 Task: Create an Instagram post with a bakery photo, caption about cakes, brownies, and cupcakes, and add the location 'Delhi, India'.
Action: Mouse moved to (982, 233)
Screenshot: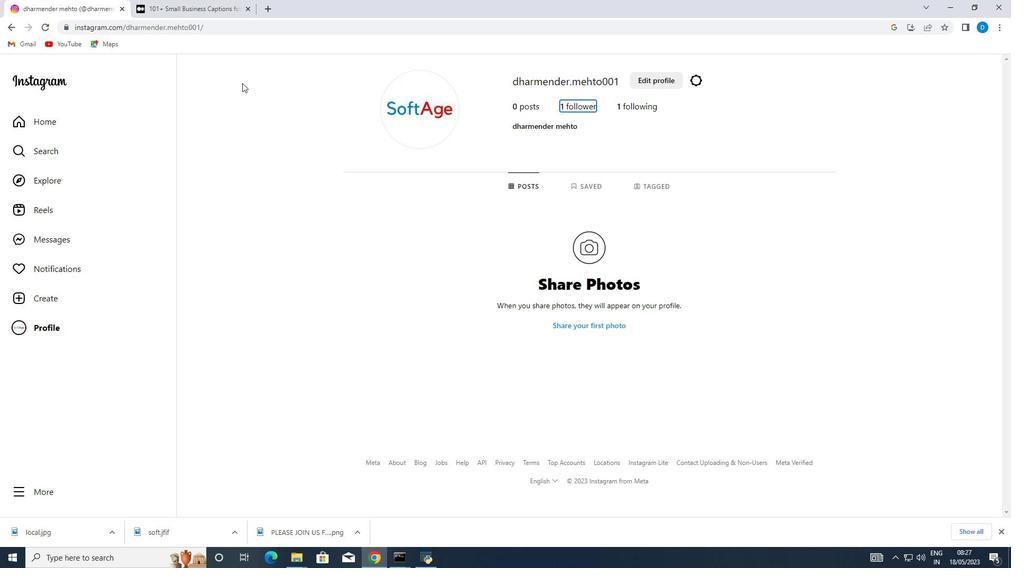 
Action: Mouse scrolled (982, 233) with delta (0, 0)
Screenshot: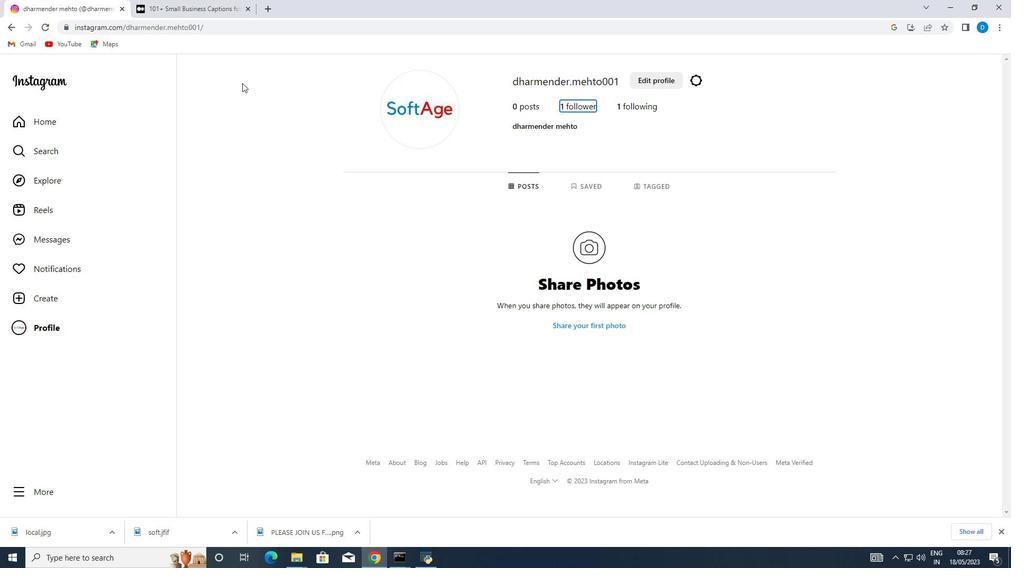 
Action: Mouse moved to (982, 233)
Screenshot: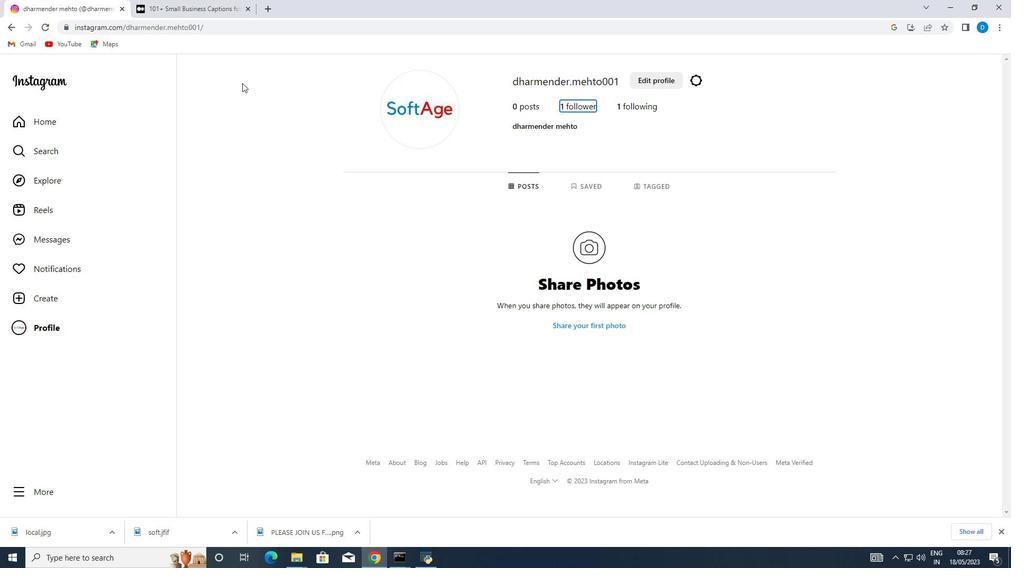 
Action: Mouse scrolled (982, 233) with delta (0, 0)
Screenshot: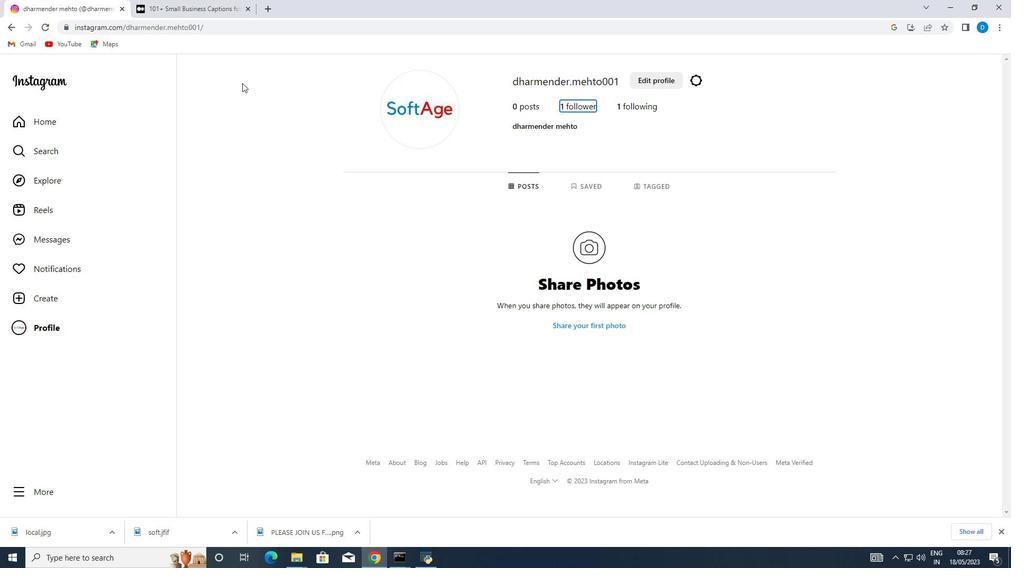 
Action: Mouse moved to (983, 232)
Screenshot: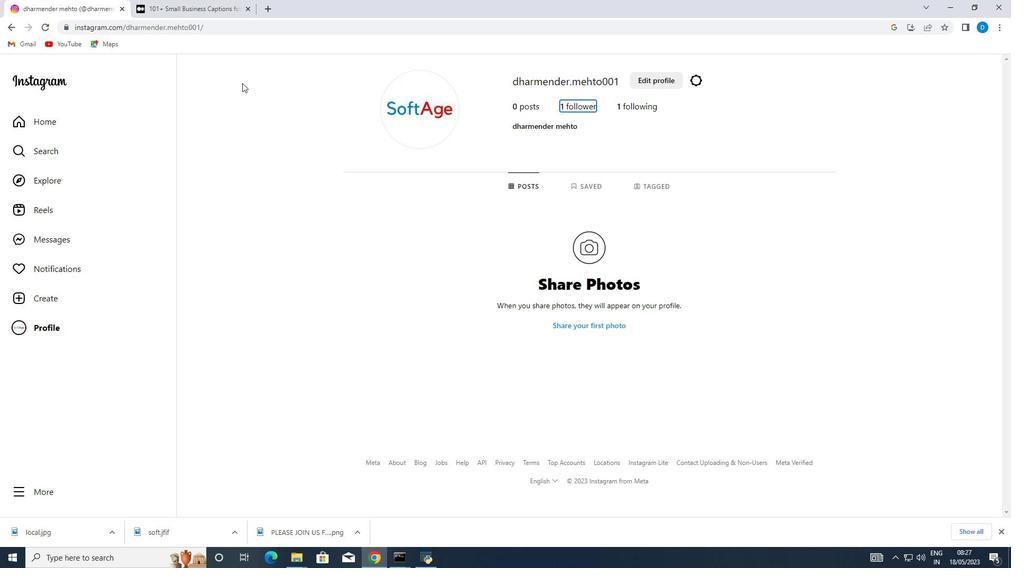 
Action: Mouse scrolled (983, 232) with delta (0, 0)
Screenshot: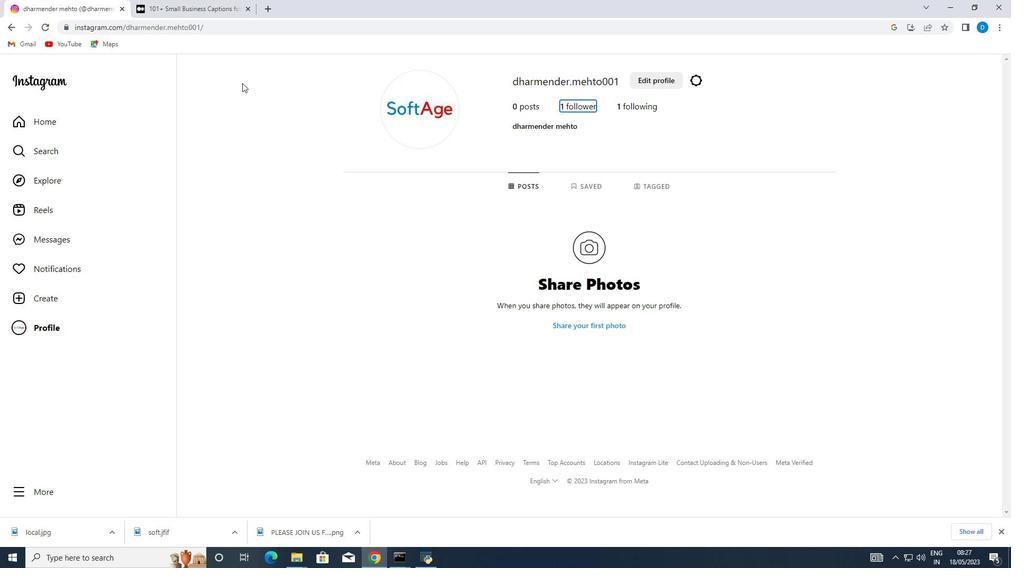 
Action: Mouse scrolled (983, 232) with delta (0, 0)
Screenshot: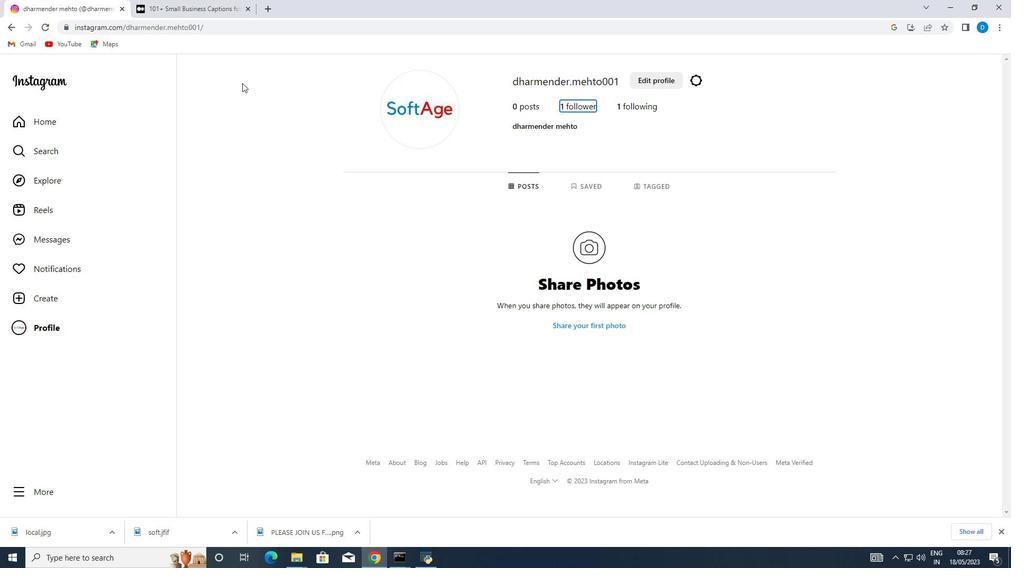 
Action: Mouse scrolled (983, 232) with delta (0, 0)
Screenshot: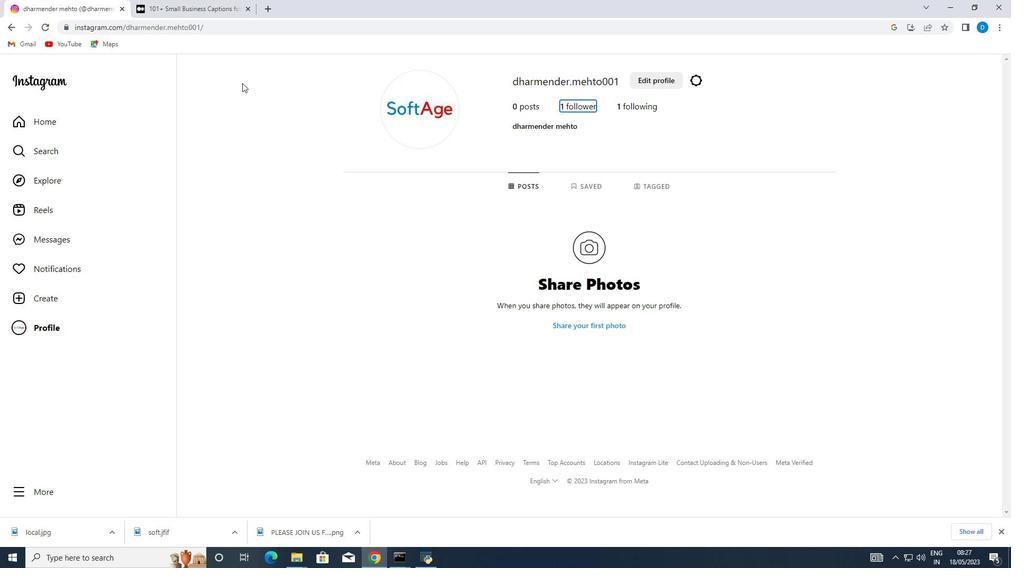 
Action: Mouse scrolled (983, 232) with delta (0, 0)
Screenshot: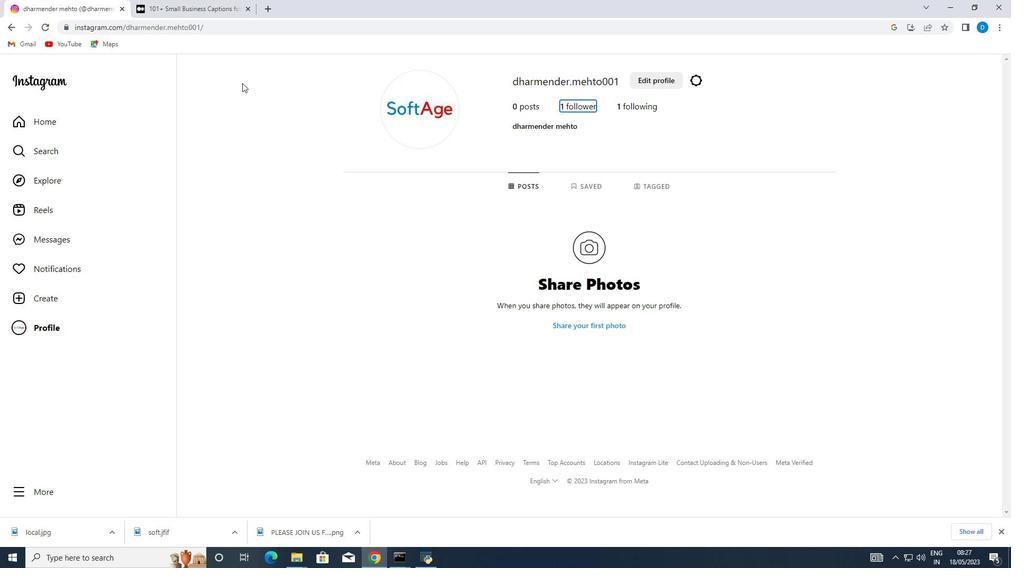 
Action: Mouse scrolled (983, 232) with delta (0, 0)
Screenshot: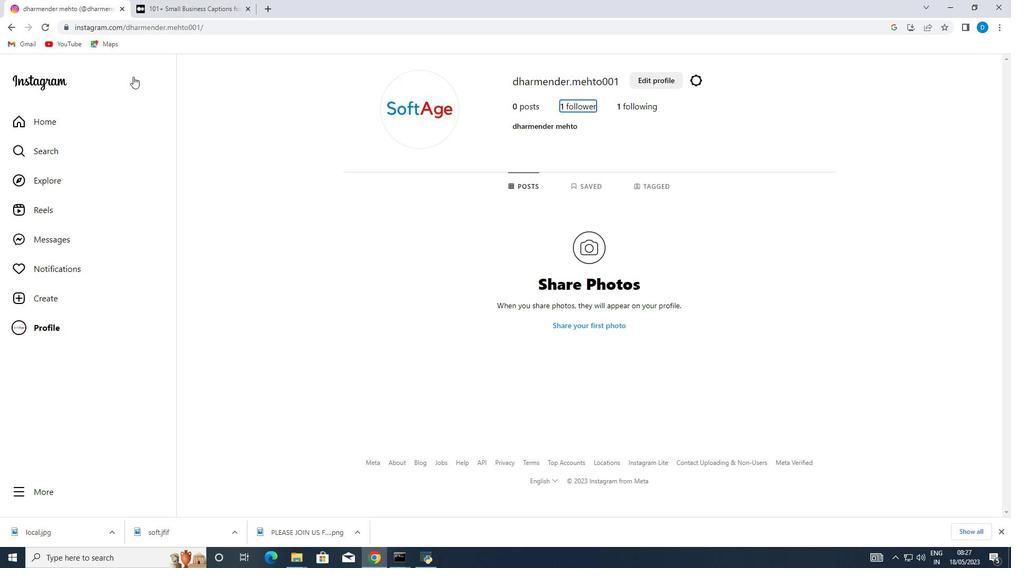 
Action: Mouse scrolled (983, 232) with delta (0, 0)
Screenshot: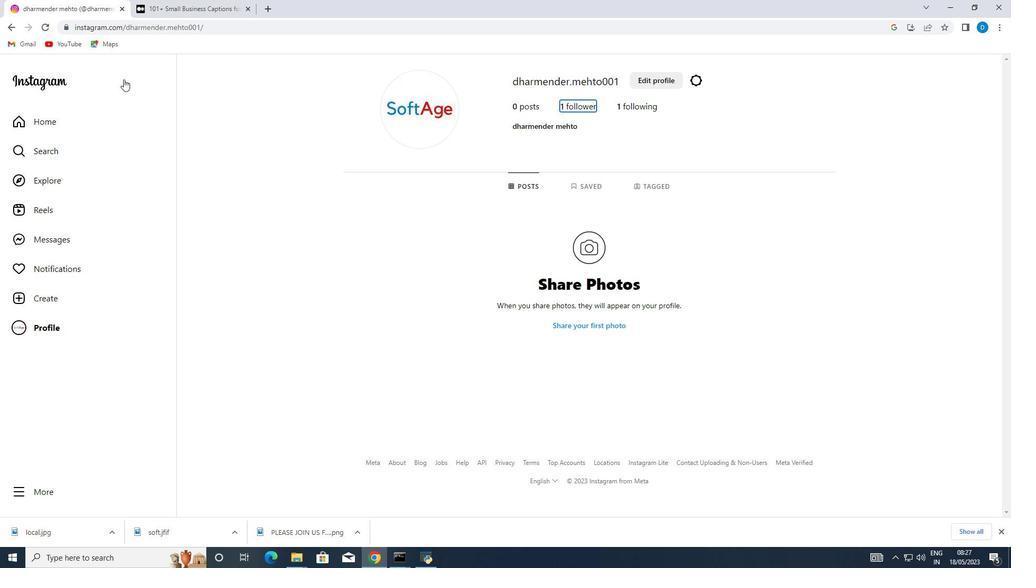 
Action: Mouse pressed left at (983, 232)
Screenshot: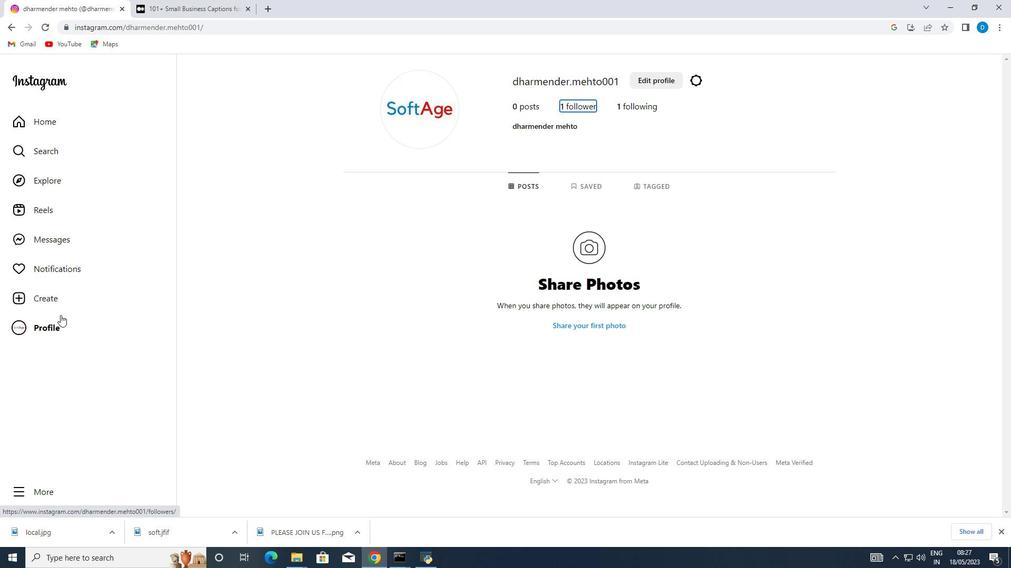 
Action: Mouse moved to (941, 209)
Screenshot: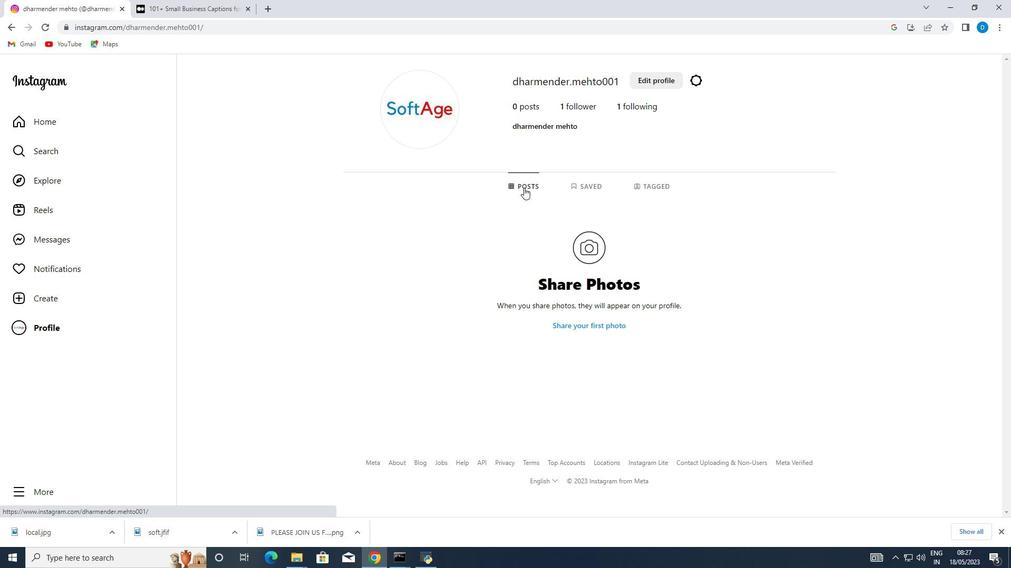 
Action: Mouse scrolled (941, 209) with delta (0, 0)
Screenshot: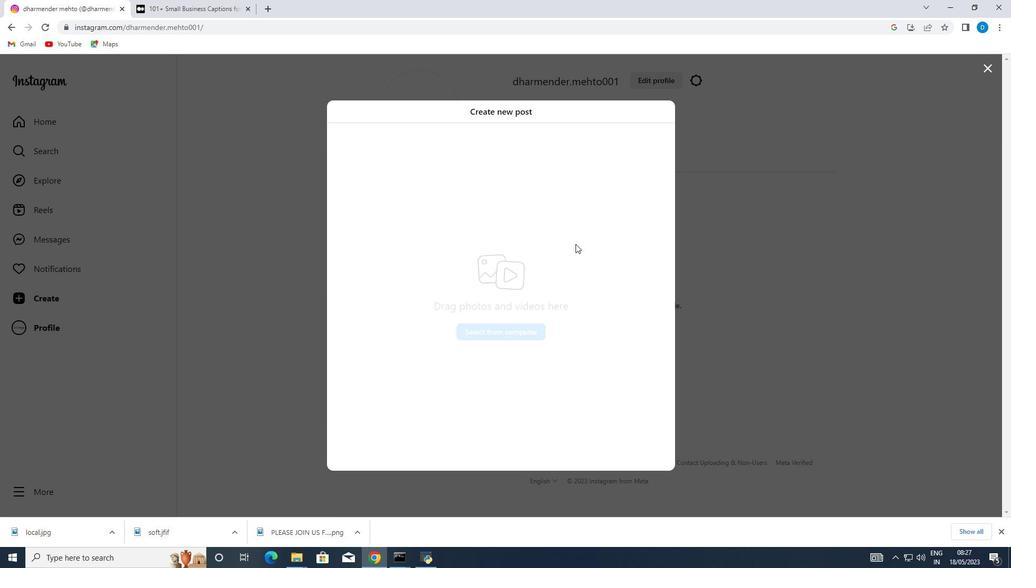 
Action: Mouse scrolled (941, 209) with delta (0, 0)
Screenshot: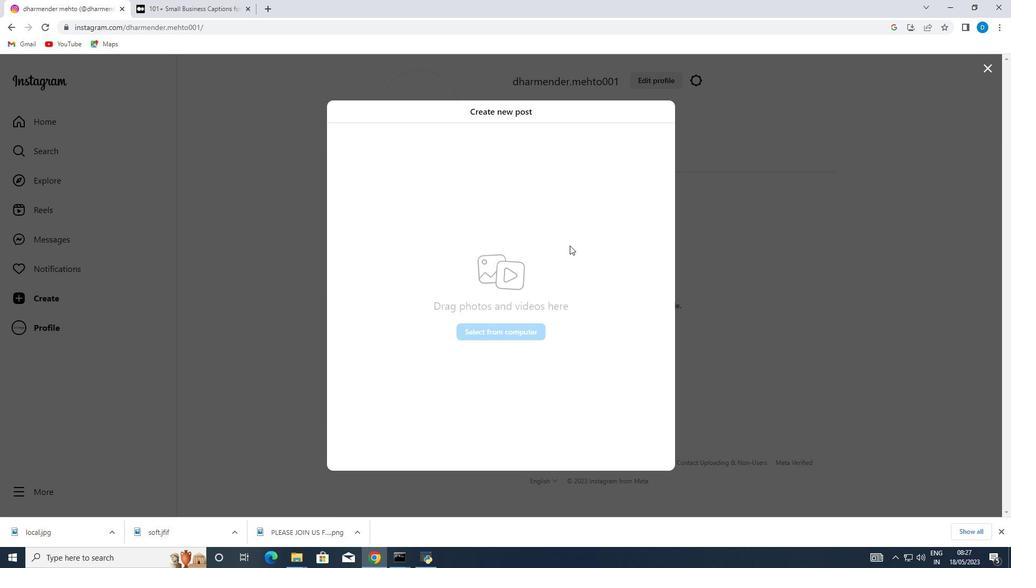 
Action: Mouse scrolled (941, 209) with delta (0, 0)
Screenshot: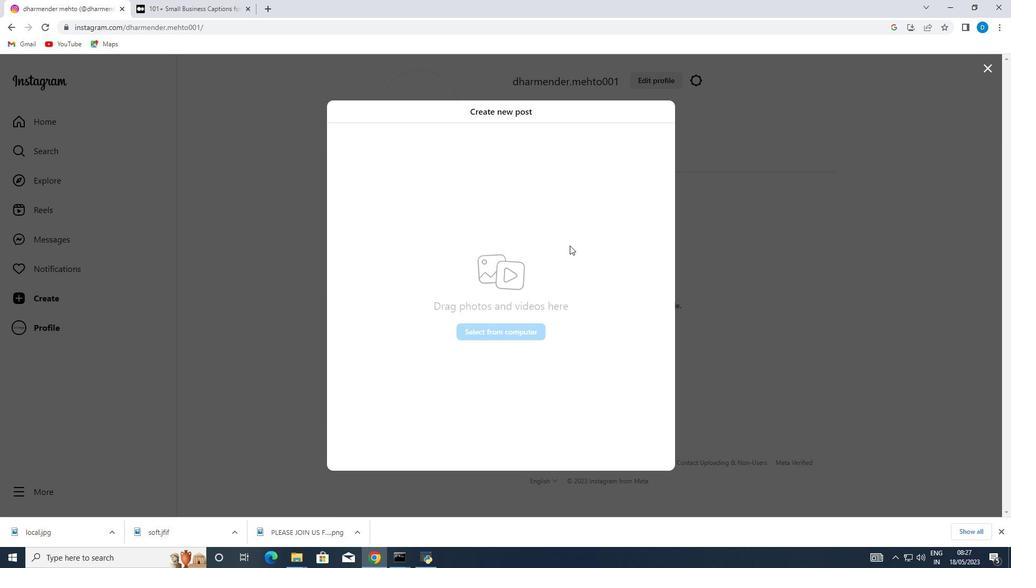 
Action: Mouse scrolled (941, 209) with delta (0, 0)
Screenshot: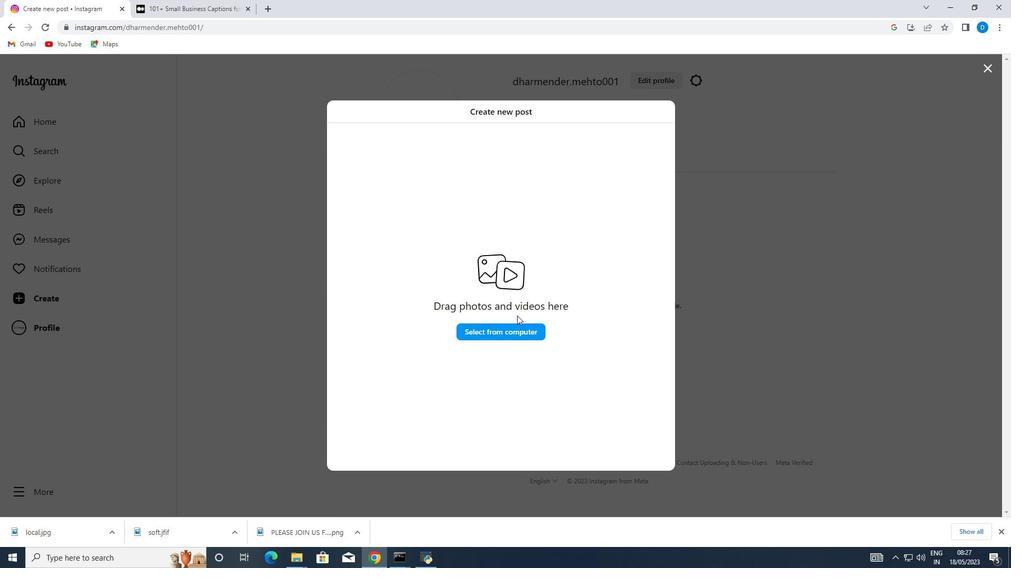 
Action: Mouse moved to (885, 251)
Screenshot: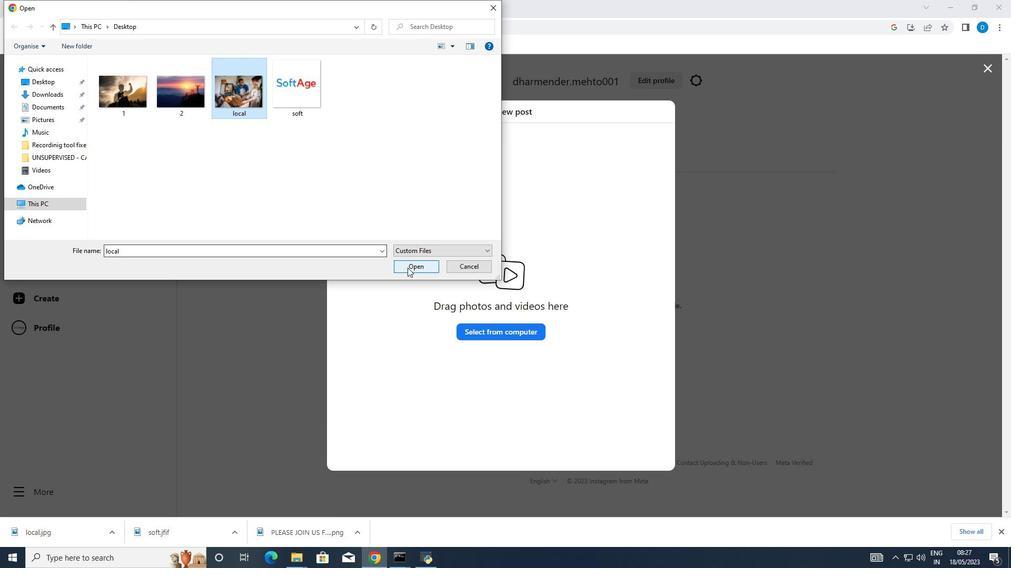 
Action: Mouse scrolled (885, 252) with delta (0, 0)
Screenshot: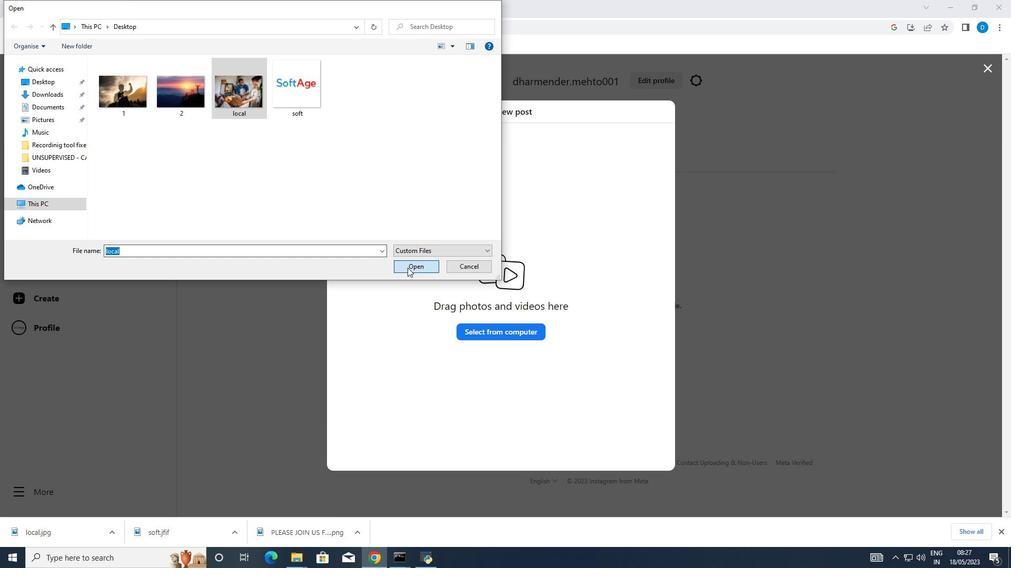 
Action: Mouse scrolled (885, 252) with delta (0, 0)
Screenshot: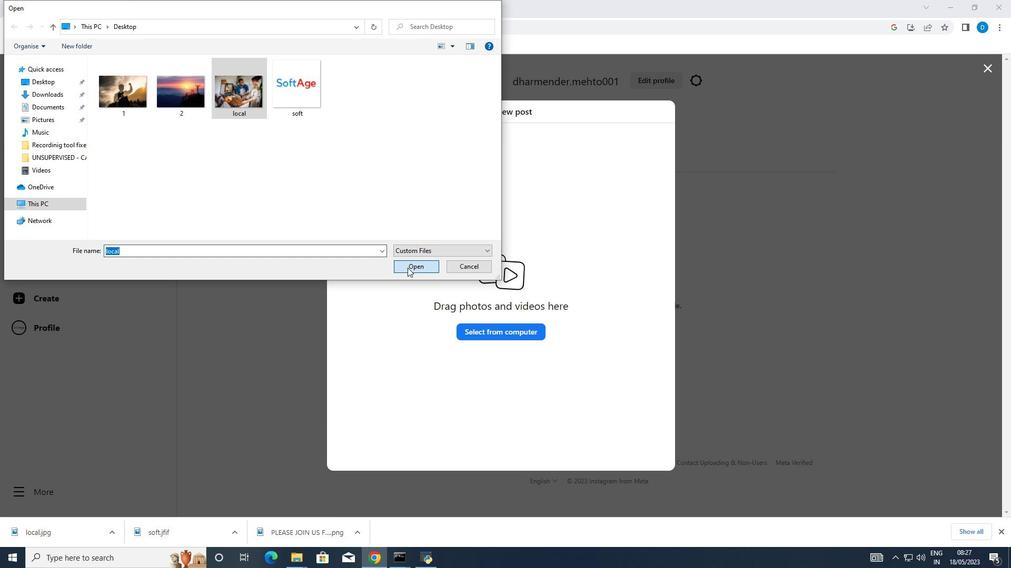 
Action: Mouse scrolled (885, 252) with delta (0, 0)
Screenshot: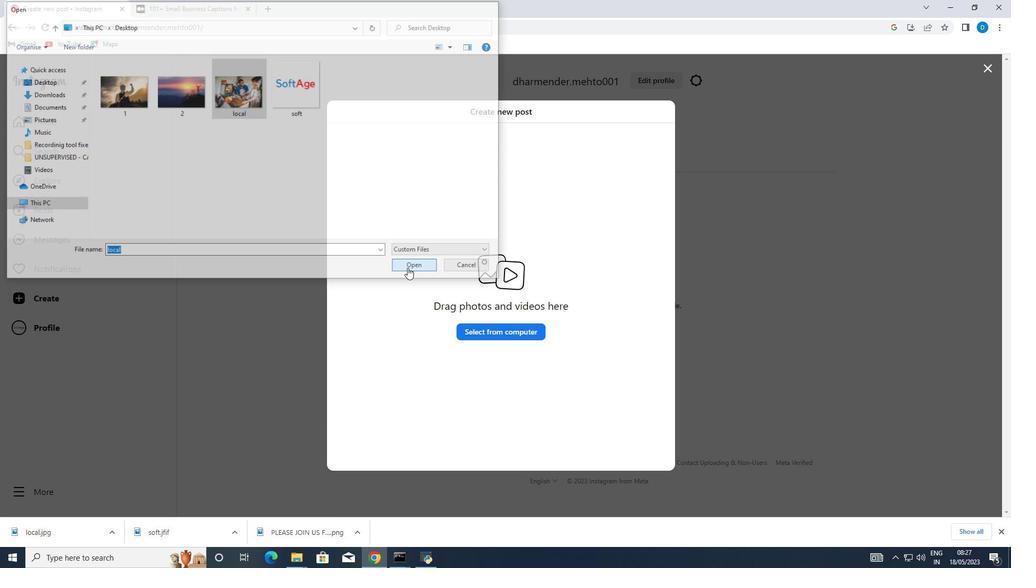 
Action: Mouse scrolled (885, 252) with delta (0, 0)
Screenshot: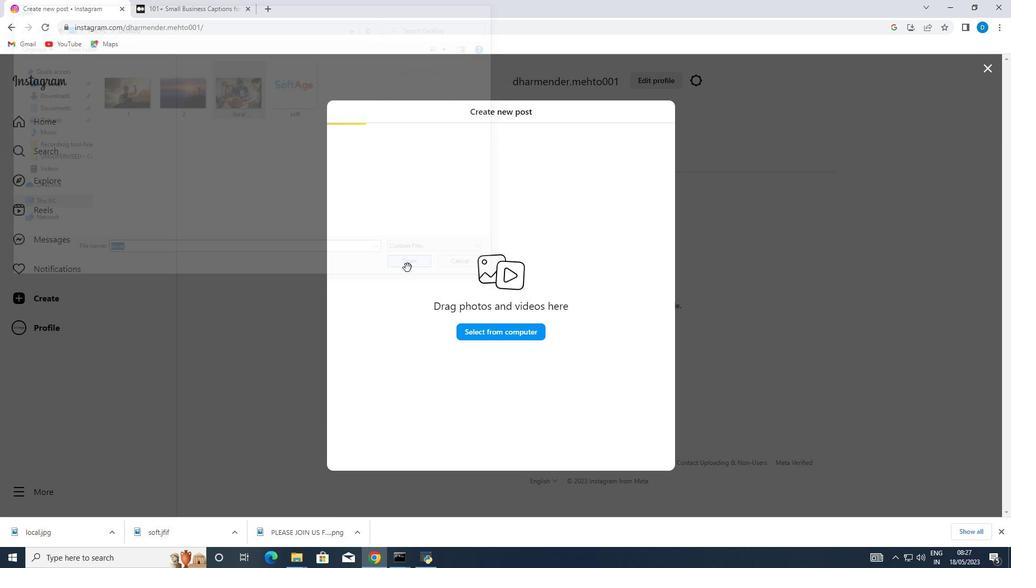 
Action: Mouse moved to (897, 246)
Screenshot: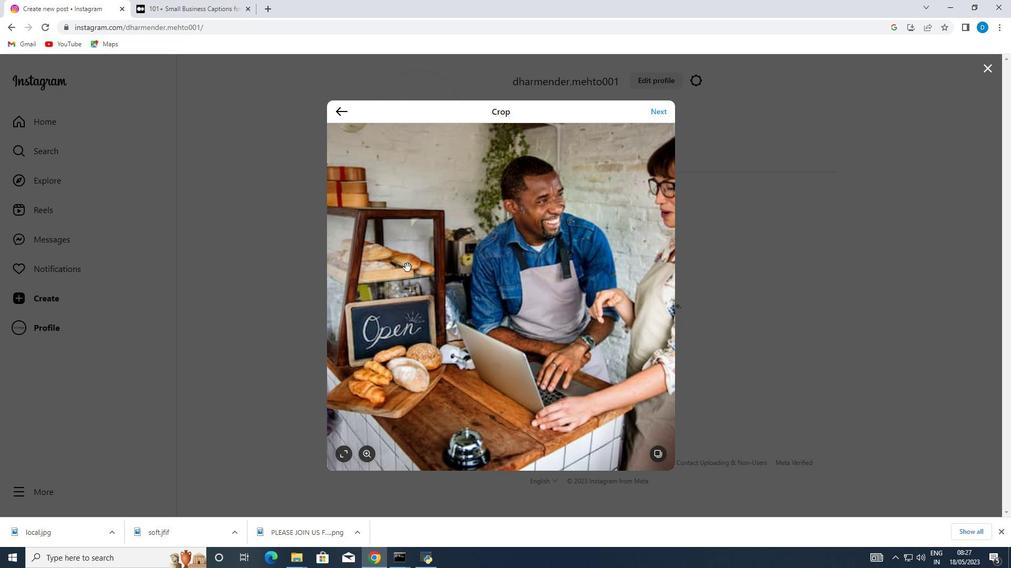 
Action: Mouse pressed right at (897, 246)
Screenshot: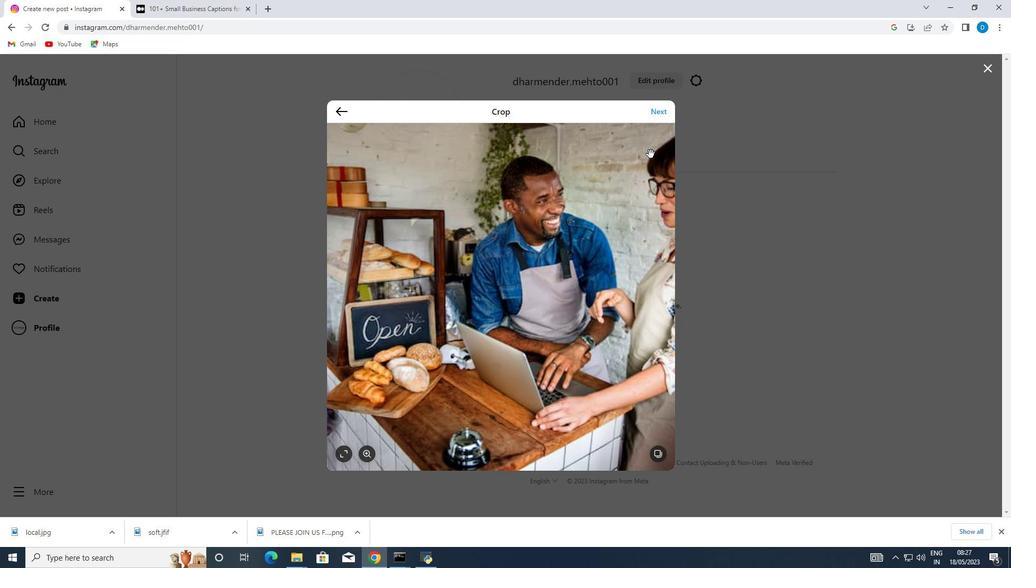 
Action: Mouse moved to (913, 264)
Screenshot: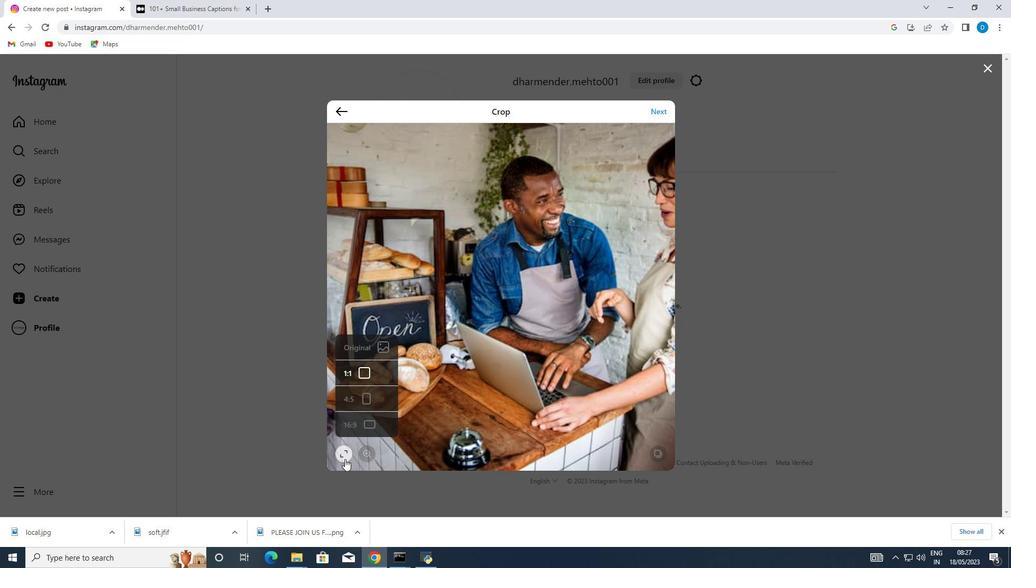 
Action: Mouse pressed left at (913, 264)
Screenshot: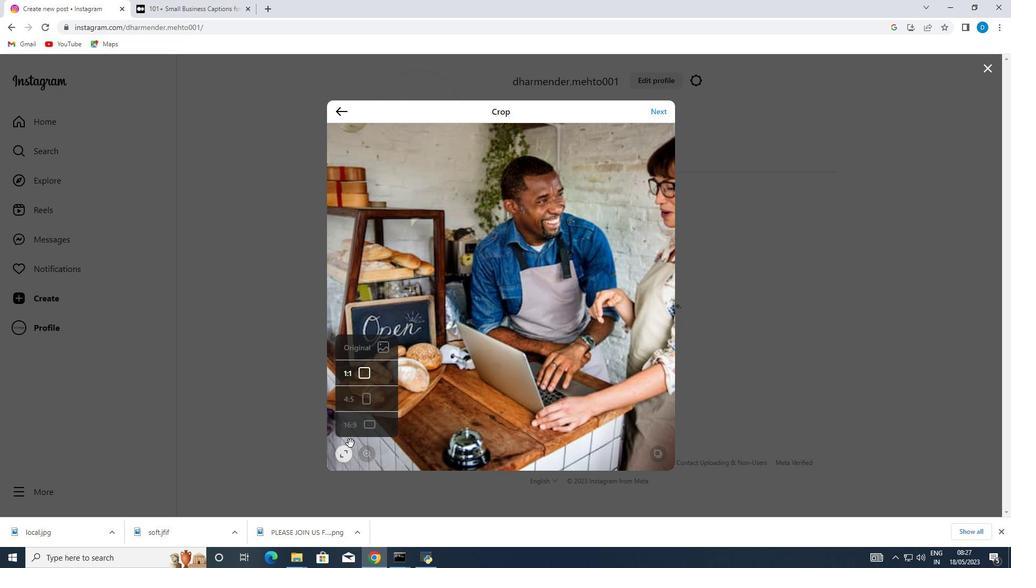 
Action: Mouse moved to (405, 267)
Screenshot: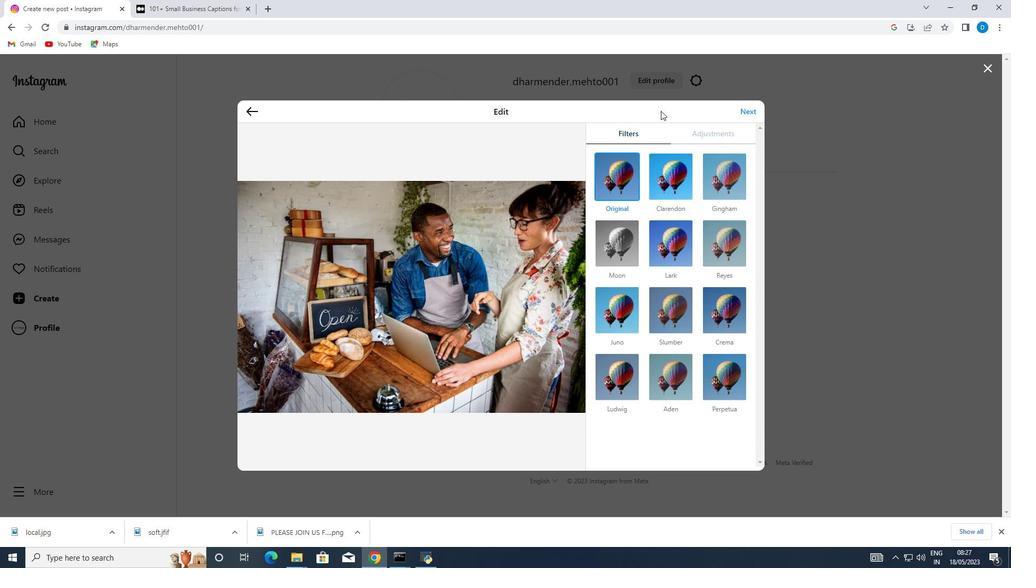 
Action: Mouse pressed left at (405, 267)
Screenshot: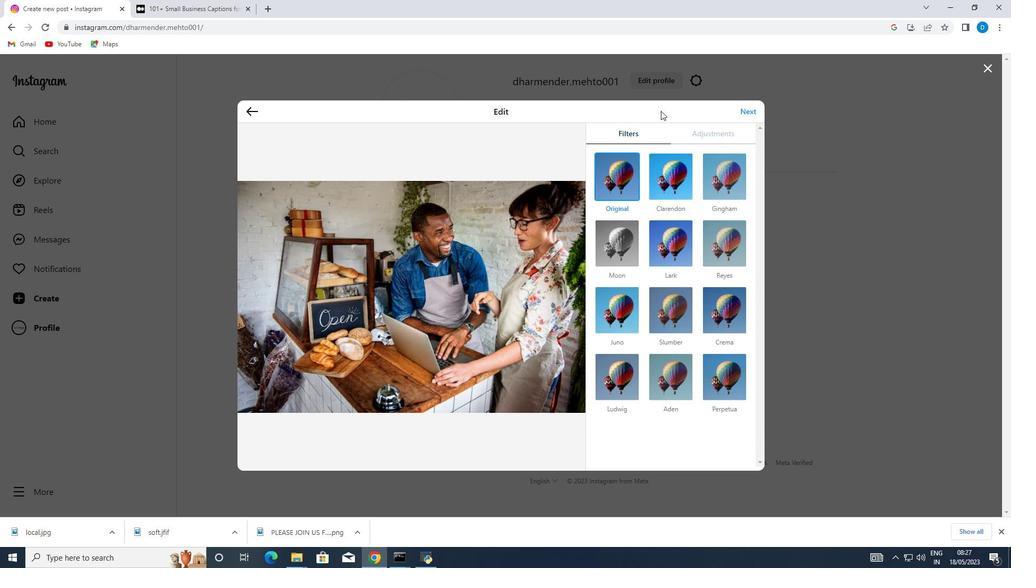 
Action: Mouse moved to (863, 194)
Screenshot: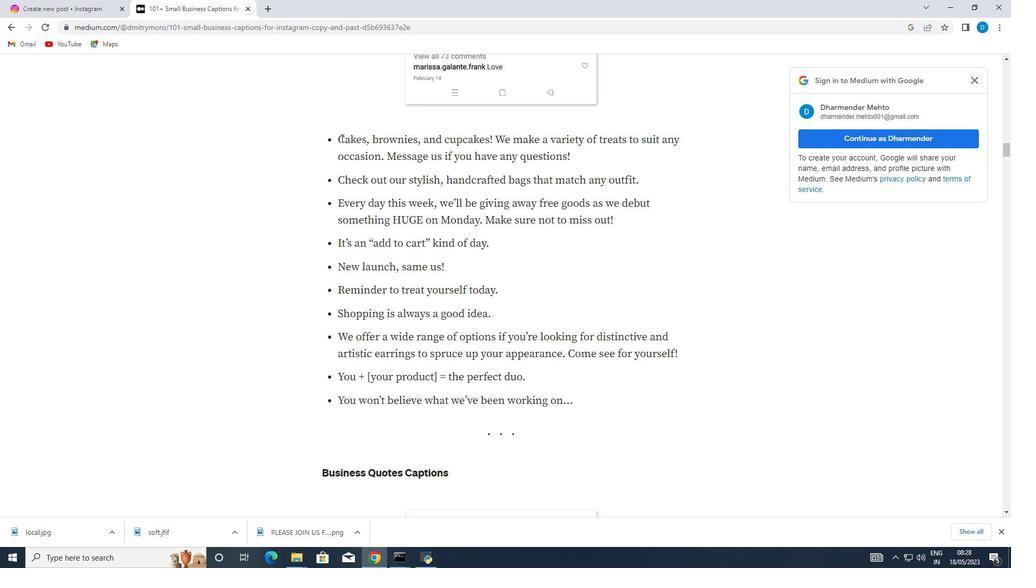 
Action: Mouse scrolled (863, 193) with delta (0, 0)
Screenshot: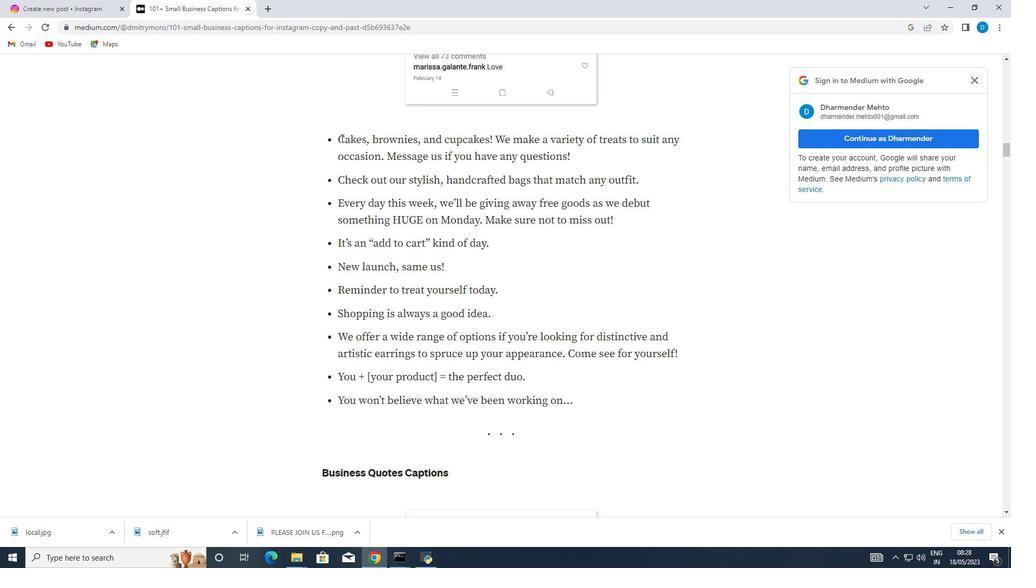
Action: Mouse moved to (864, 194)
Screenshot: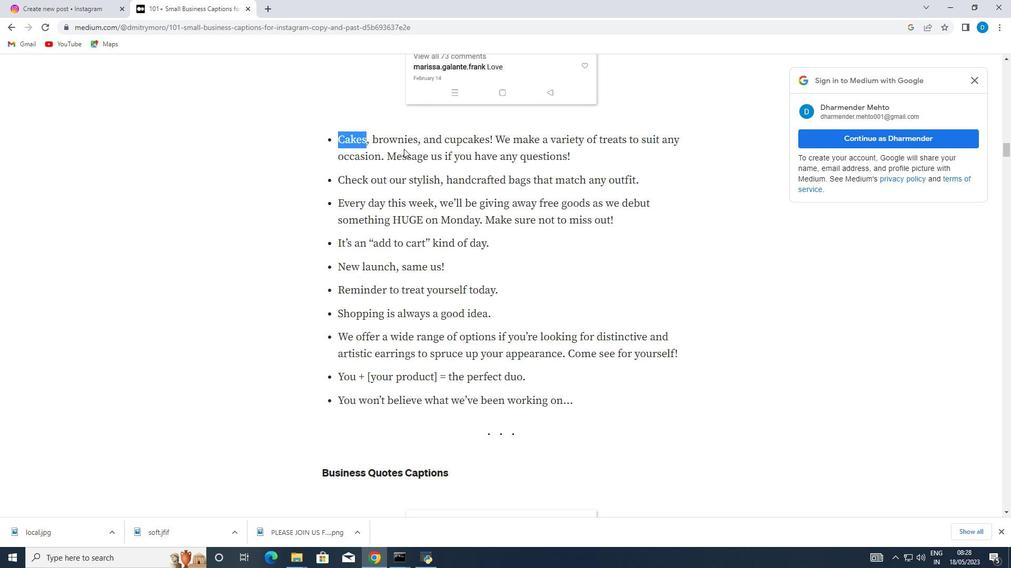 
Action: Mouse scrolled (864, 193) with delta (0, 0)
Screenshot: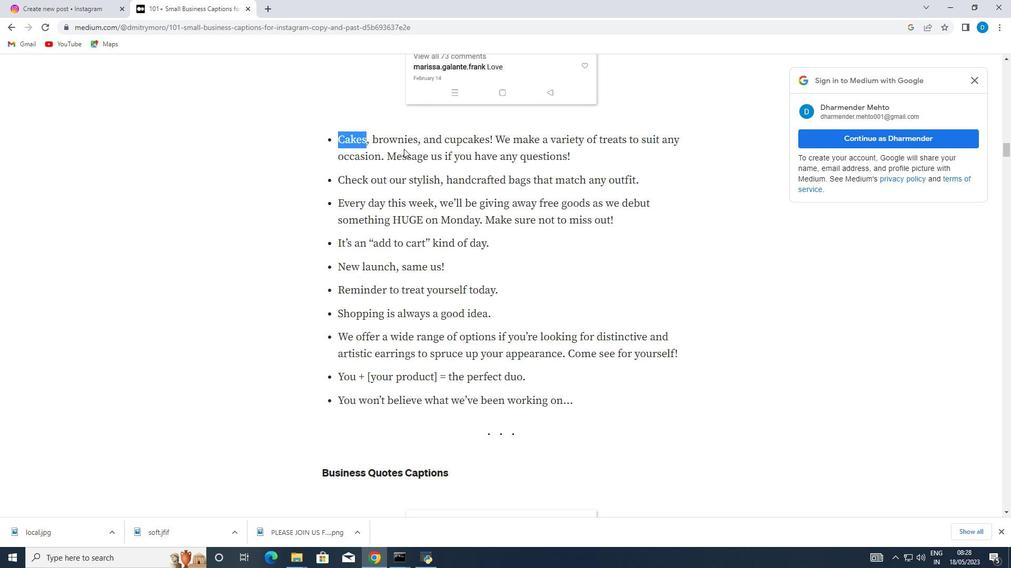 
Action: Mouse scrolled (864, 193) with delta (0, 0)
Screenshot: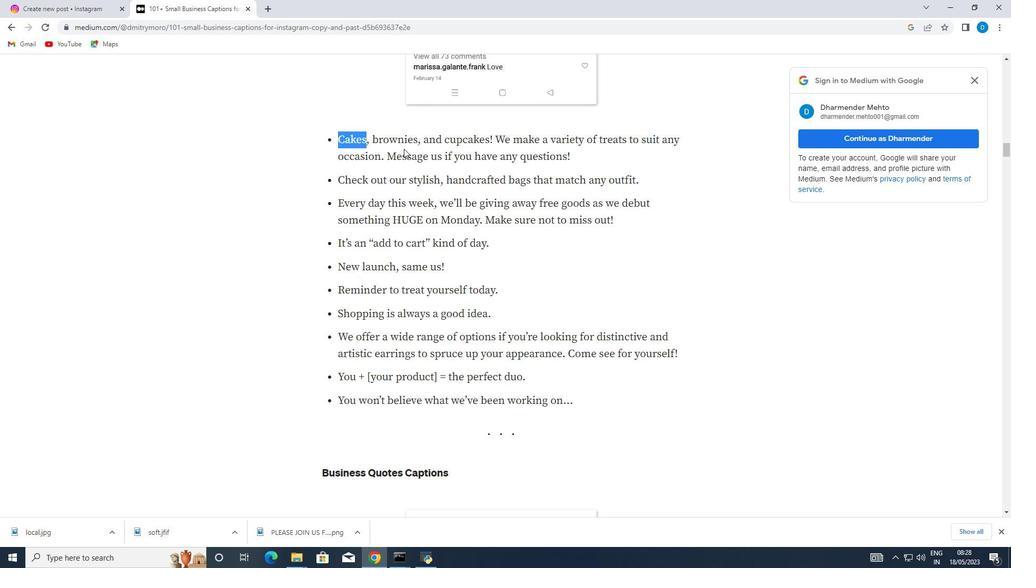 
Action: Mouse scrolled (864, 193) with delta (0, 0)
Screenshot: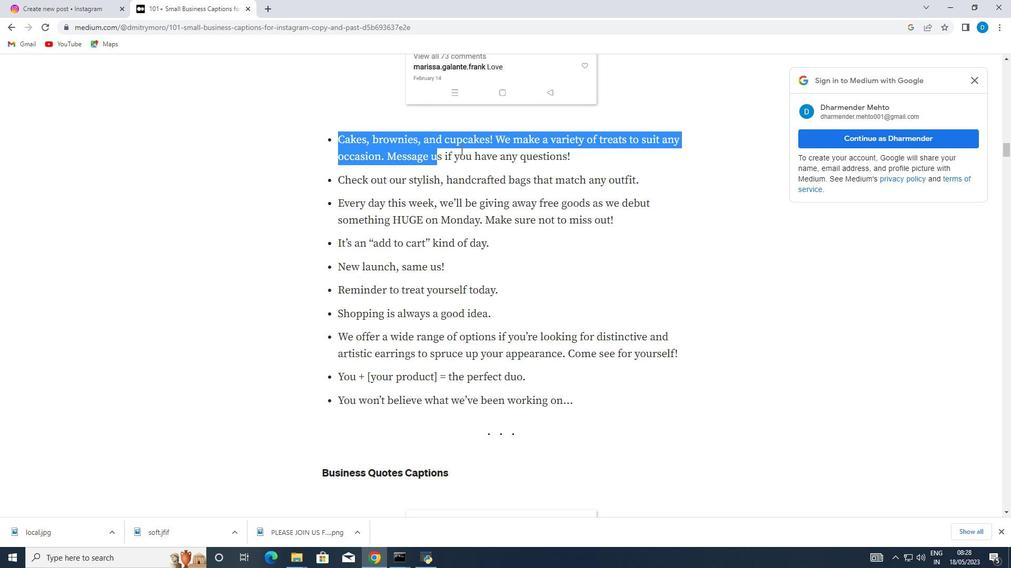 
Action: Mouse scrolled (864, 193) with delta (0, 0)
Screenshot: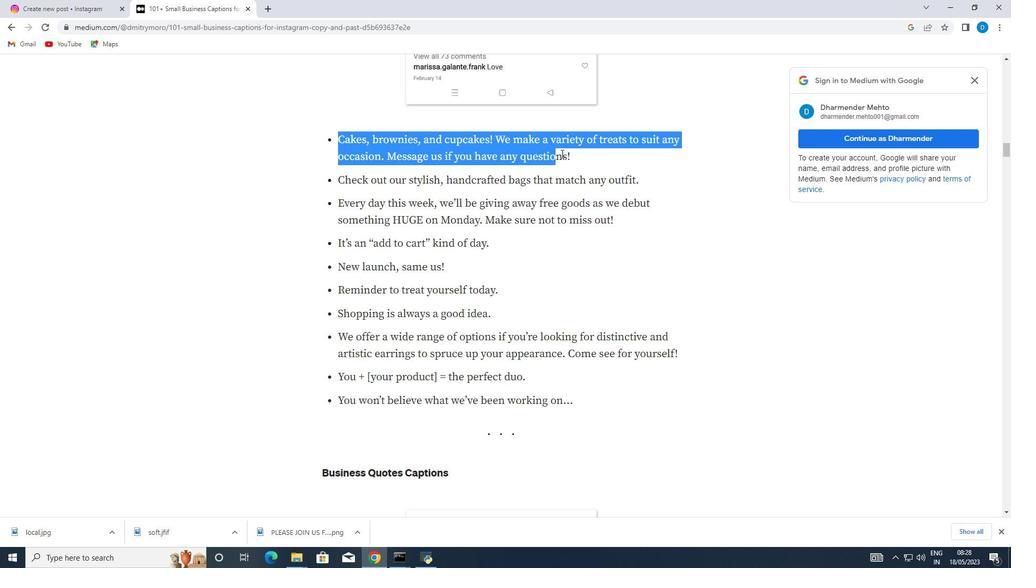 
Action: Mouse scrolled (864, 193) with delta (0, 0)
Screenshot: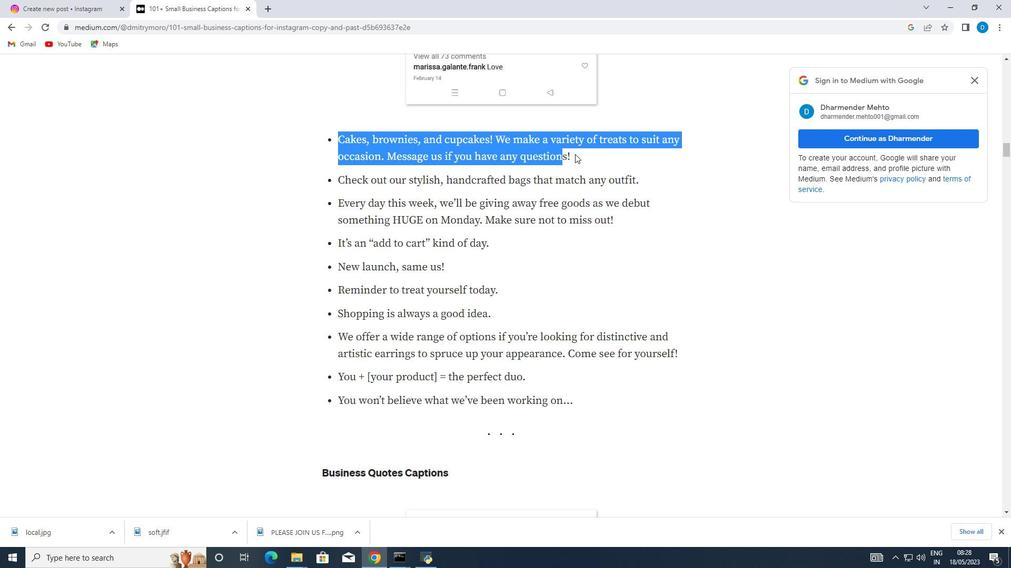 
Action: Mouse scrolled (864, 193) with delta (0, 0)
Screenshot: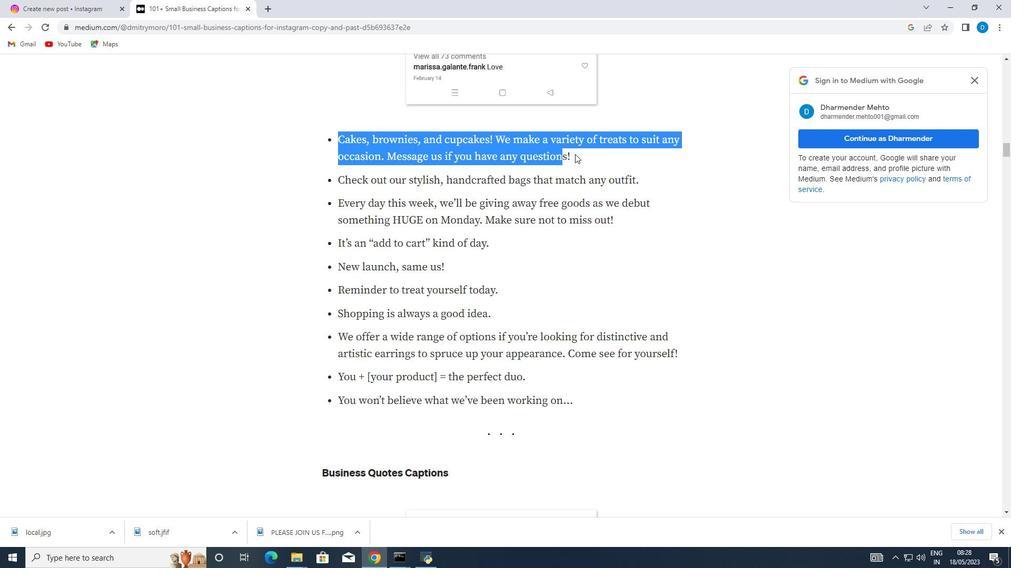 
Action: Mouse moved to (887, 195)
Screenshot: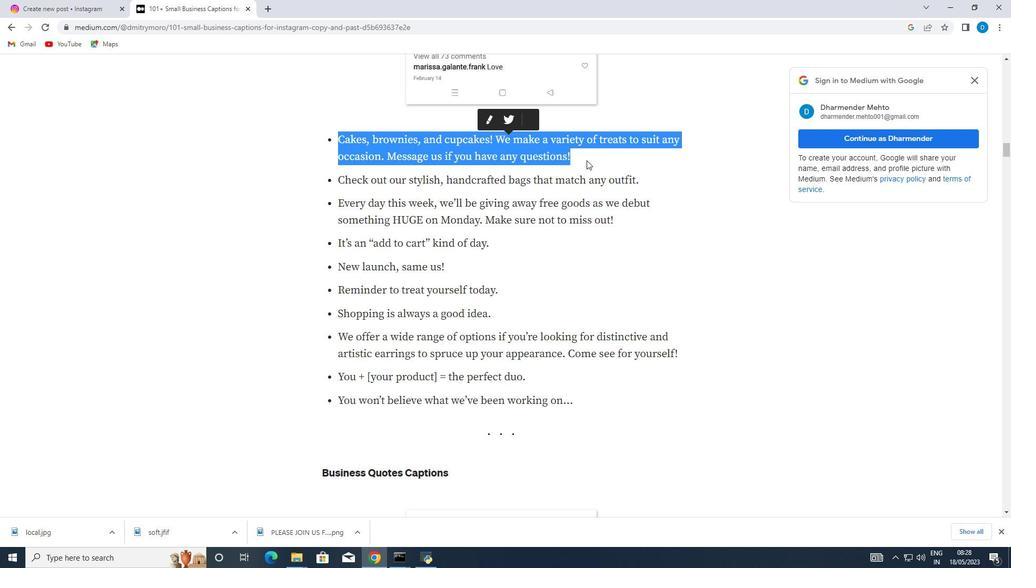 
Action: Mouse scrolled (887, 194) with delta (0, 0)
Screenshot: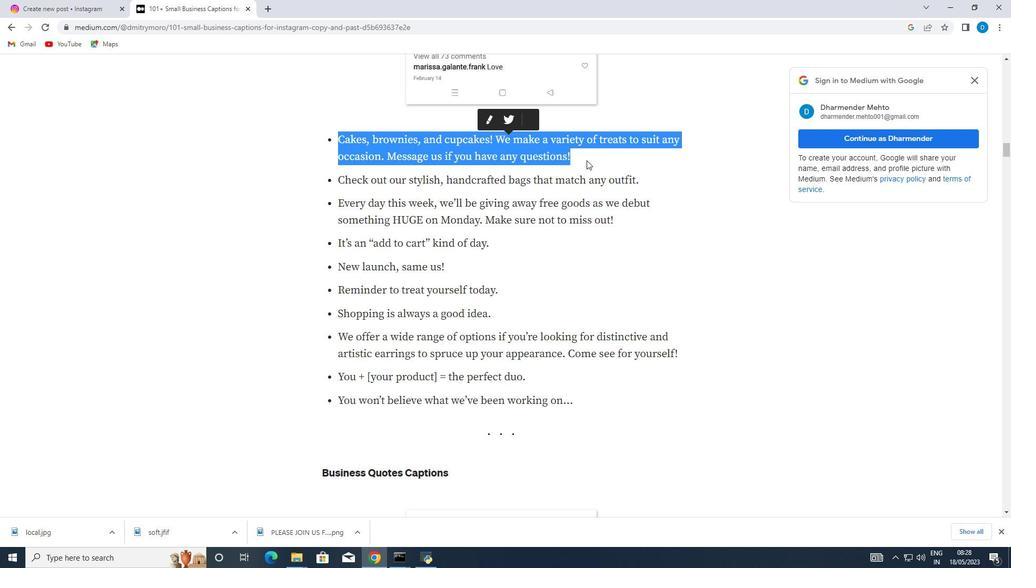 
Action: Mouse moved to (895, 199)
Screenshot: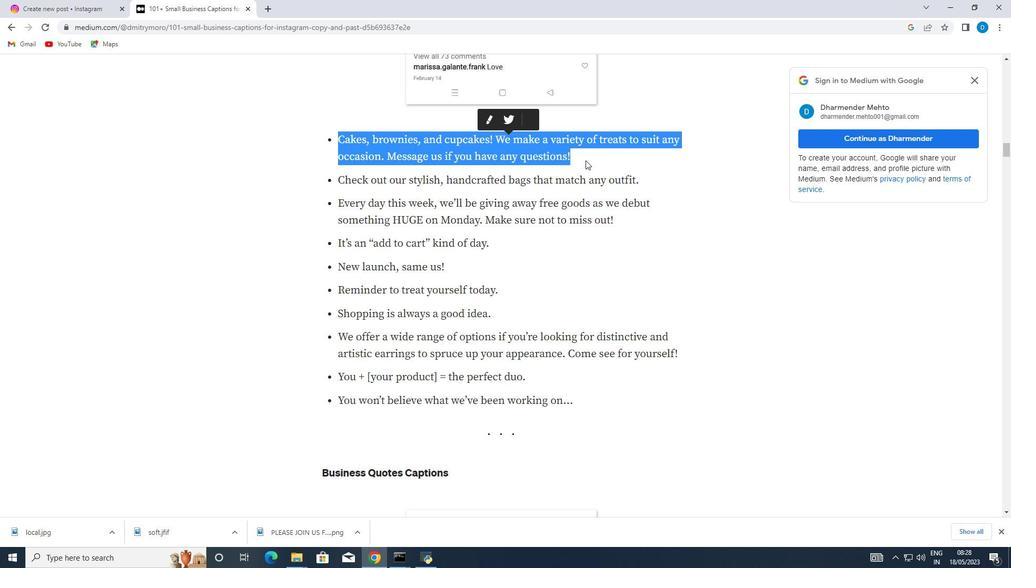 
Action: Mouse scrolled (895, 199) with delta (0, 0)
Screenshot: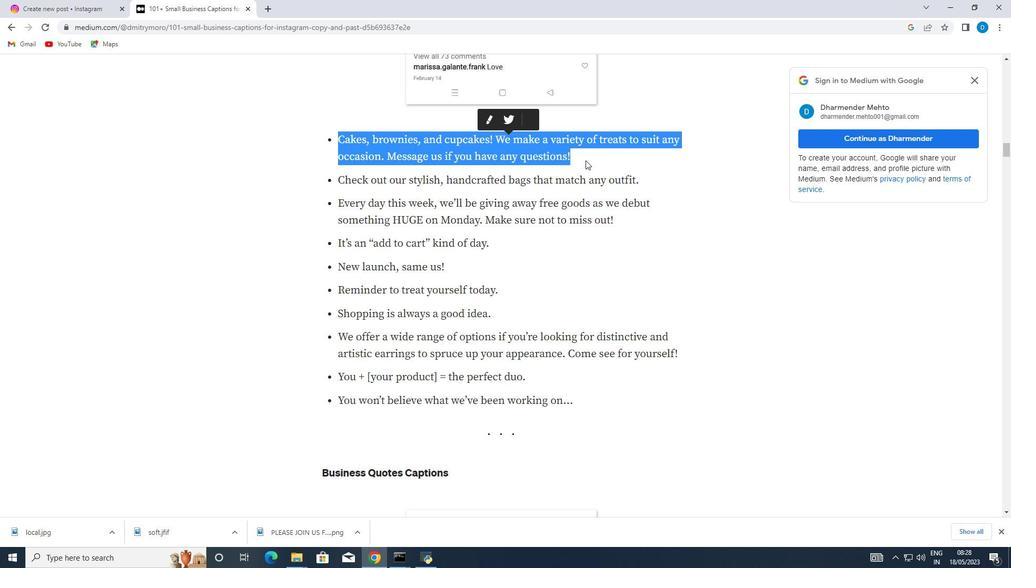 
Action: Mouse moved to (898, 202)
Screenshot: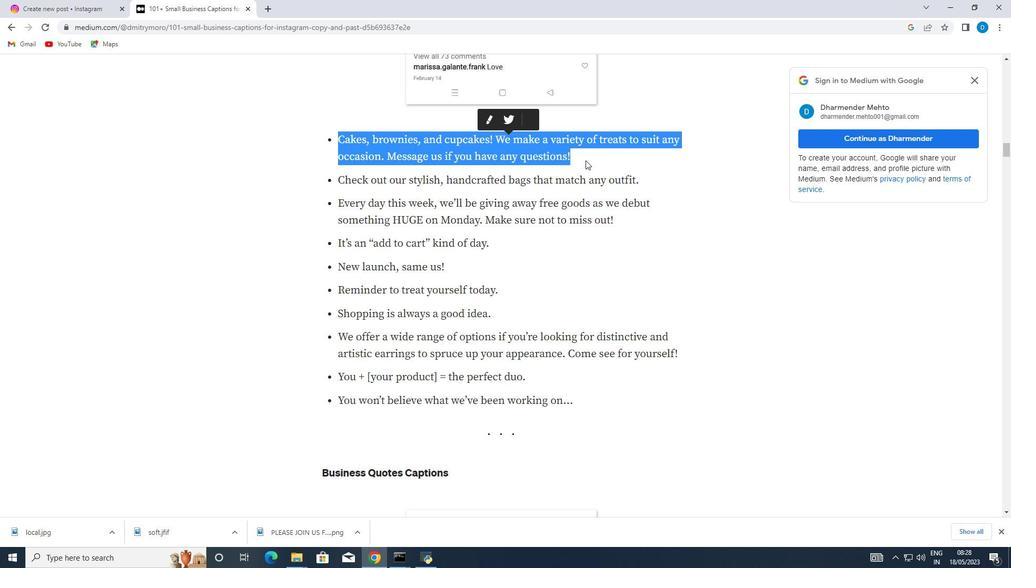 
Action: Mouse scrolled (898, 201) with delta (0, 0)
Screenshot: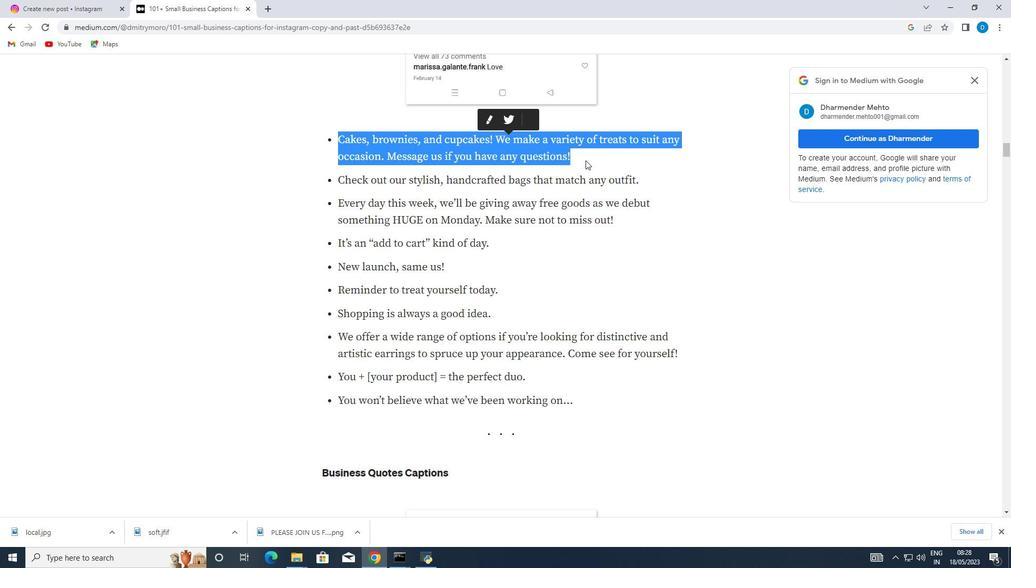 
Action: Mouse moved to (899, 202)
Screenshot: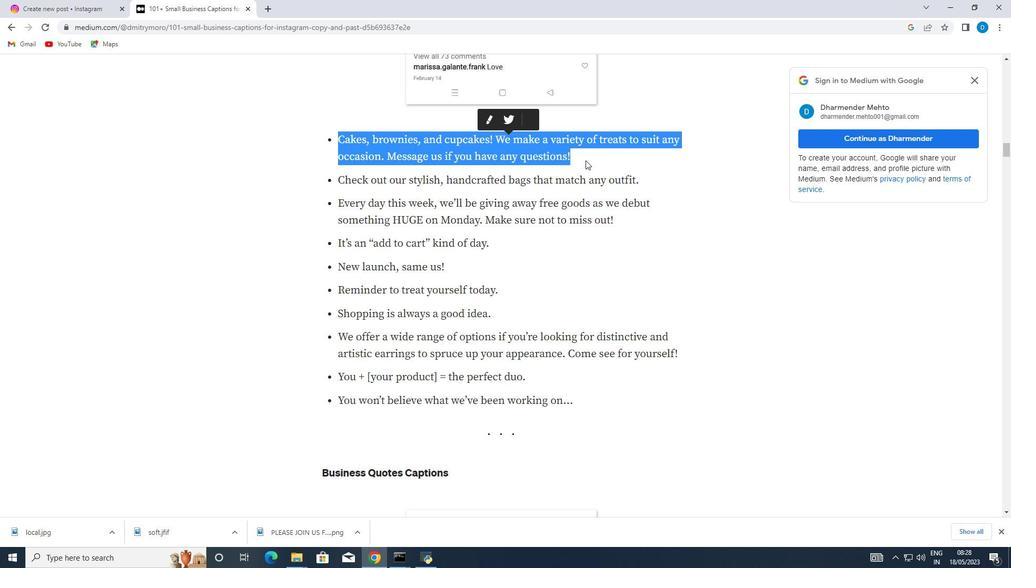 
Action: Mouse scrolled (899, 201) with delta (0, 0)
Screenshot: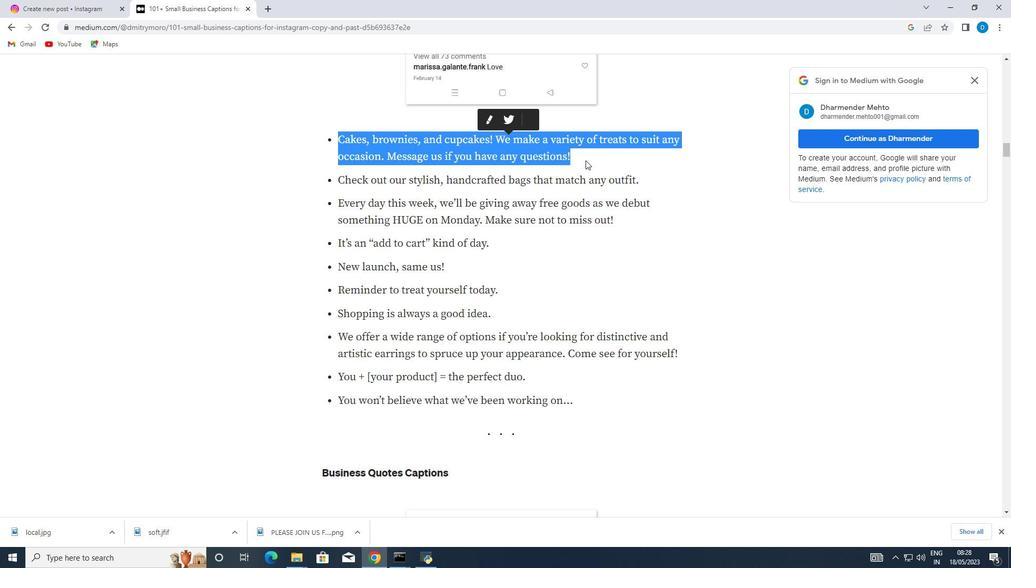 
Action: Mouse moved to (902, 203)
Screenshot: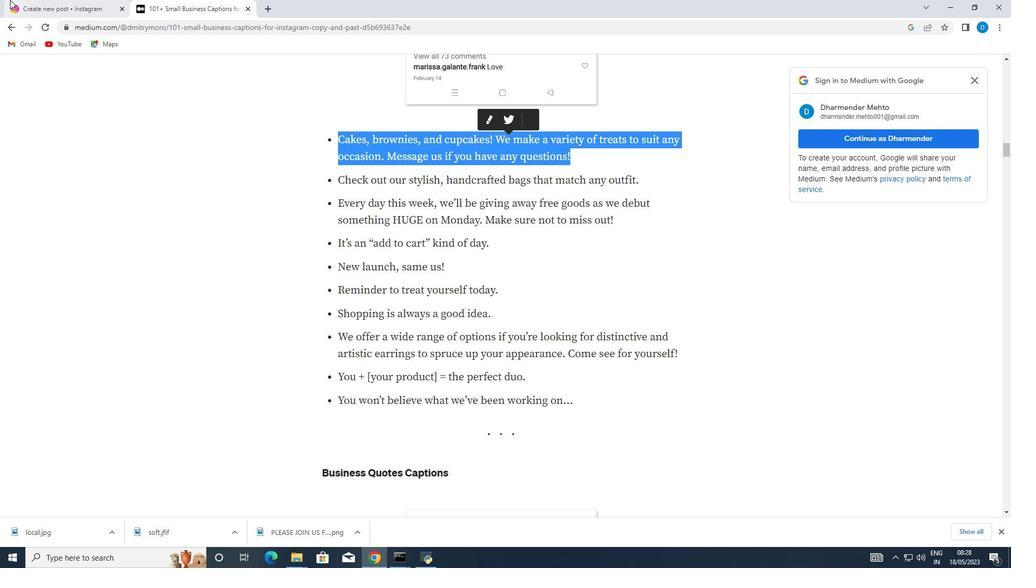 
Action: Mouse scrolled (902, 203) with delta (0, 0)
Screenshot: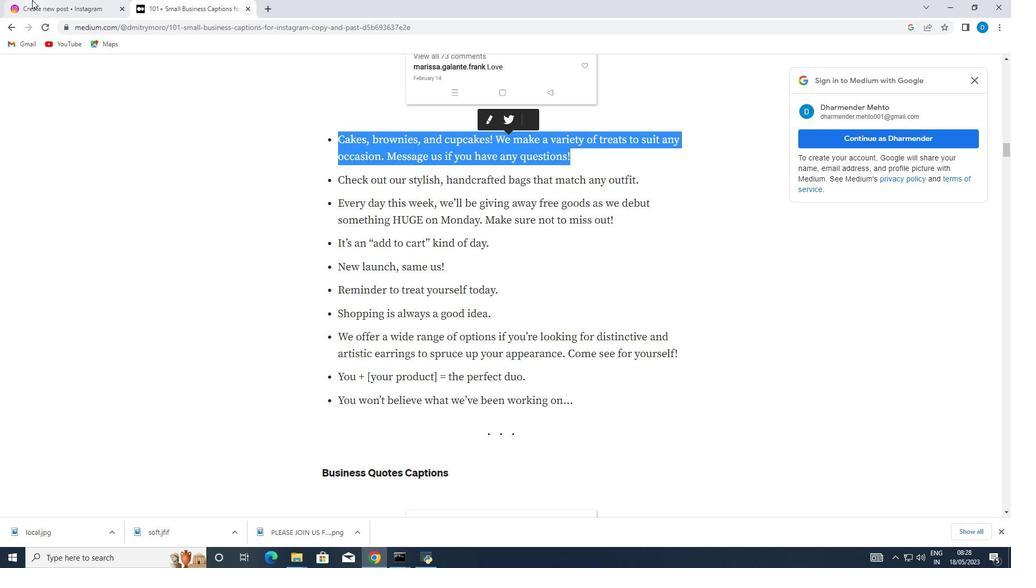 
Action: Mouse scrolled (902, 203) with delta (0, 0)
Screenshot: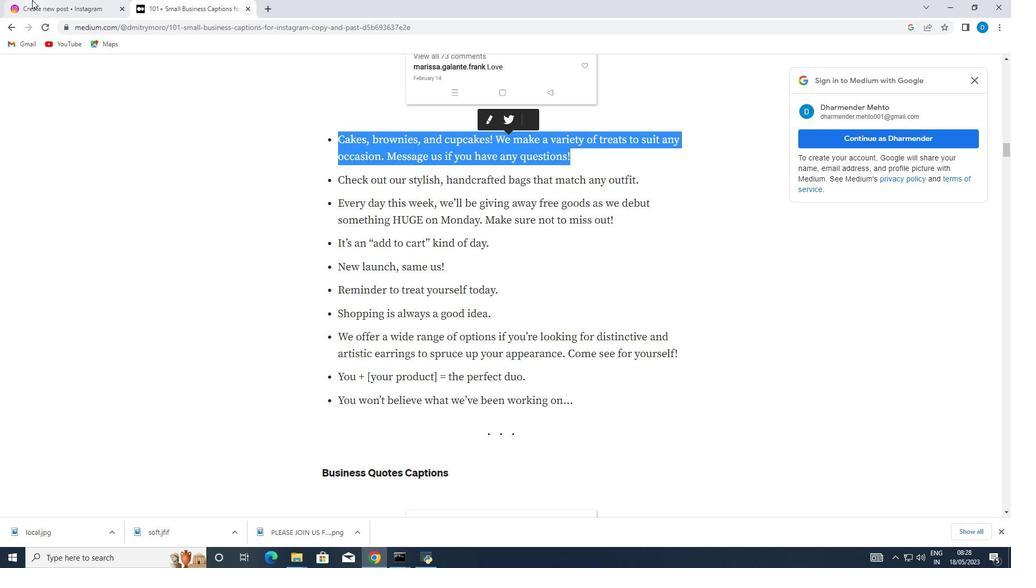 
Action: Mouse moved to (903, 203)
Screenshot: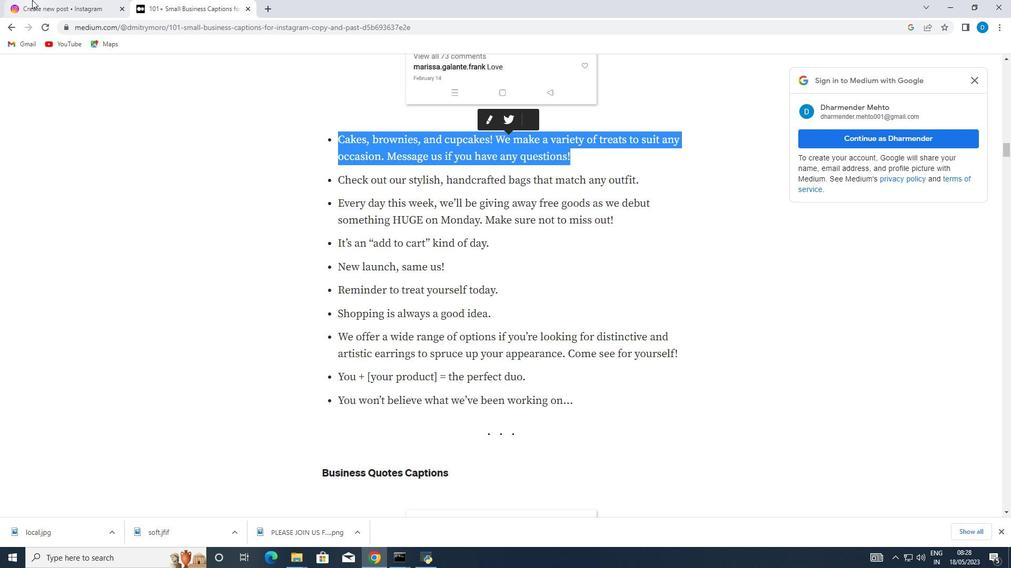 
Action: Mouse scrolled (903, 203) with delta (0, 0)
Screenshot: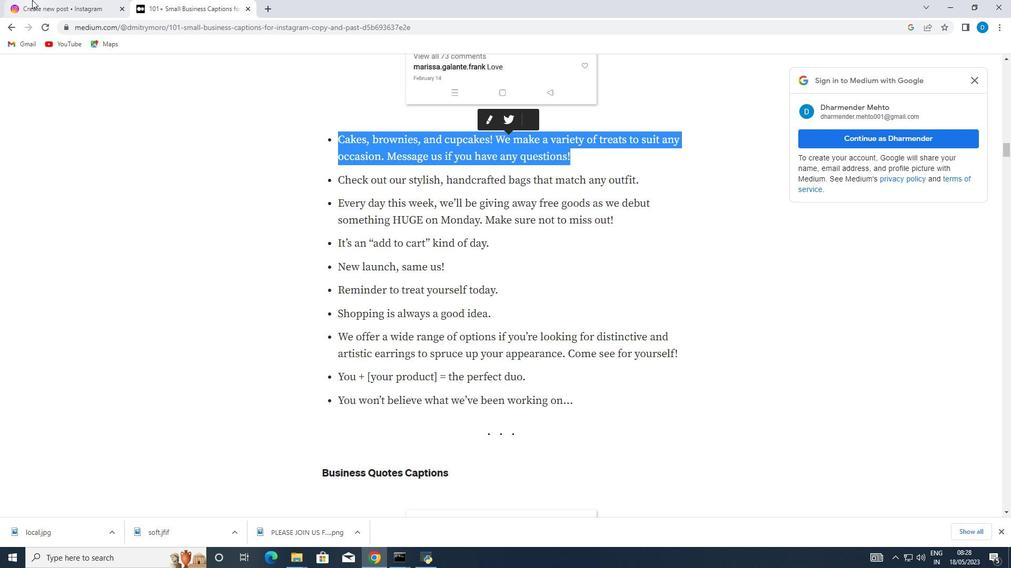 
Action: Mouse scrolled (903, 203) with delta (0, 0)
Screenshot: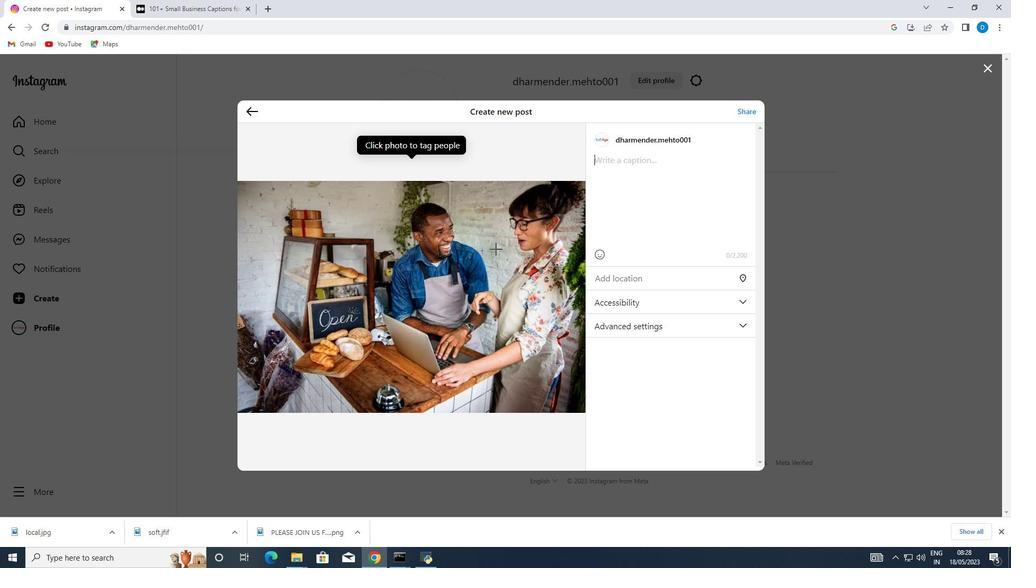 
Action: Mouse scrolled (903, 203) with delta (0, 0)
Screenshot: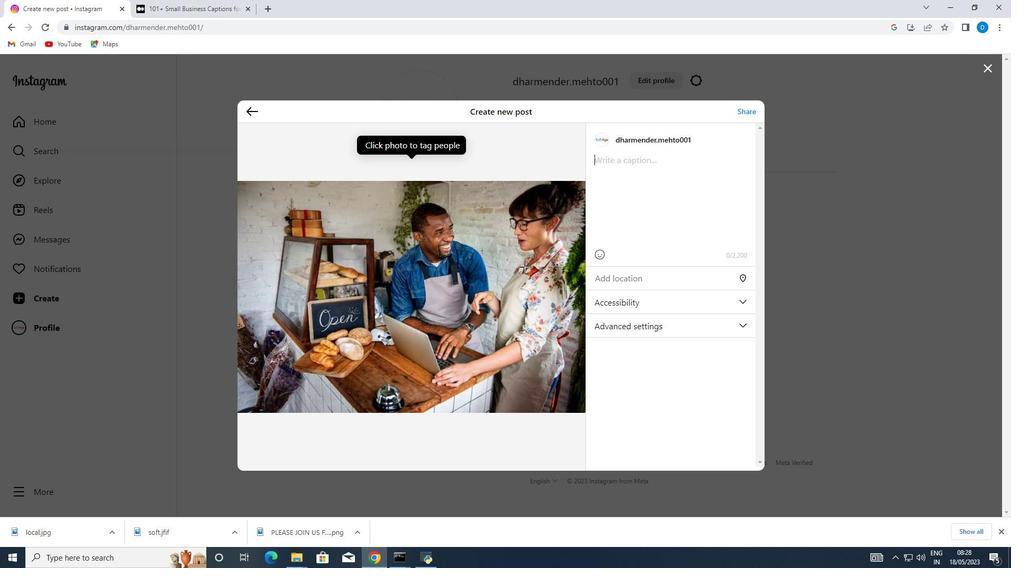 
Action: Mouse scrolled (903, 203) with delta (0, 0)
Screenshot: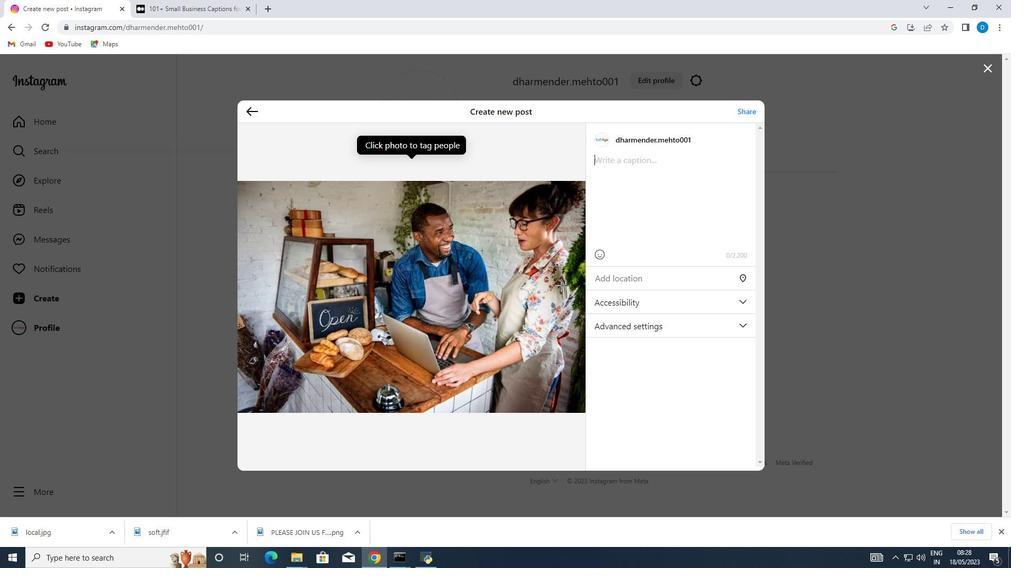 
Action: Mouse moved to (903, 203)
Screenshot: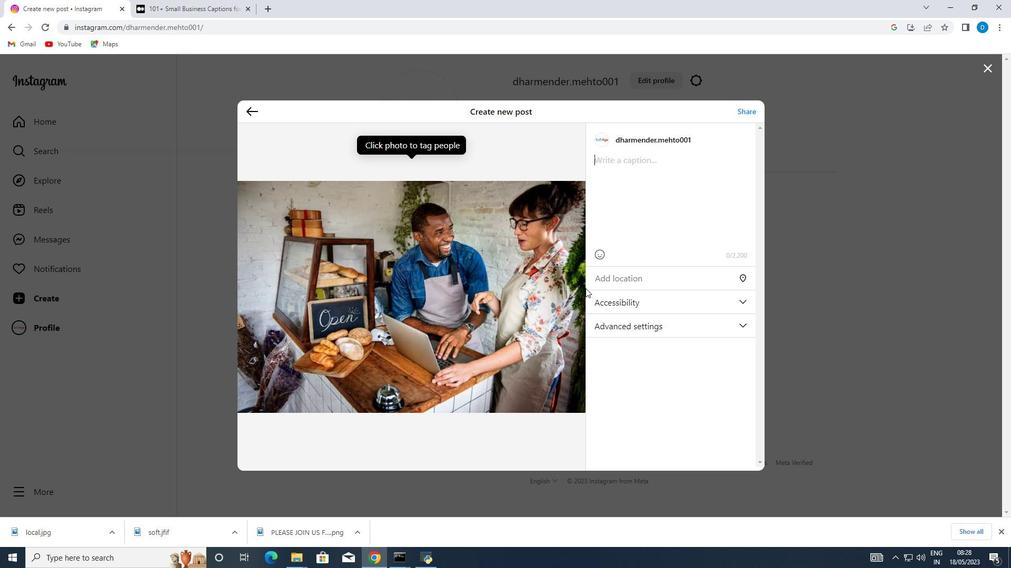 
Action: Mouse scrolled (903, 203) with delta (0, 0)
Screenshot: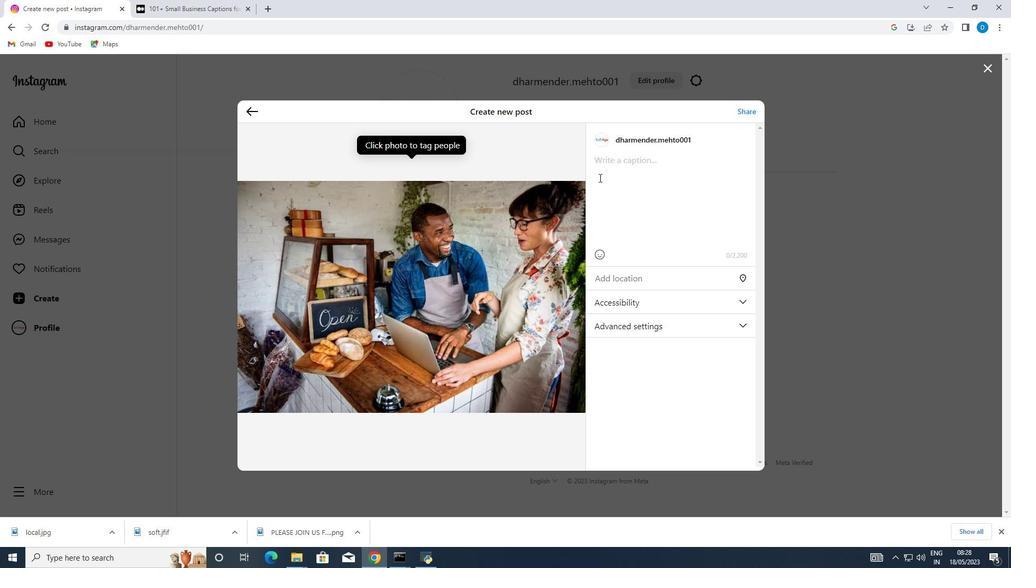 
Action: Mouse scrolled (903, 203) with delta (0, 0)
Screenshot: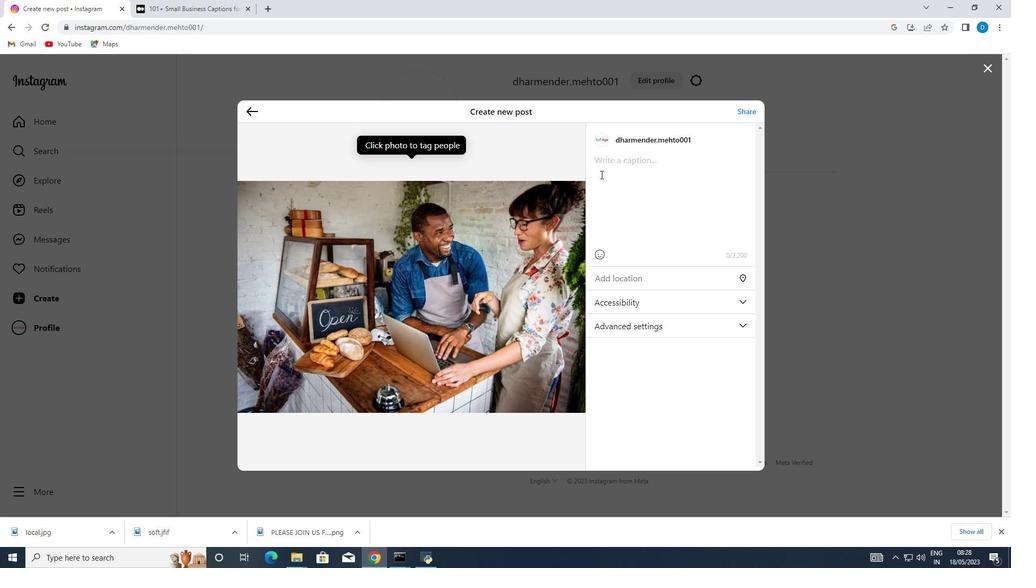 
Action: Mouse scrolled (903, 203) with delta (0, 0)
Screenshot: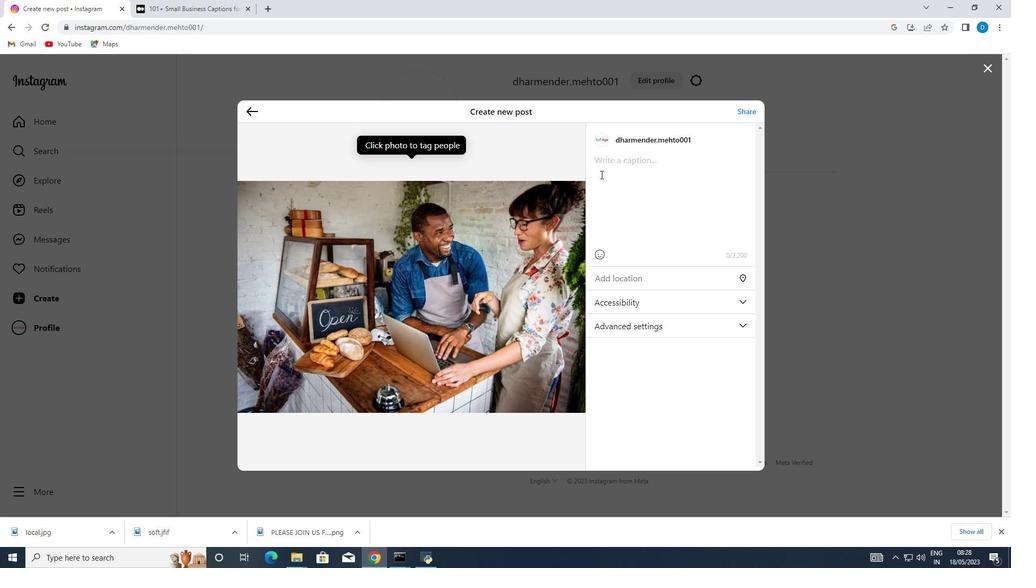 
Action: Mouse moved to (954, 276)
Screenshot: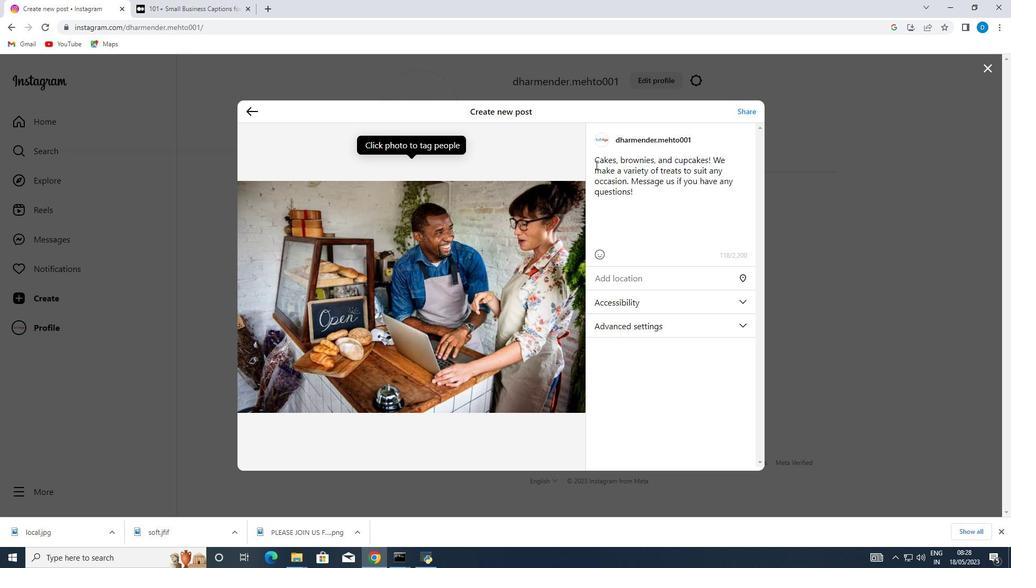 
Action: Mouse pressed left at (954, 276)
Screenshot: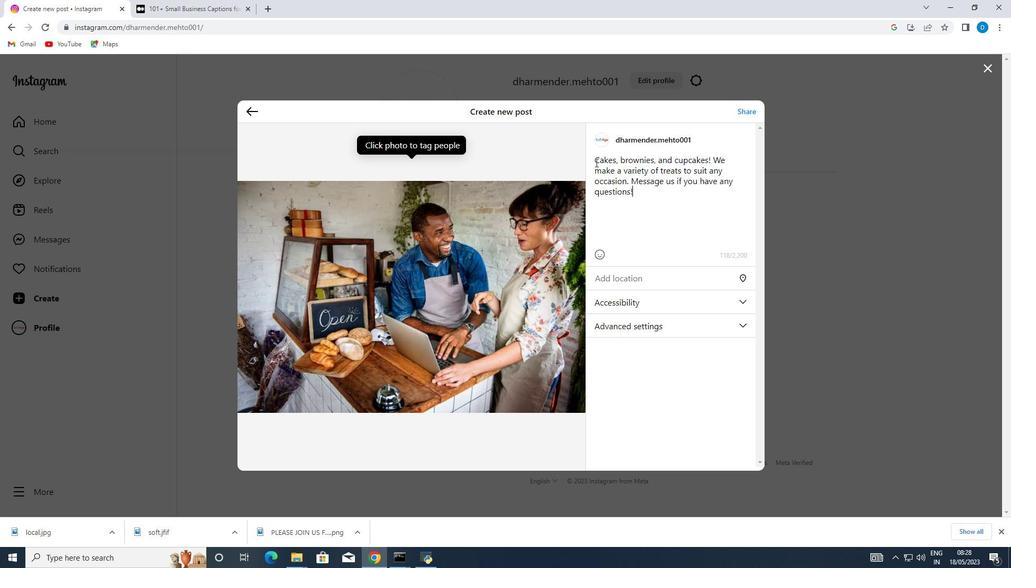 
Action: Mouse moved to (955, 271)
Screenshot: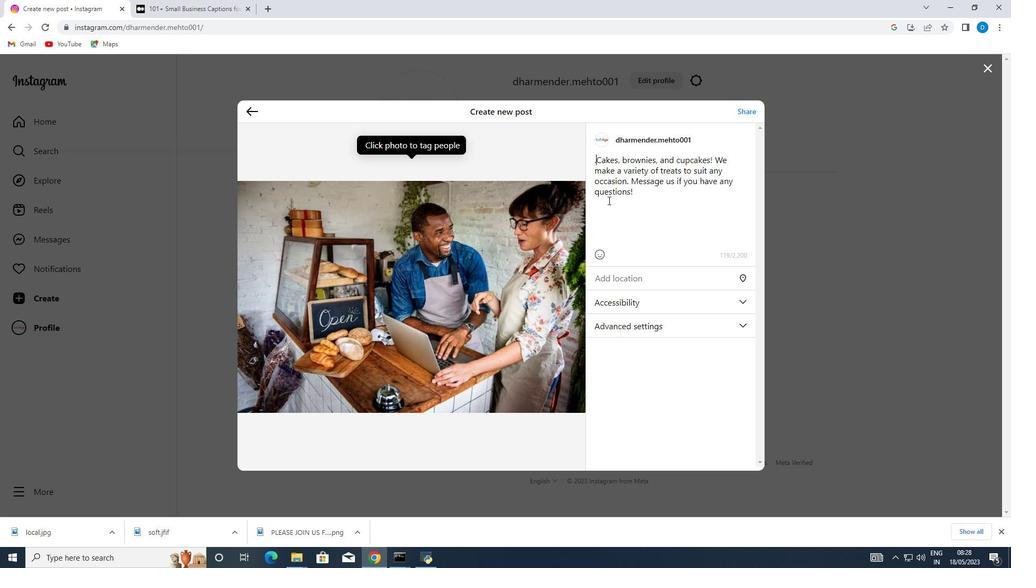 
Action: Mouse scrolled (955, 271) with delta (0, 0)
Screenshot: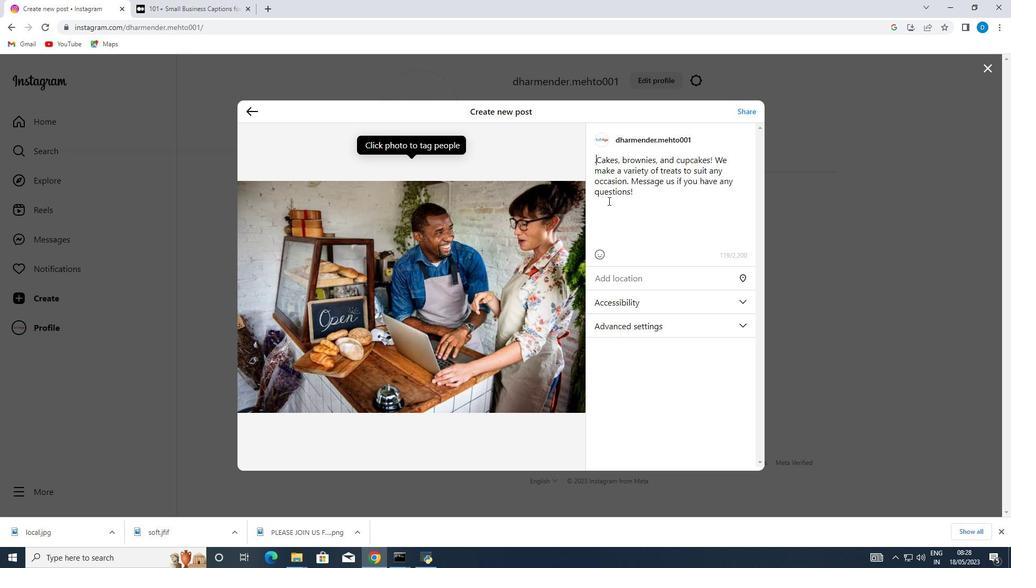 
Action: Mouse scrolled (955, 271) with delta (0, 0)
Screenshot: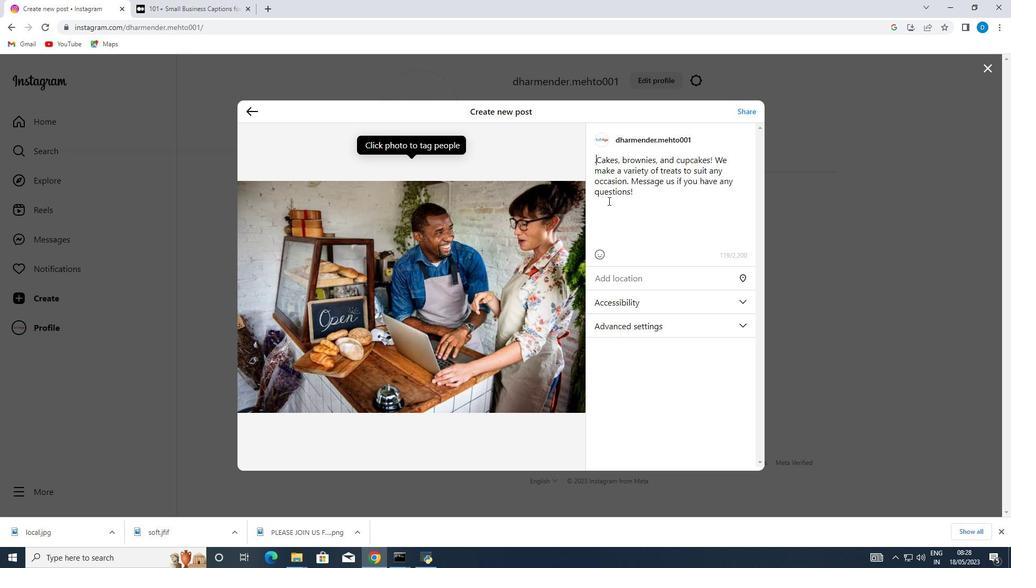 
Action: Mouse moved to (955, 271)
Screenshot: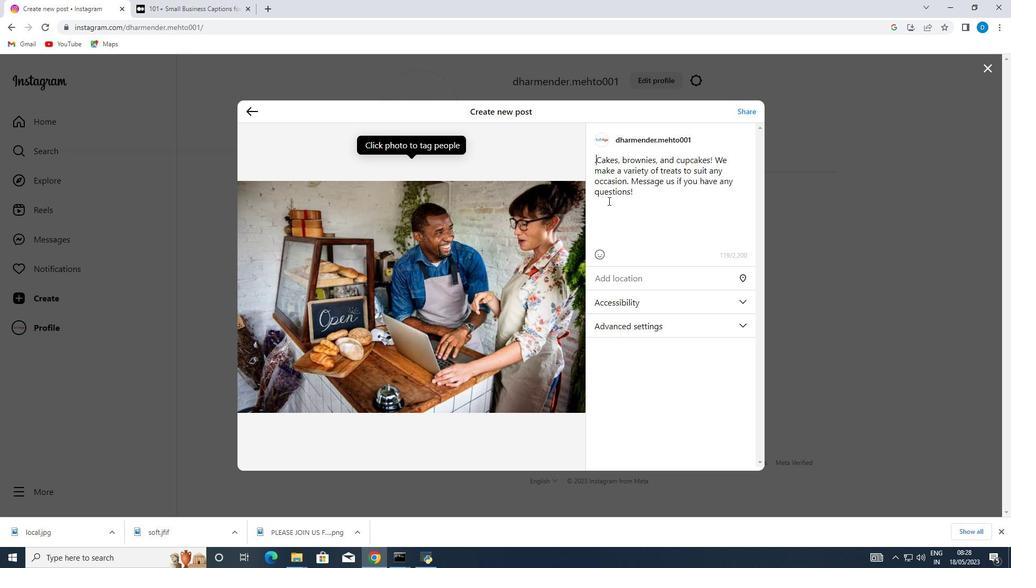 
Action: Mouse scrolled (955, 270) with delta (0, 0)
Screenshot: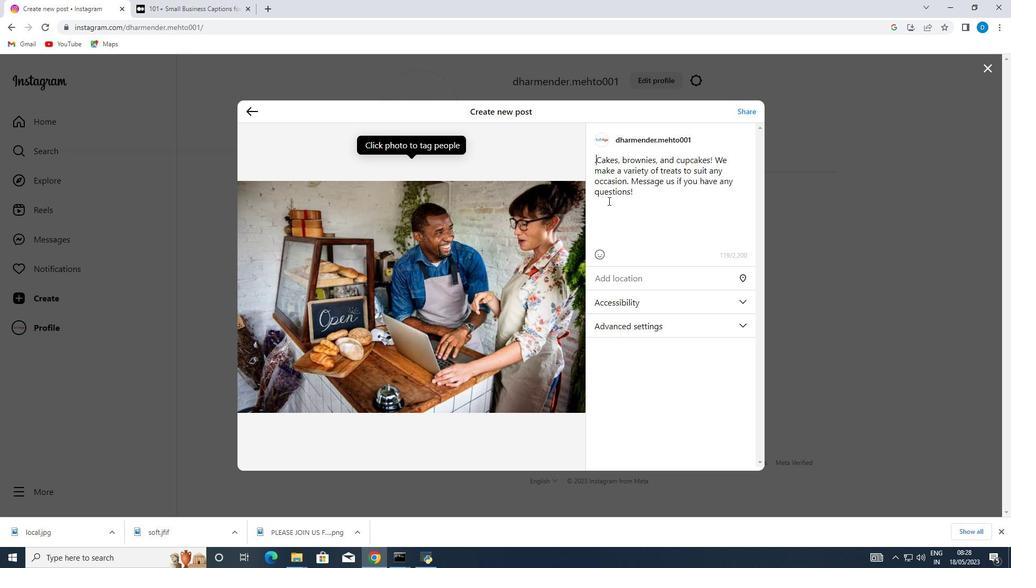 
Action: Mouse moved to (955, 269)
Screenshot: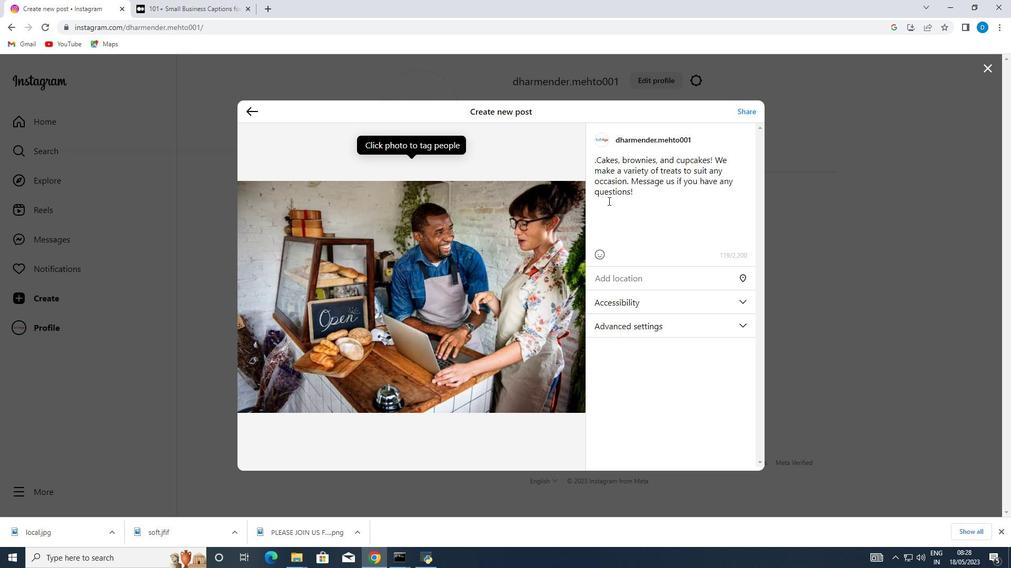 
Action: Mouse scrolled (955, 269) with delta (0, 0)
Screenshot: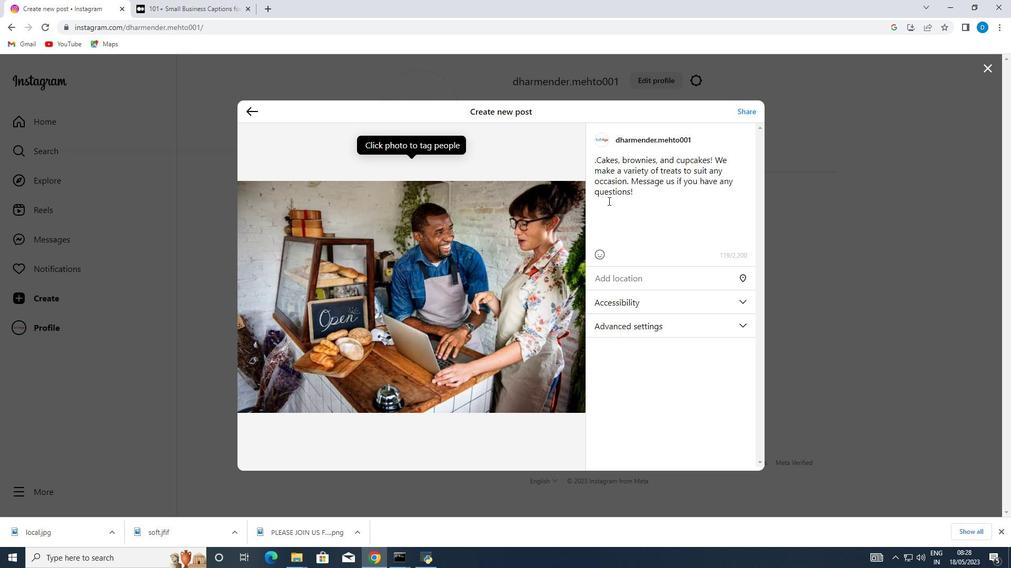 
Action: Mouse moved to (883, 131)
Screenshot: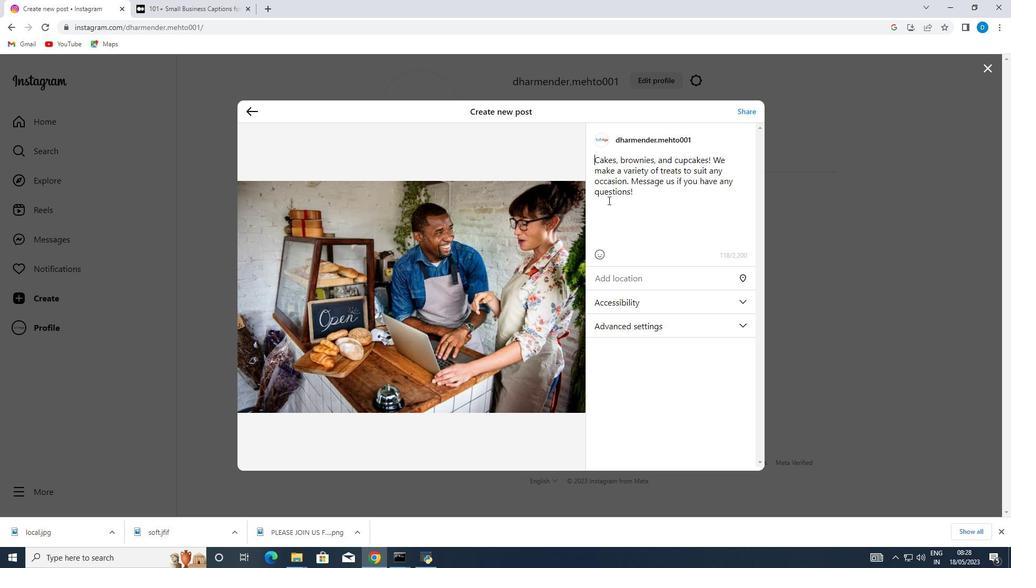
Action: Mouse pressed left at (883, 131)
Screenshot: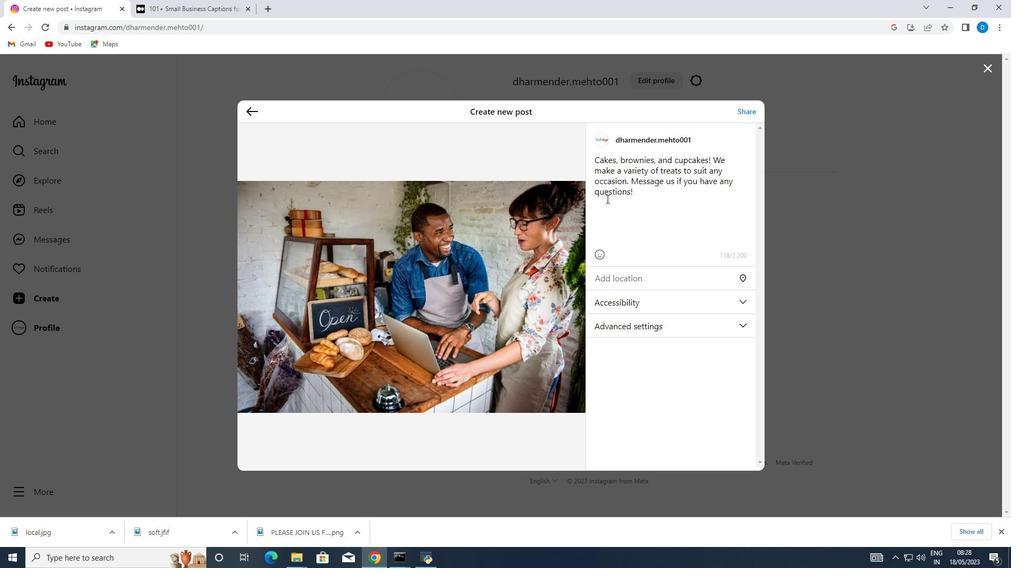 
Action: Mouse moved to (942, 126)
Screenshot: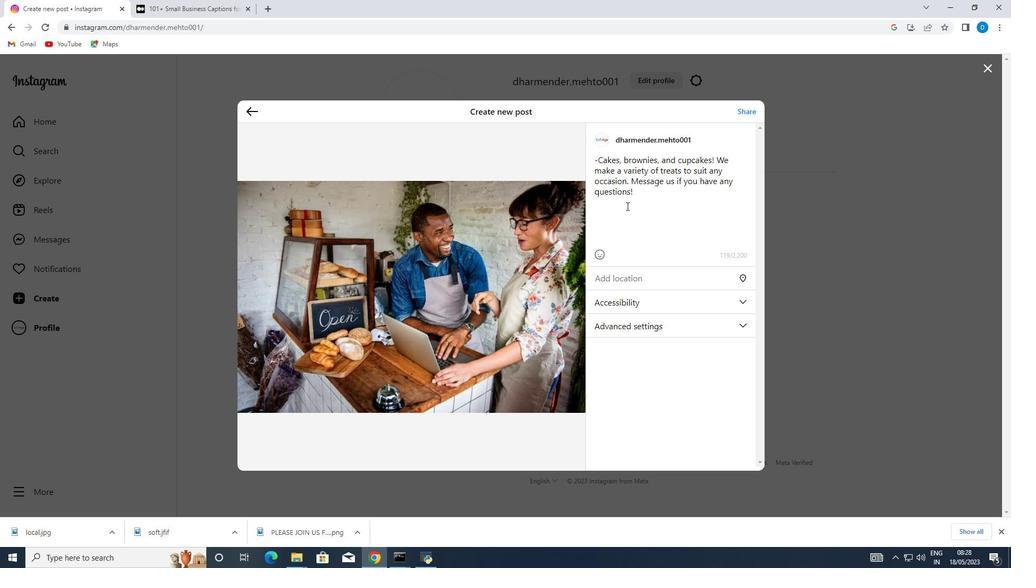 
Action: Mouse scrolled (942, 125) with delta (0, 0)
Screenshot: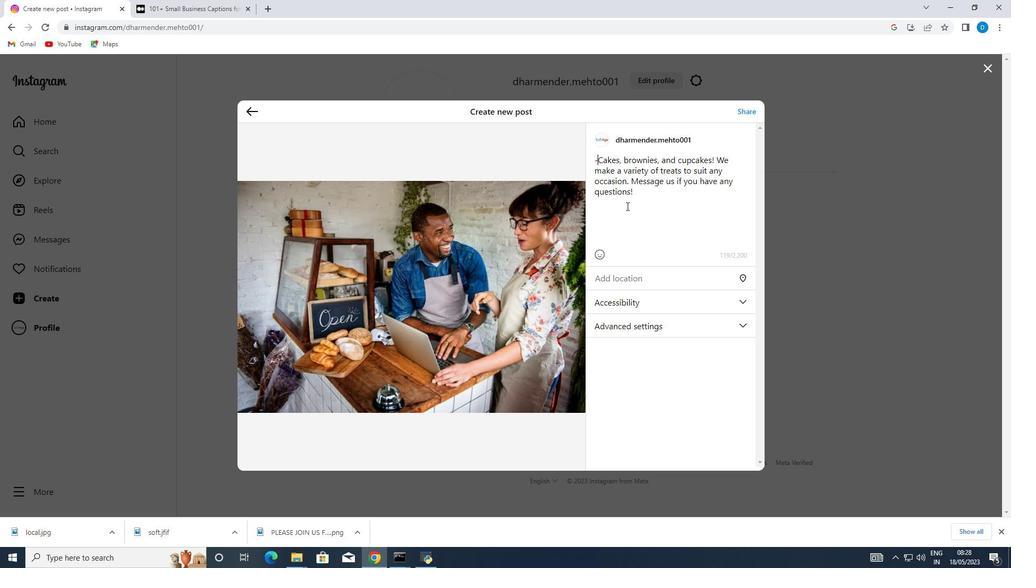 
Action: Mouse scrolled (942, 125) with delta (0, 0)
Screenshot: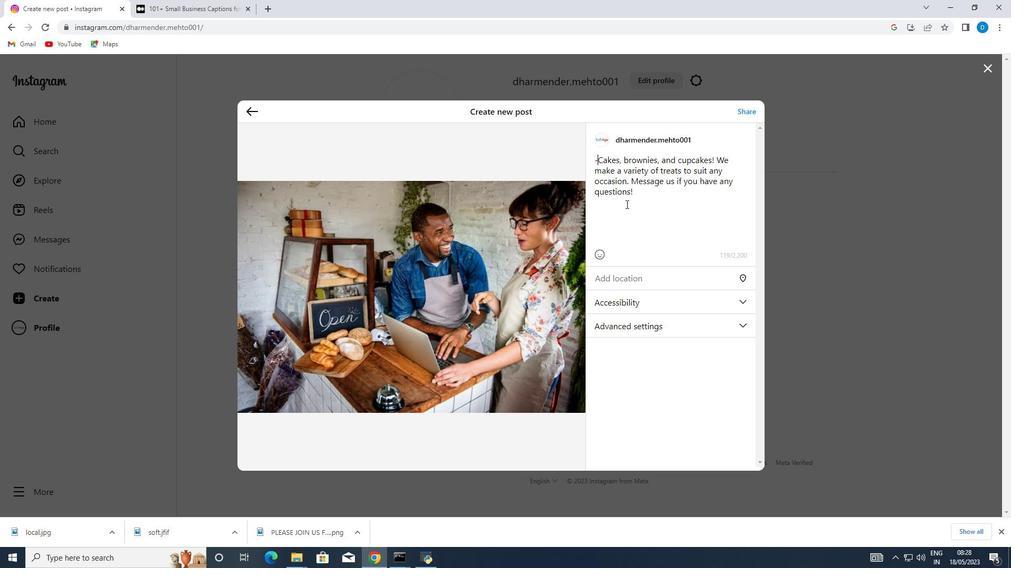 
Action: Mouse scrolled (942, 125) with delta (0, 0)
Screenshot: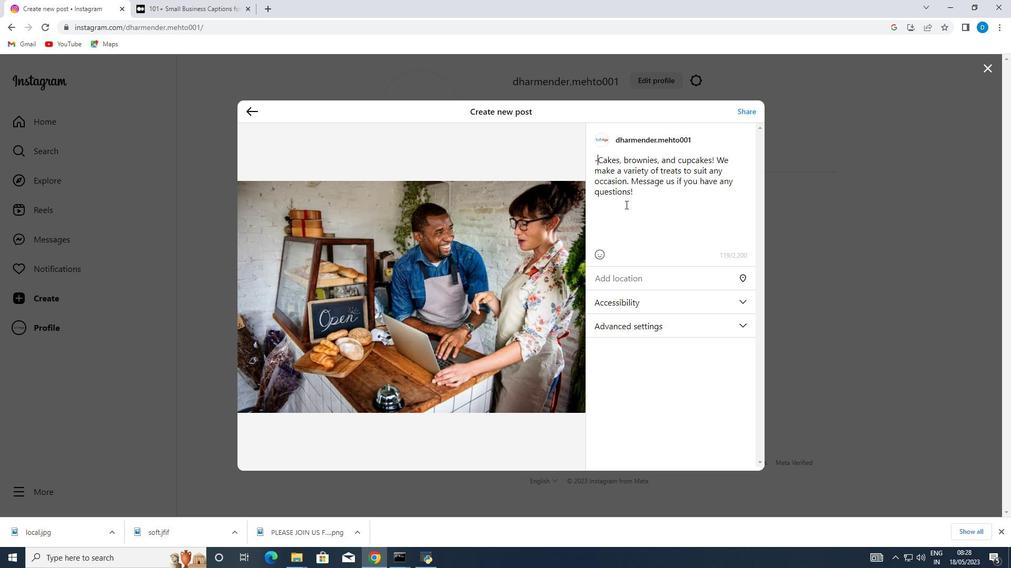 
Action: Mouse moved to (888, 206)
Screenshot: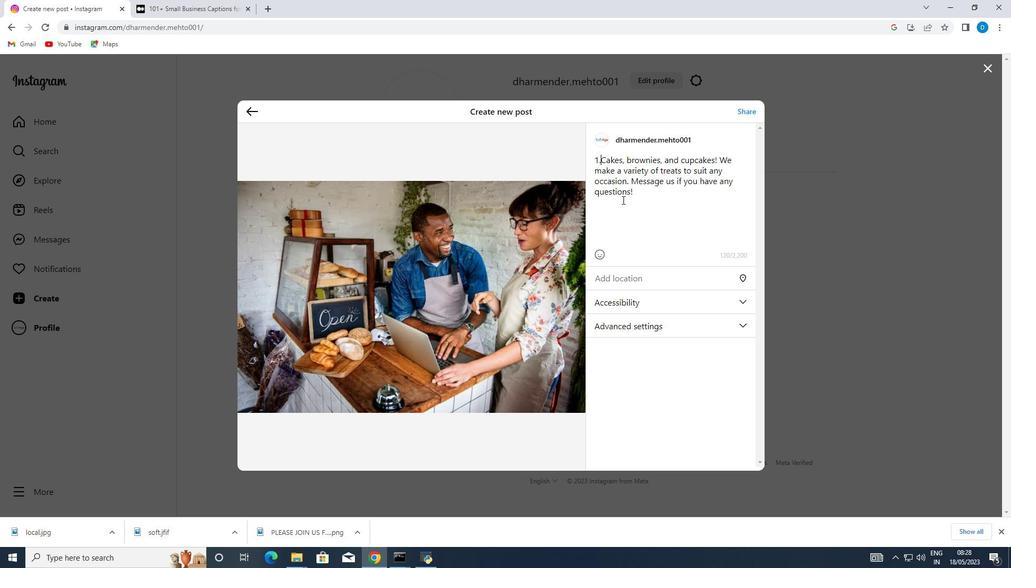 
Action: Mouse pressed left at (888, 206)
Screenshot: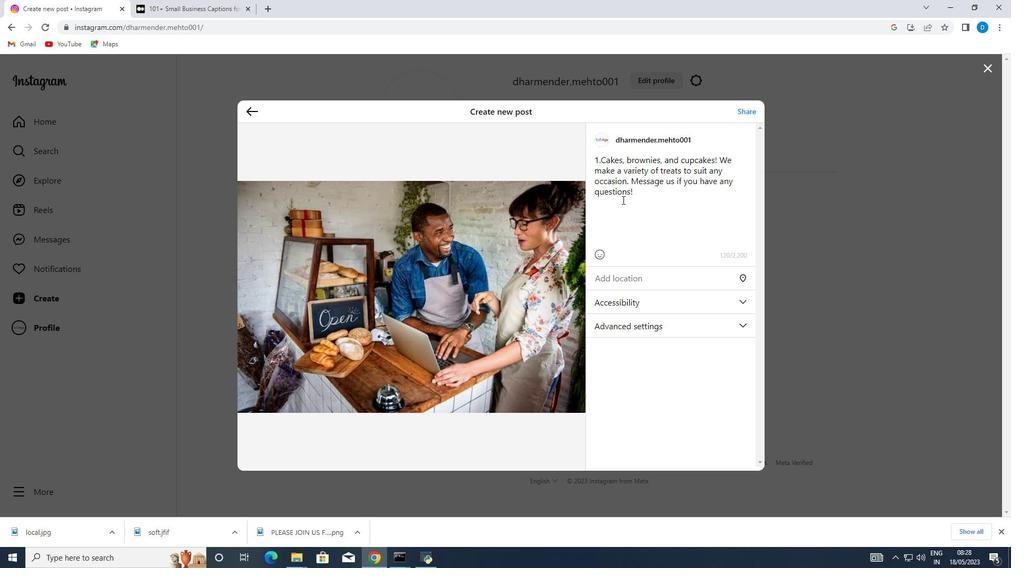 
Action: Mouse moved to (933, 222)
Screenshot: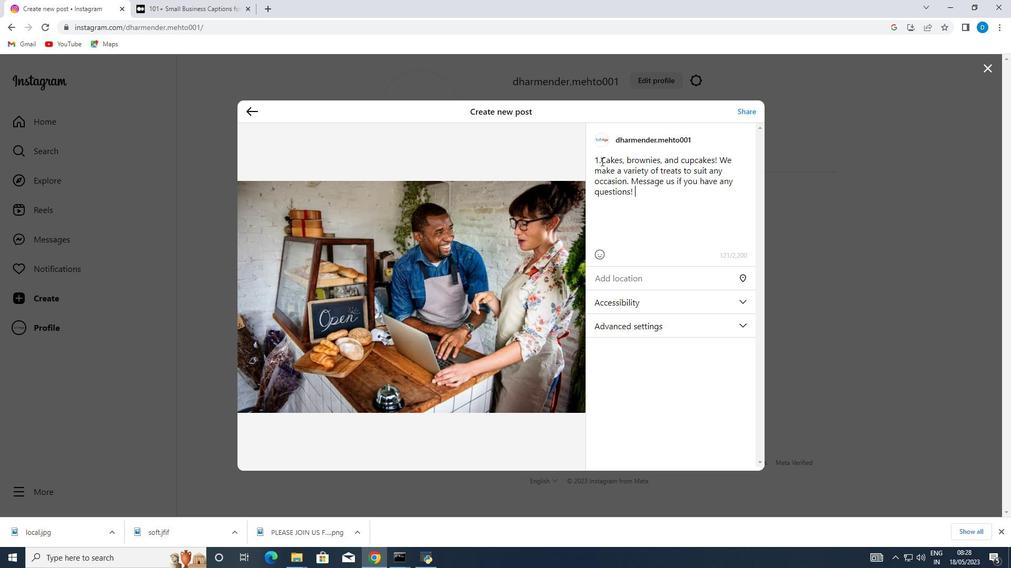 
Action: Mouse scrolled (933, 221) with delta (0, 0)
Screenshot: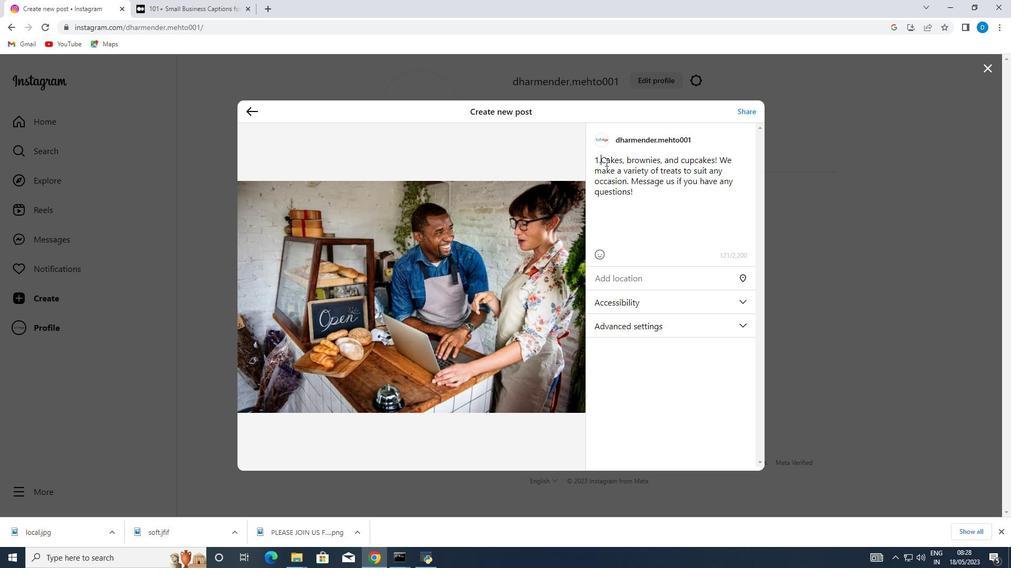 
Action: Mouse scrolled (933, 221) with delta (0, 0)
Screenshot: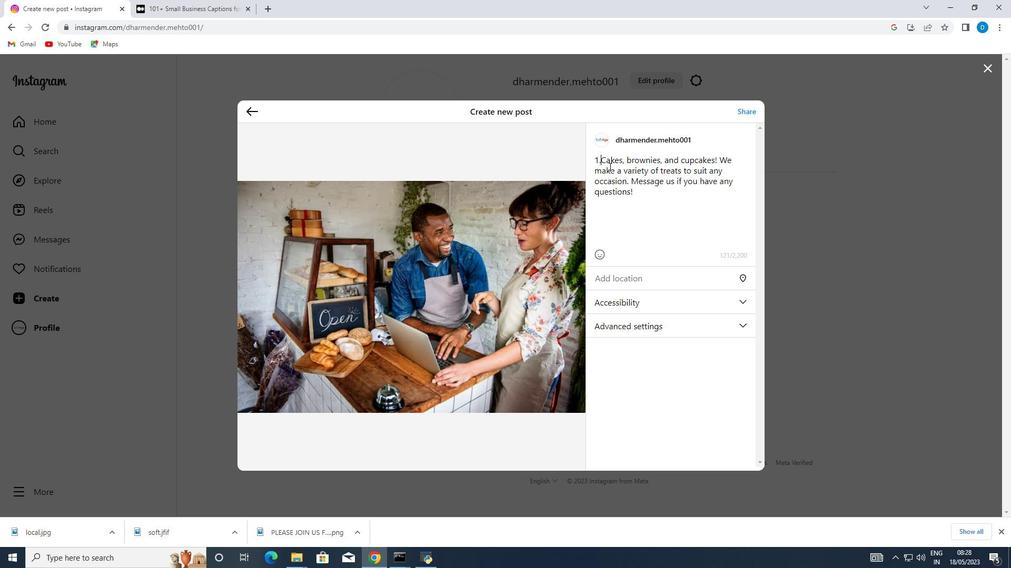 
Action: Mouse scrolled (933, 221) with delta (0, 0)
Screenshot: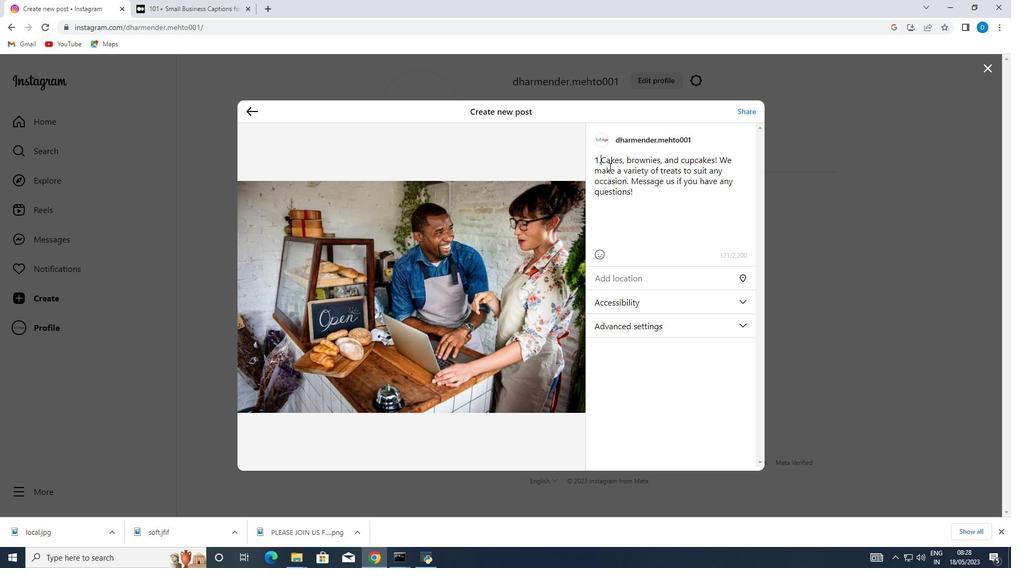 
Action: Mouse moved to (933, 222)
Screenshot: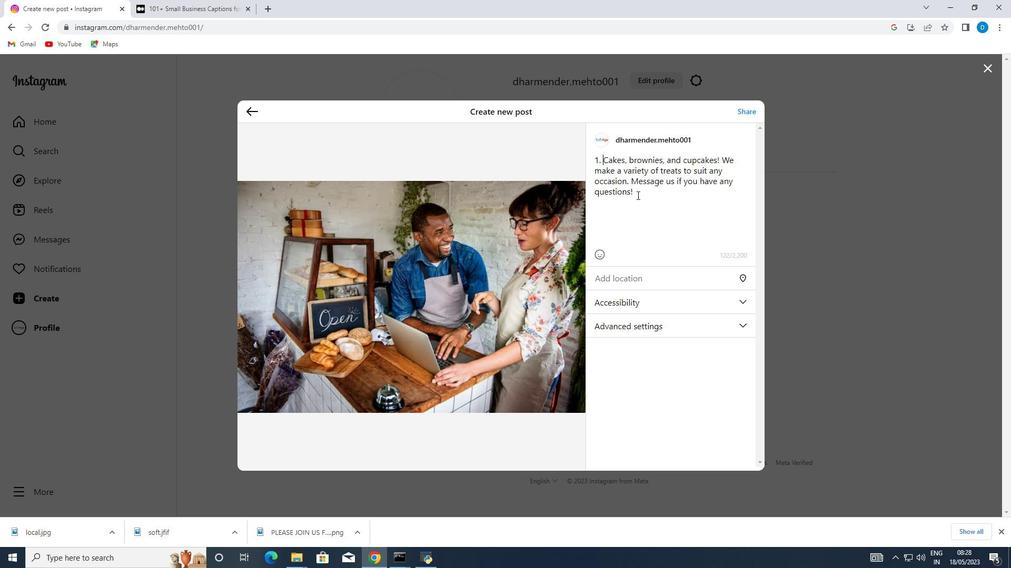 
Action: Mouse scrolled (933, 221) with delta (0, 0)
Screenshot: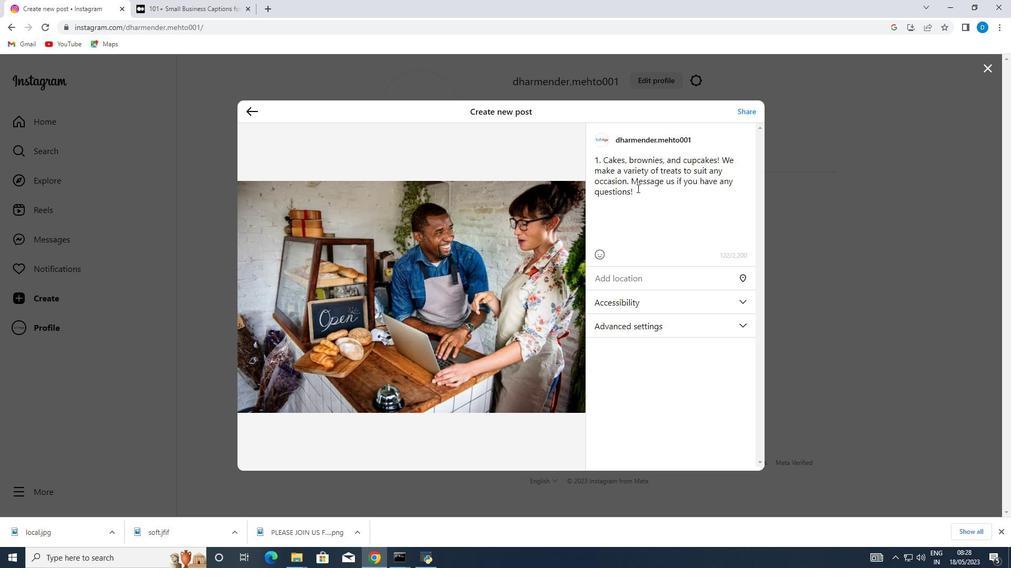 
Action: Mouse moved to (933, 222)
Screenshot: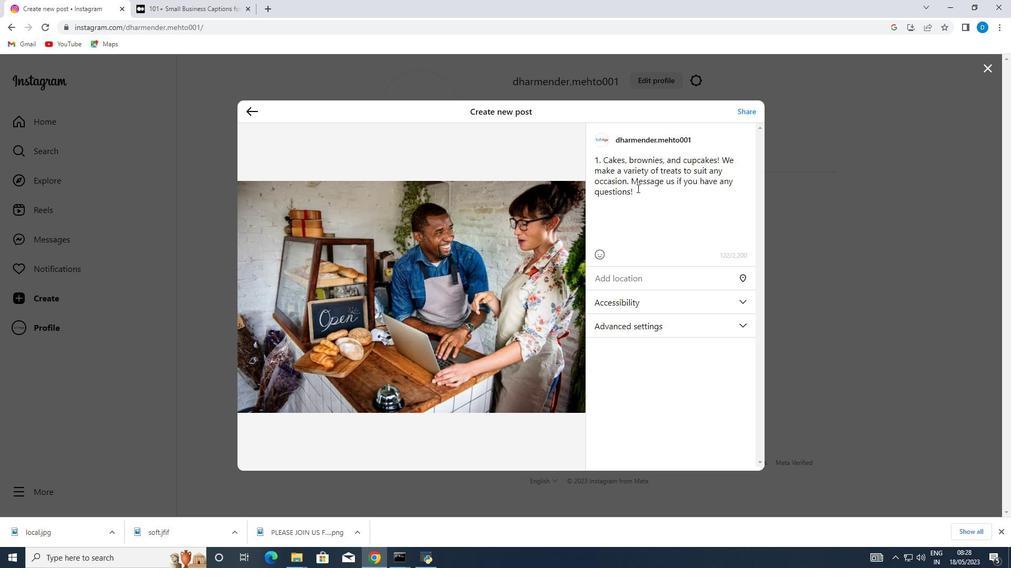 
Action: Mouse scrolled (933, 221) with delta (0, 0)
Screenshot: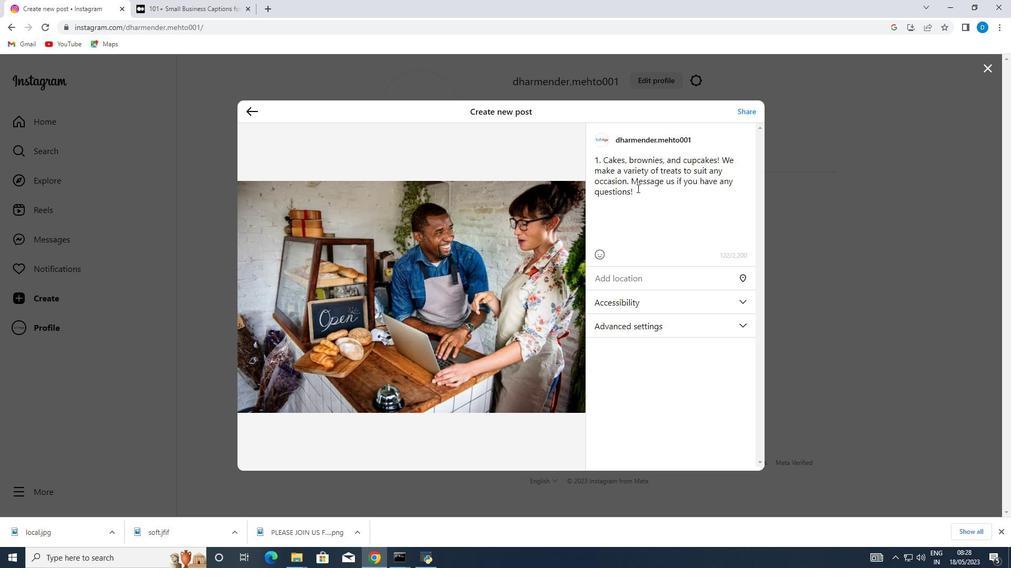 
Action: Mouse scrolled (933, 221) with delta (0, 0)
Screenshot: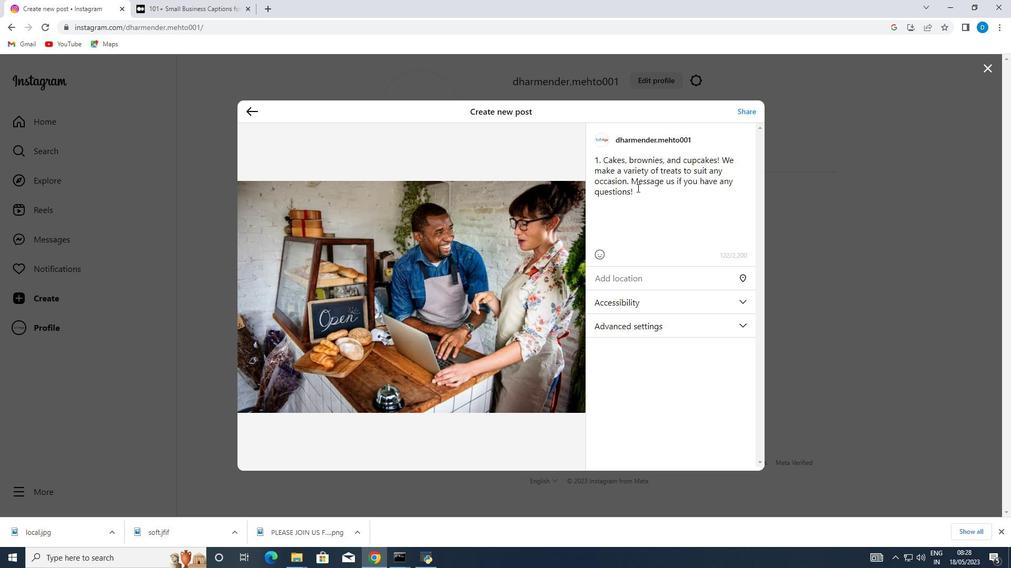 
Action: Mouse scrolled (933, 221) with delta (0, 0)
Screenshot: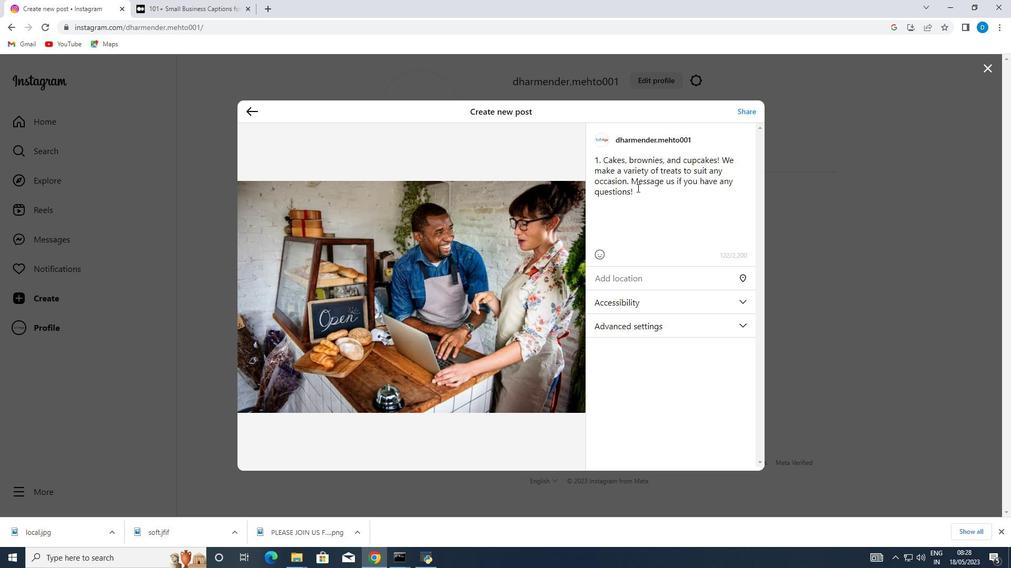 
Action: Mouse moved to (959, 209)
Screenshot: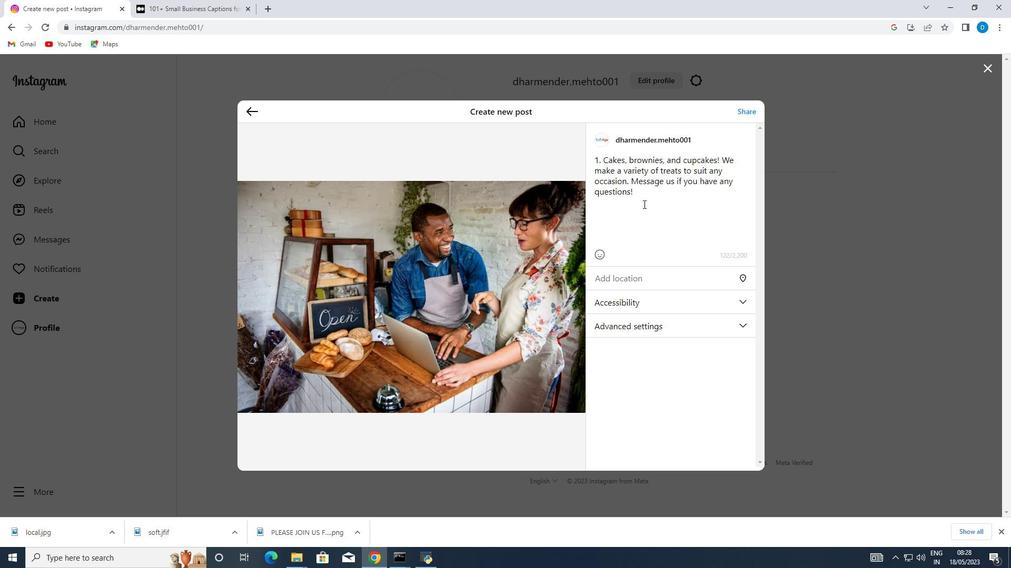 
Action: Mouse scrolled (959, 208) with delta (0, 0)
Screenshot: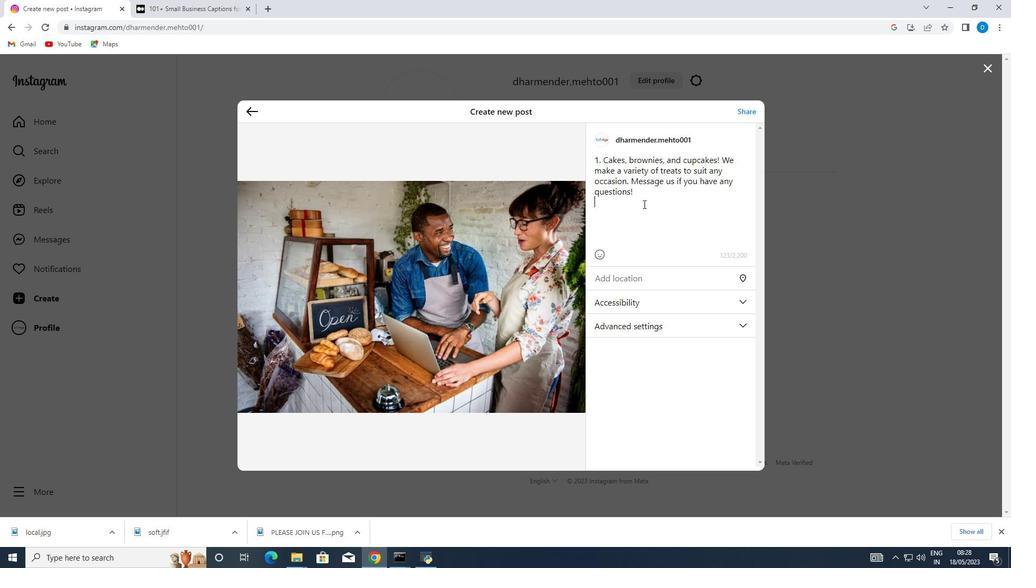 
Action: Mouse scrolled (959, 208) with delta (0, 0)
Screenshot: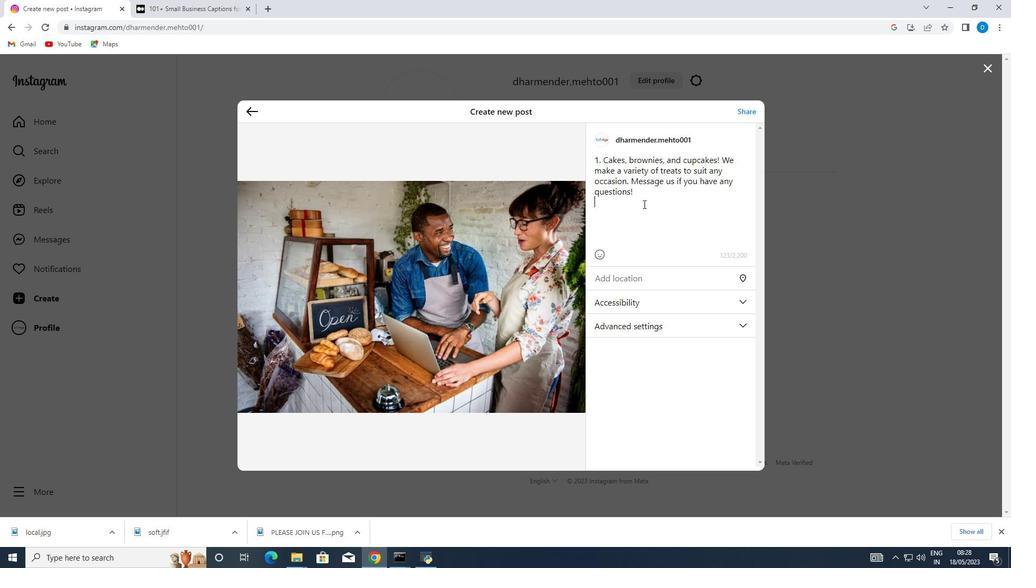 
Action: Mouse scrolled (959, 208) with delta (0, 0)
Screenshot: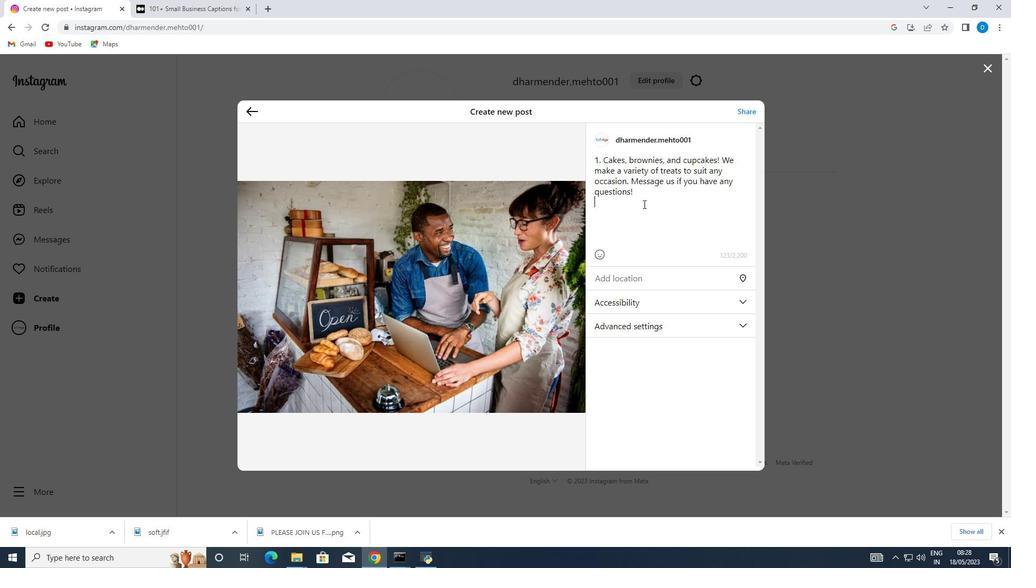 
Action: Mouse scrolled (959, 208) with delta (0, 0)
Screenshot: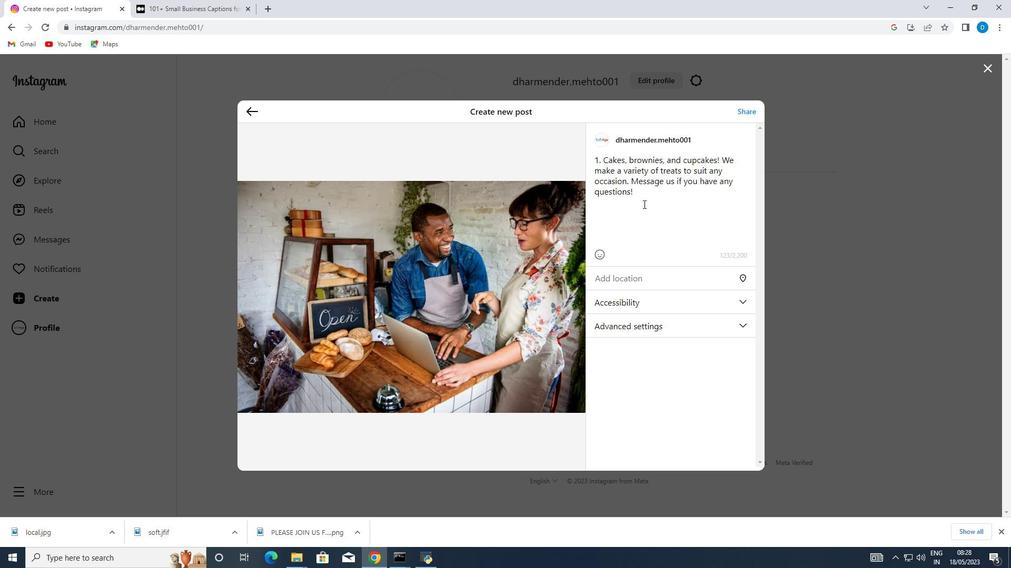 
Action: Mouse moved to (960, 209)
Screenshot: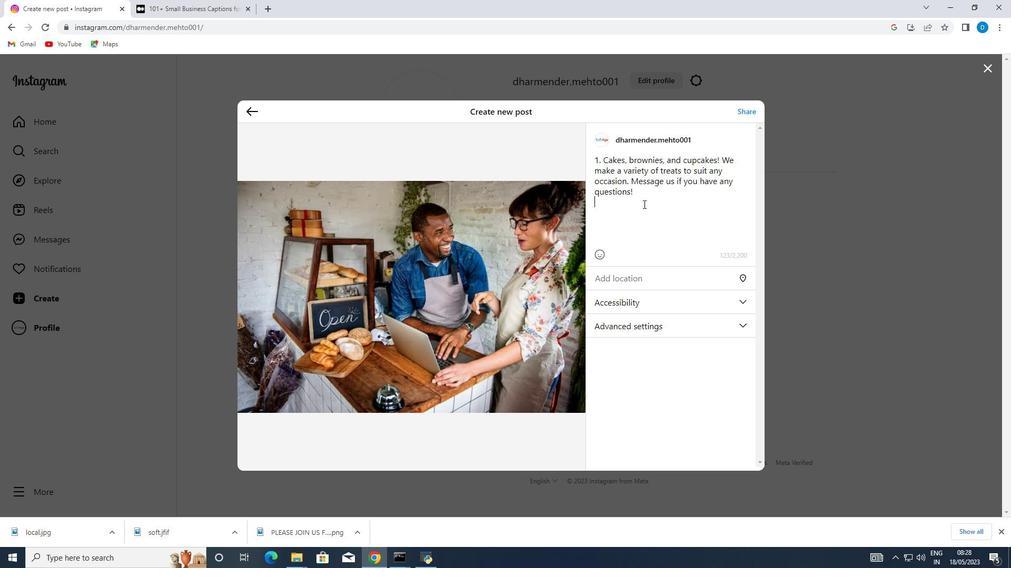 
Action: Mouse scrolled (960, 208) with delta (0, 0)
Screenshot: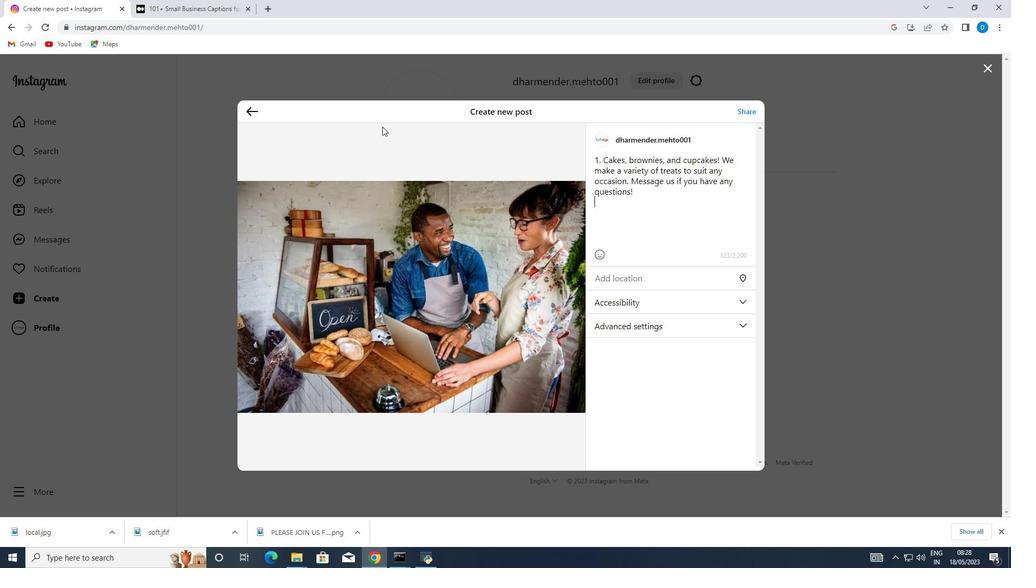 
Action: Mouse scrolled (960, 208) with delta (0, 0)
Screenshot: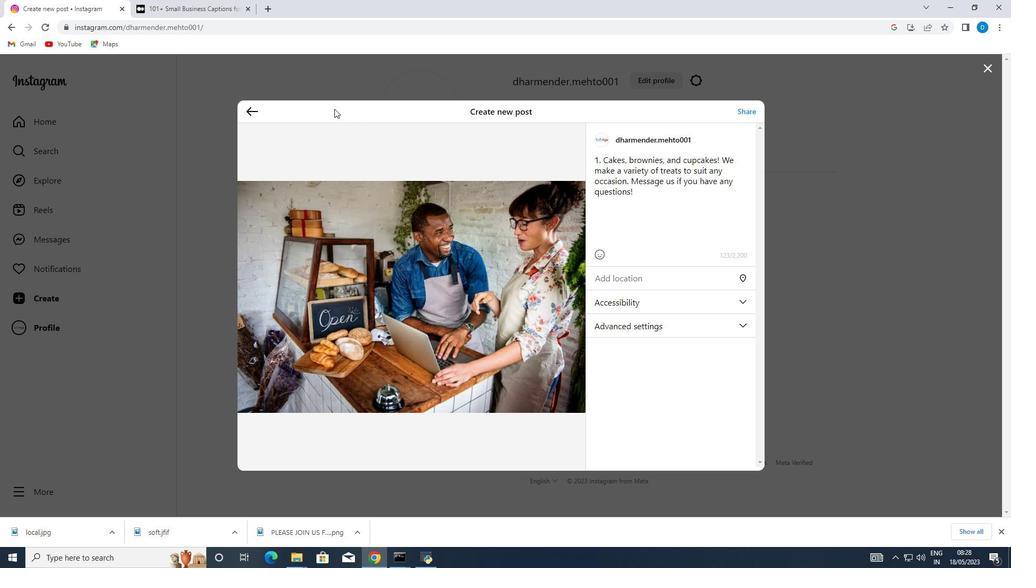 
Action: Mouse moved to (962, 208)
Screenshot: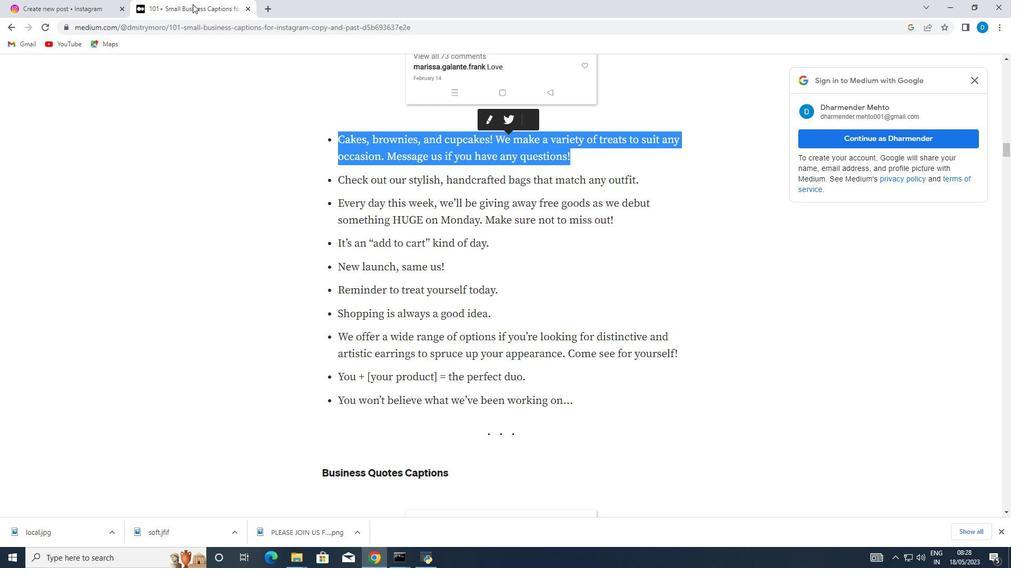 
Action: Mouse scrolled (962, 208) with delta (0, 0)
Screenshot: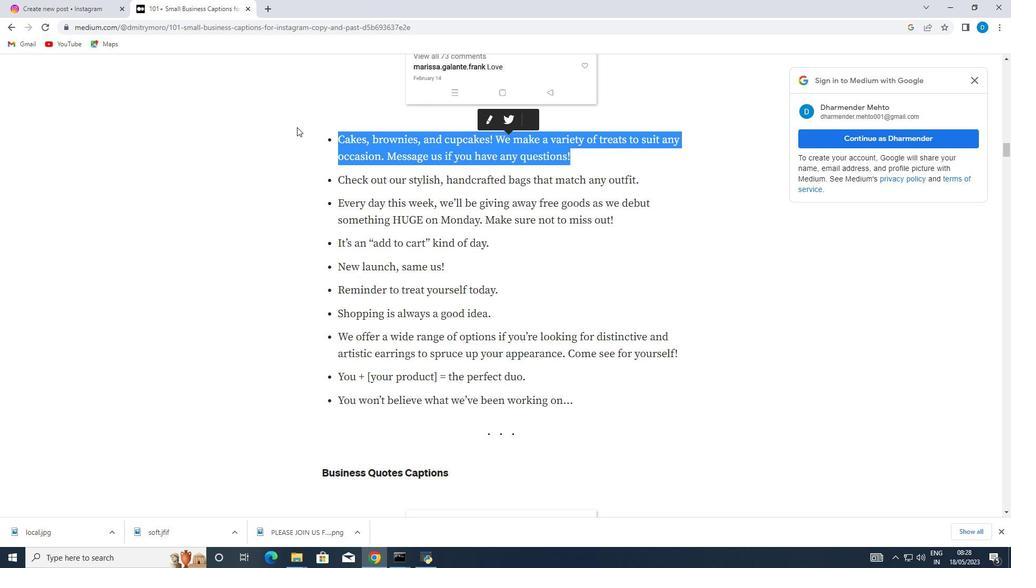 
Action: Mouse scrolled (962, 208) with delta (0, 0)
Screenshot: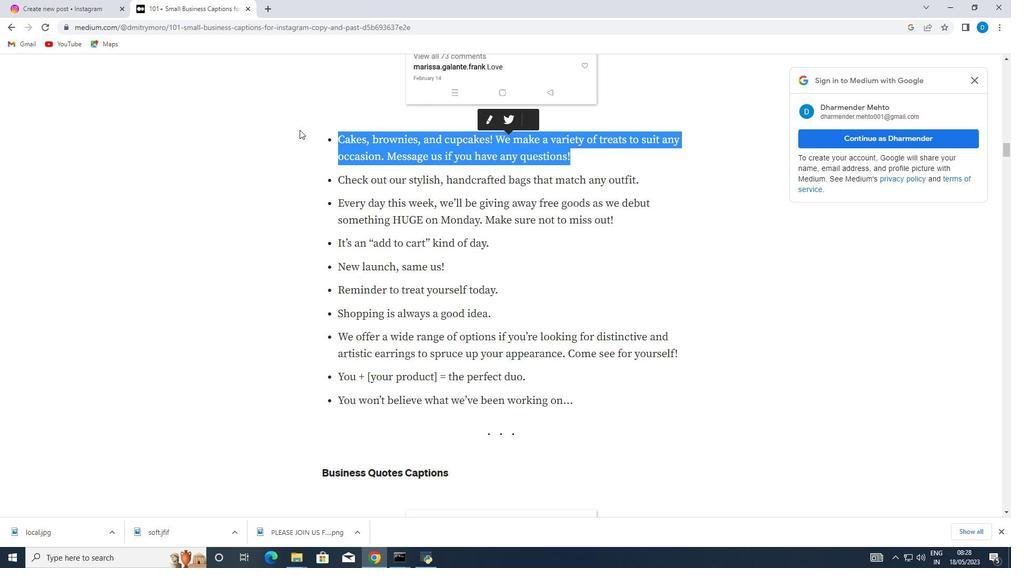 
Action: Mouse scrolled (962, 208) with delta (0, 0)
Screenshot: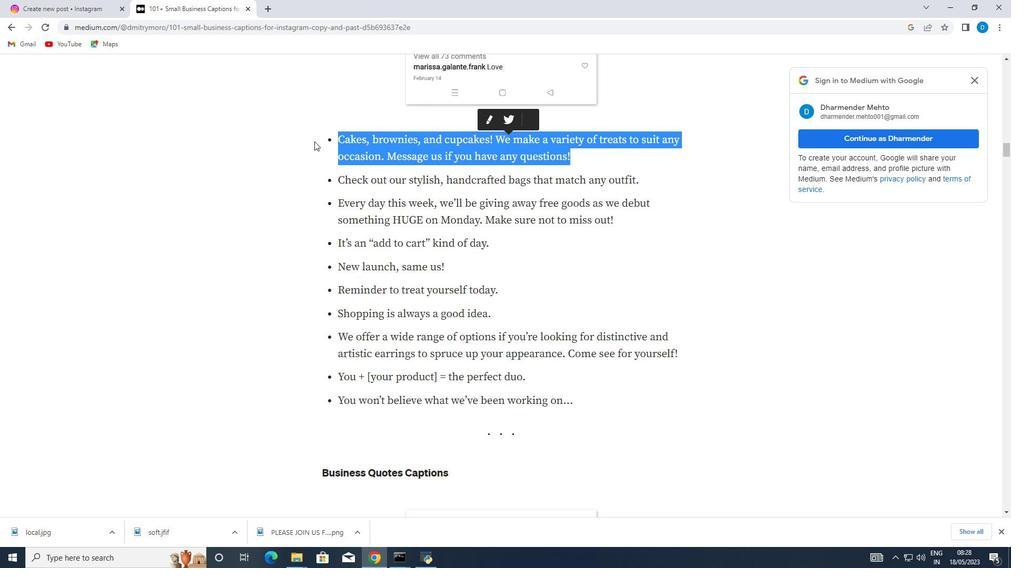 
Action: Mouse moved to (961, 207)
Screenshot: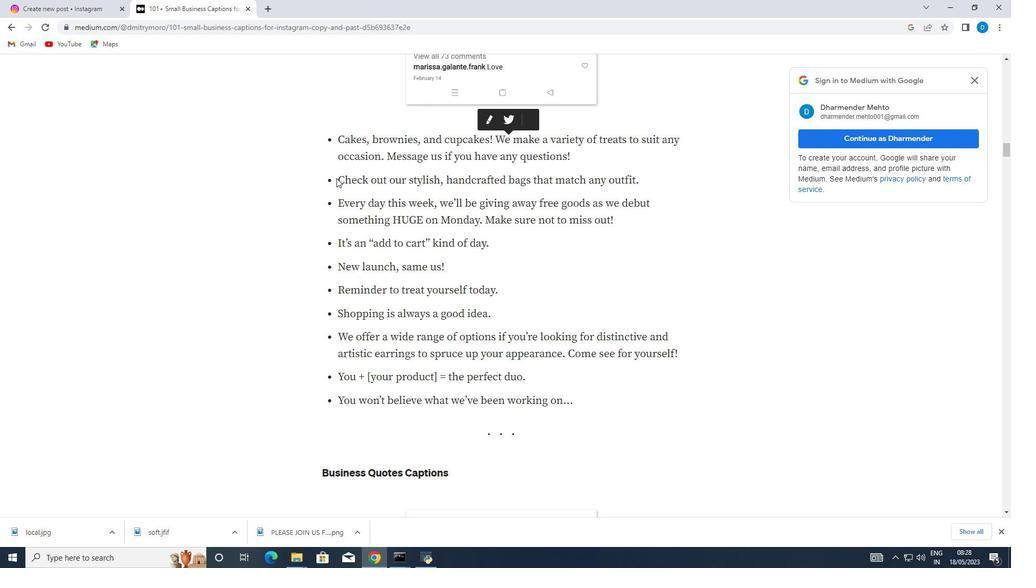 
Action: Mouse scrolled (961, 208) with delta (0, 0)
Screenshot: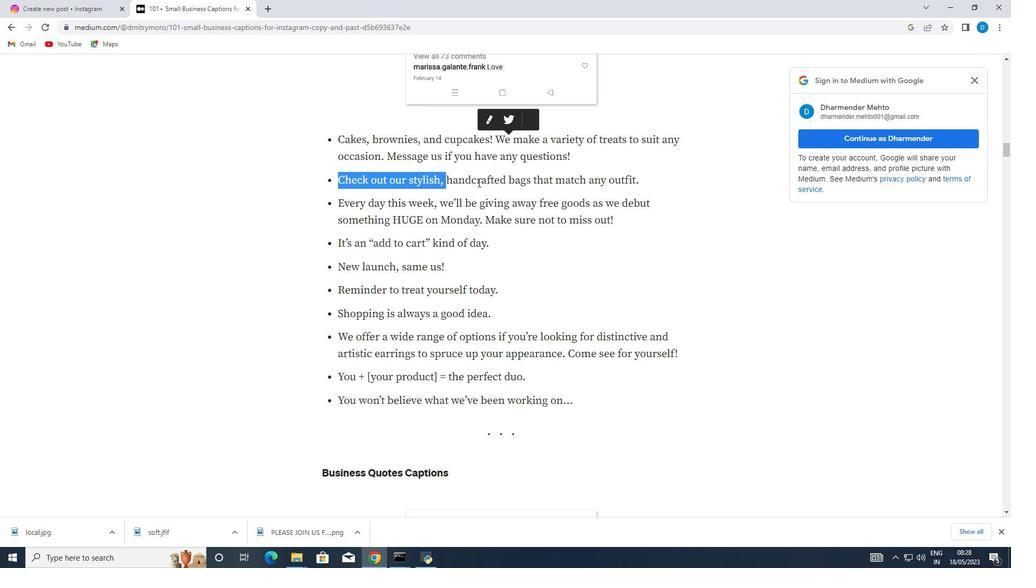 
Action: Mouse moved to (957, 211)
Screenshot: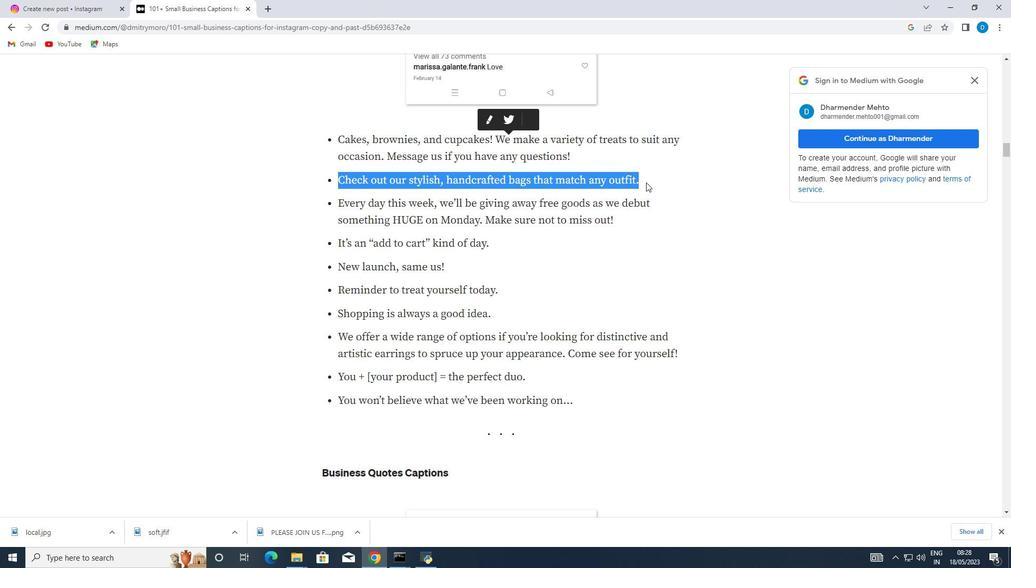 
Action: Mouse scrolled (957, 211) with delta (0, 0)
Screenshot: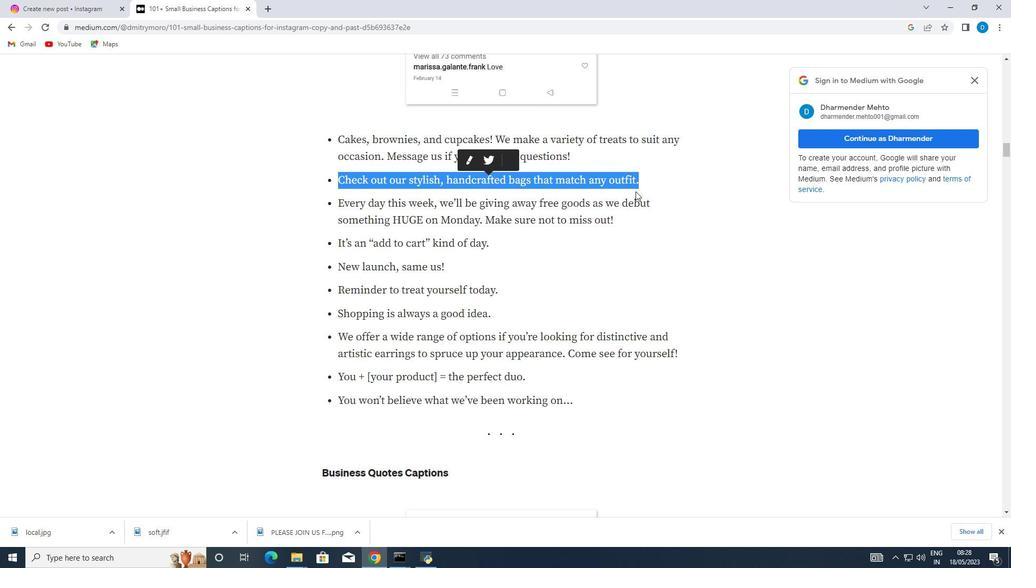 
Action: Mouse scrolled (957, 211) with delta (0, 0)
Screenshot: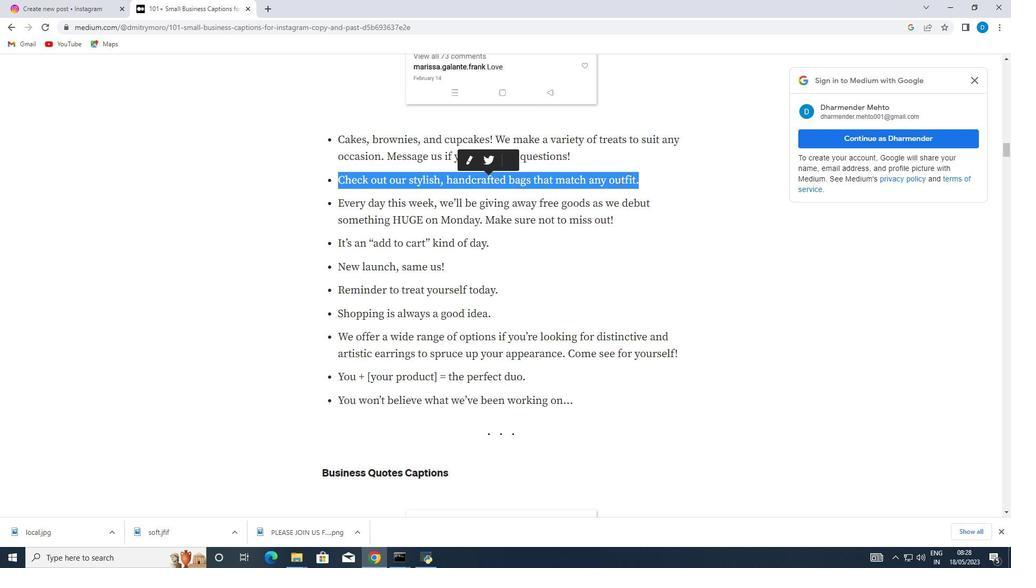 
Action: Mouse scrolled (957, 211) with delta (0, 0)
Screenshot: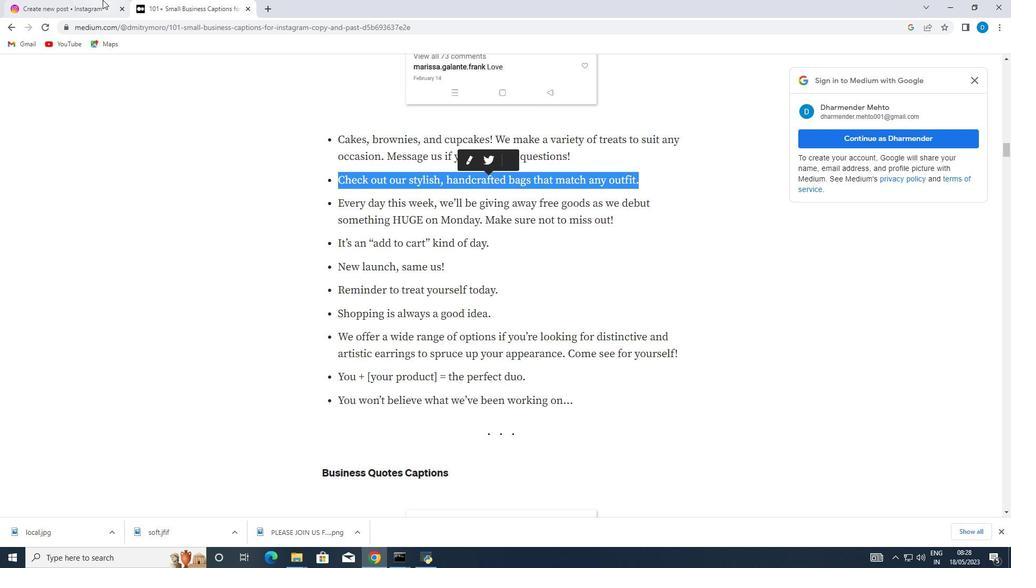 
Action: Mouse scrolled (957, 211) with delta (0, 0)
Screenshot: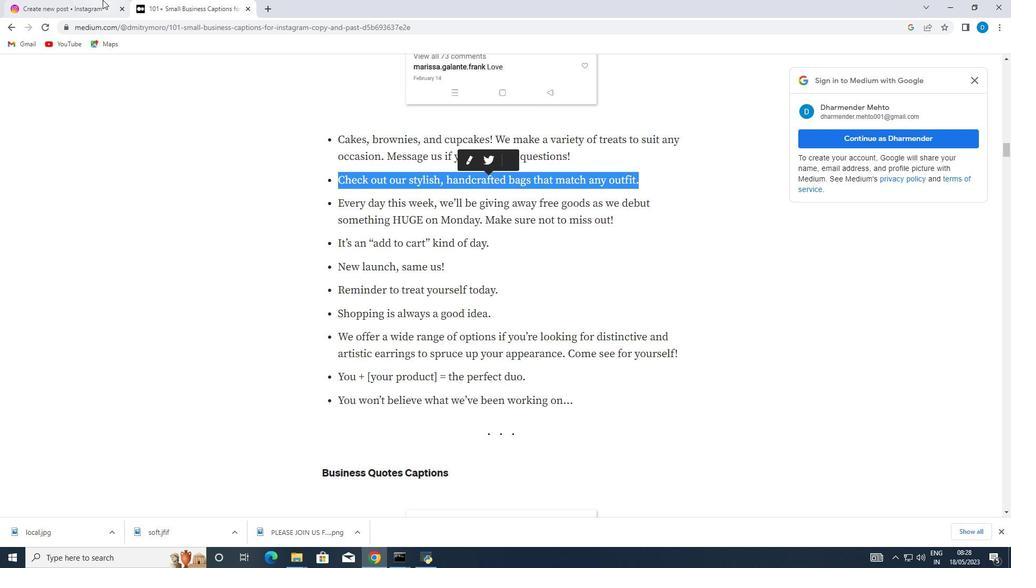 
Action: Mouse scrolled (957, 211) with delta (0, 0)
Screenshot: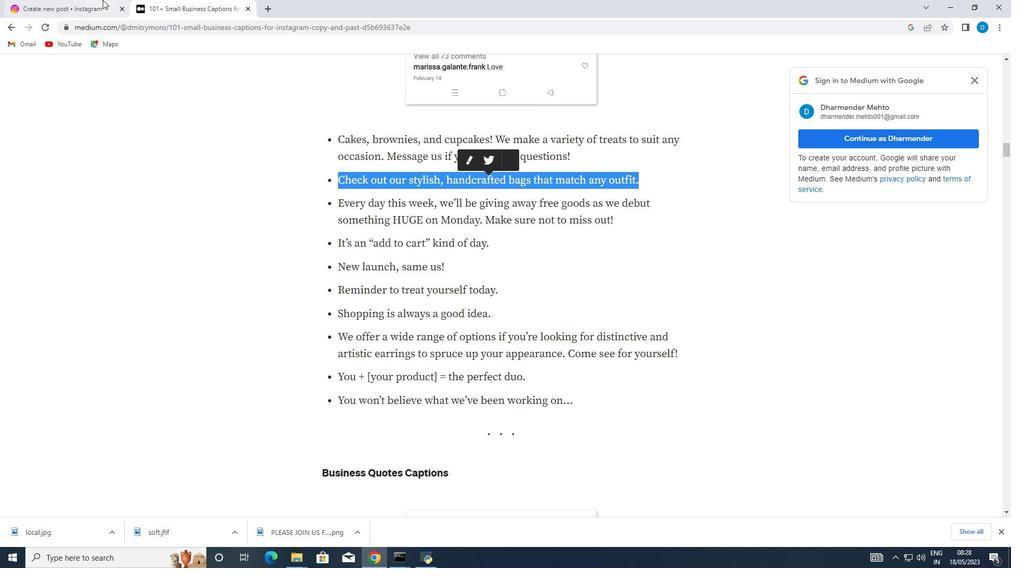 
Action: Mouse scrolled (957, 211) with delta (0, 0)
Screenshot: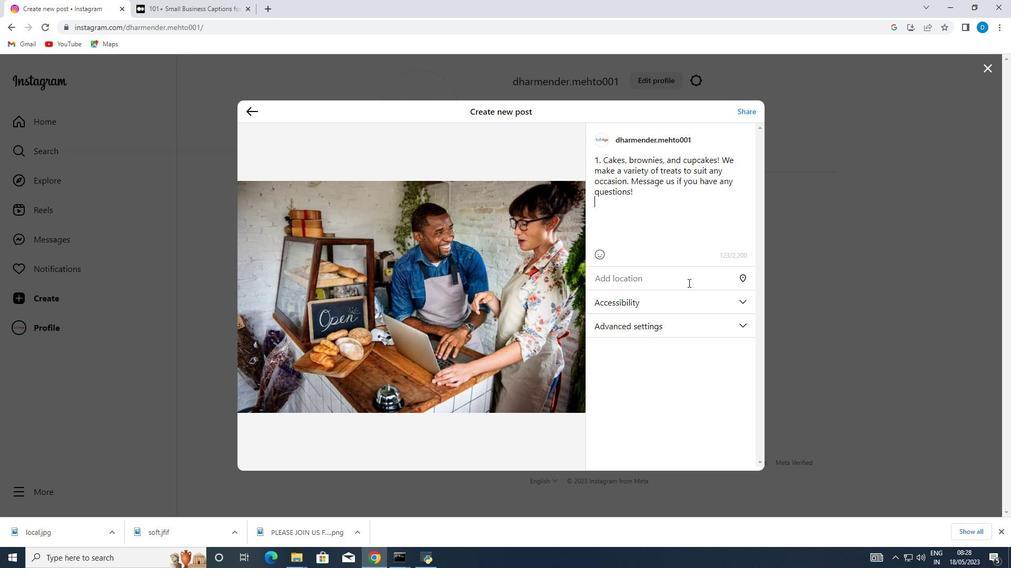 
Action: Mouse scrolled (957, 211) with delta (0, 0)
Screenshot: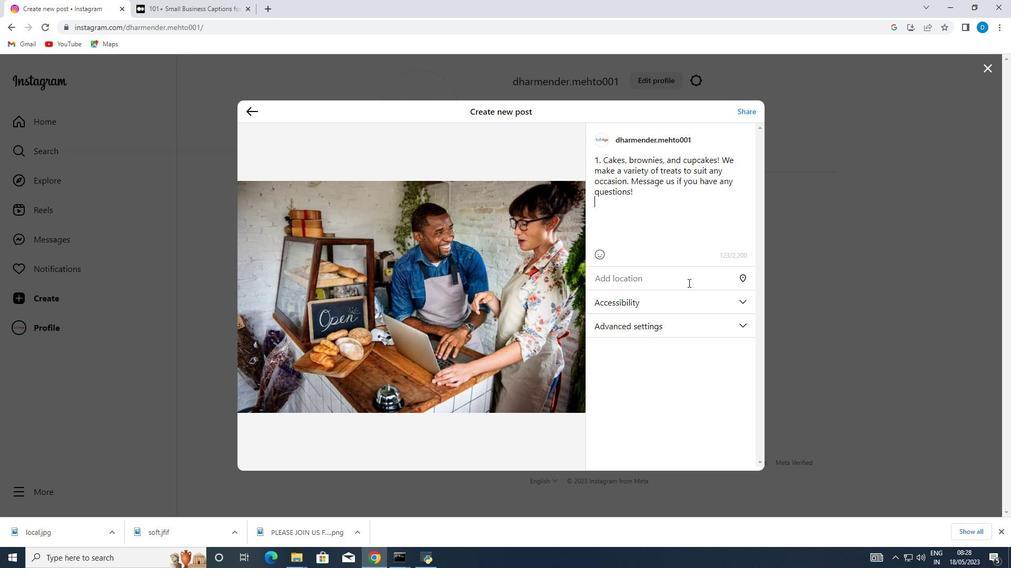 
Action: Mouse scrolled (957, 211) with delta (0, 0)
Screenshot: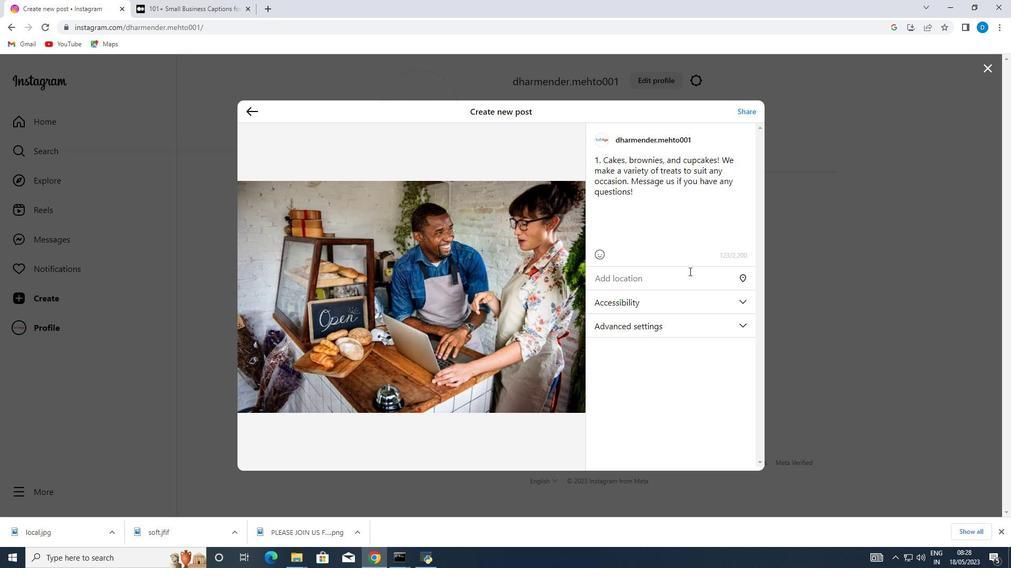 
Action: Mouse moved to (958, 213)
Screenshot: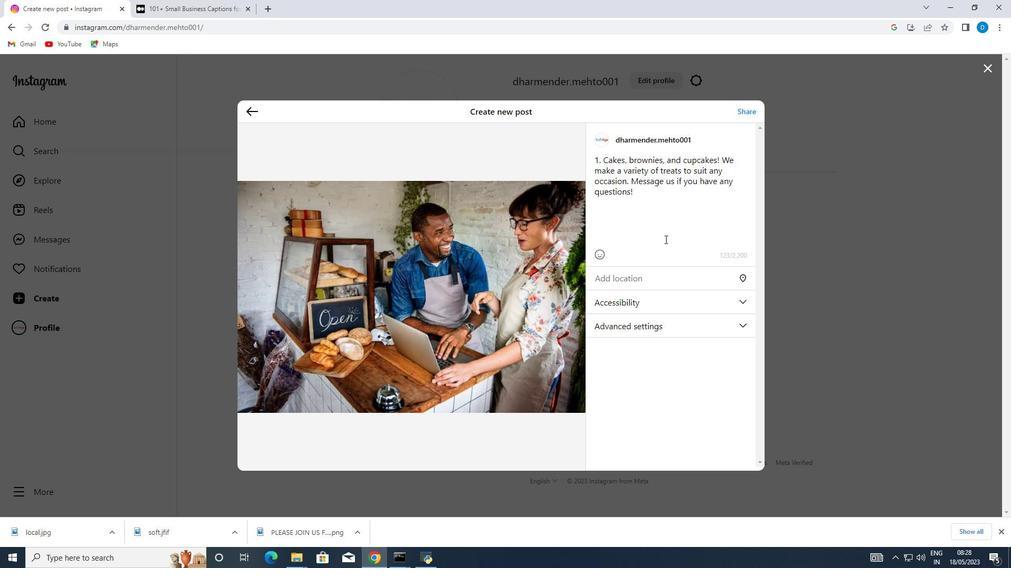 
Action: Mouse scrolled (958, 213) with delta (0, 0)
Screenshot: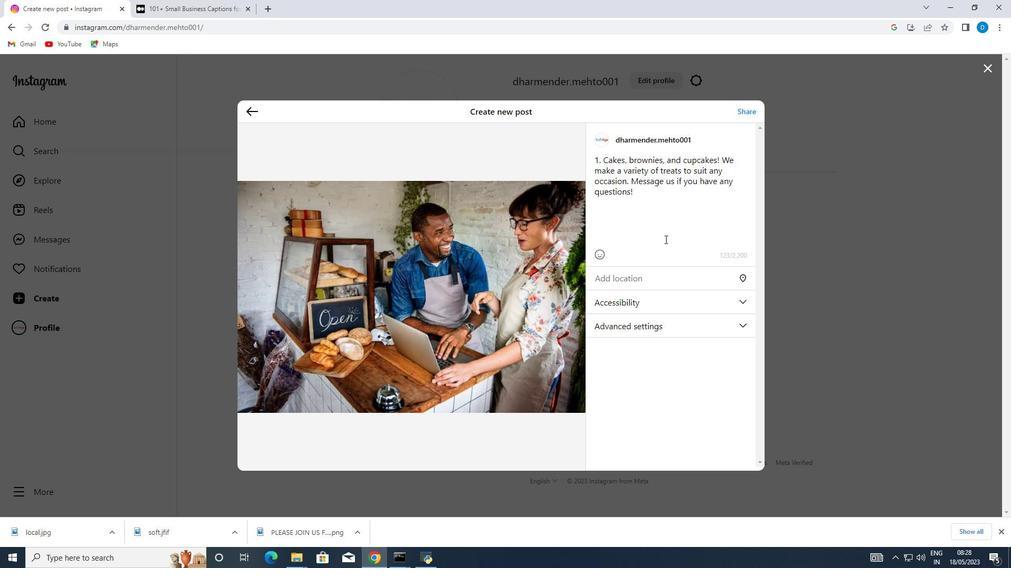 
Action: Mouse scrolled (958, 213) with delta (0, 0)
Screenshot: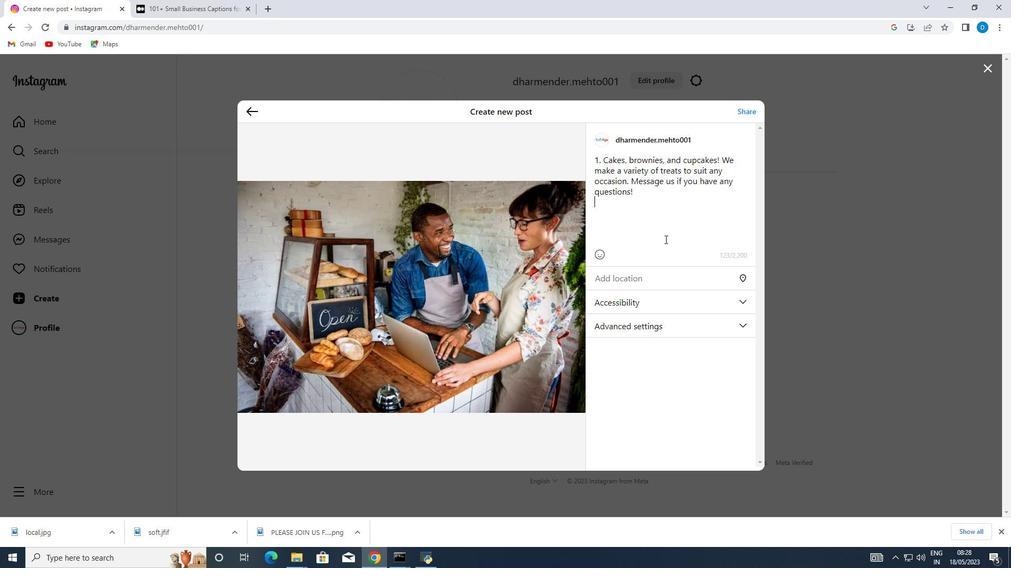 
Action: Mouse scrolled (958, 213) with delta (0, 0)
Screenshot: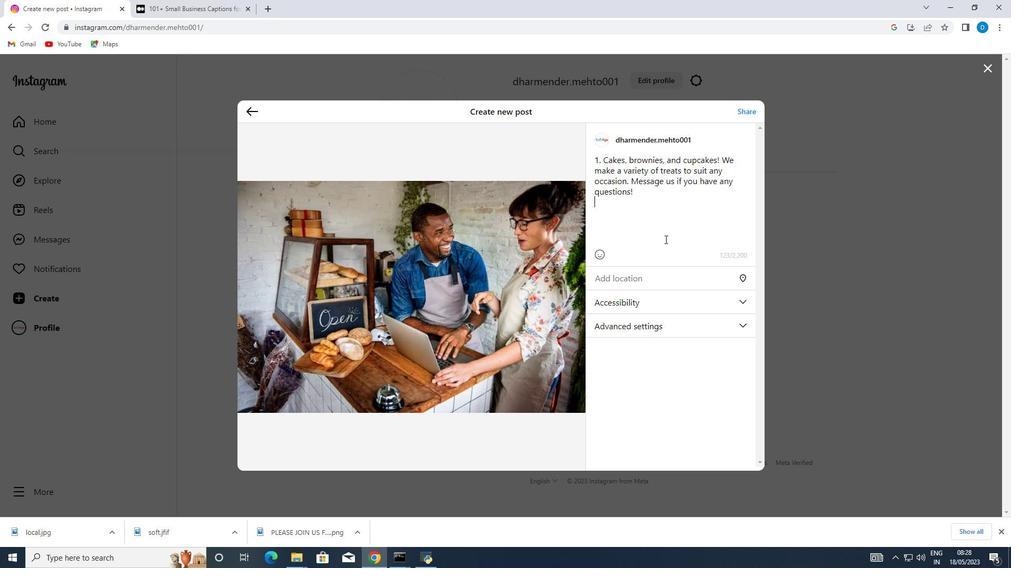 
Action: Mouse moved to (963, 219)
Screenshot: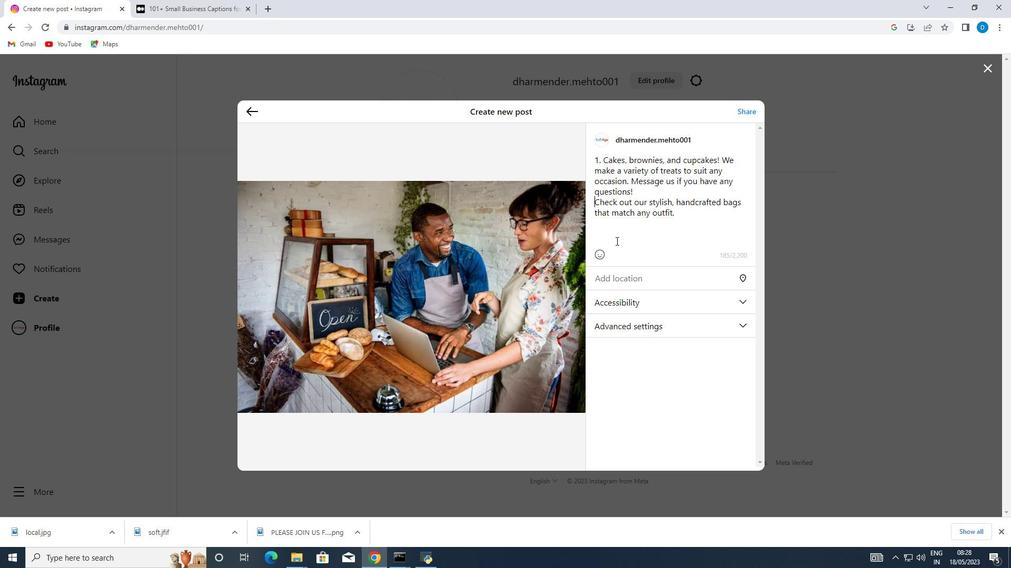 
Action: Mouse pressed left at (963, 219)
Screenshot: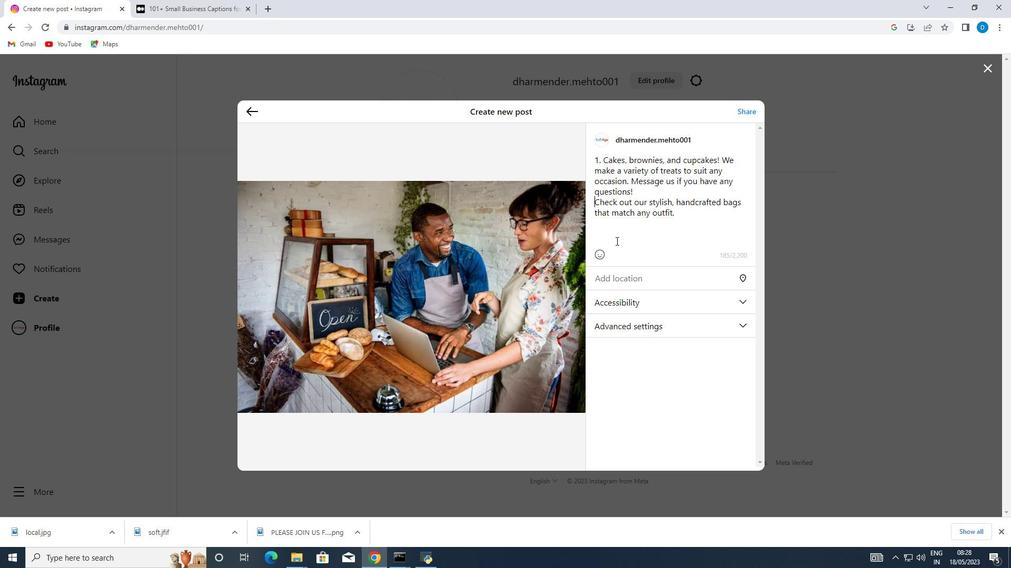 
Action: Mouse moved to (918, 155)
Screenshot: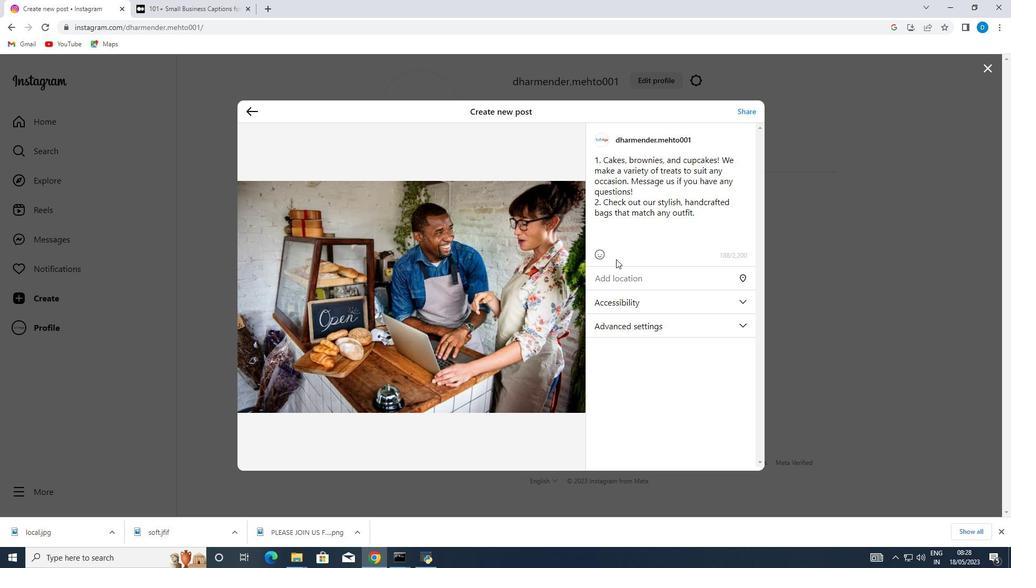 
Action: Mouse pressed right at (918, 155)
Screenshot: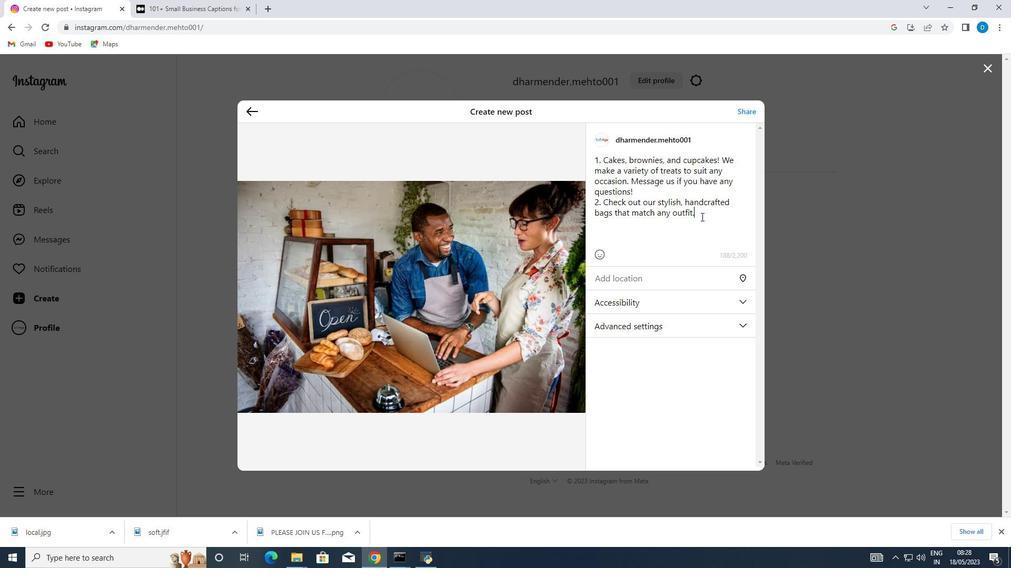 
Action: Mouse moved to (938, 173)
Screenshot: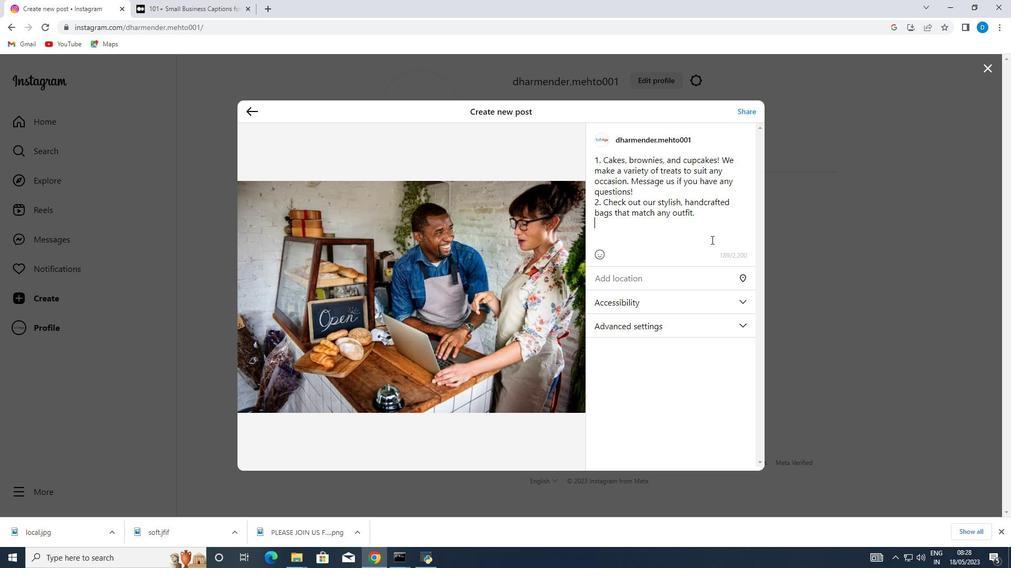 
Action: Mouse pressed left at (938, 173)
Screenshot: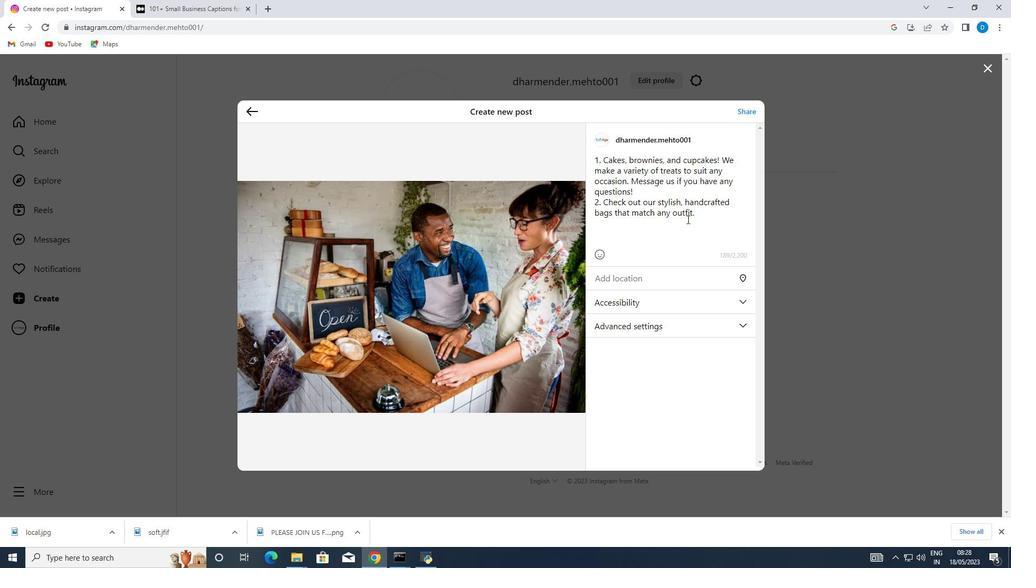 
Action: Mouse moved to (414, 262)
Screenshot: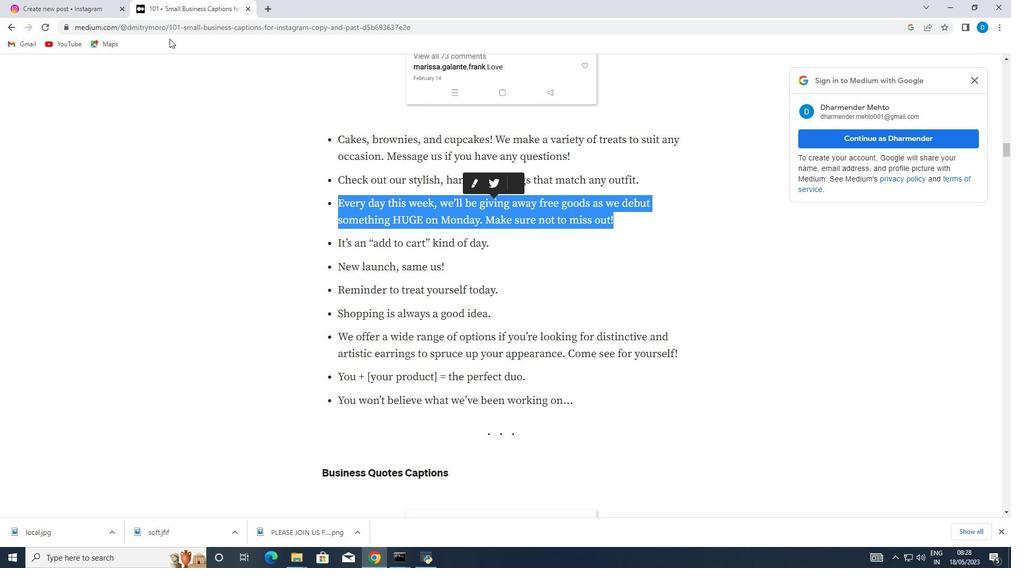 
Action: Mouse pressed left at (414, 262)
Screenshot: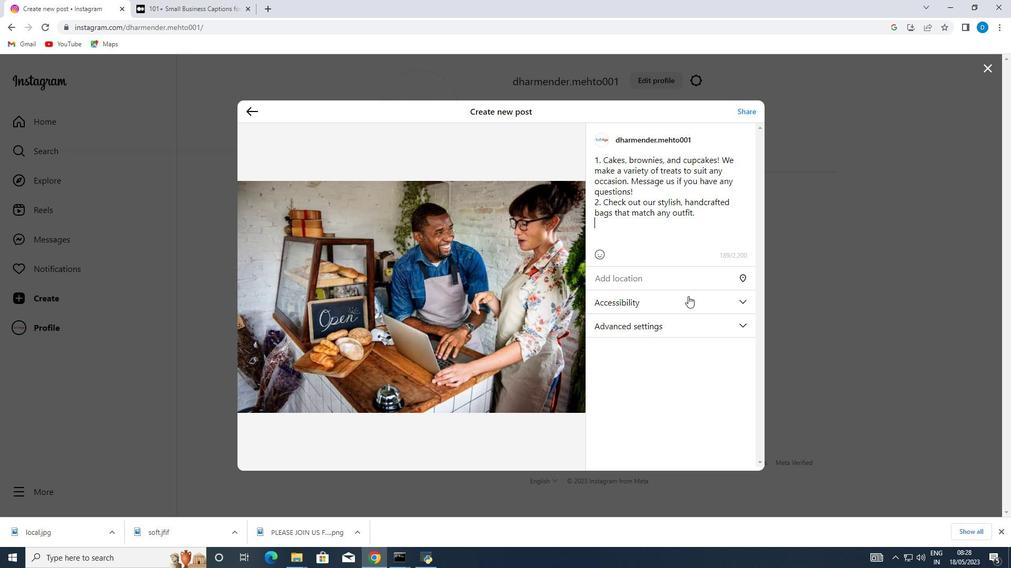 
Action: Mouse moved to (65, 286)
Screenshot: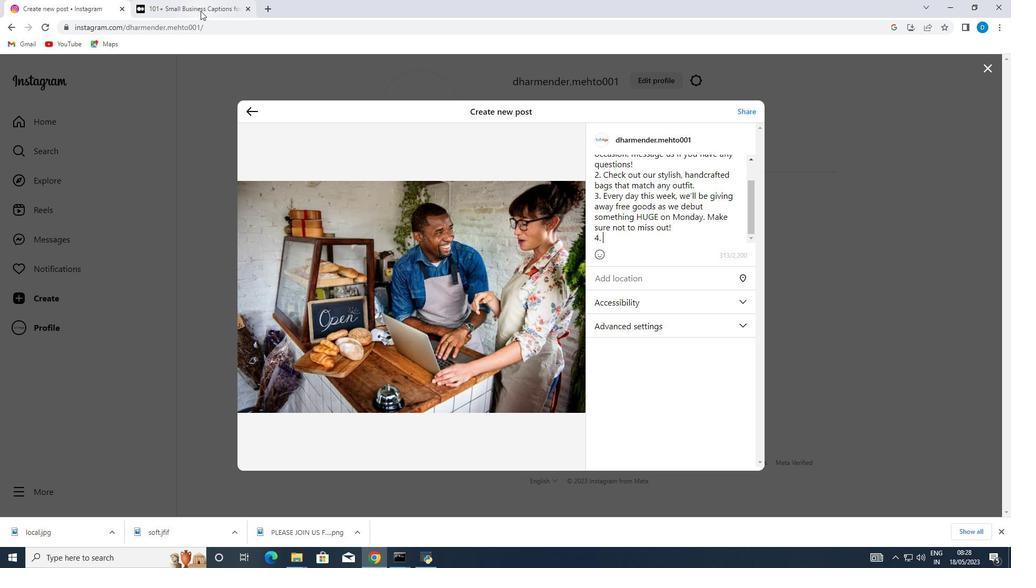 
Action: Mouse pressed left at (65, 286)
Screenshot: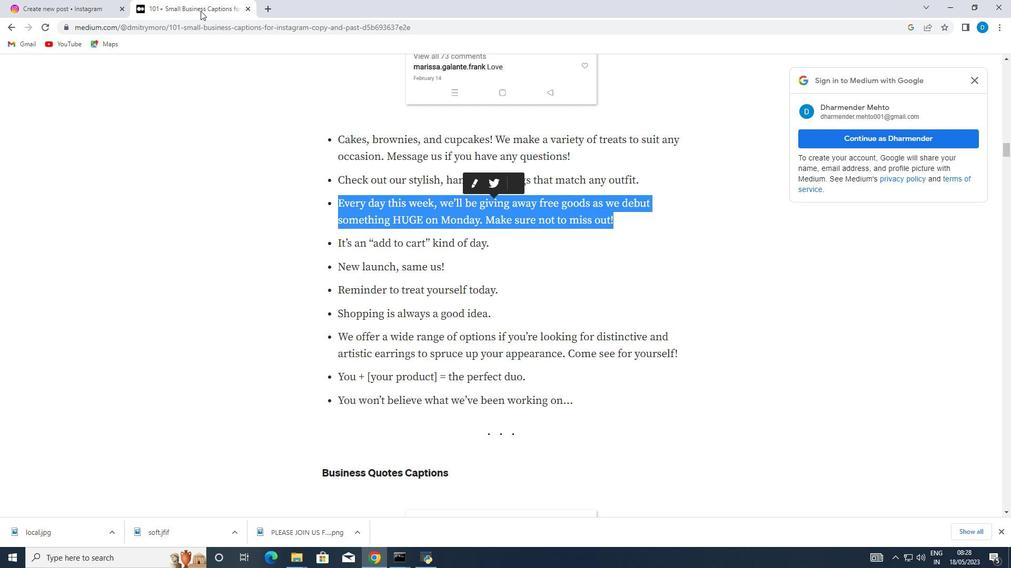 
Action: Mouse moved to (400, 322)
Screenshot: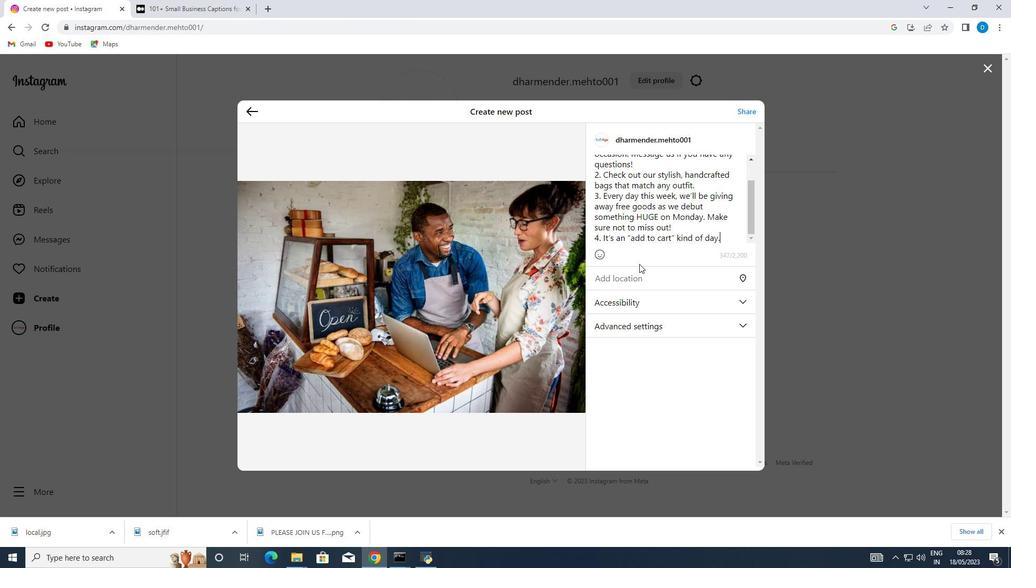 
Action: Mouse pressed left at (400, 322)
Screenshot: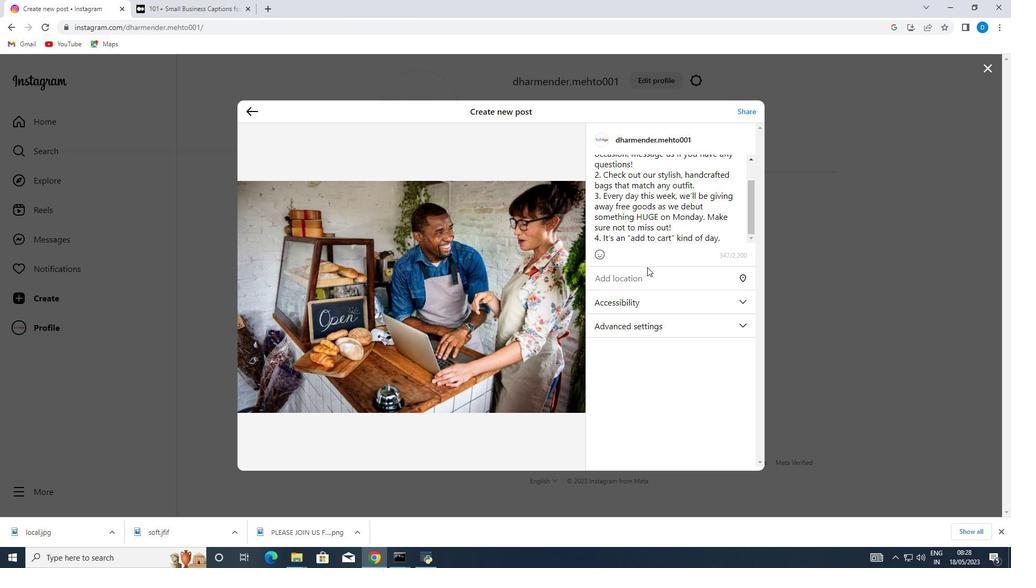 
Action: Mouse moved to (119, 85)
Screenshot: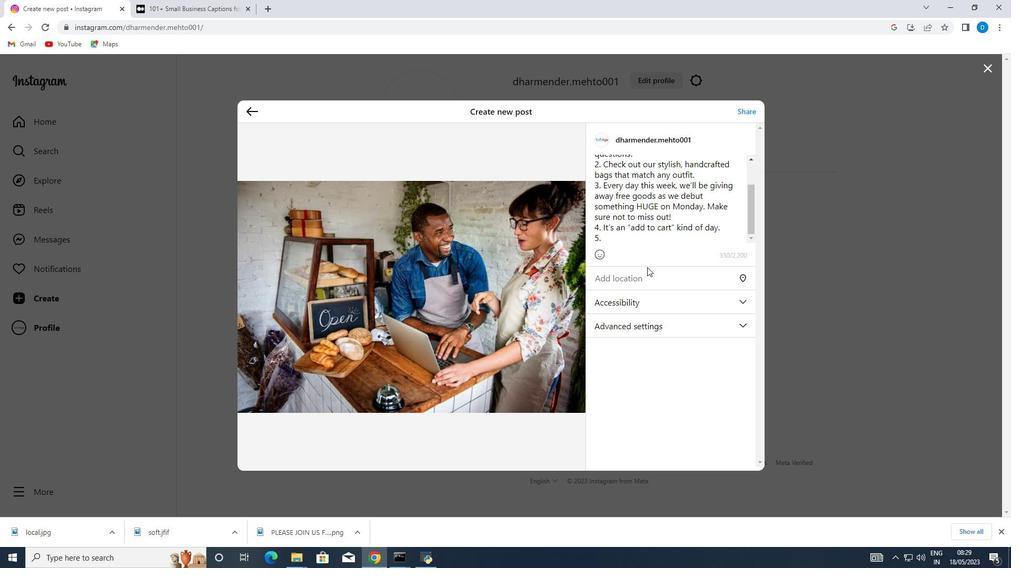 
Action: Mouse pressed left at (119, 85)
Screenshot: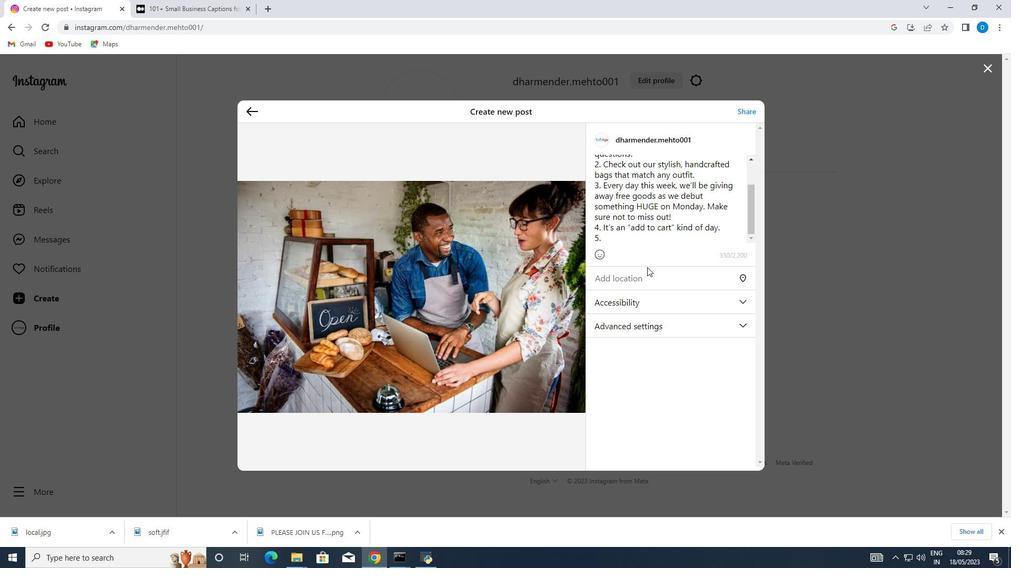 
Action: Mouse moved to (412, 262)
Screenshot: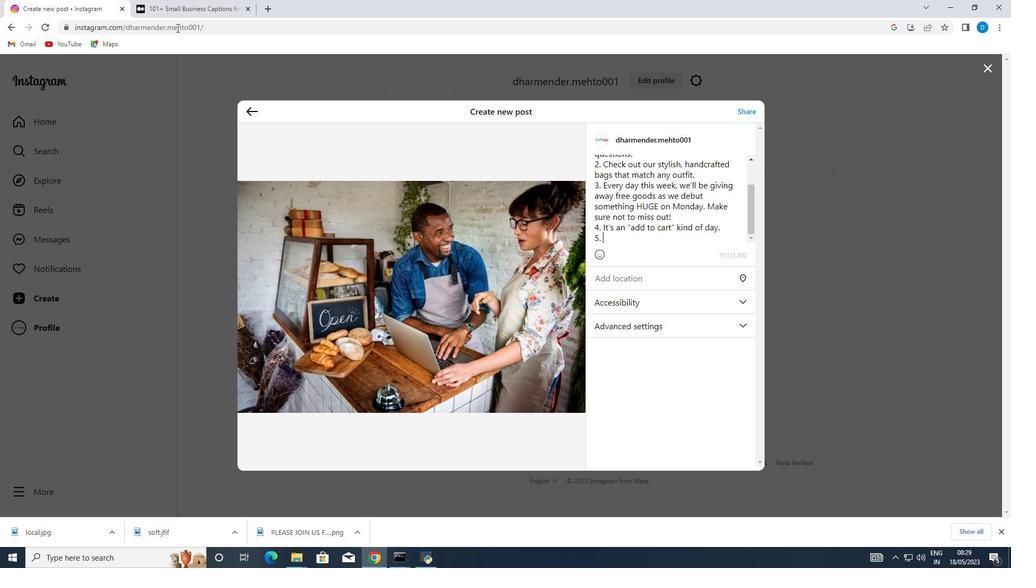 
Action: Mouse pressed left at (412, 262)
Screenshot: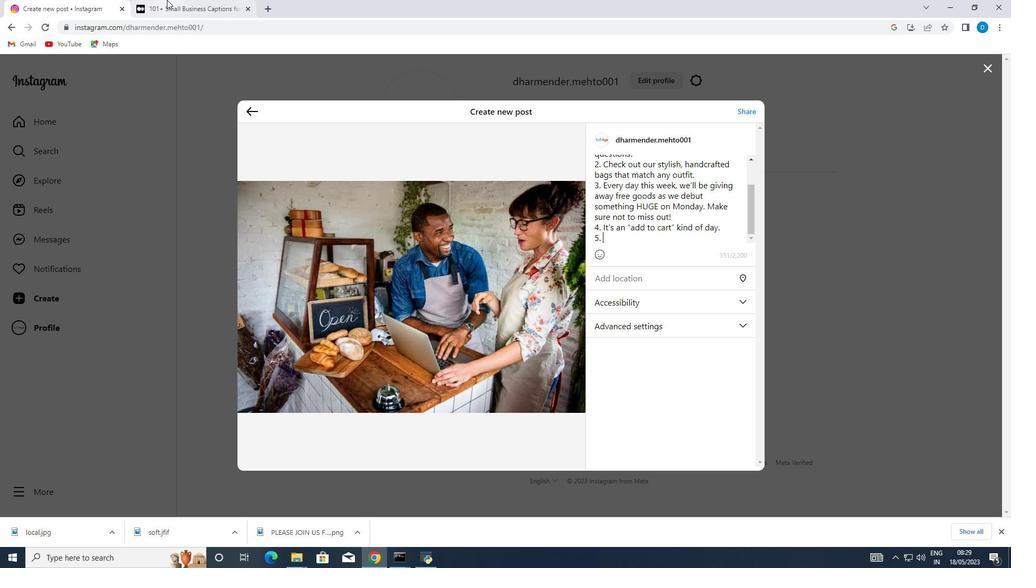 
Action: Mouse moved to (575, 99)
Screenshot: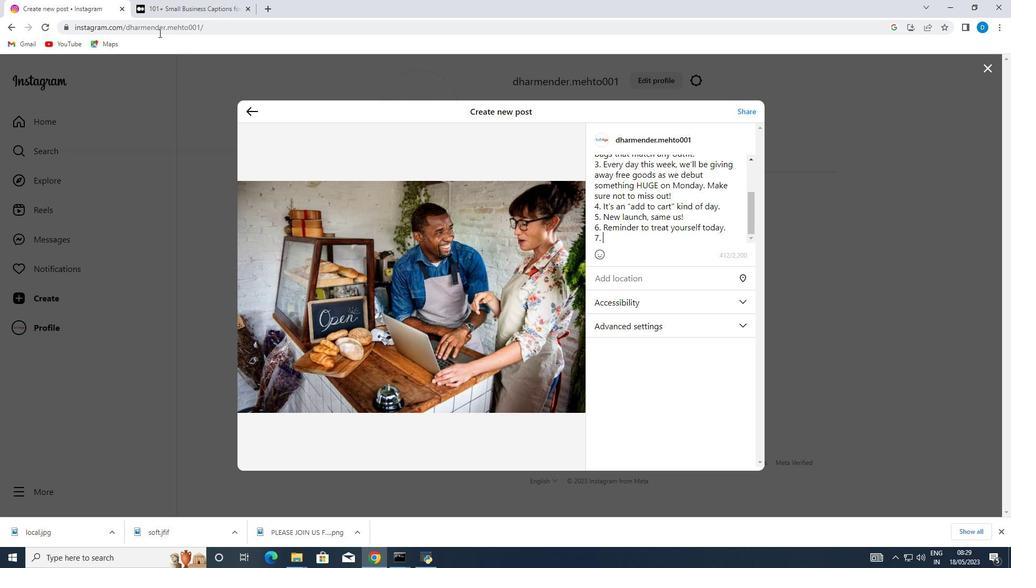 
Action: Mouse pressed left at (575, 99)
Screenshot: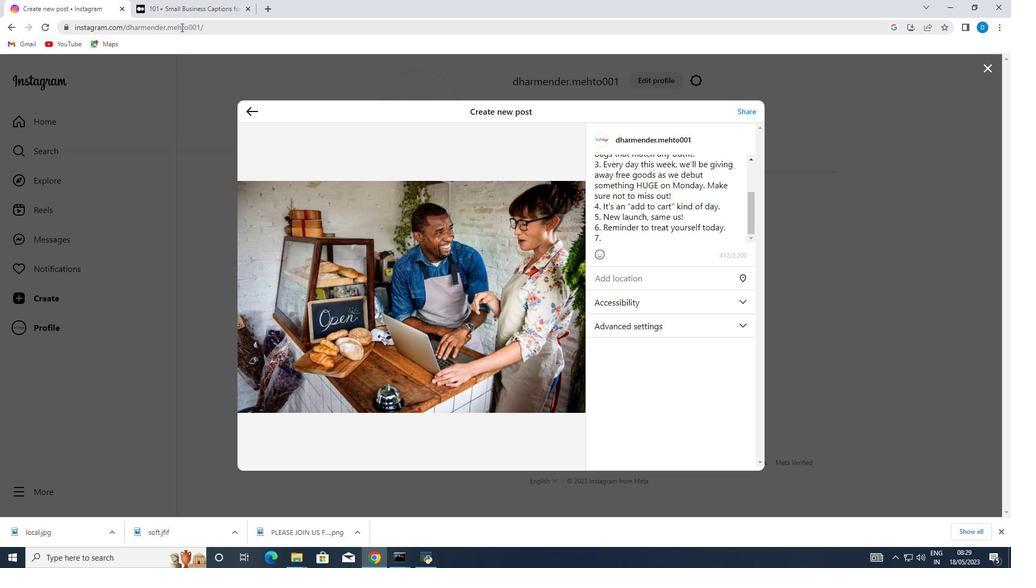 
Action: Mouse moved to (575, 91)
Screenshot: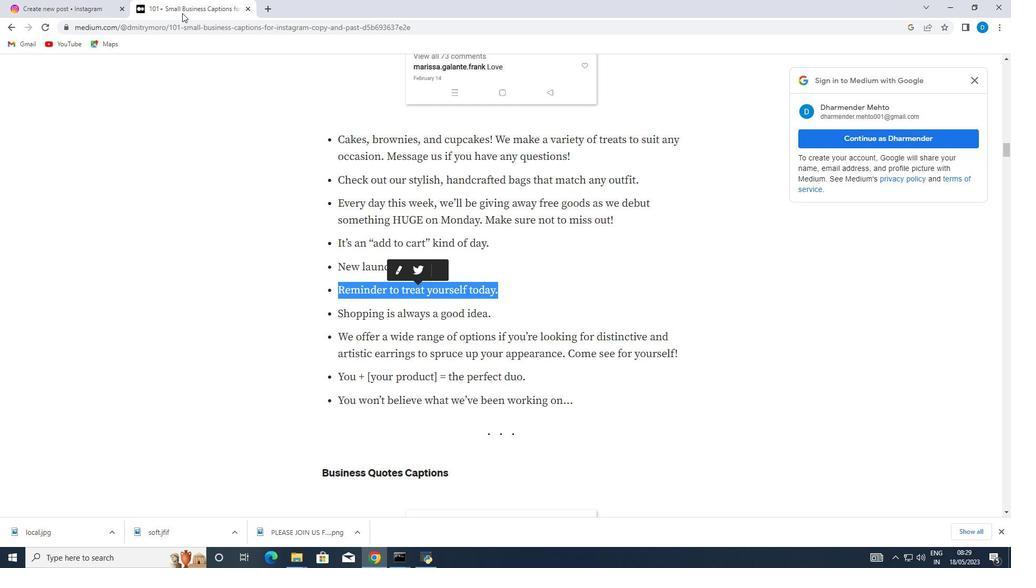 
Action: Mouse pressed left at (575, 91)
Screenshot: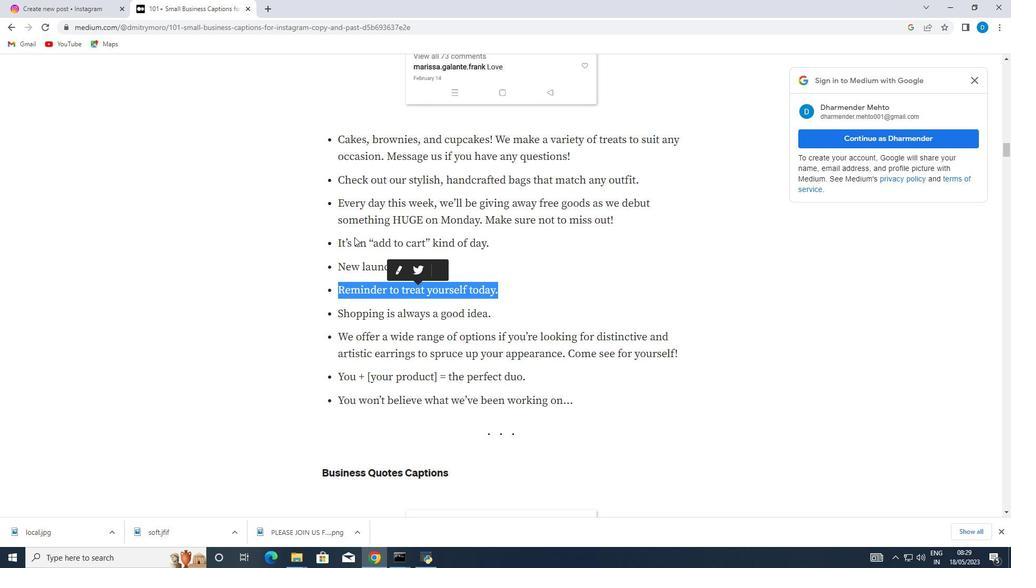 
Action: Mouse moved to (670, 96)
Screenshot: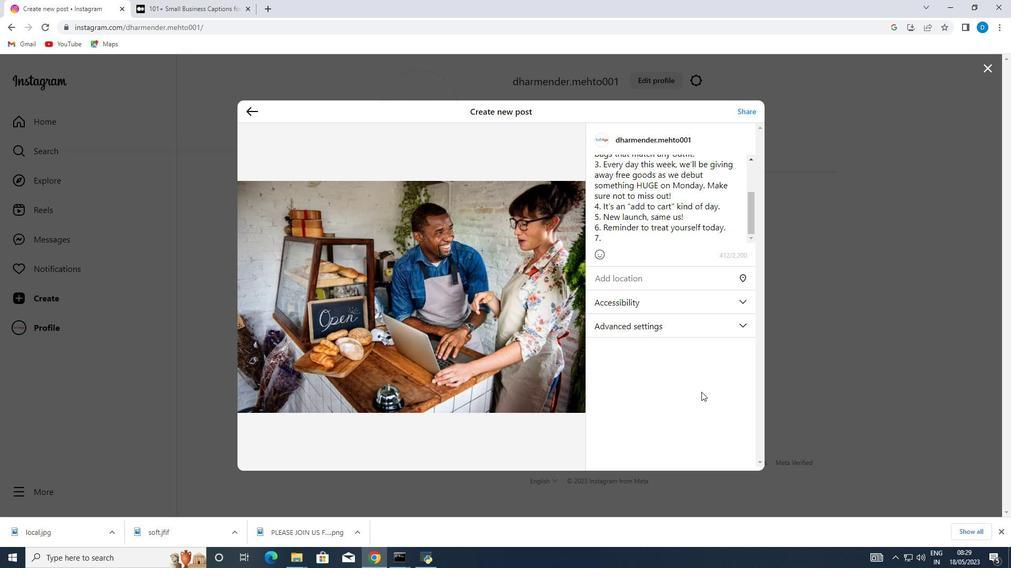 
Action: Mouse pressed left at (670, 96)
Screenshot: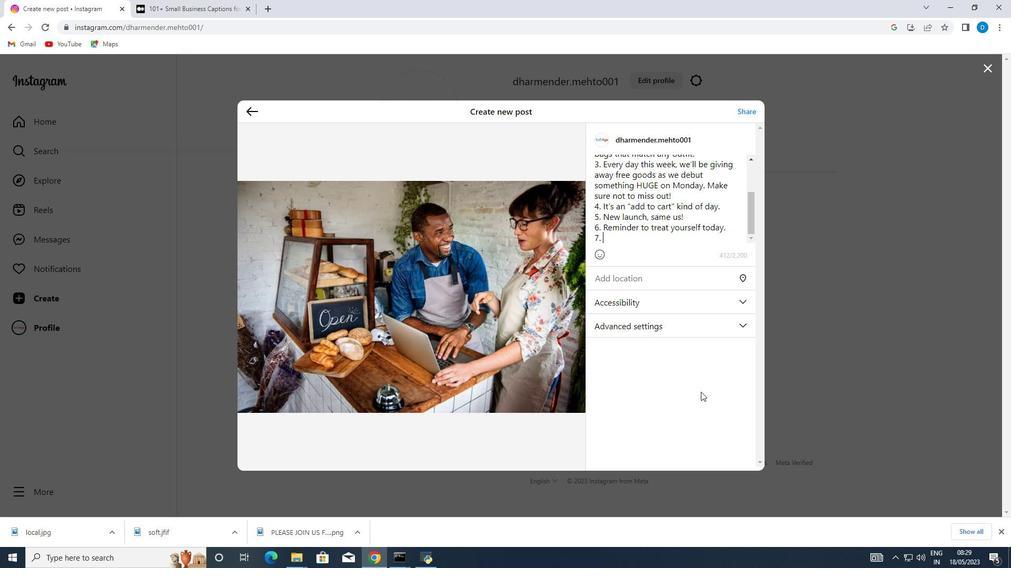 
Action: Mouse moved to (522, 146)
Screenshot: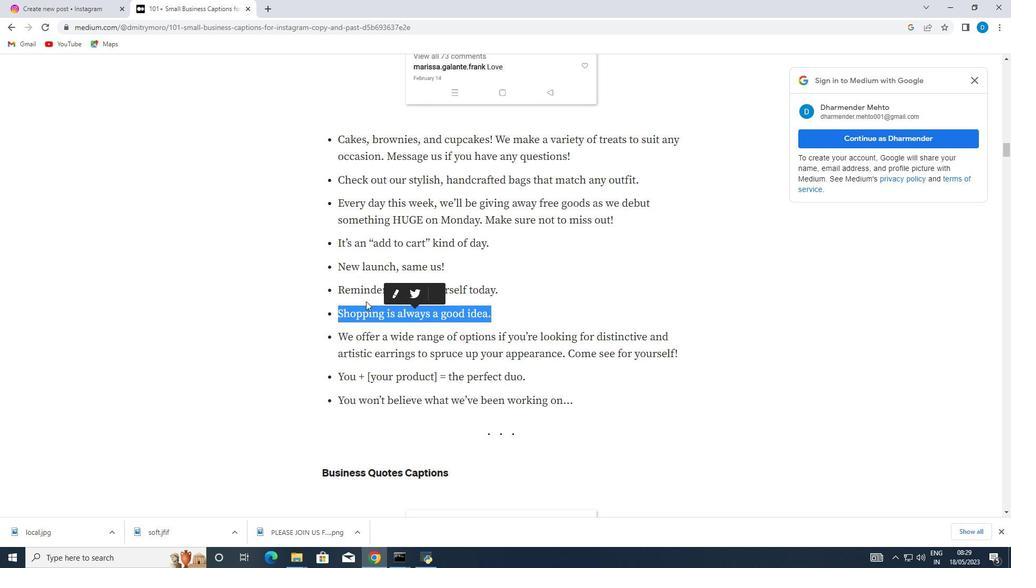 
Action: Mouse pressed left at (522, 146)
Screenshot: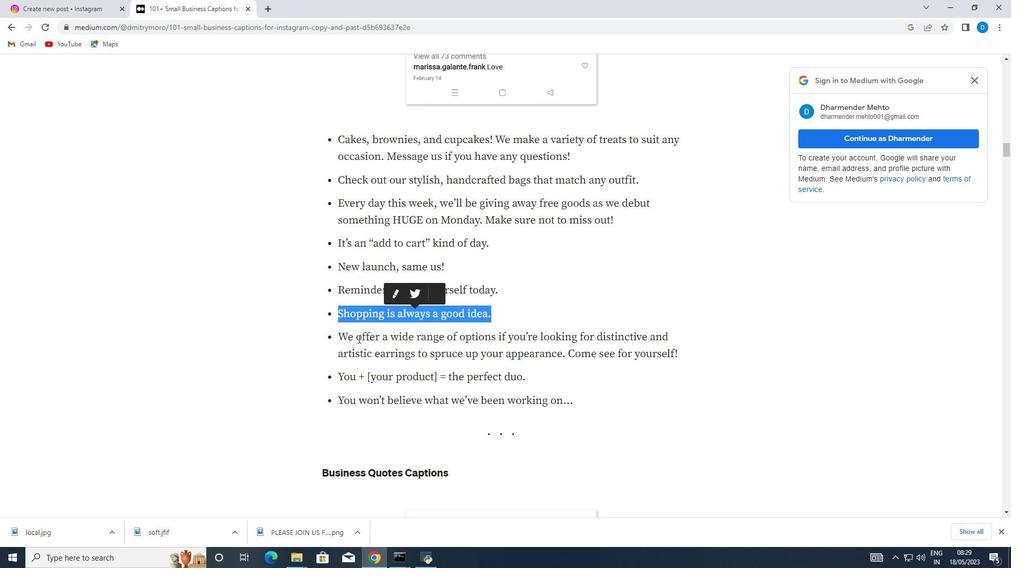 
Action: Mouse moved to (884, 193)
Screenshot: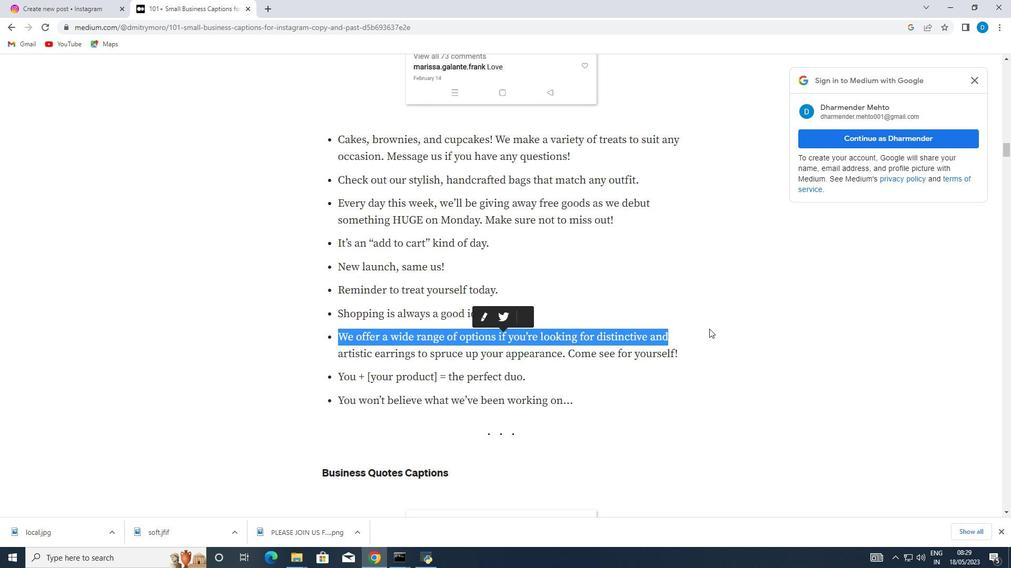
Action: Key pressed <Key.shift><Key.shift><Key.shift><Key.shift><Key.shift><Key.shift><Key.shift><Key.shift><Key.shift><Key.shift><Key.shift>T<Key.backspace><Key.backspace><Key.shift><Key.shift><Key.shift><Key.shift><Key.shift><Key.shift><Key.shift><Key.shift><Key.shift><Key.shift><Key.shift><Key.shift><Key.shift><Key.shift><Key.shift><Key.shift><Key.shift><Key.shift><Key.shift><Key.shift>Hello<Key.space>fre<Key.backspace>iends<Key.space>see<Key.space>th<Key.backspace><Key.backspace><Key.backspace><Key.backspace><Key.backspace><Key.backspace>look<Key.space>at<Key.space>thissenior<Key.backspace><Key.backspace><Key.backspace><Key.backspace><Key.backspace><Key.backspace><Key.space>senior
Screenshot: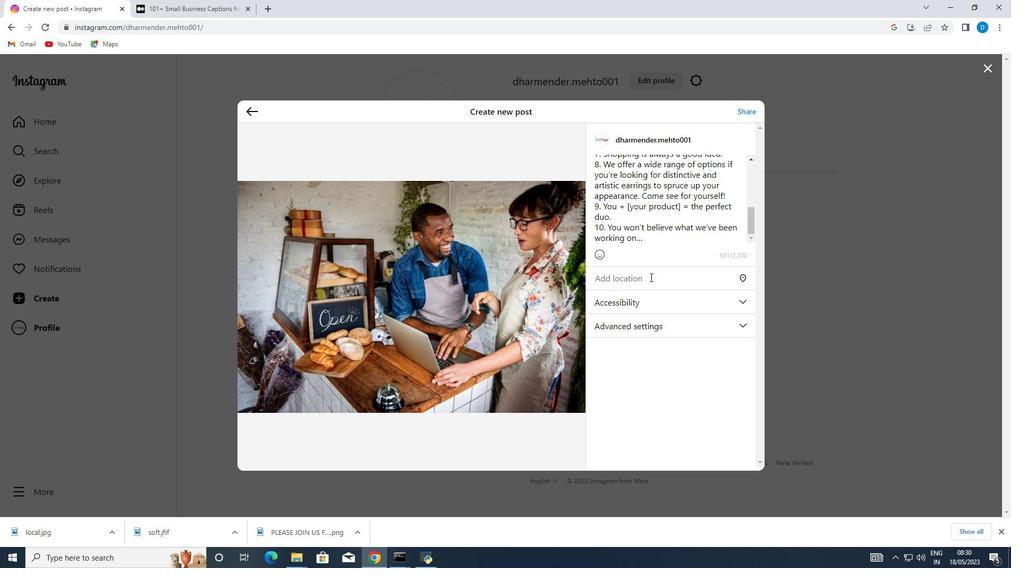 
Action: Mouse moved to (951, 165)
Screenshot: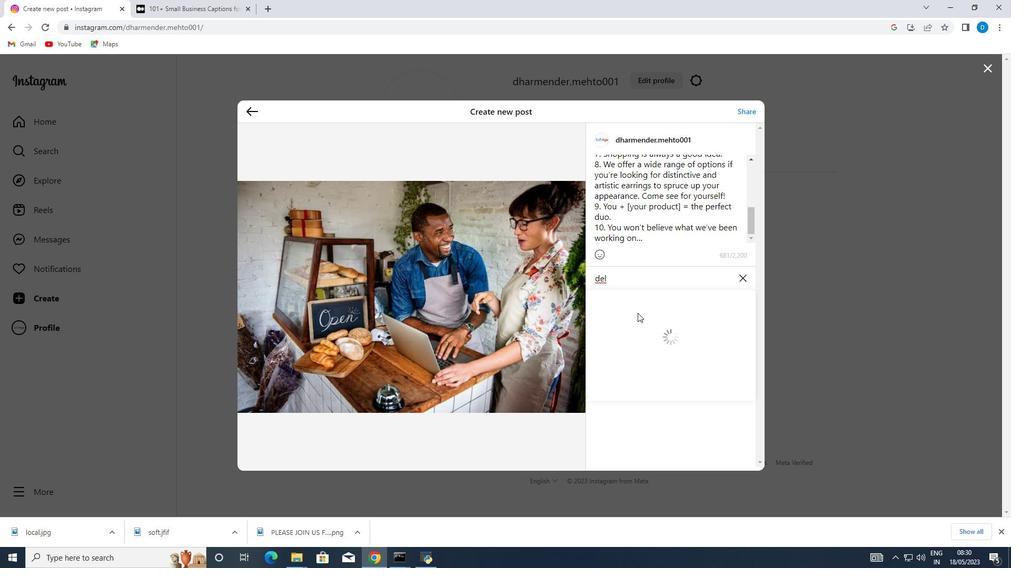 
Action: Key pressed citizen
Screenshot: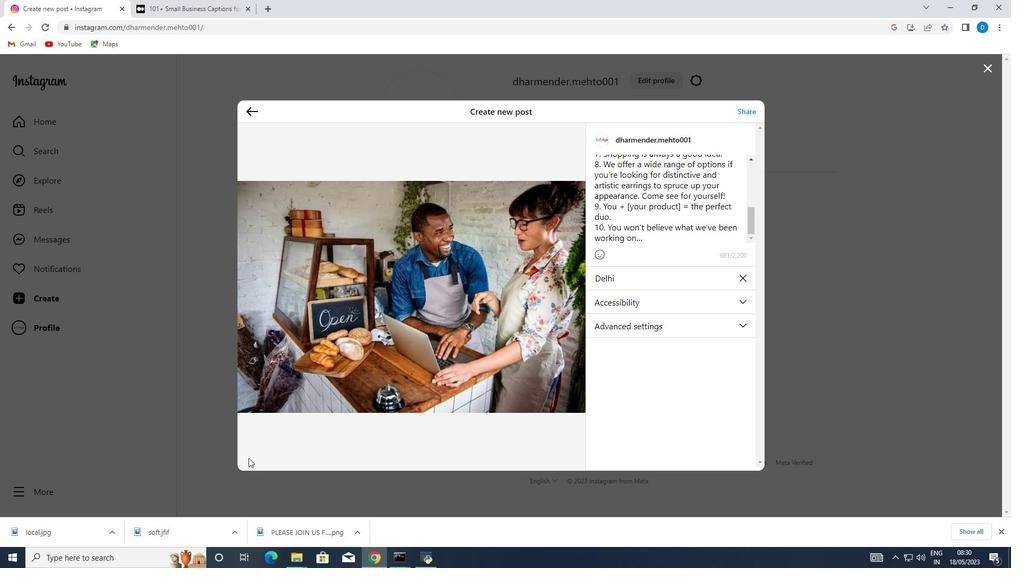 
Action: Mouse moved to (624, 144)
Screenshot: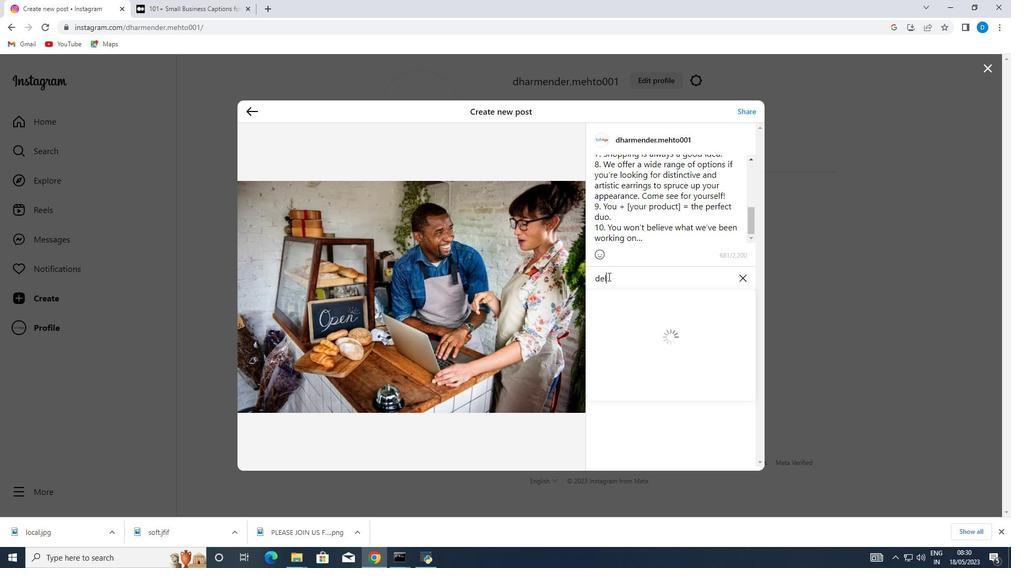 
Action: Mouse pressed left at (624, 144)
Screenshot: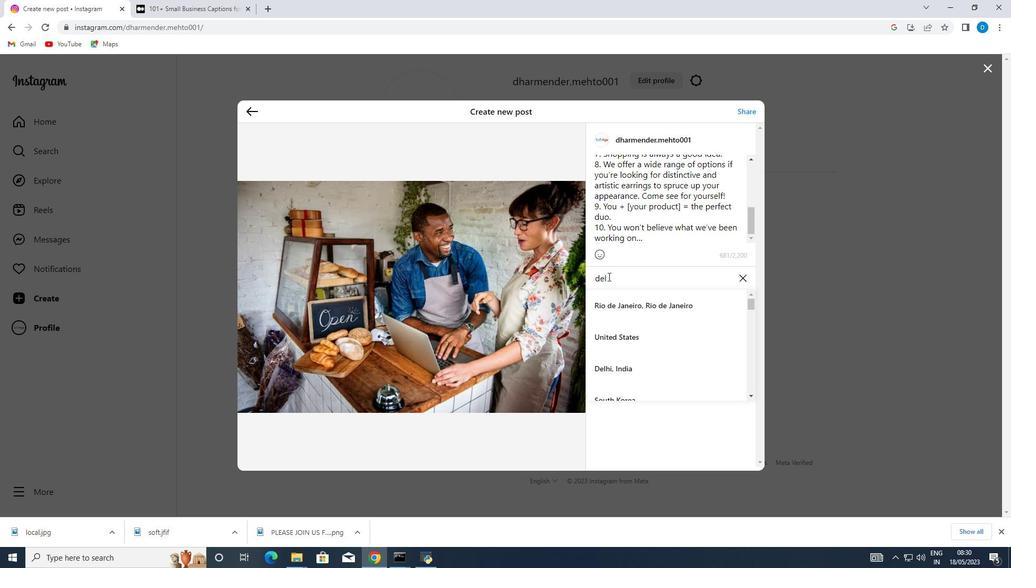 
Action: Key pressed <Key.space>
Screenshot: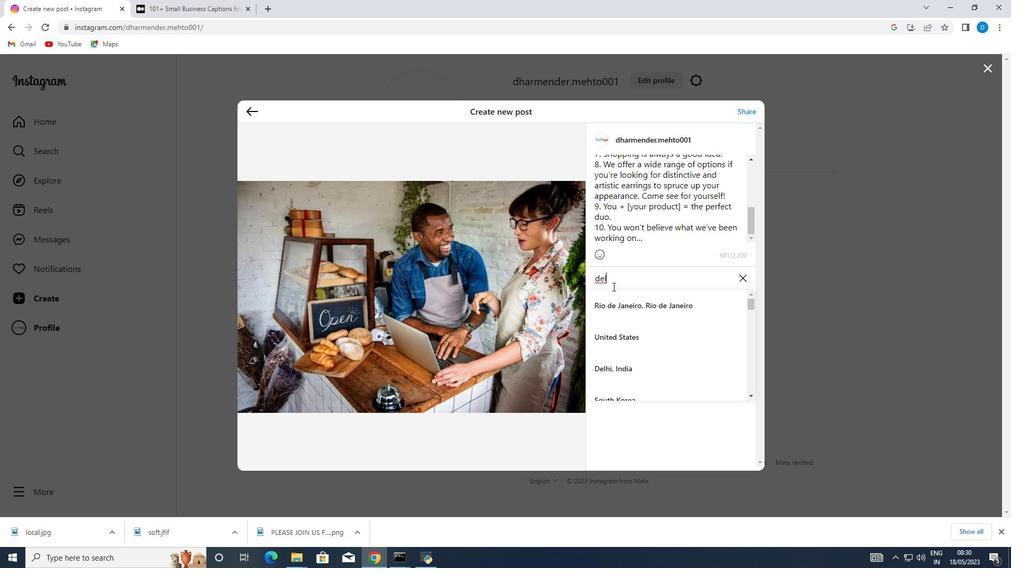 
Action: Mouse moved to (651, 144)
Screenshot: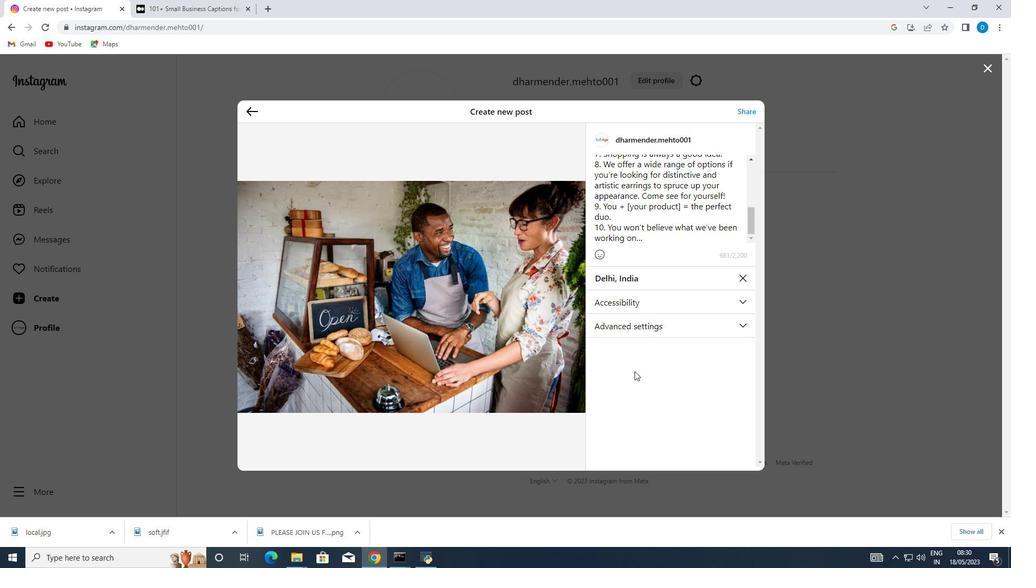
Action: Mouse pressed left at (651, 144)
Screenshot: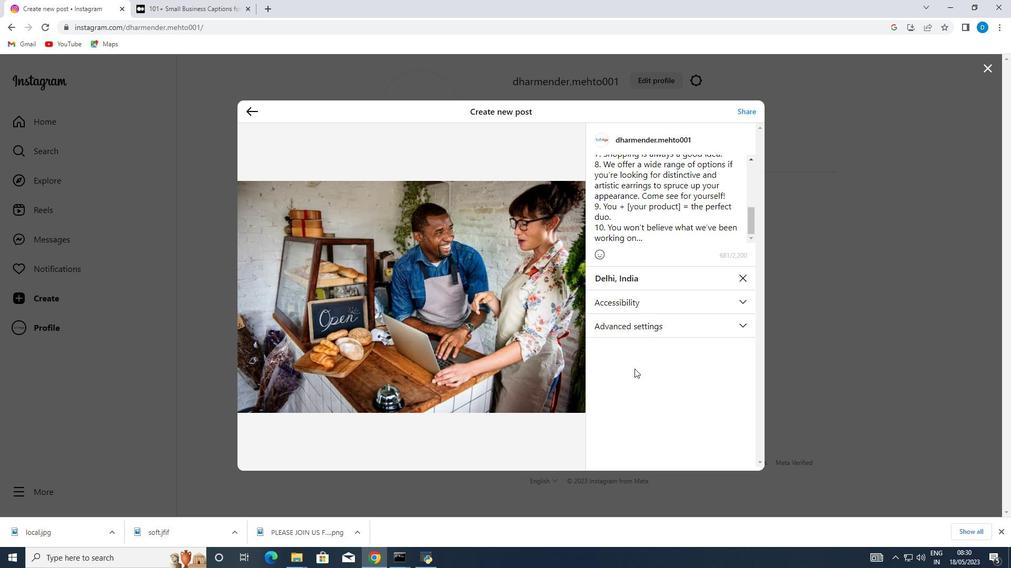 
Action: Mouse moved to (663, 144)
Screenshot: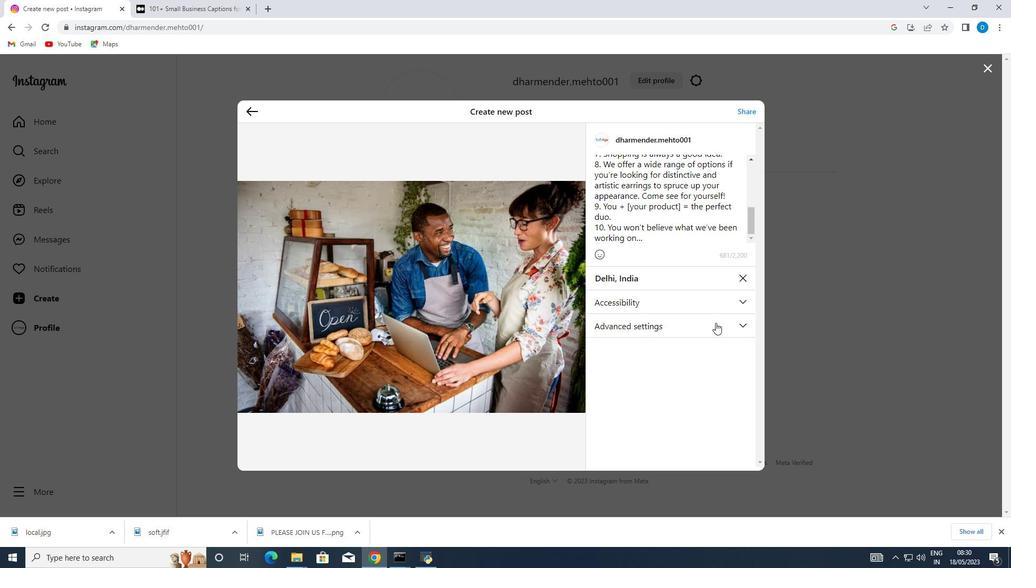 
Action: Key pressed <Key.space>who<Key.space>sell<Key.space>vegetables<Key.space>for<Key.space>herfamilt<Key.backspace>y
Screenshot: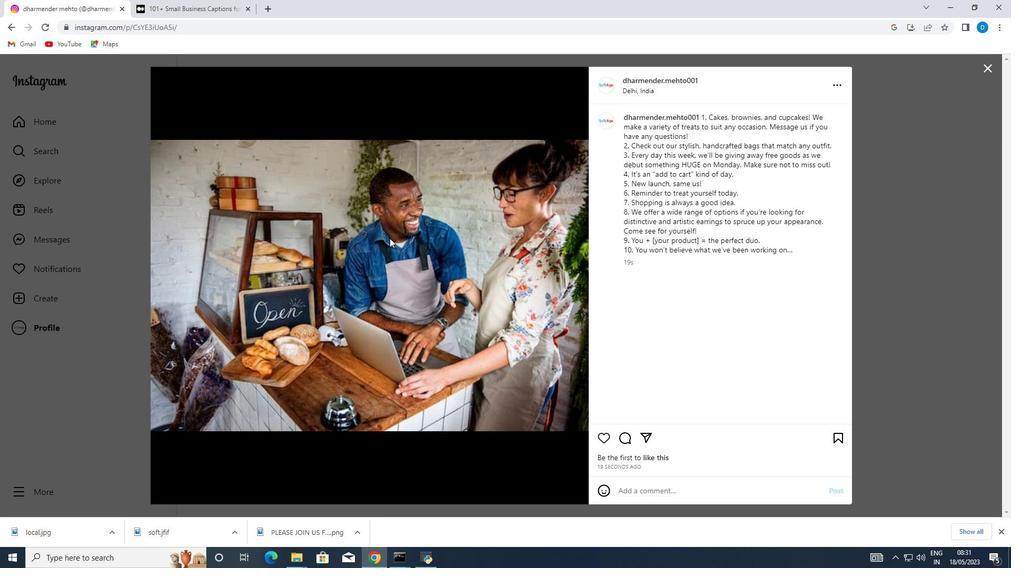
Action: Mouse moved to (609, 152)
Screenshot: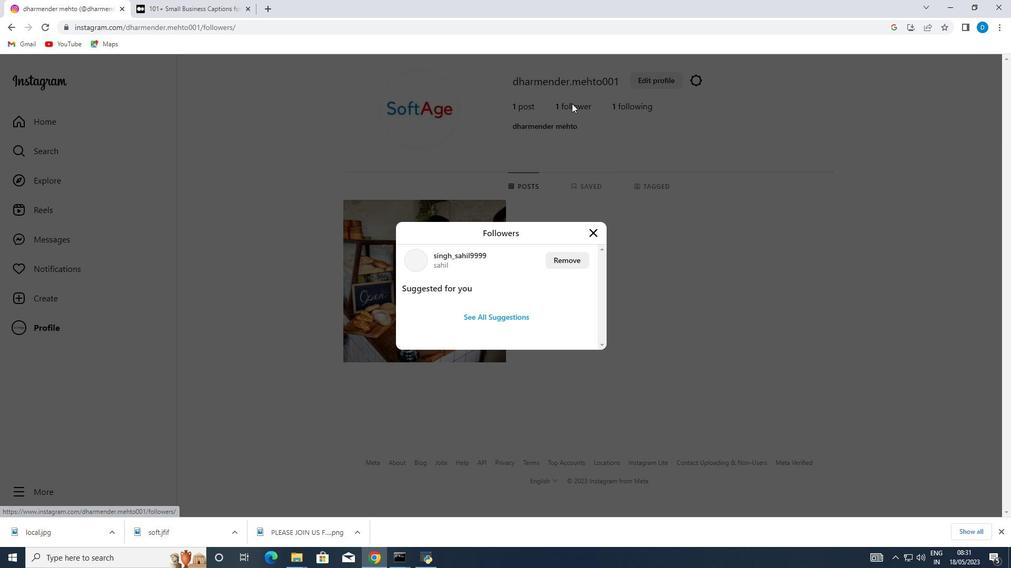 
Action: Mouse pressed left at (609, 152)
Screenshot: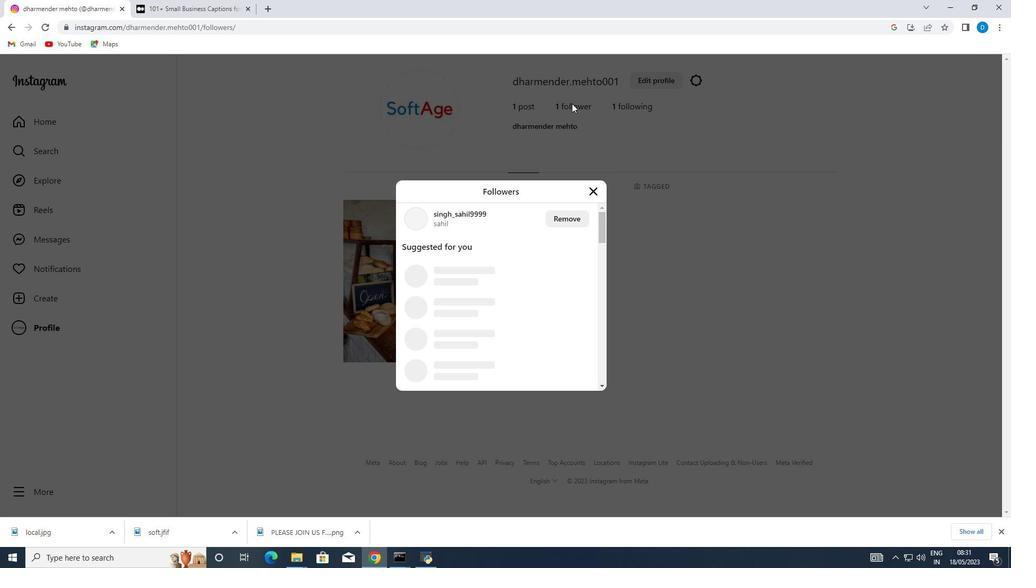 
Action: Mouse moved to (611, 151)
Screenshot: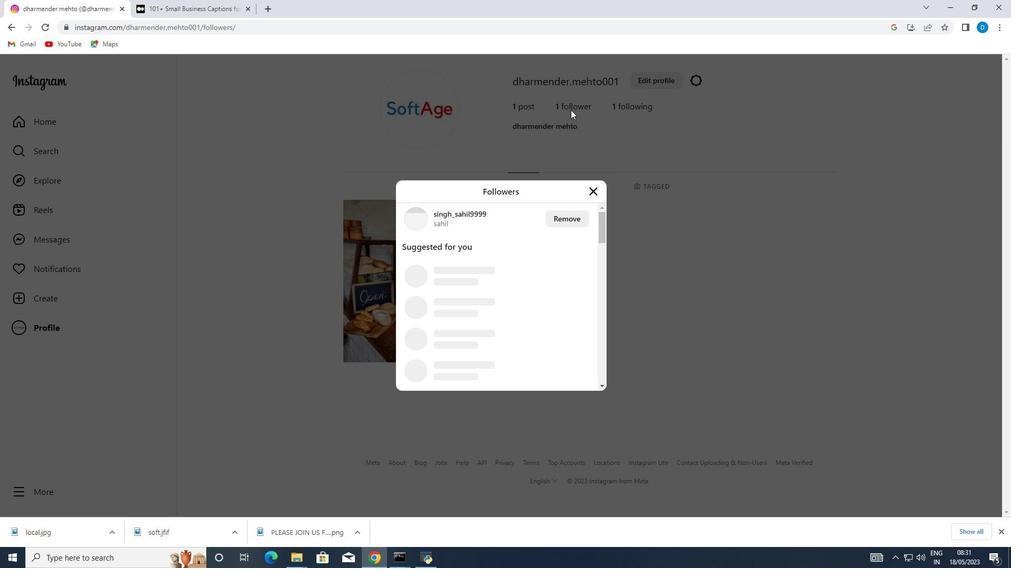 
Action: Key pressed <Key.space>
Screenshot: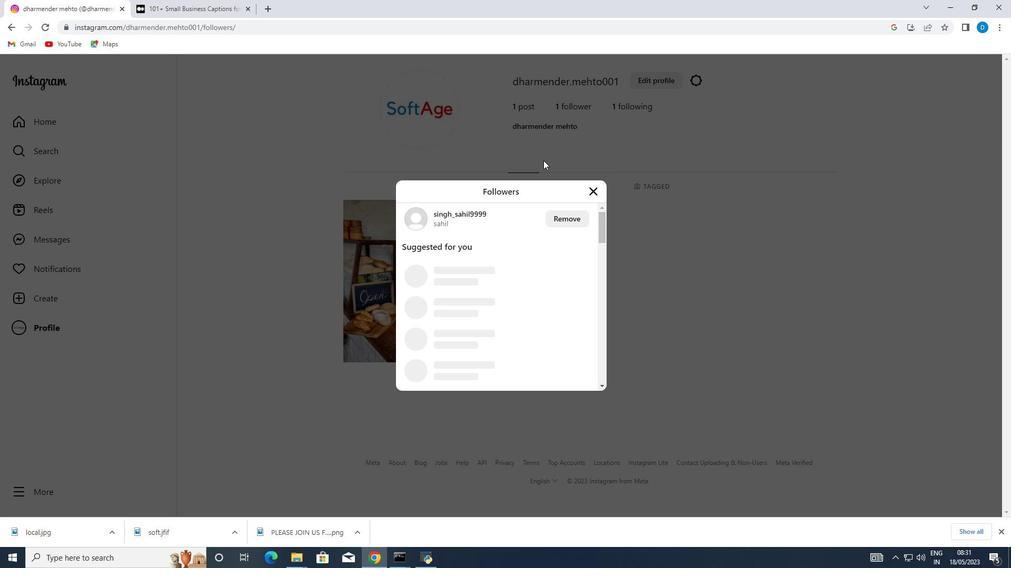 
Action: Mouse moved to (644, 152)
Screenshot: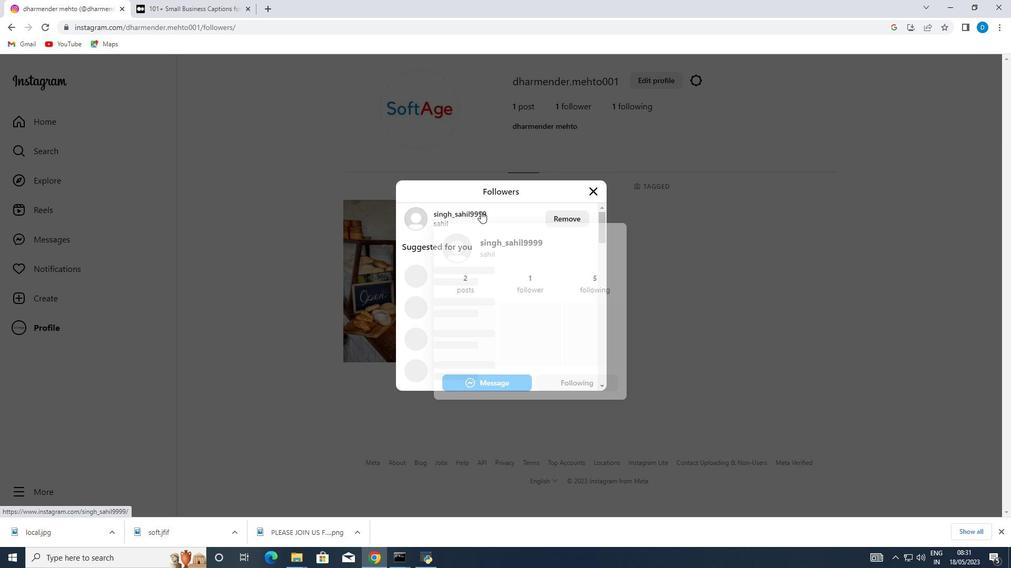 
Action: Mouse pressed left at (644, 152)
Screenshot: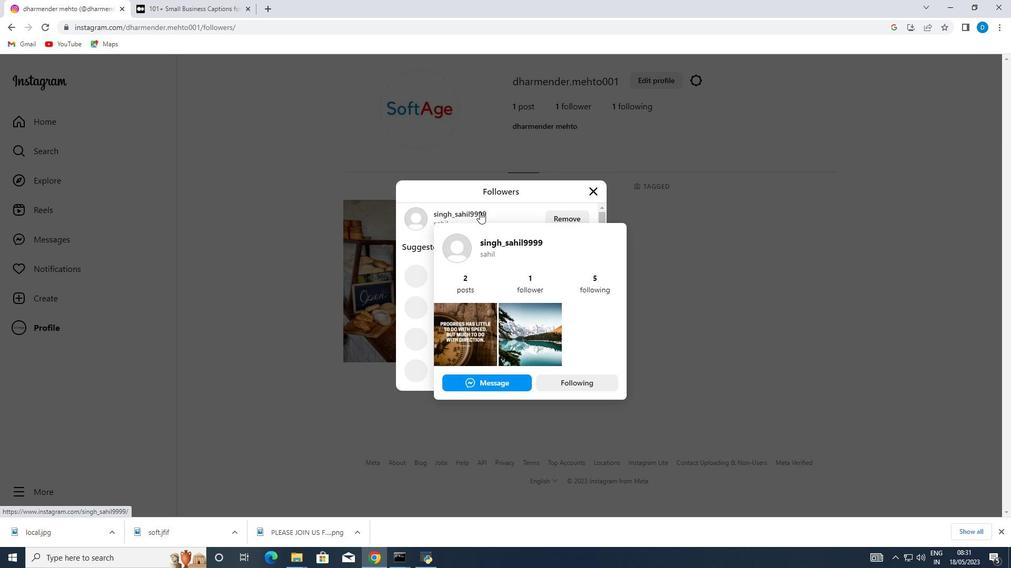
Action: Mouse moved to (651, 160)
Screenshot: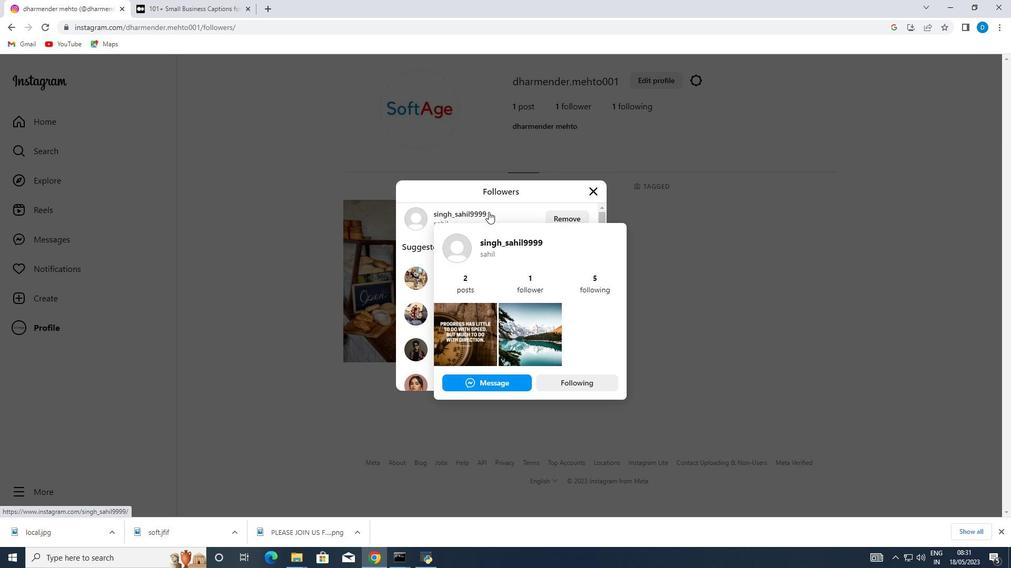 
Action: Key pressed .please<Key.space>help<Key.space>them<Key.space>to<Key.space>buy<Key.space>some<Key.space>pr<Key.backspace><Key.backspace><Key.backspace><Key.space>vegetables<Key.space>from<Key.space>them,<Key.backspace>.
Screenshot: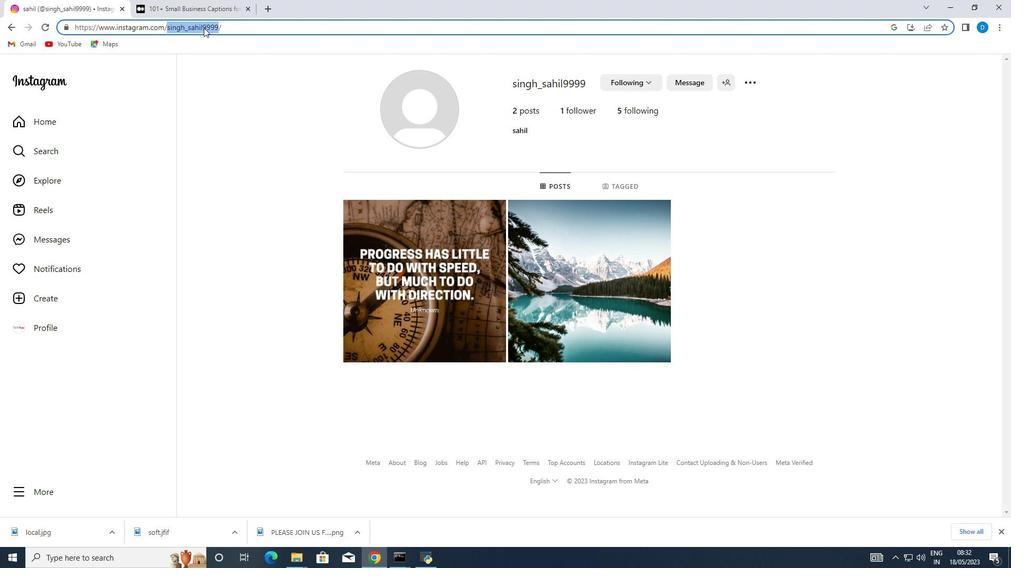 
Action: Mouse moved to (886, 135)
Screenshot: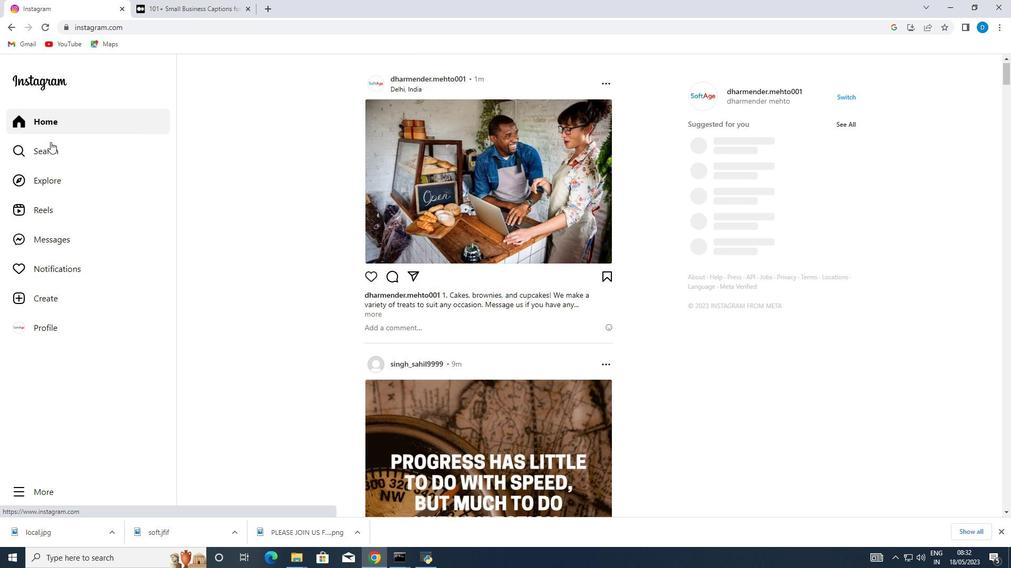 
Action: Key pressed <Key.backspace><Key.space><Key.shift><Key.shift><Key.shift><Key.shift><Key.shift><Key.shift><Key.shift><Key.shift><Key.shift><Key.shift><Key.shift><Key.shift><Key.shift><Key.shift><Key.shift><Key.shift><Key.shift><Key.shift><Key.shift><Key.shift><Key.shift><Key.shift><Key.shift>&<Key.space>support<Key.space>thw
Screenshot: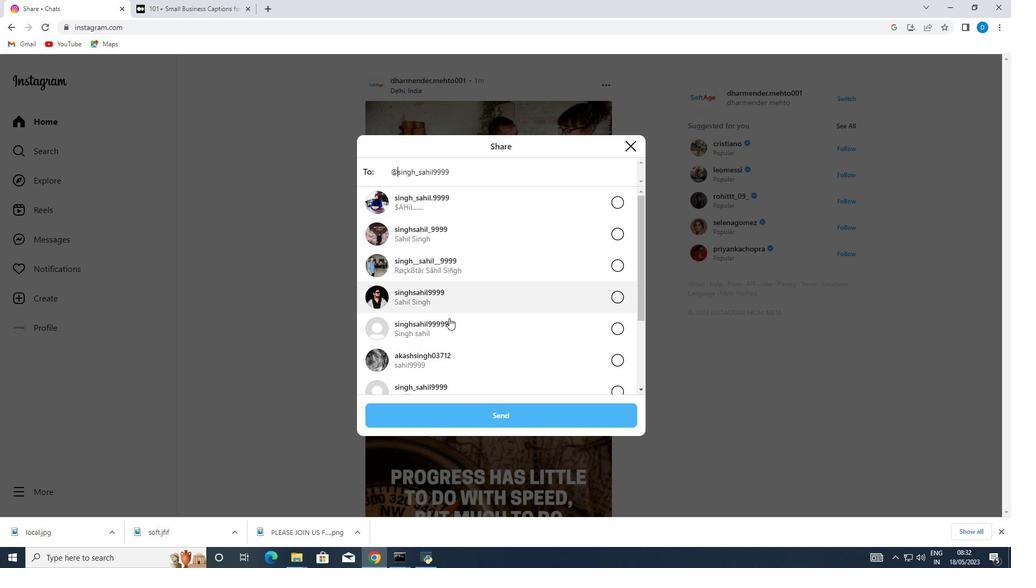 
Action: Mouse moved to (888, 134)
Screenshot: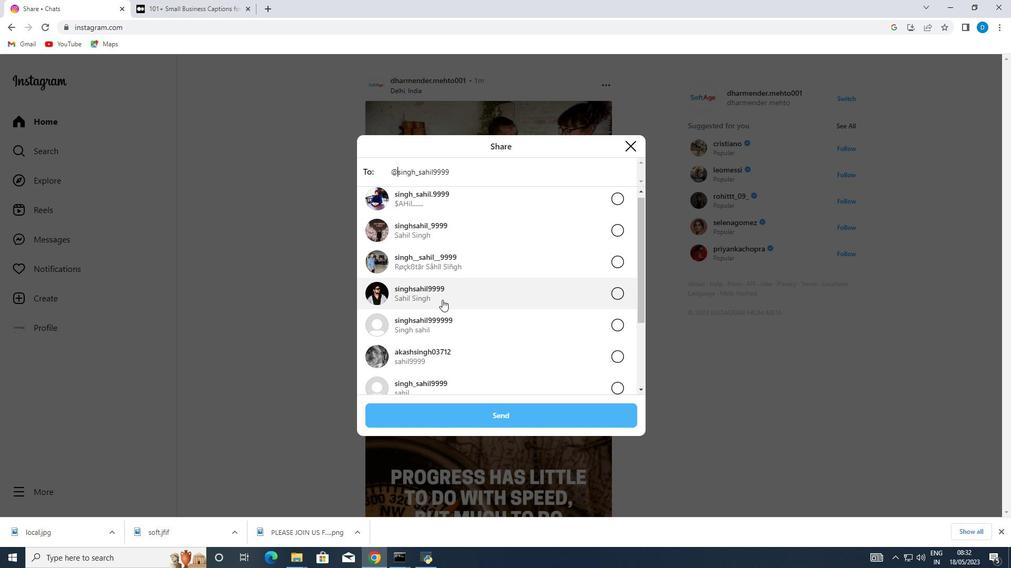 
Action: Key pressed <Key.backspace>
Screenshot: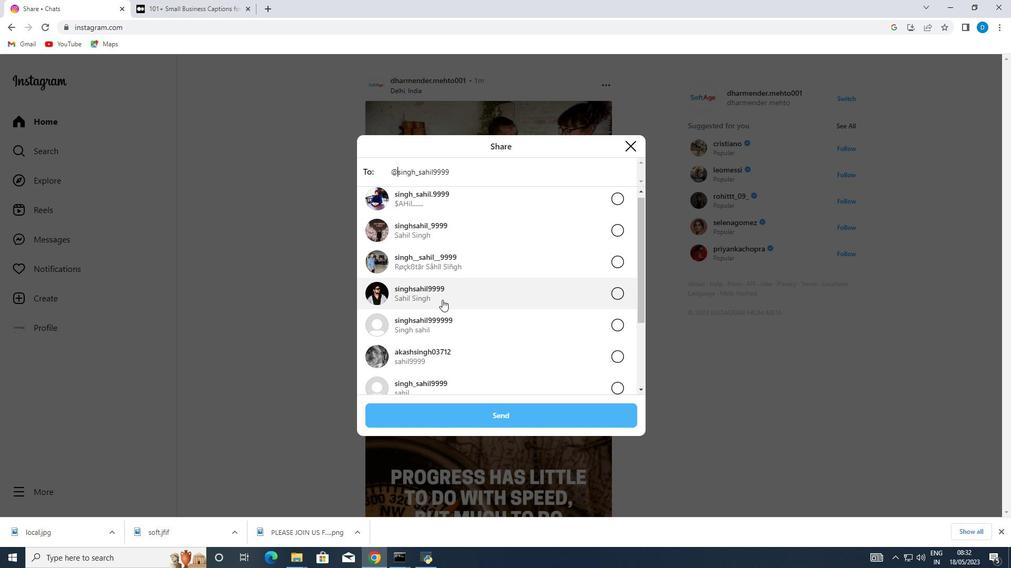 
Action: Mouse moved to (889, 133)
Screenshot: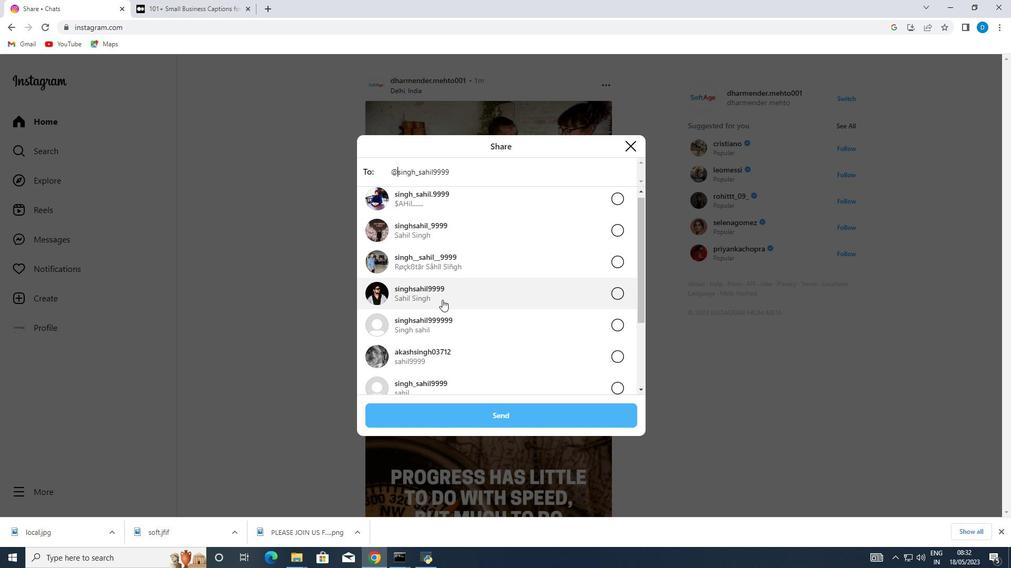 
Action: Key pressed em.
Screenshot: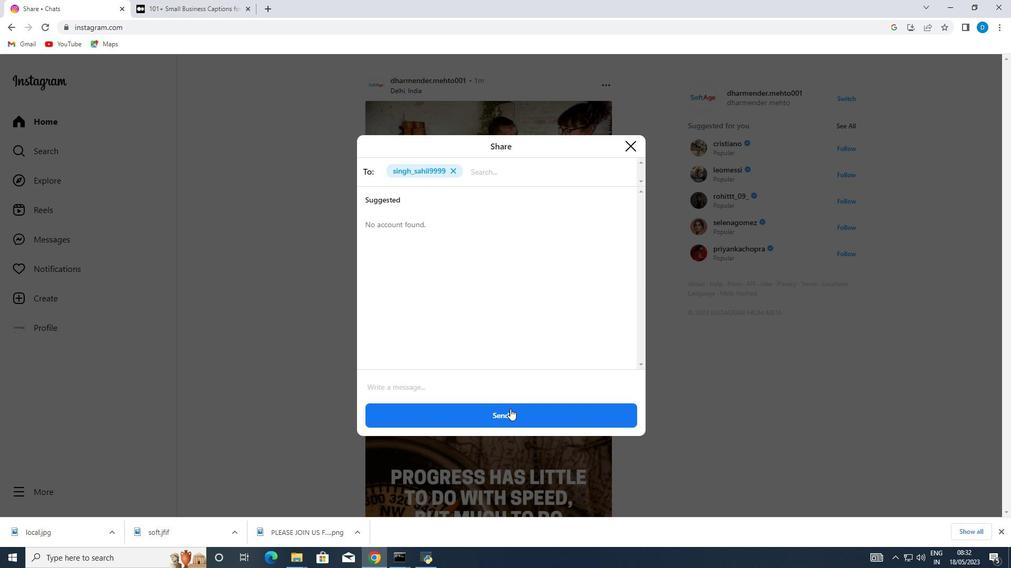 
Action: Mouse moved to (654, 93)
Screenshot: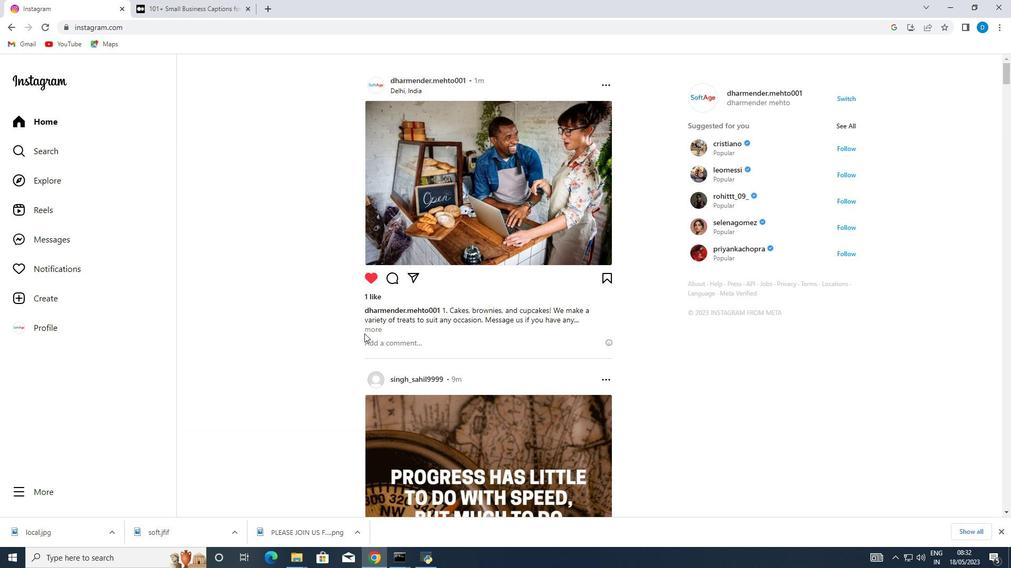 
Action: Mouse pressed left at (654, 93)
Screenshot: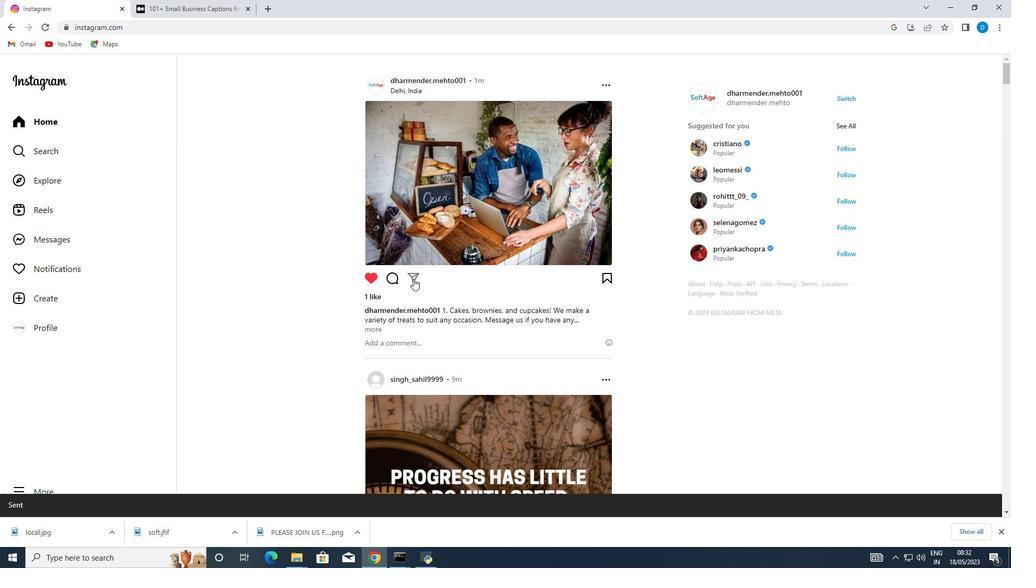
Action: Mouse moved to (801, 47)
Screenshot: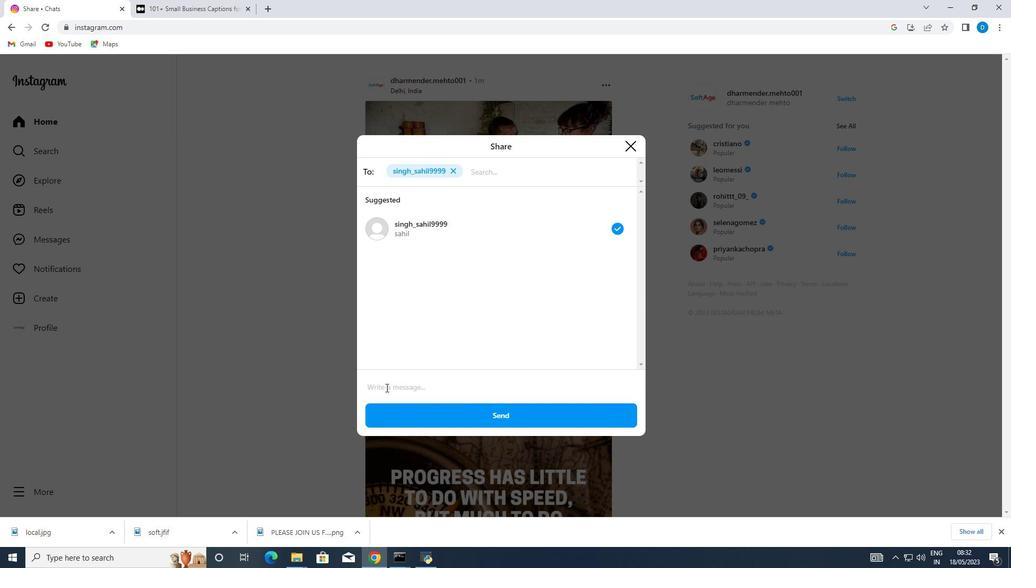 
Action: Mouse pressed left at (801, 47)
Screenshot: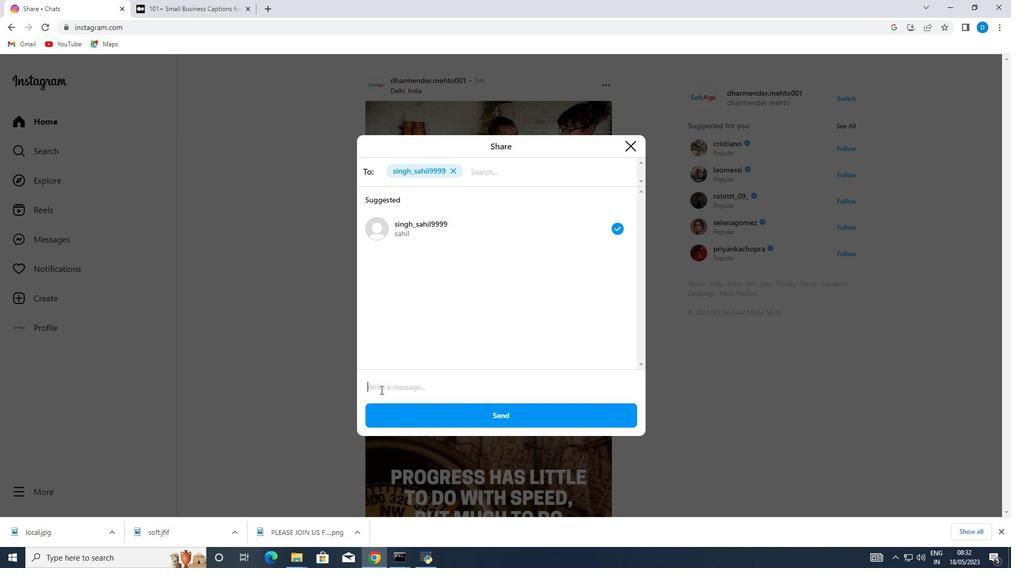
Action: Mouse moved to (54, 327)
Screenshot: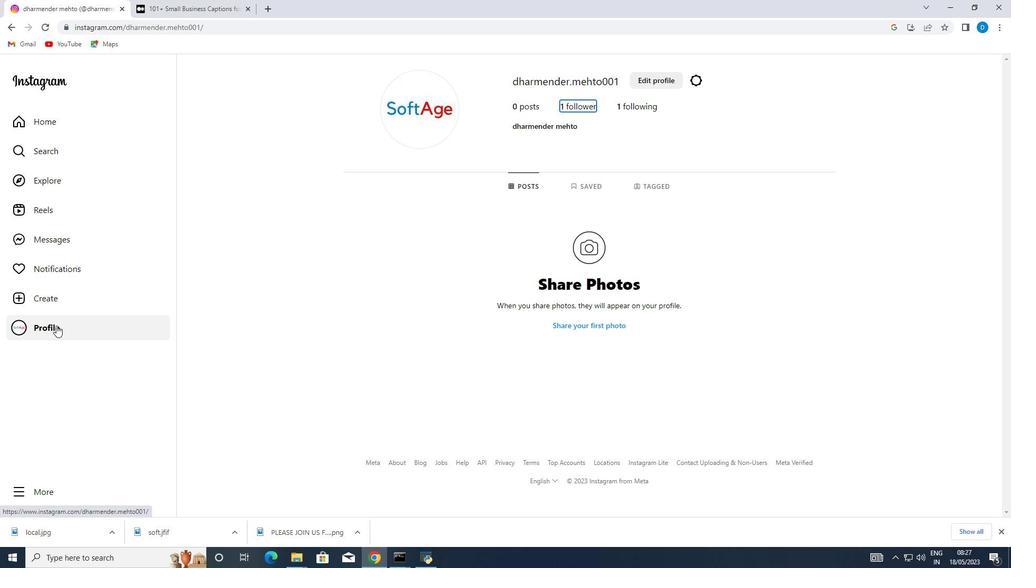 
Action: Mouse pressed left at (54, 327)
Screenshot: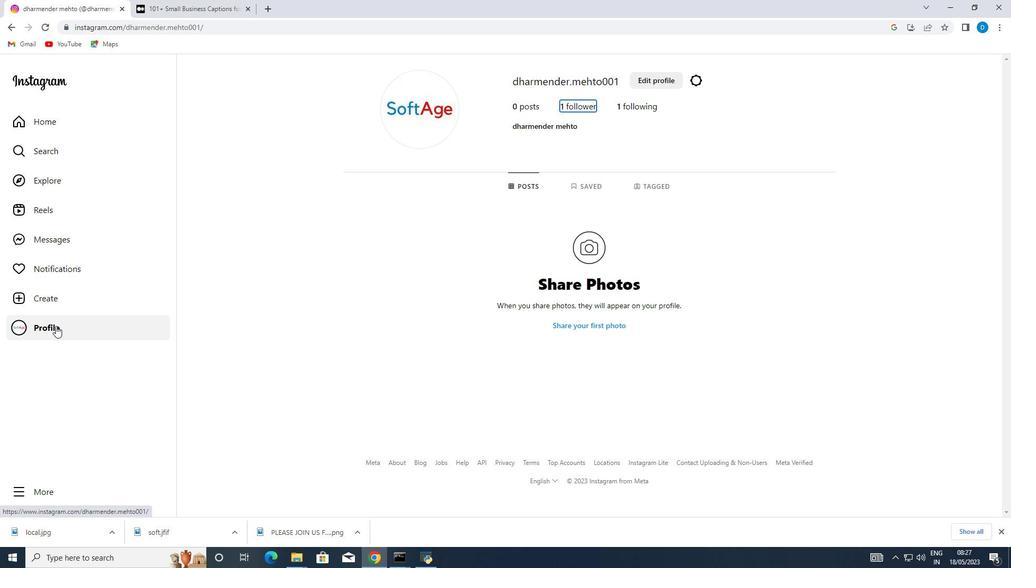 
Action: Mouse moved to (523, 187)
Screenshot: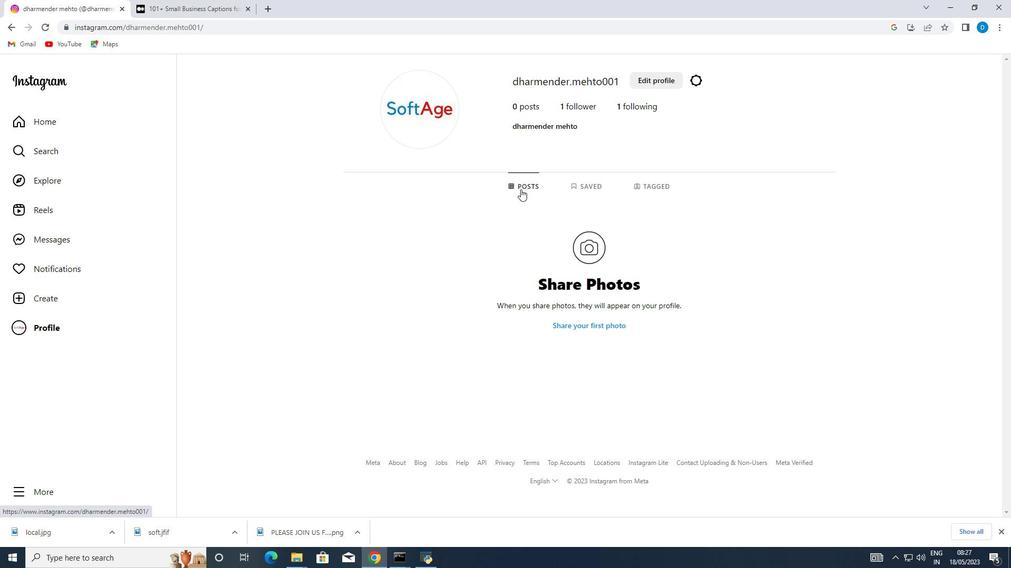 
Action: Mouse pressed left at (523, 187)
Screenshot: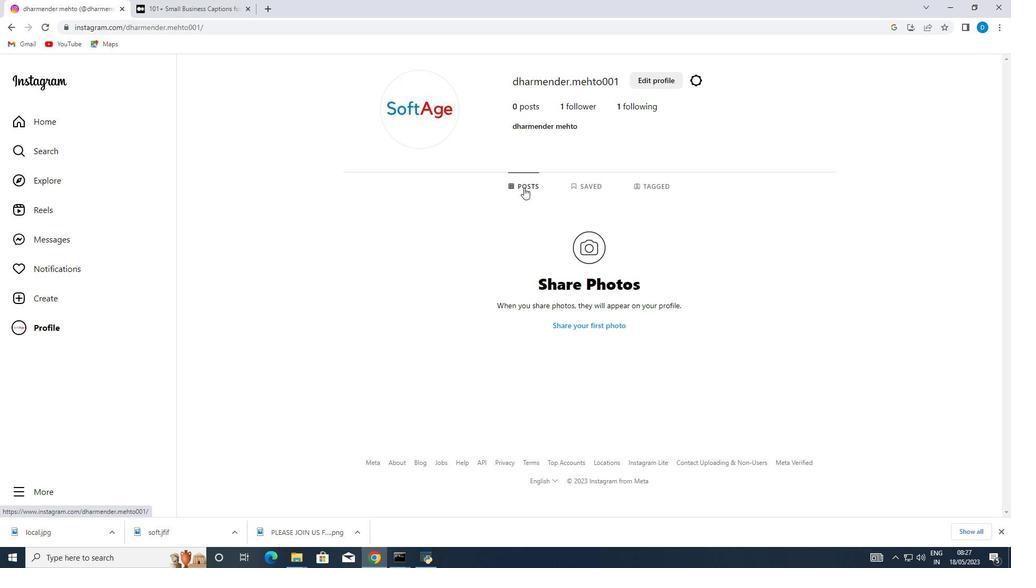 
Action: Mouse moved to (522, 187)
Screenshot: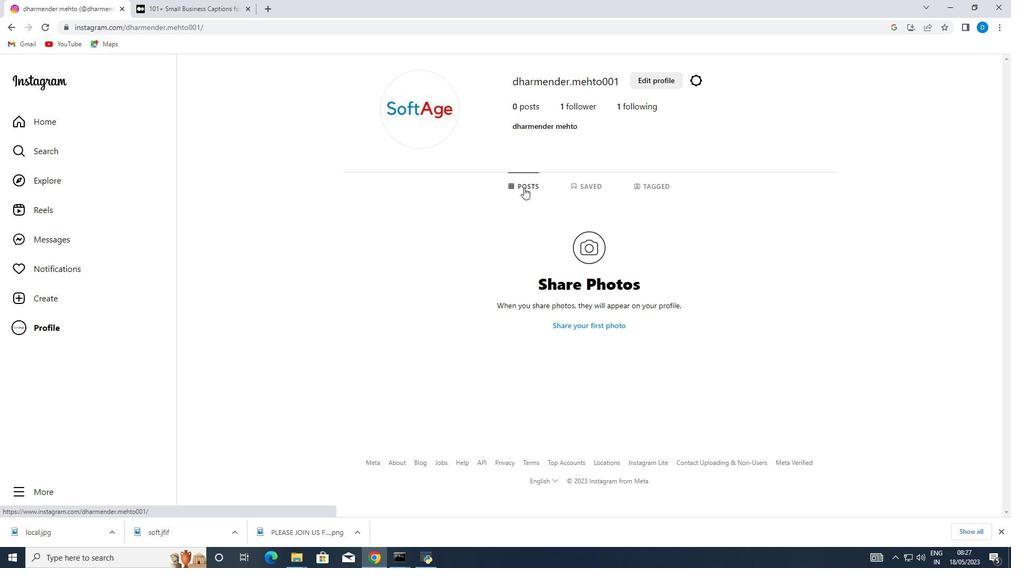 
Action: Mouse pressed left at (522, 187)
Screenshot: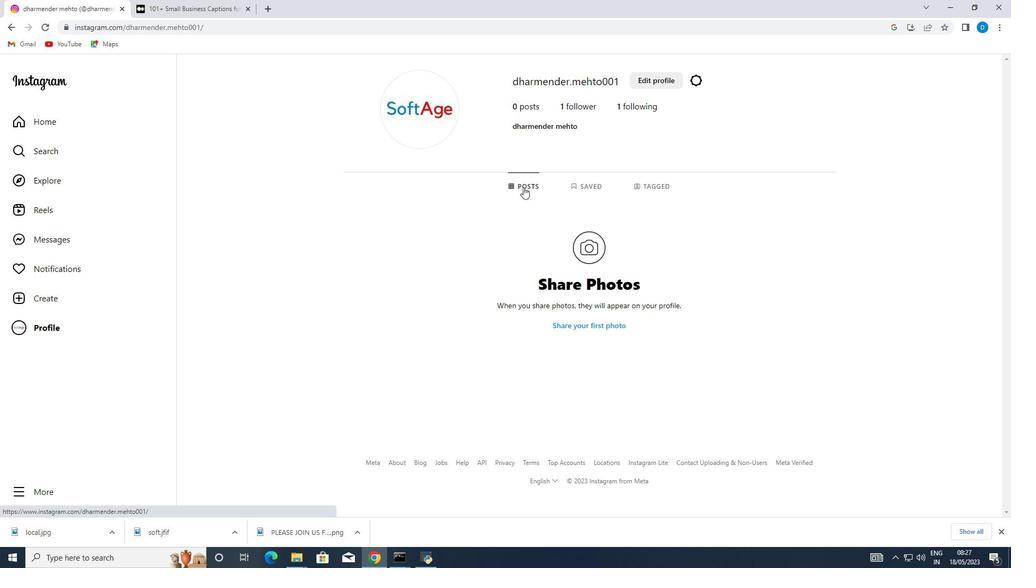 
Action: Mouse pressed left at (522, 187)
Screenshot: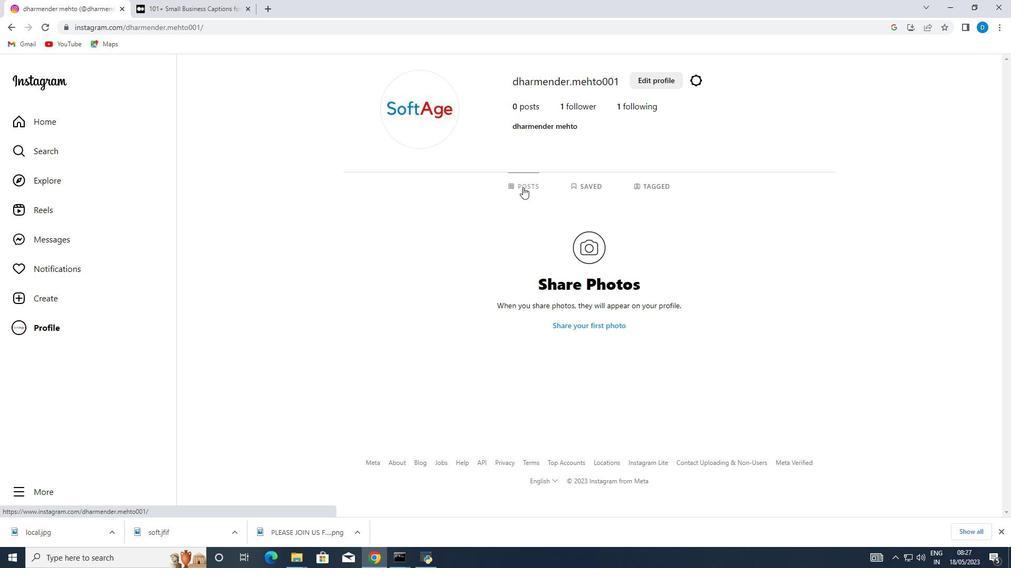 
Action: Mouse moved to (581, 242)
Screenshot: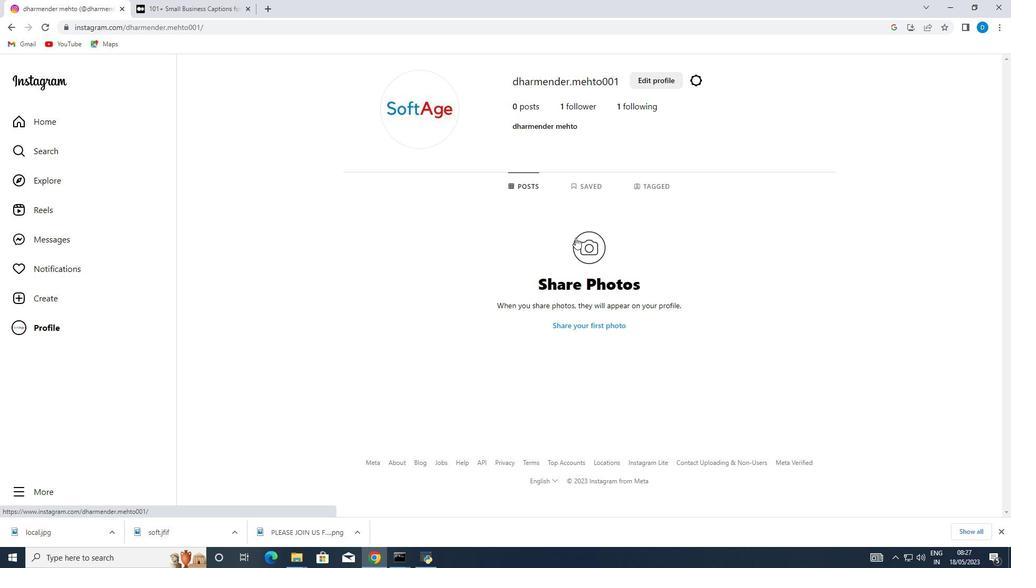 
Action: Mouse pressed left at (581, 242)
Screenshot: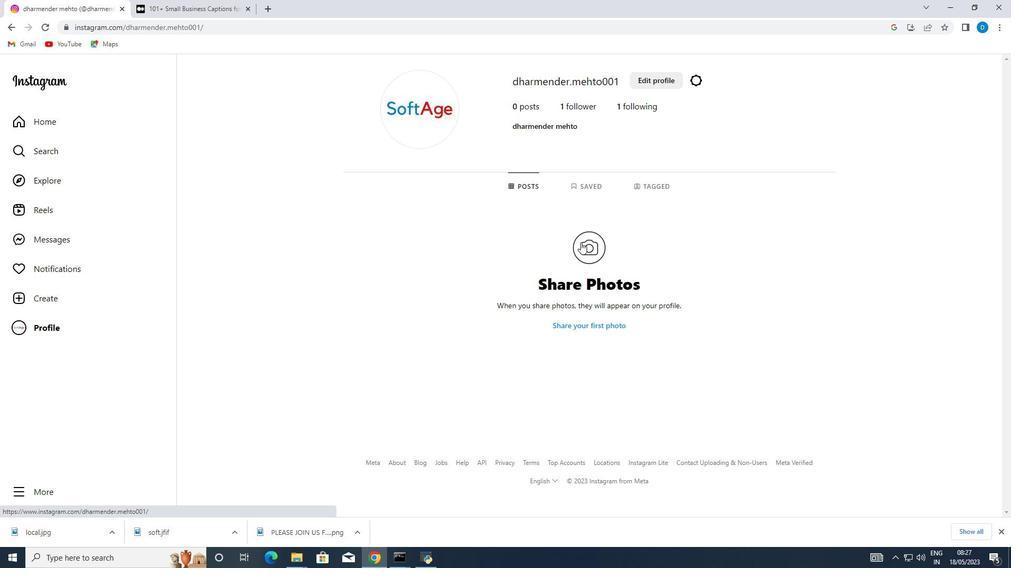 
Action: Mouse moved to (515, 330)
Screenshot: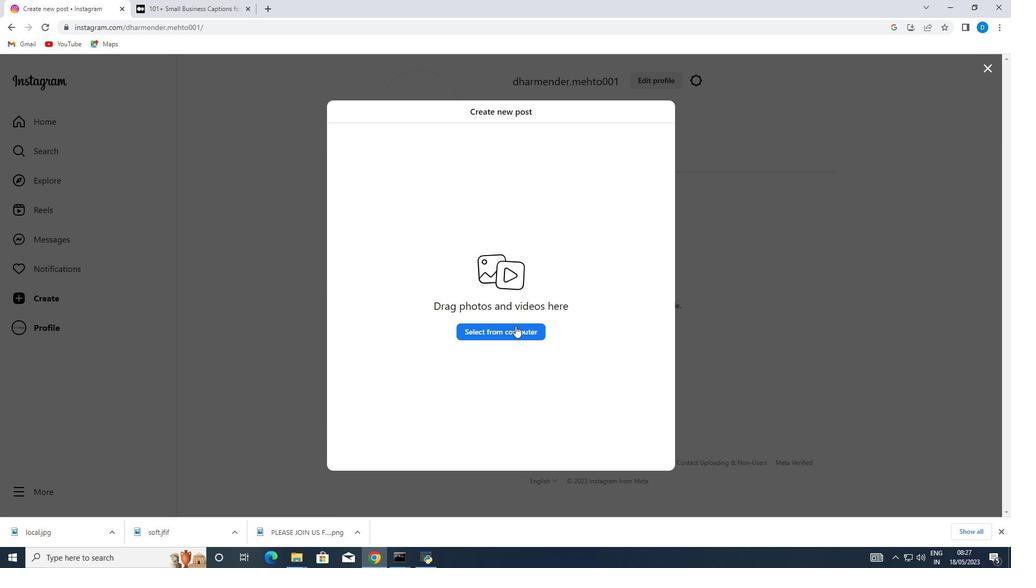 
Action: Mouse pressed left at (515, 330)
Screenshot: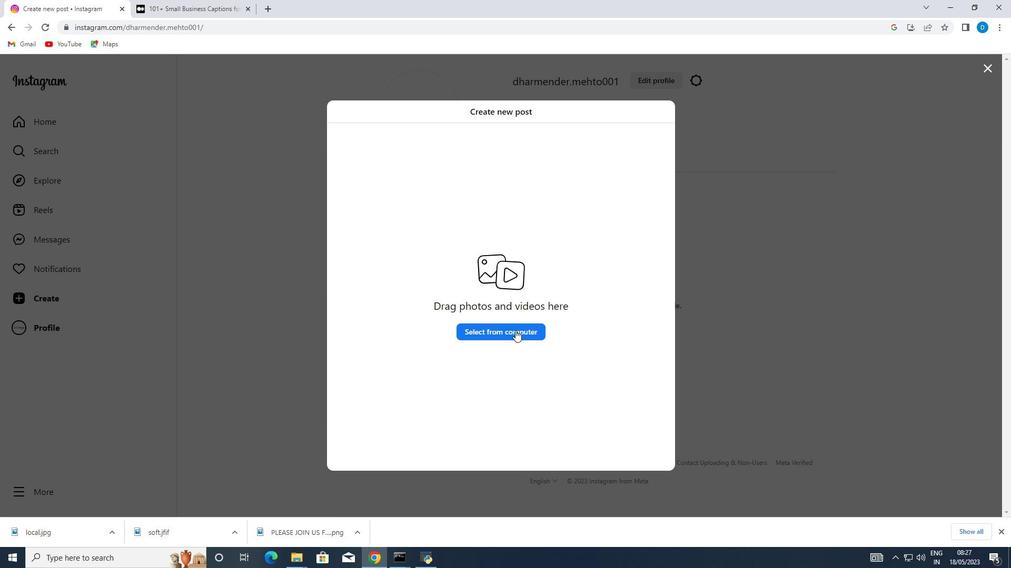 
Action: Mouse moved to (244, 101)
Screenshot: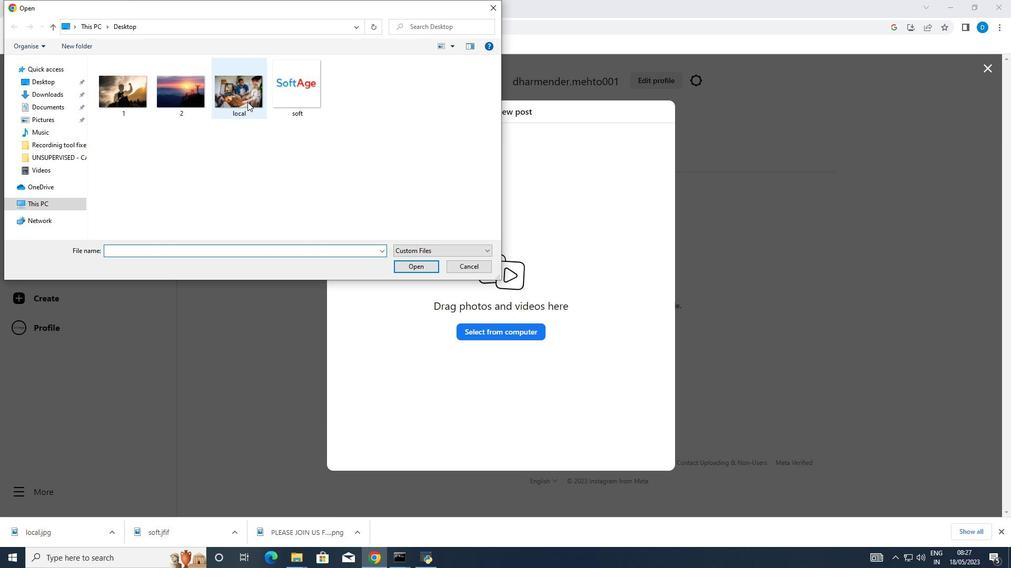 
Action: Mouse pressed left at (244, 101)
Screenshot: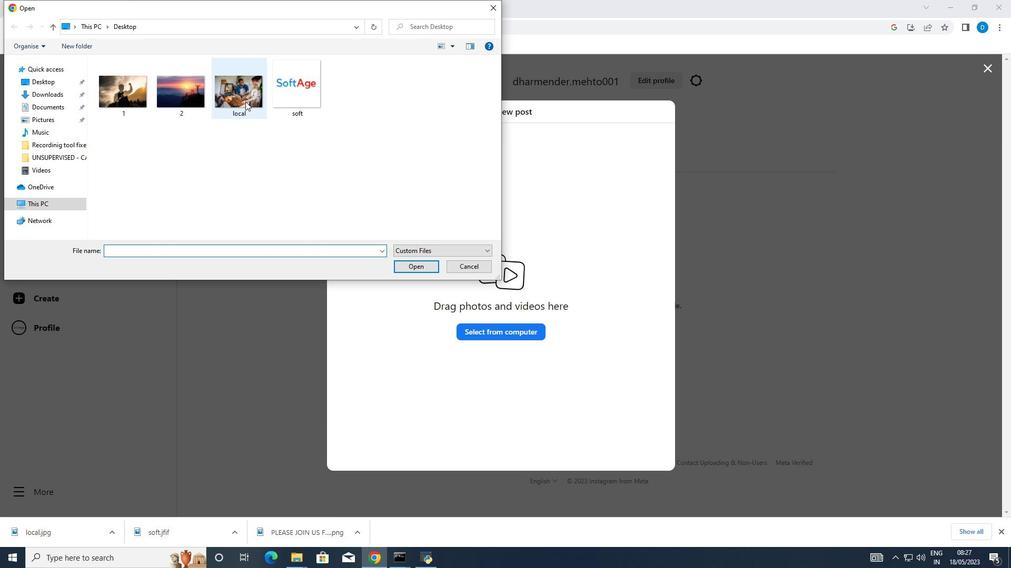 
Action: Mouse moved to (407, 268)
Screenshot: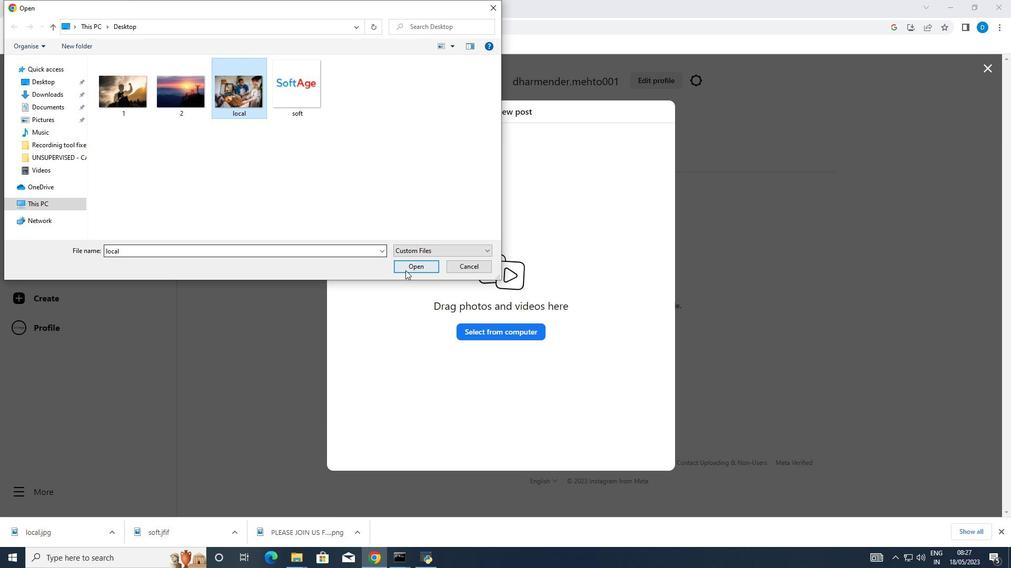 
Action: Mouse pressed left at (407, 268)
Screenshot: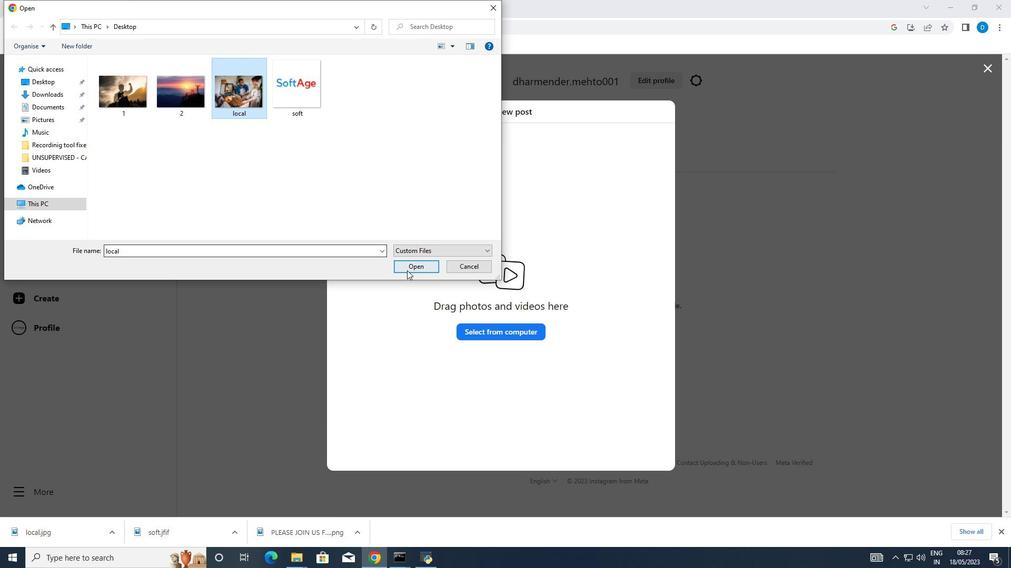 
Action: Mouse moved to (344, 459)
Screenshot: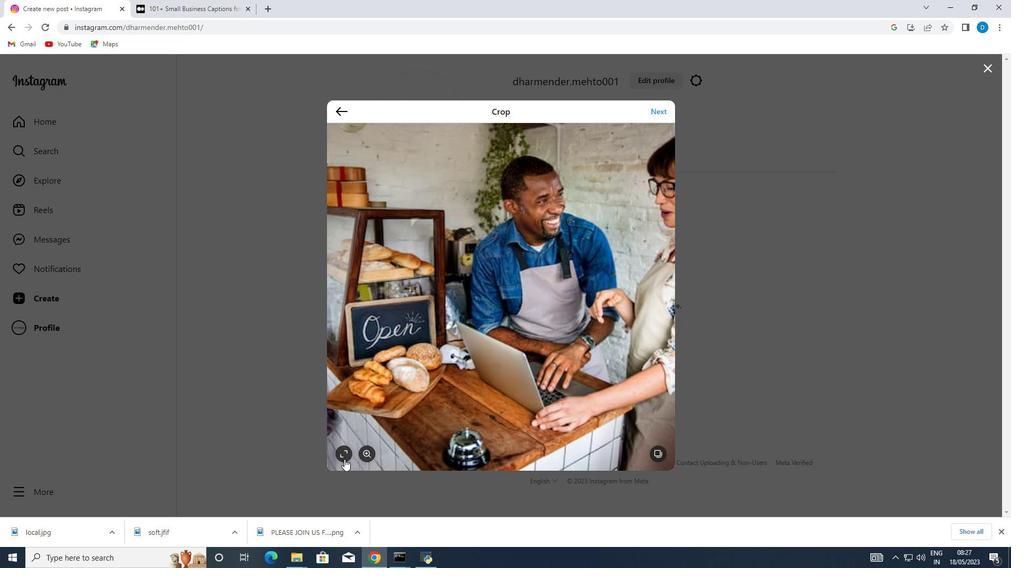 
Action: Mouse pressed left at (344, 459)
Screenshot: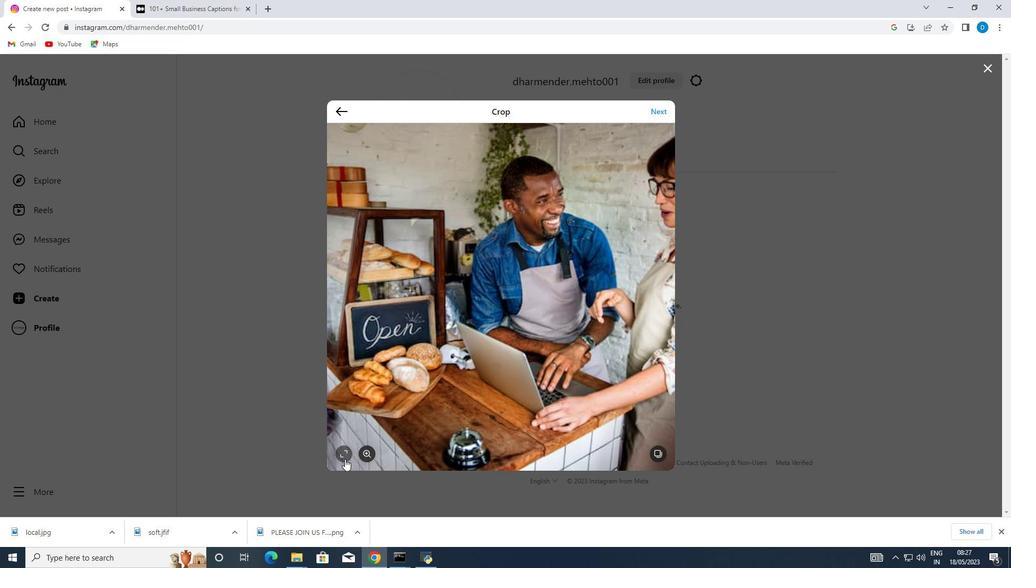 
Action: Mouse moved to (379, 346)
Screenshot: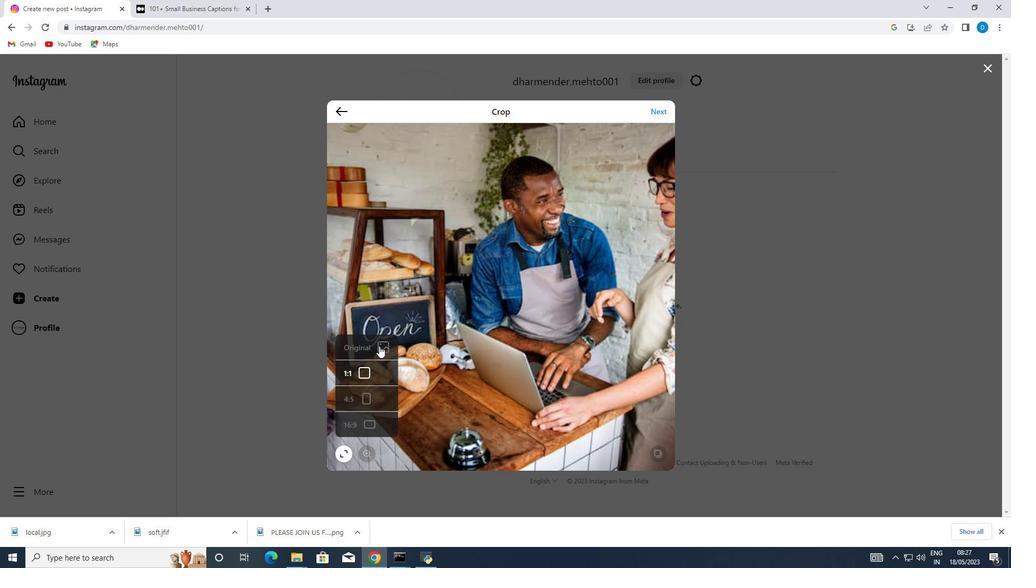 
Action: Mouse pressed left at (379, 346)
Screenshot: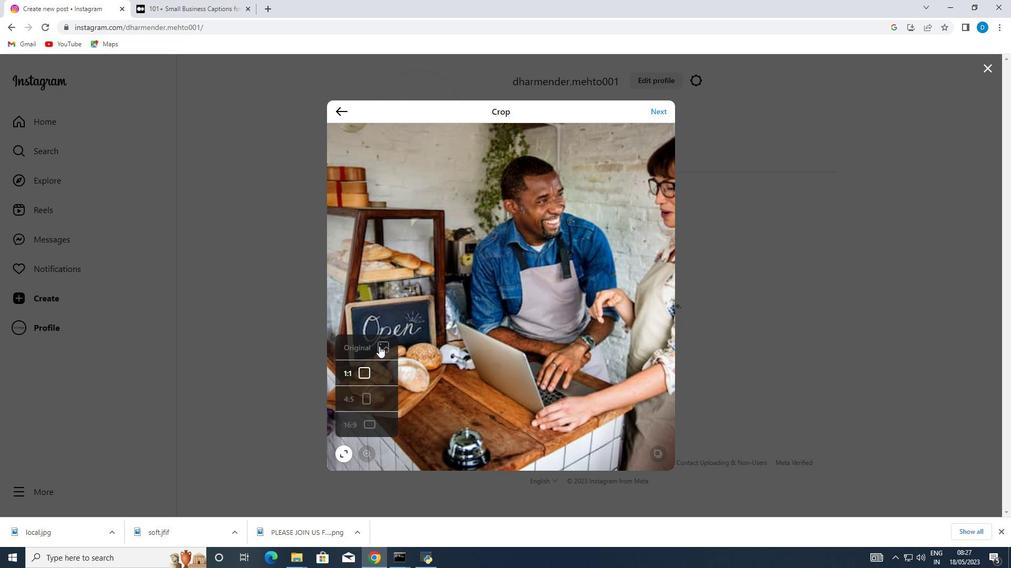 
Action: Mouse moved to (660, 111)
Screenshot: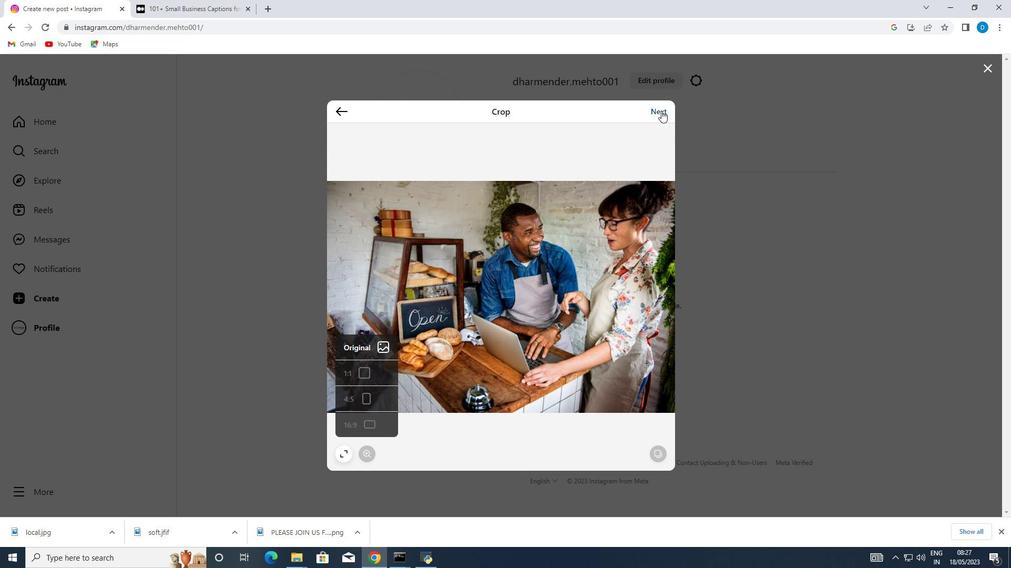 
Action: Mouse pressed left at (660, 111)
Screenshot: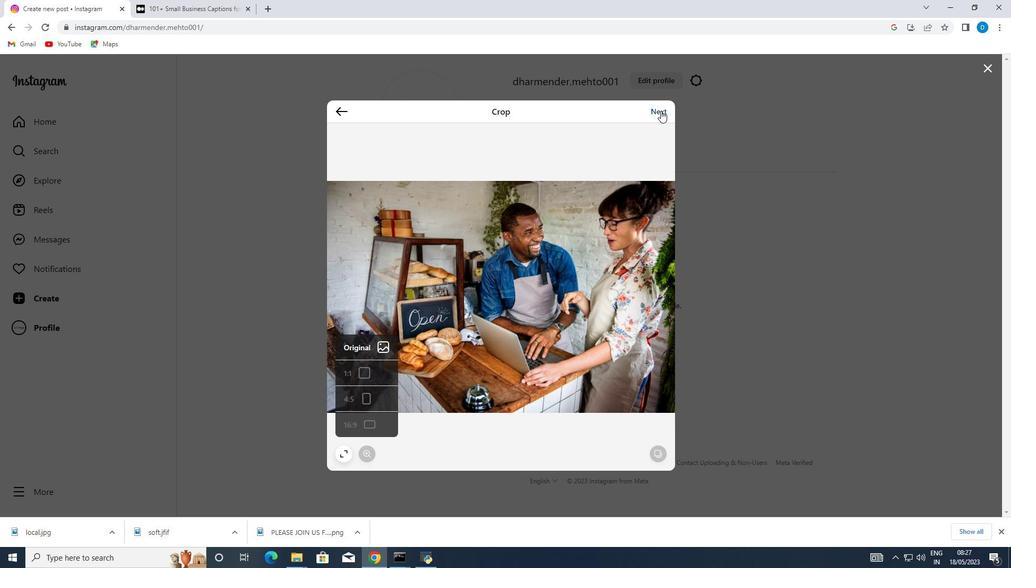 
Action: Mouse moved to (753, 113)
Screenshot: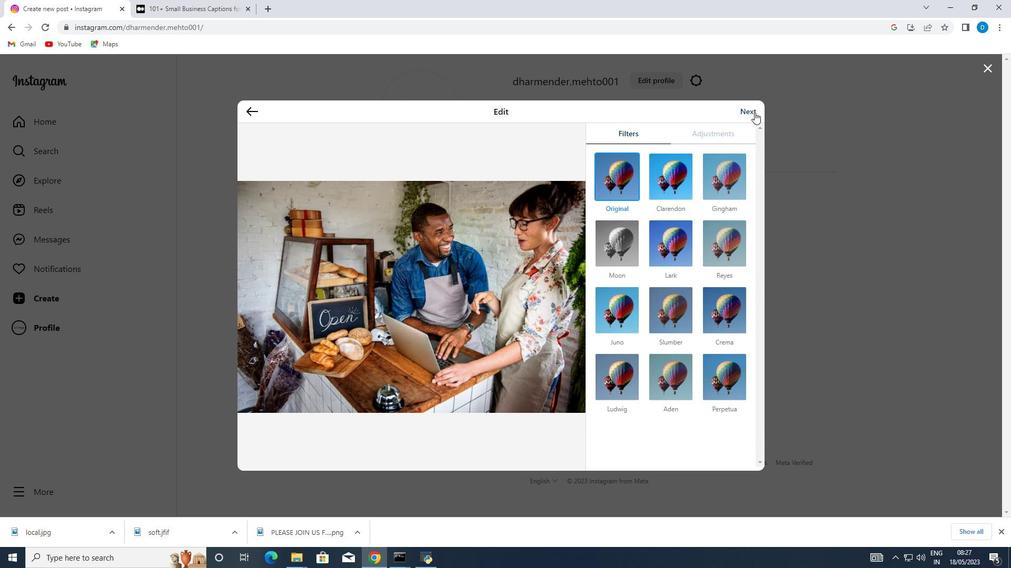 
Action: Mouse pressed left at (753, 113)
Screenshot: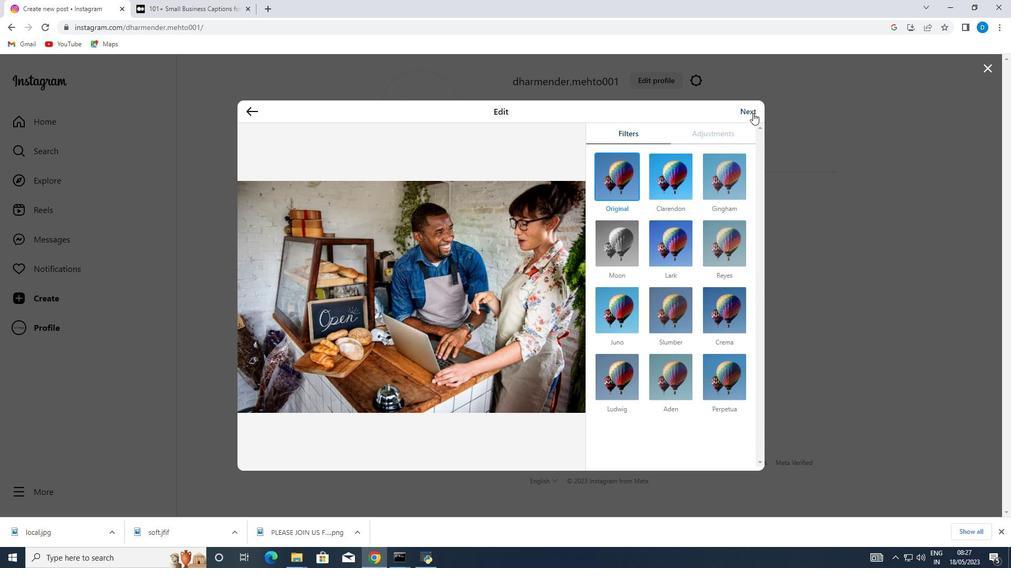 
Action: Mouse moved to (624, 163)
Screenshot: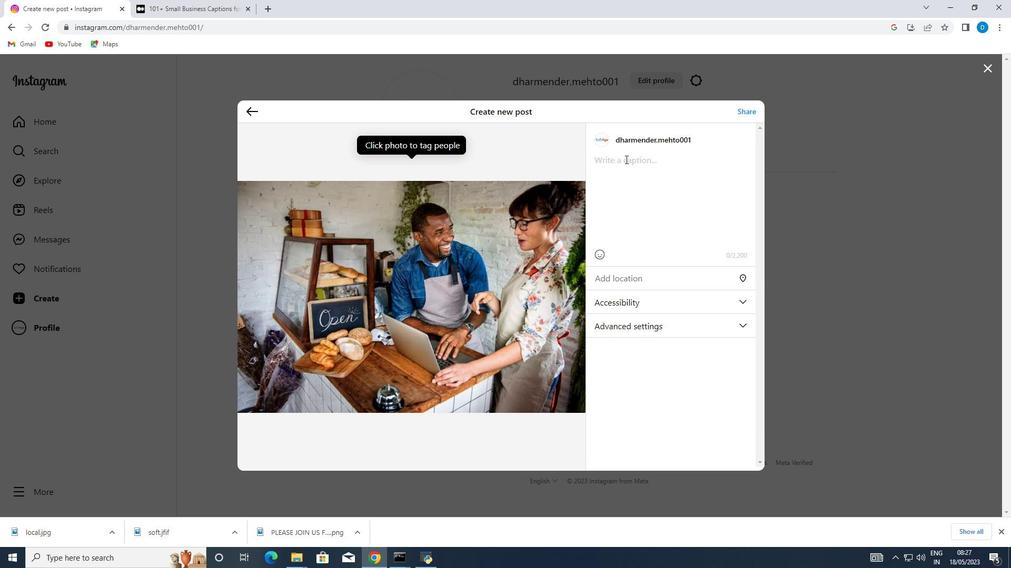 
Action: Mouse pressed left at (624, 163)
Screenshot: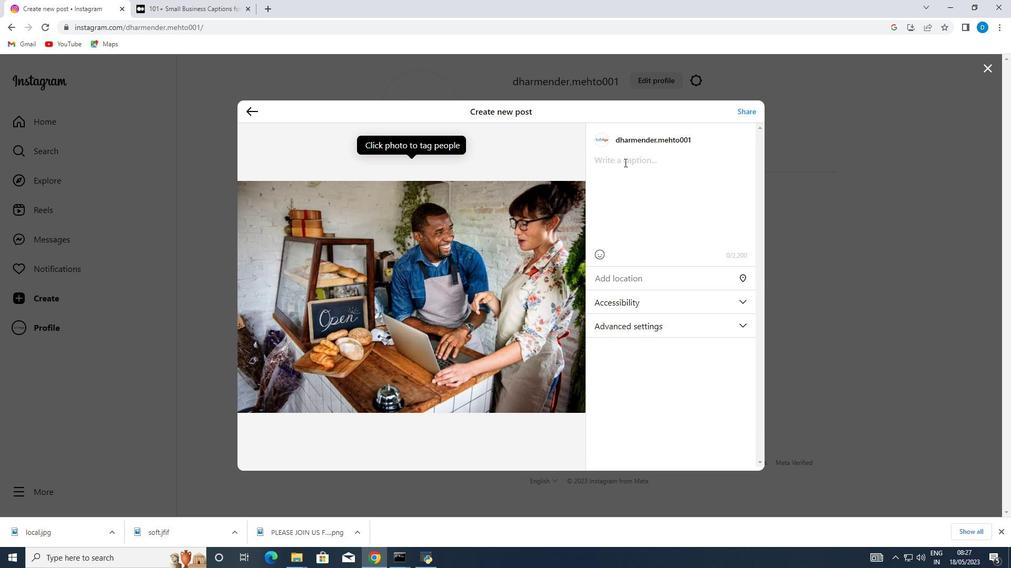 
Action: Mouse moved to (209, 6)
Screenshot: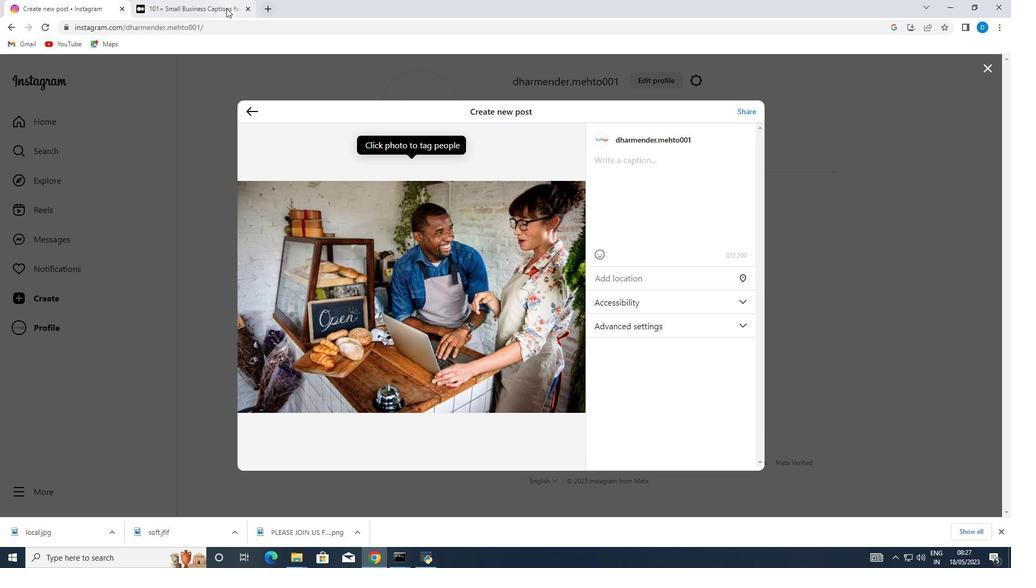 
Action: Mouse pressed left at (209, 6)
Screenshot: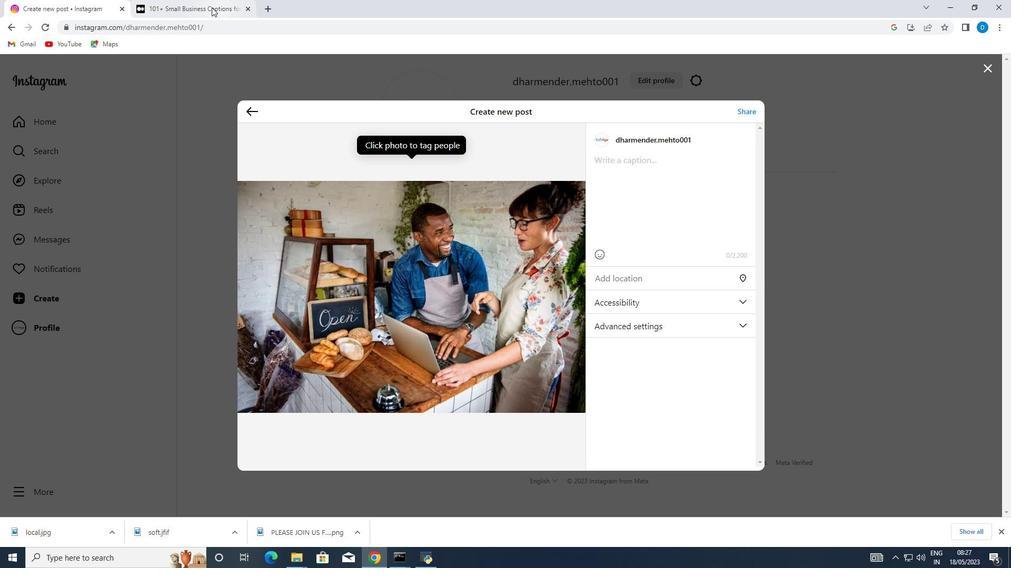 
Action: Mouse moved to (341, 138)
Screenshot: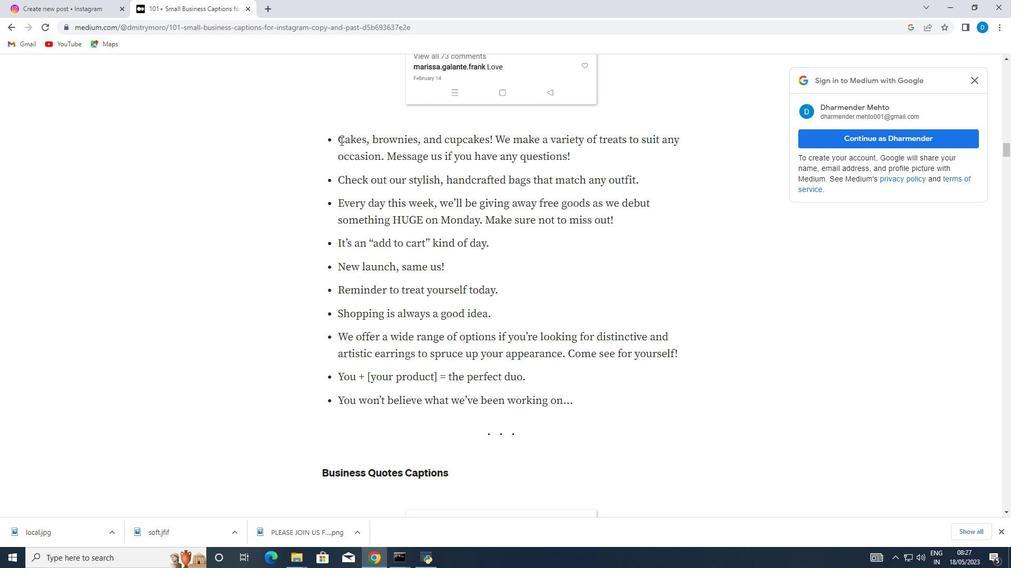 
Action: Mouse pressed left at (341, 138)
Screenshot: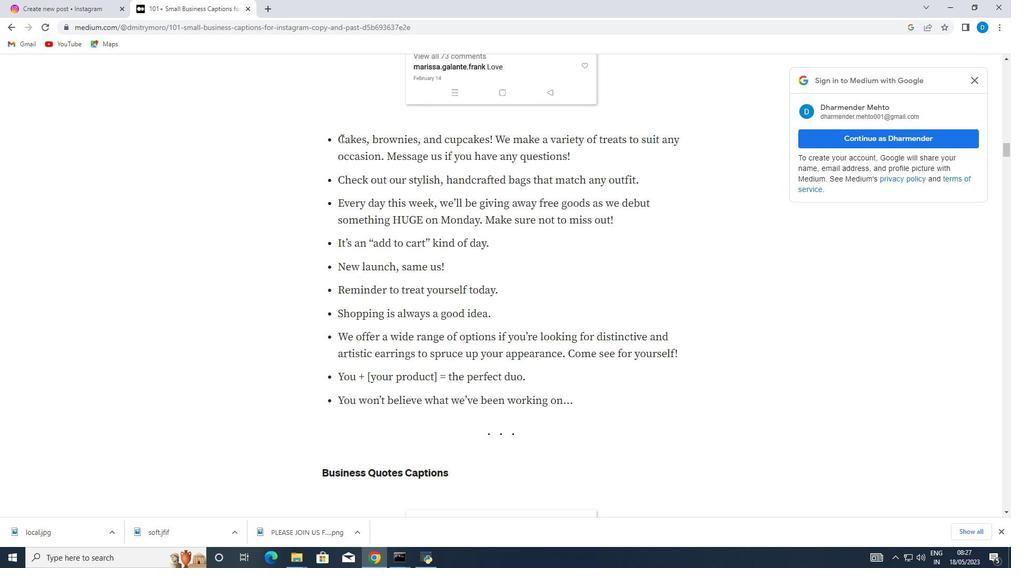
Action: Mouse moved to (585, 160)
Screenshot: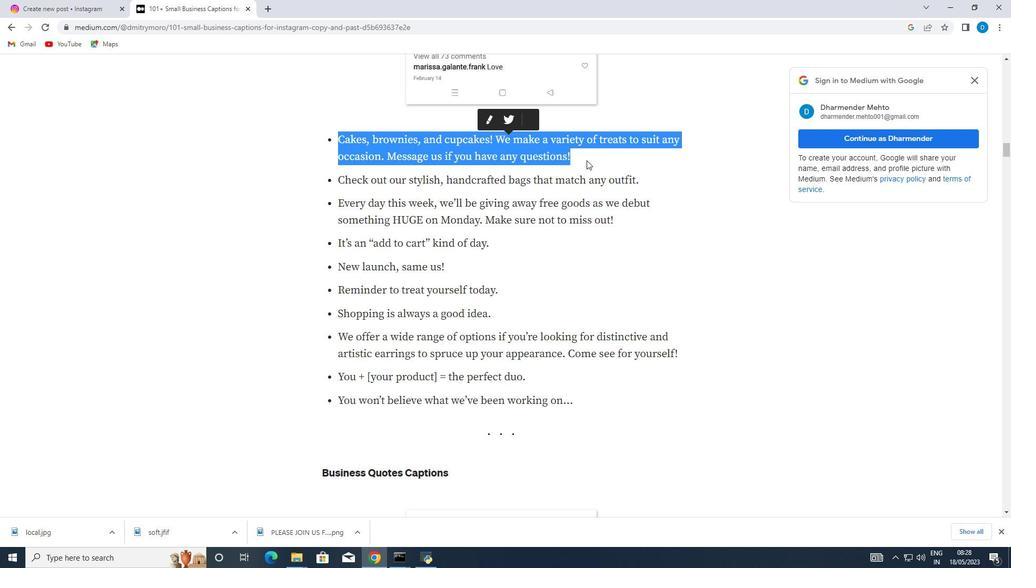 
Action: Key pressed ctrl+C
Screenshot: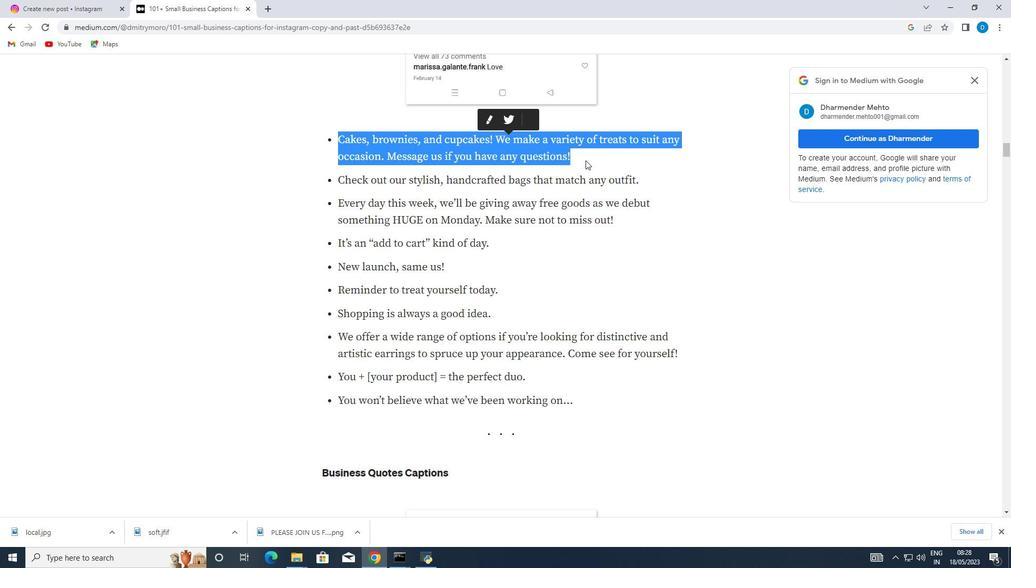 
Action: Mouse moved to (32, 0)
Screenshot: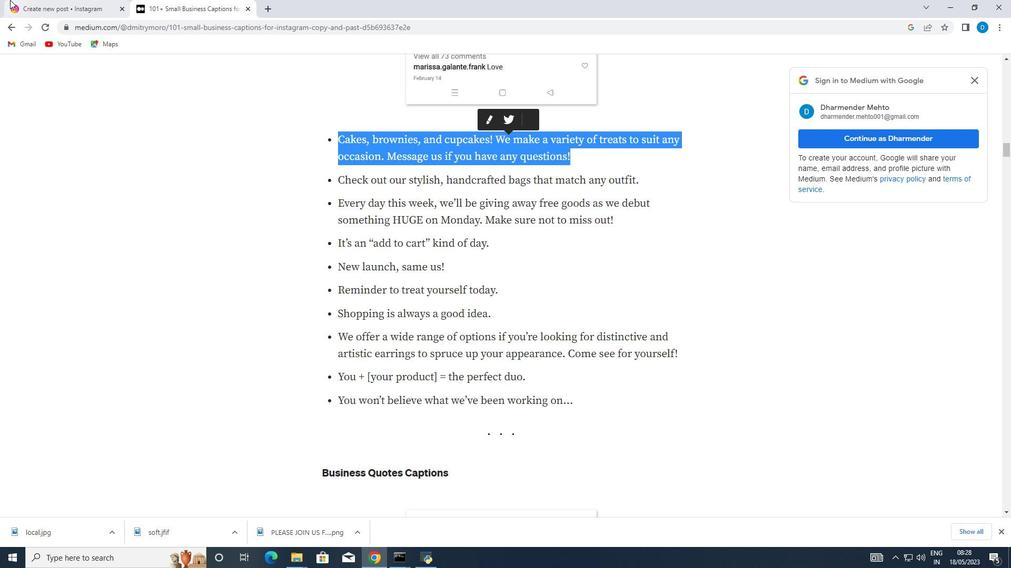 
Action: Mouse pressed left at (32, 0)
Screenshot: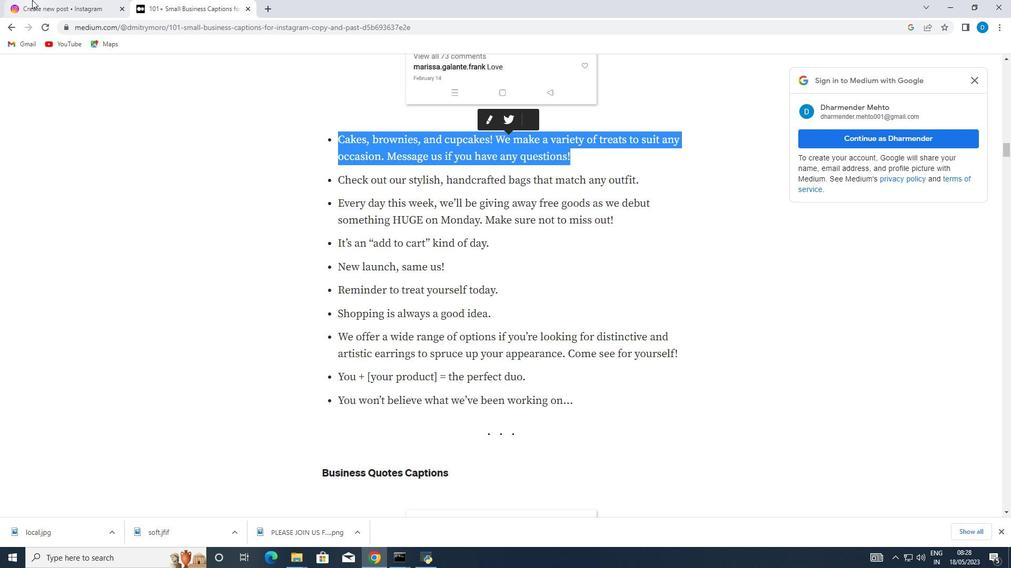 
Action: Mouse moved to (601, 173)
Screenshot: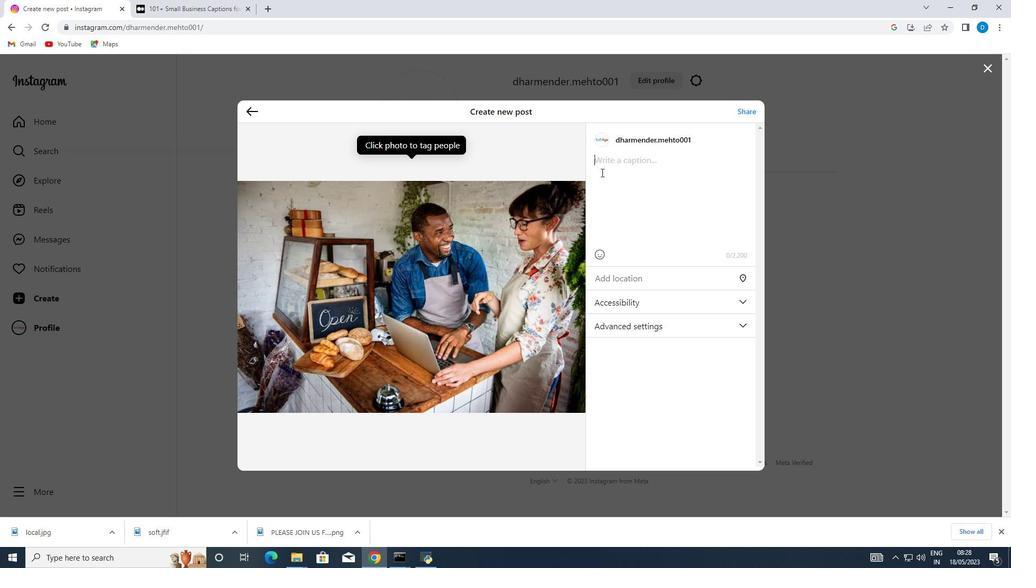 
Action: Key pressed ctrl+V
Screenshot: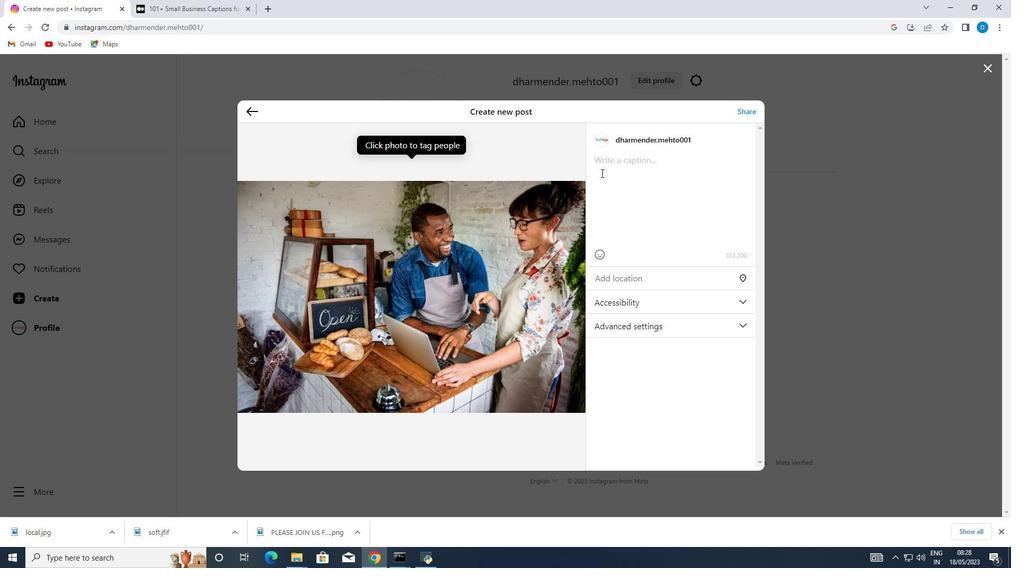 
Action: Mouse moved to (595, 162)
Screenshot: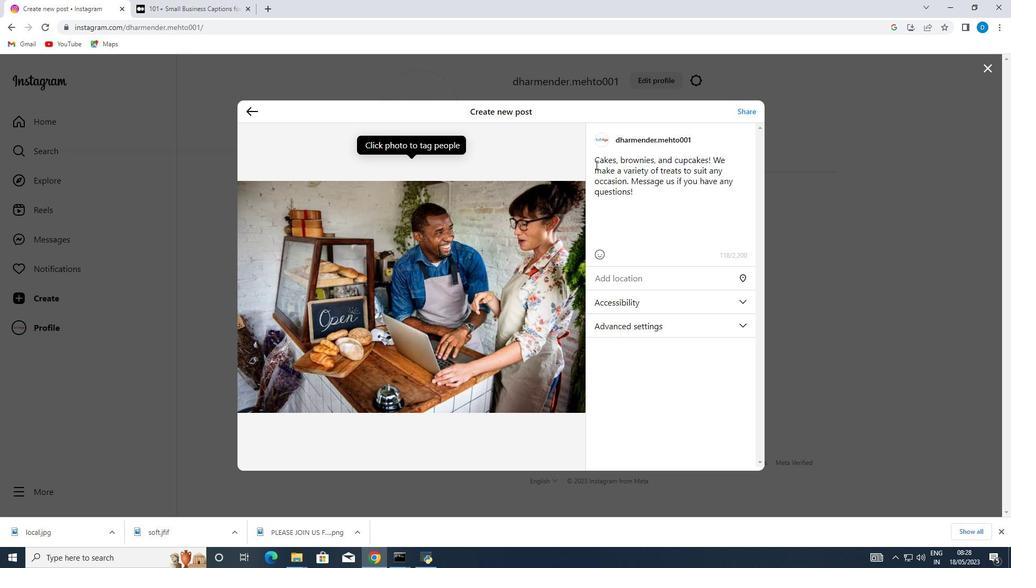 
Action: Mouse pressed left at (595, 162)
Screenshot: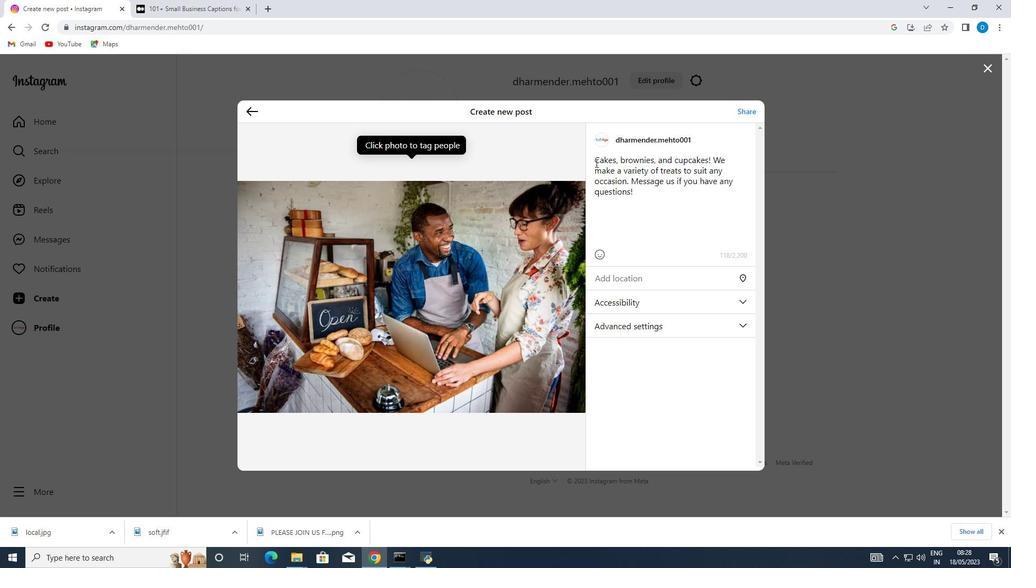 
Action: Mouse moved to (599, 185)
Screenshot: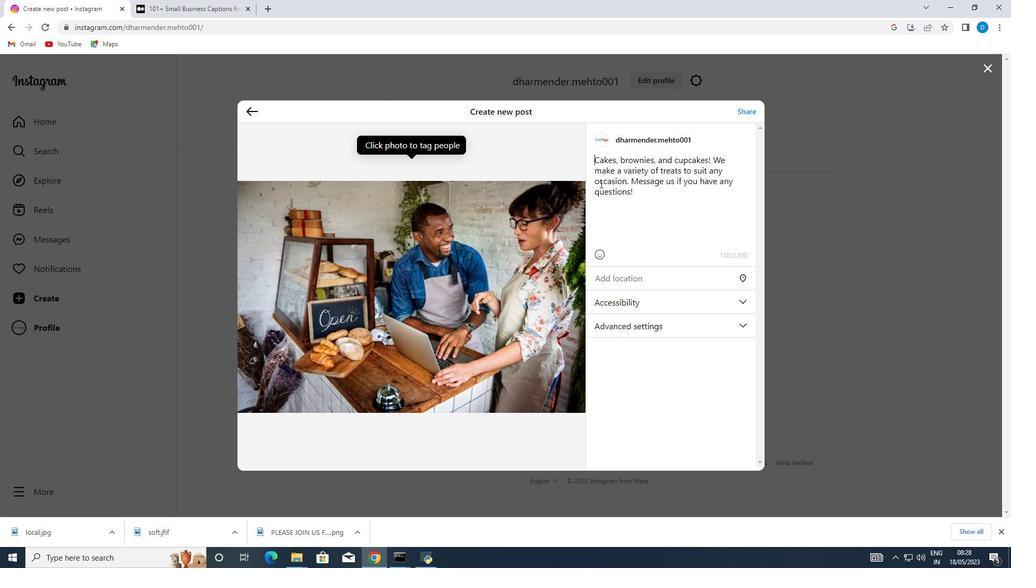 
Action: Key pressed .
Screenshot: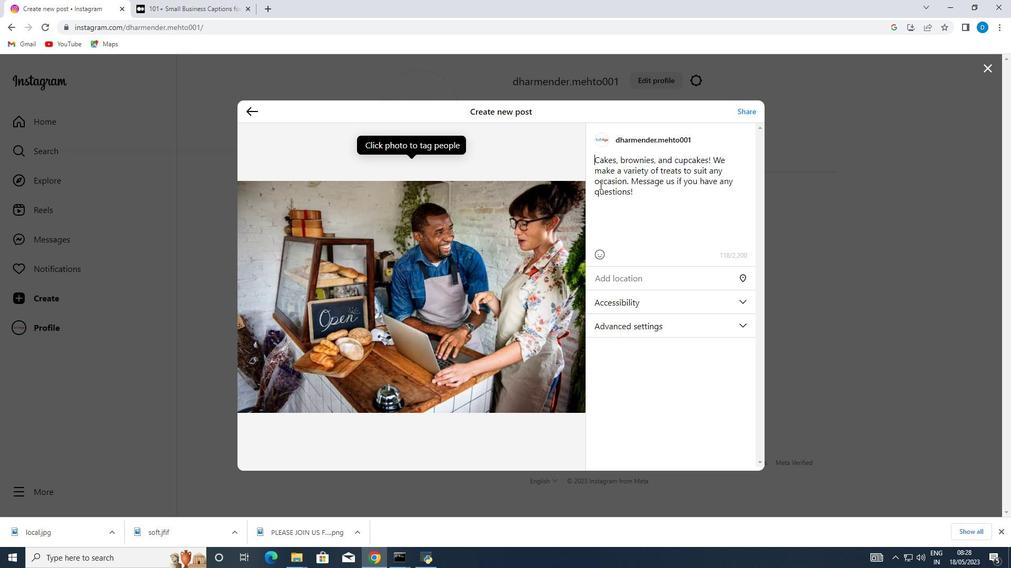 
Action: Mouse moved to (608, 200)
Screenshot: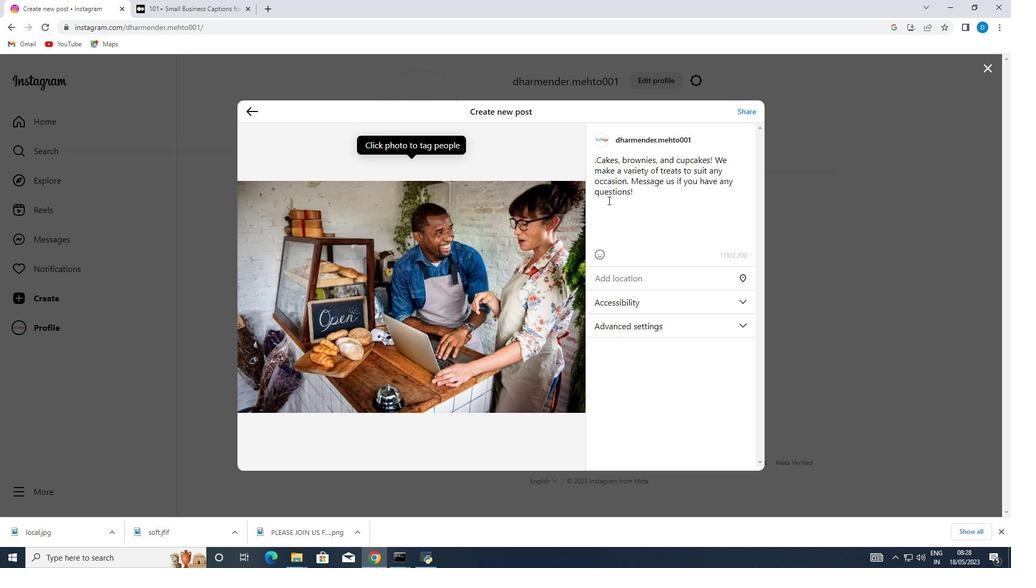 
Action: Key pressed <Key.backspace>
Screenshot: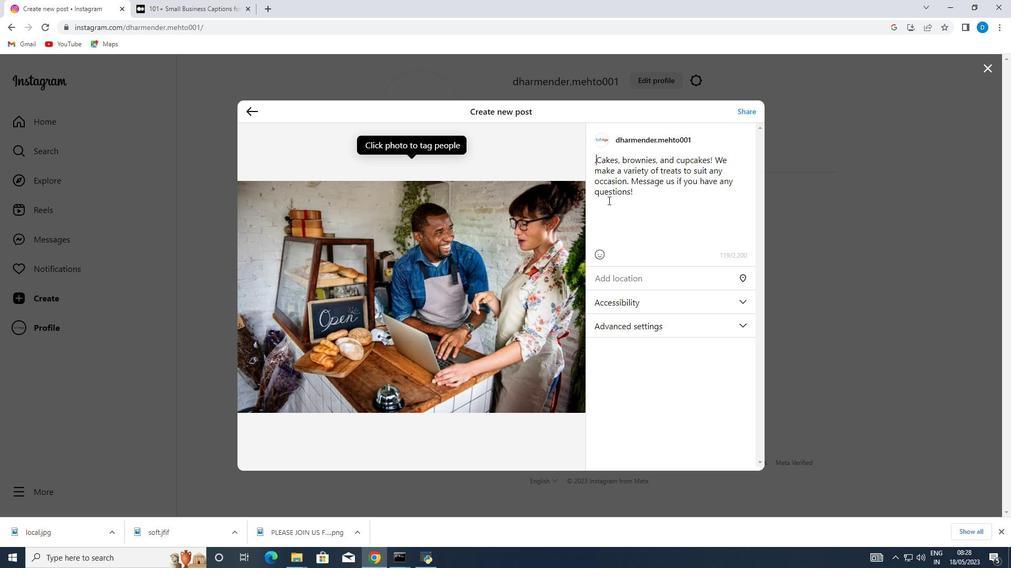 
Action: Mouse moved to (607, 199)
Screenshot: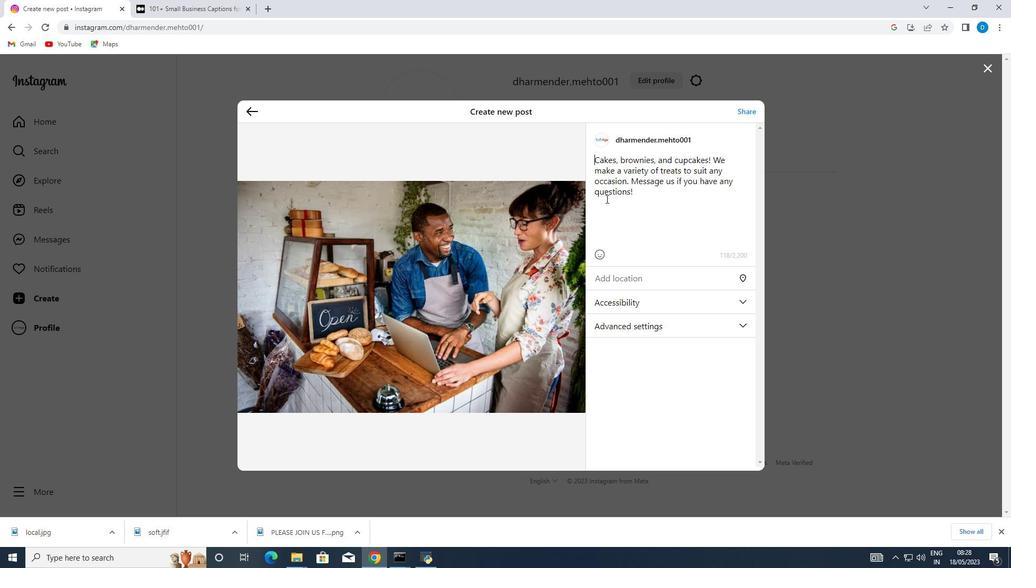 
Action: Key pressed -
Screenshot: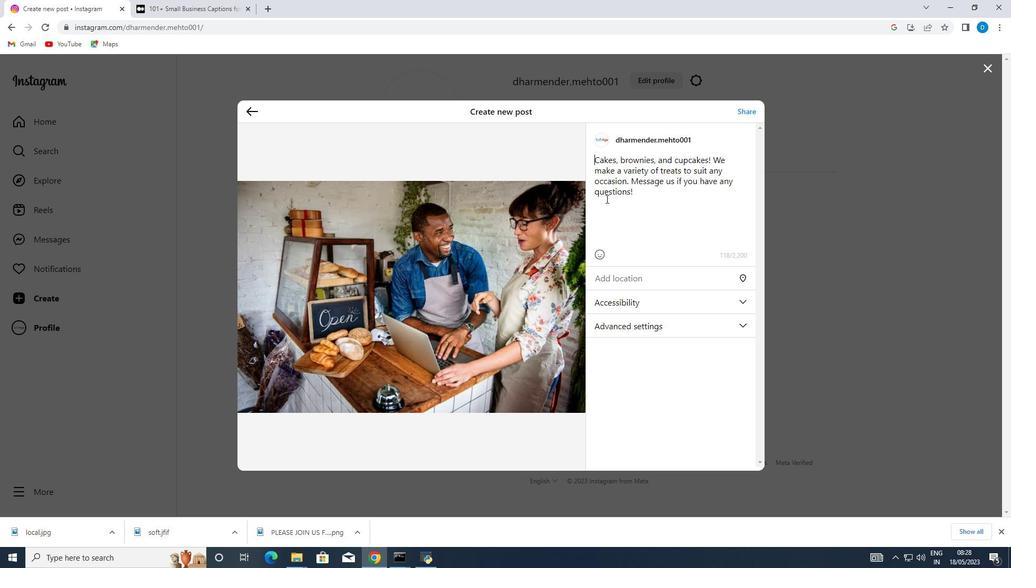 
Action: Mouse moved to (625, 205)
Screenshot: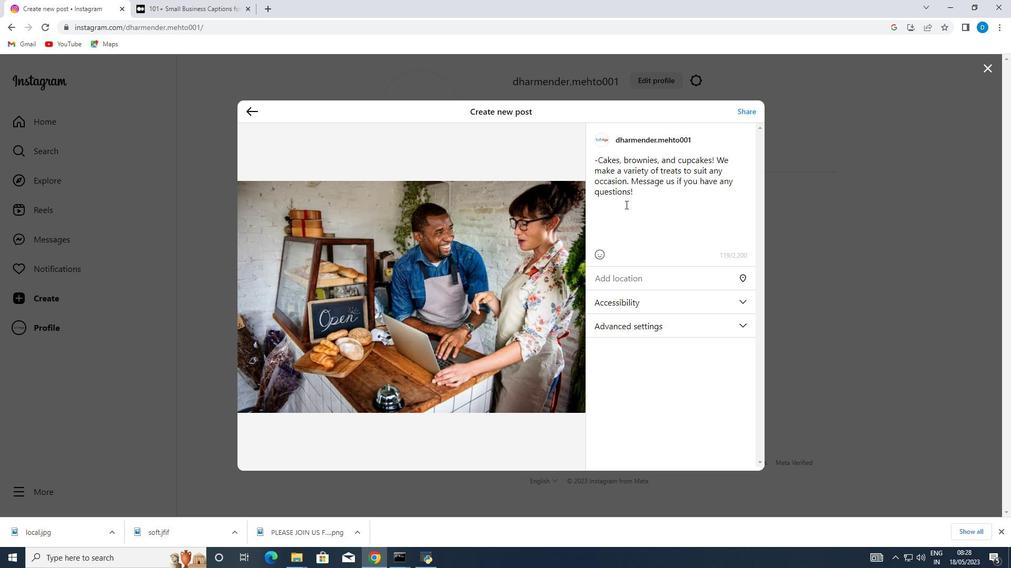 
Action: Key pressed <Key.backspace>
Screenshot: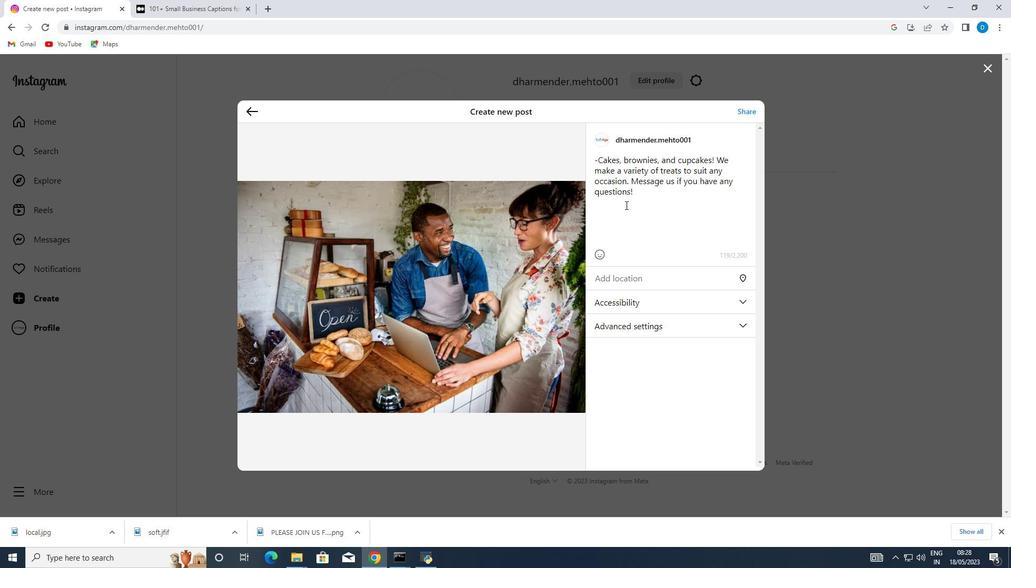 
Action: Mouse moved to (622, 199)
Screenshot: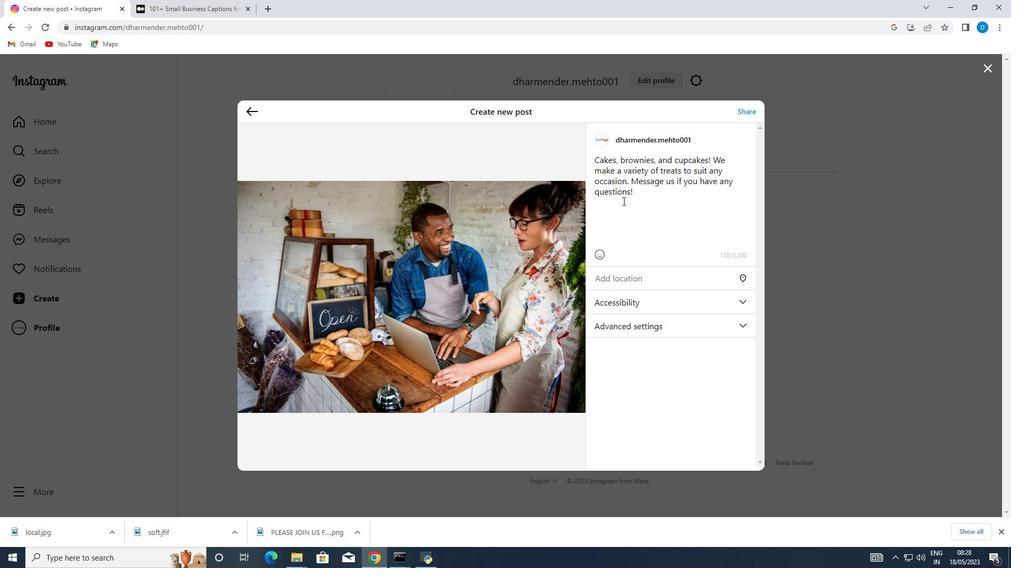 
Action: Key pressed 1
Screenshot: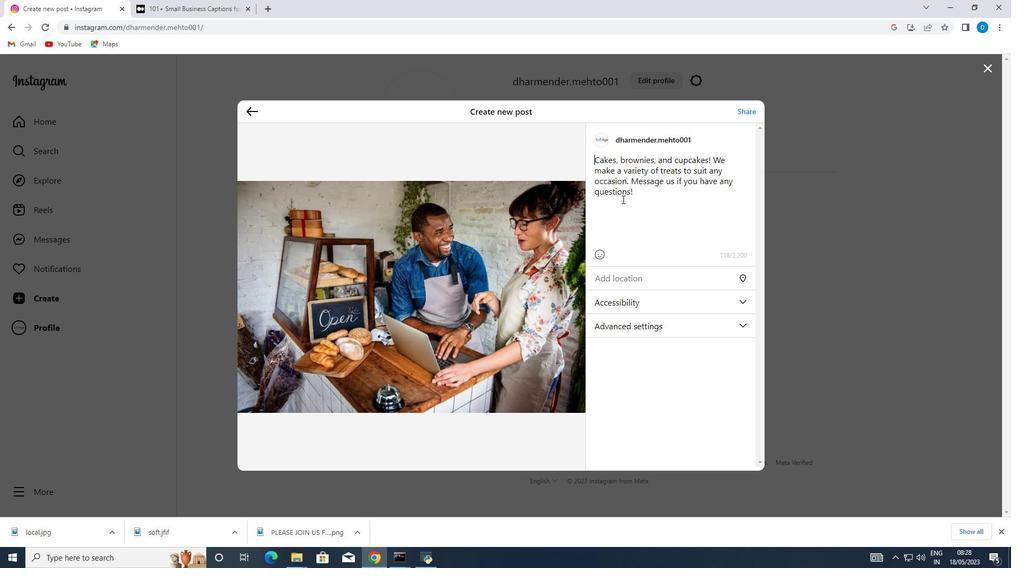 
Action: Mouse moved to (622, 200)
Screenshot: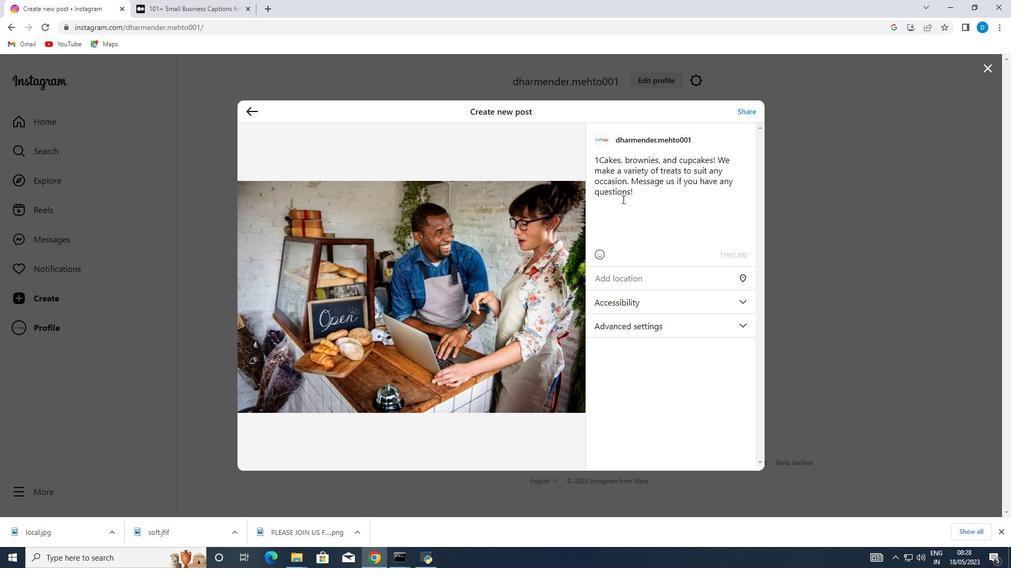 
Action: Key pressed .
Screenshot: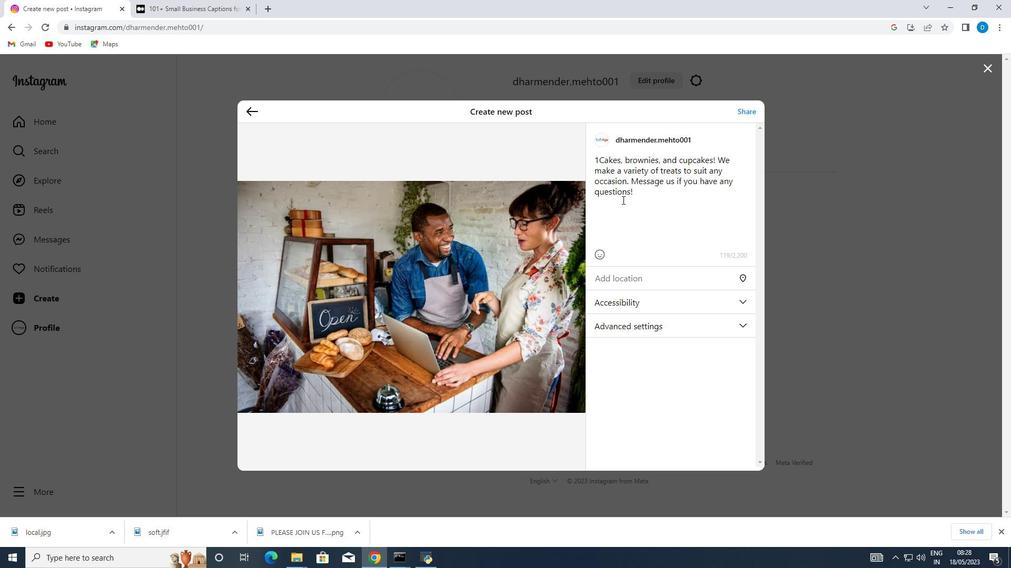 
Action: Mouse moved to (638, 193)
Screenshot: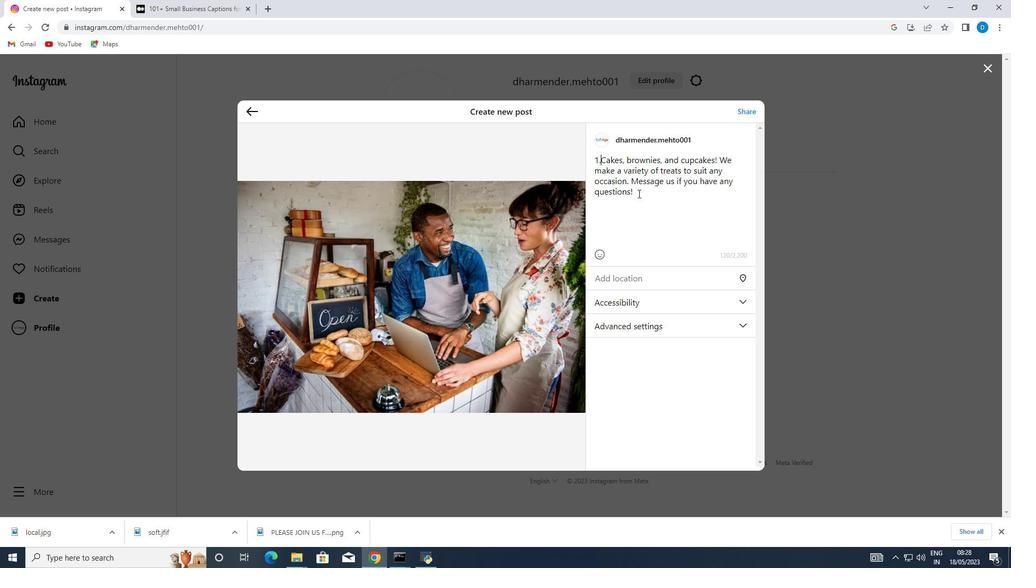 
Action: Mouse pressed left at (638, 193)
Screenshot: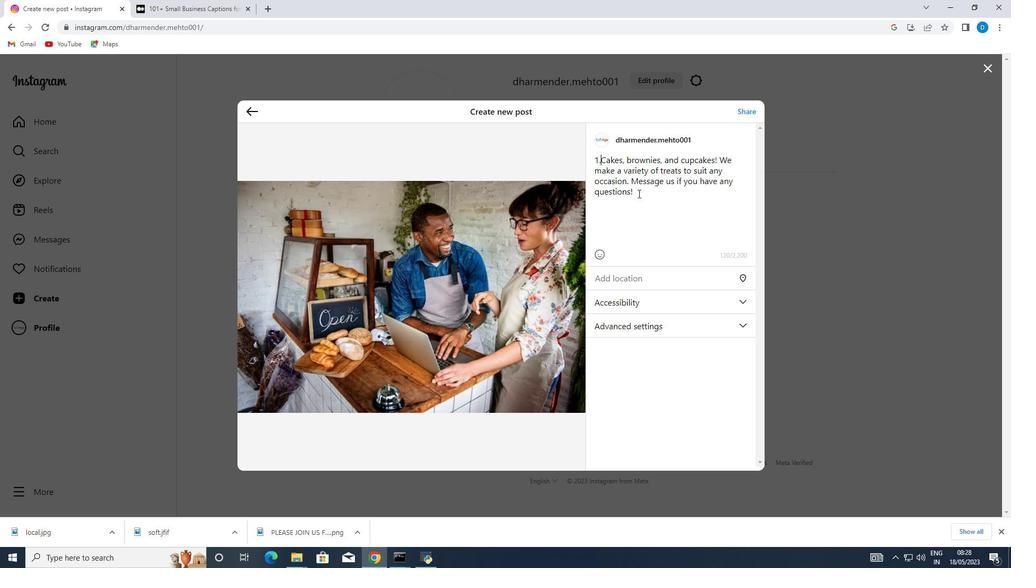 
Action: Mouse moved to (638, 194)
Screenshot: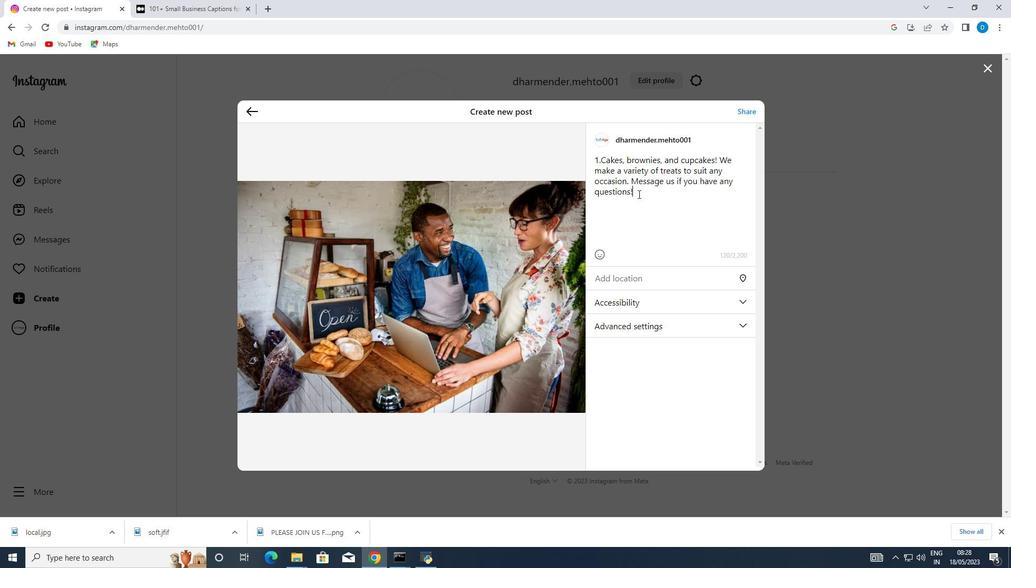 
Action: Key pressed <Key.space>
Screenshot: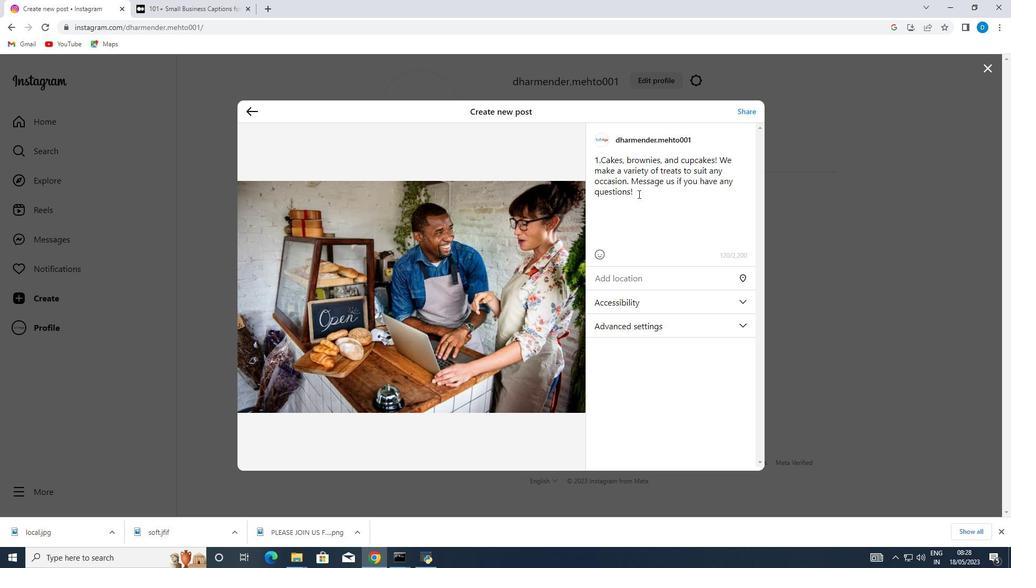 
Action: Mouse moved to (600, 161)
Screenshot: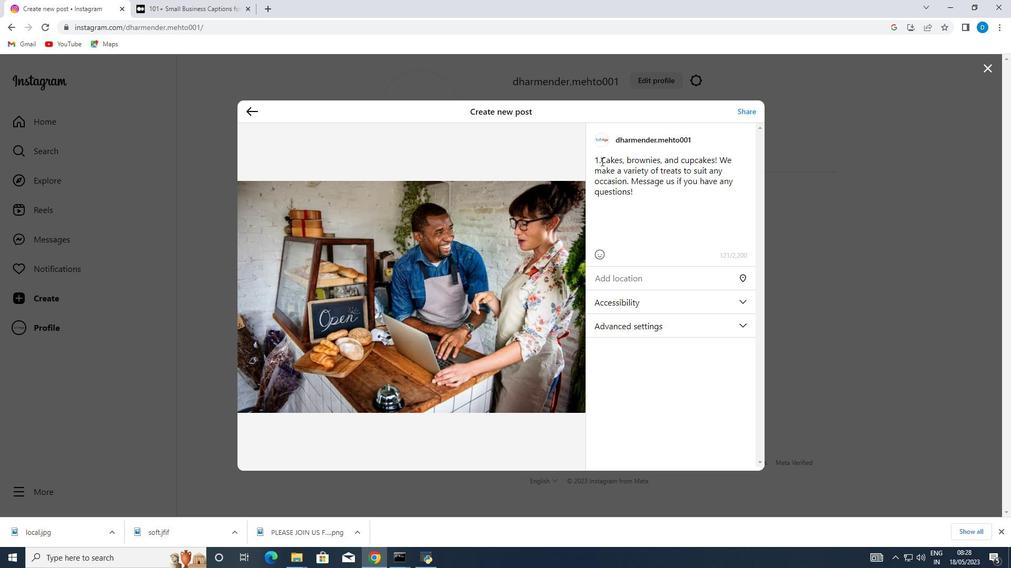 
Action: Mouse pressed left at (600, 161)
Screenshot: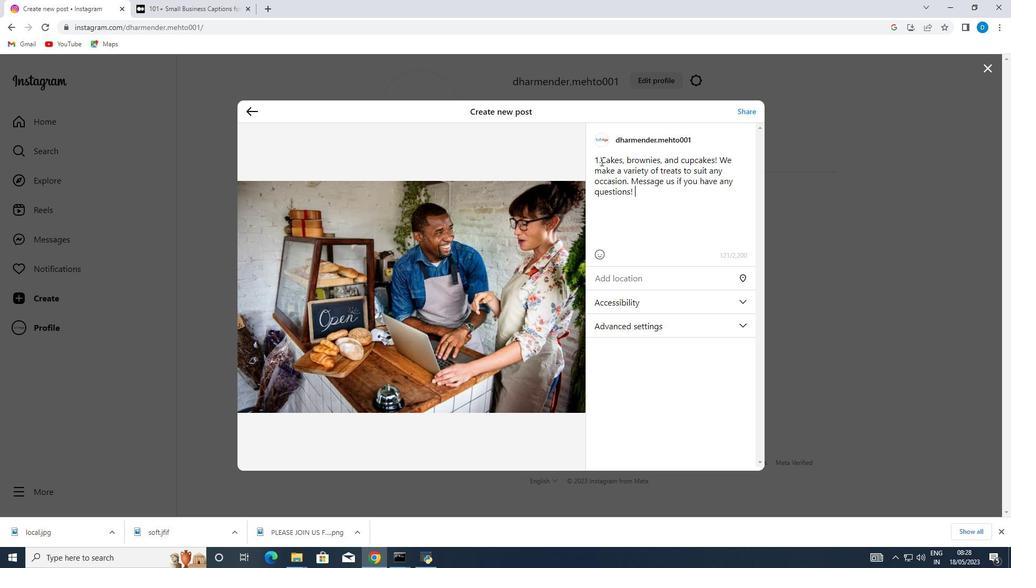 
Action: Mouse moved to (610, 174)
Screenshot: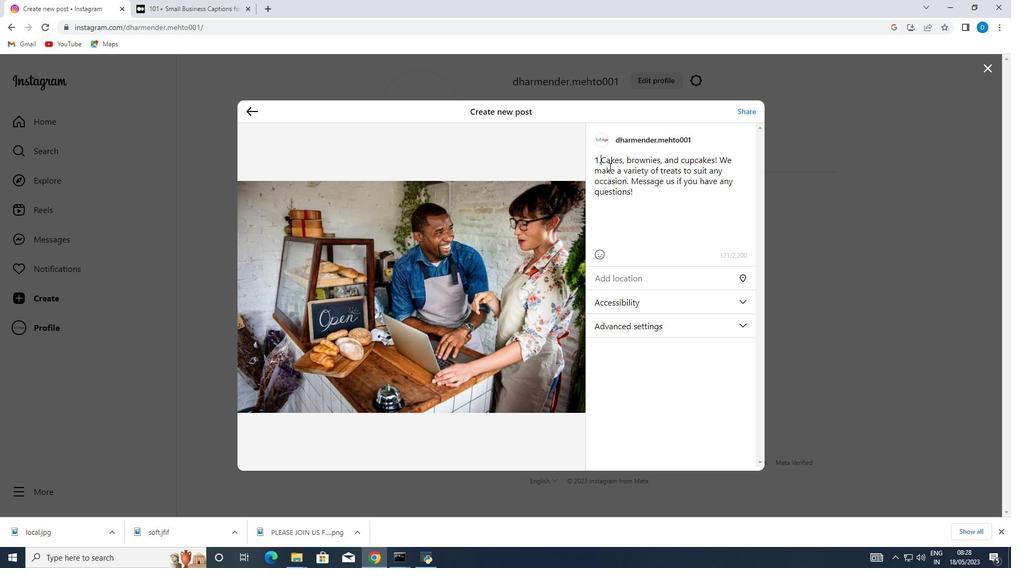 
Action: Key pressed <Key.space>
Screenshot: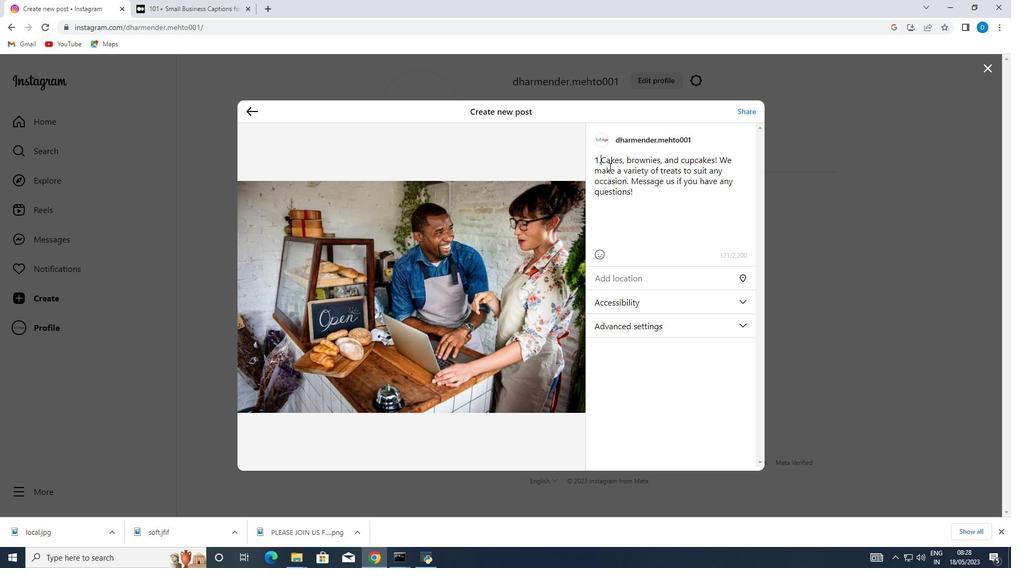 
Action: Mouse moved to (637, 187)
Screenshot: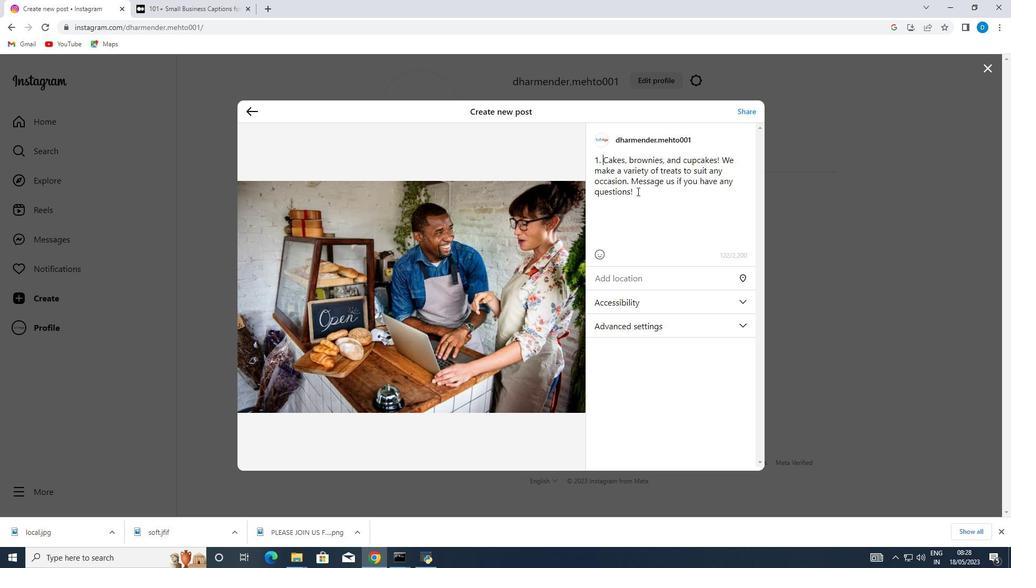 
Action: Mouse pressed left at (637, 187)
Screenshot: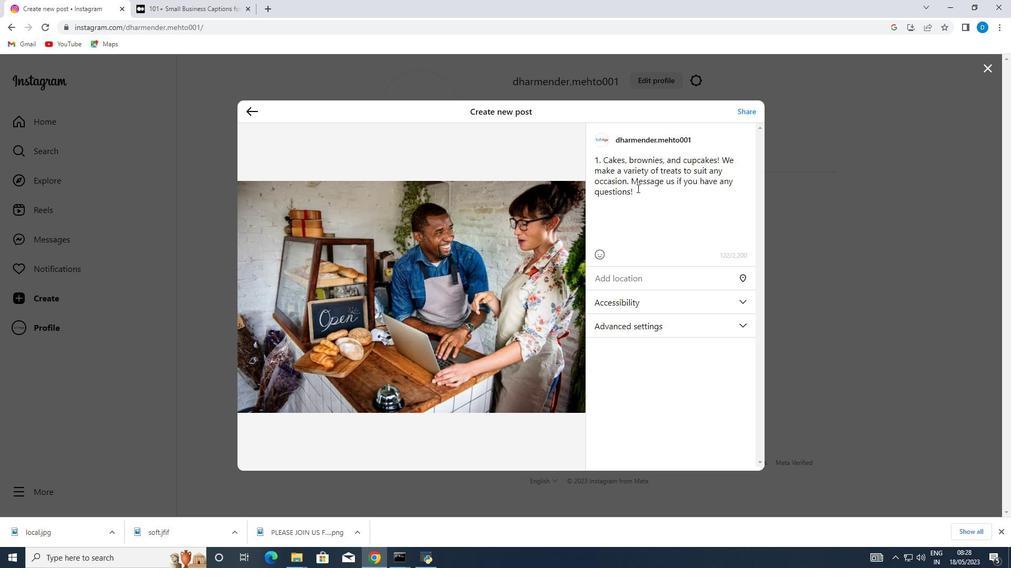 
Action: Mouse moved to (643, 204)
Screenshot: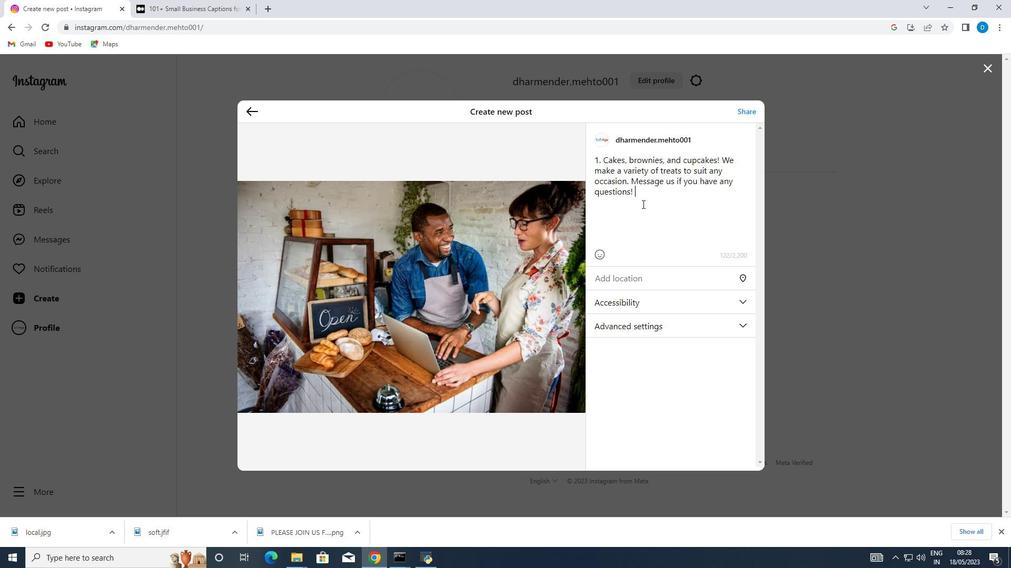 
Action: Key pressed <Key.enter>
Screenshot: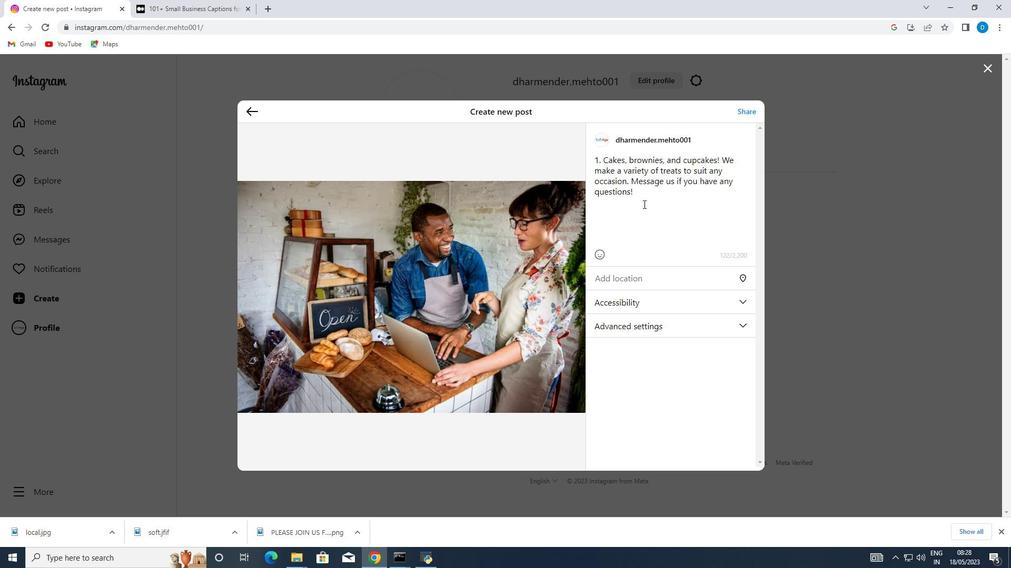 
Action: Mouse moved to (192, 4)
Screenshot: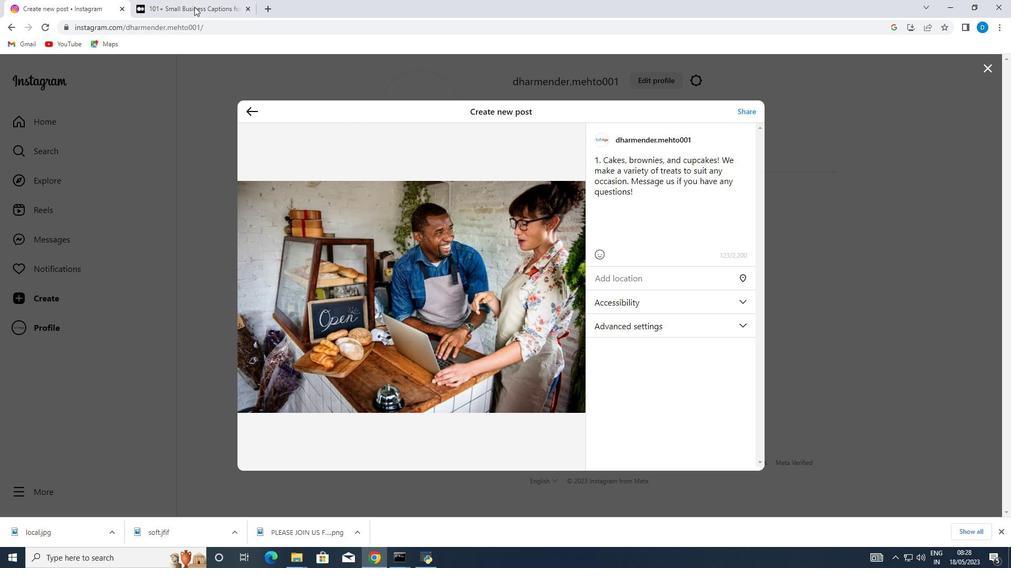 
Action: Mouse pressed left at (192, 4)
Screenshot: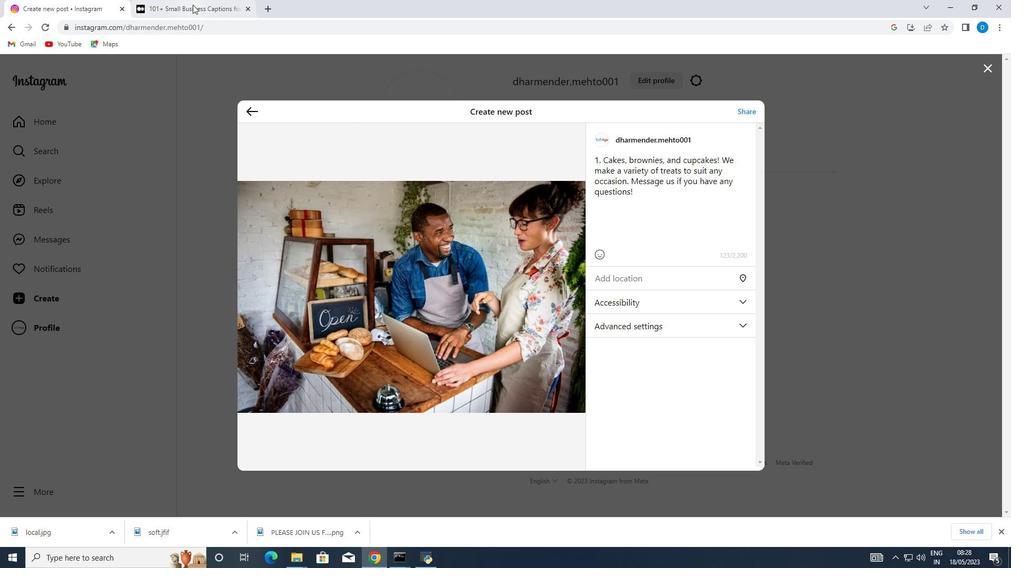 
Action: Mouse moved to (336, 178)
Screenshot: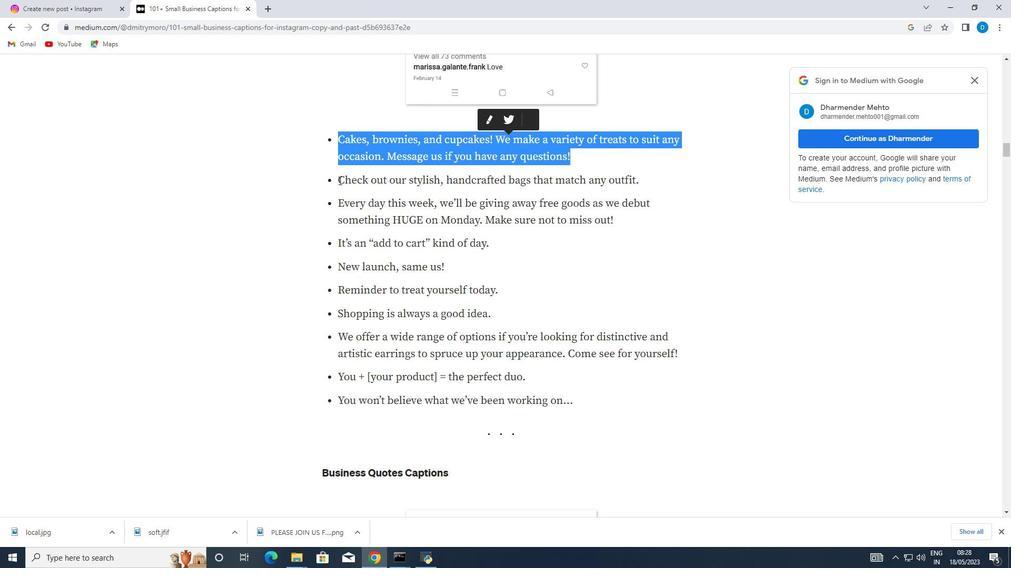 
Action: Mouse pressed left at (336, 178)
Screenshot: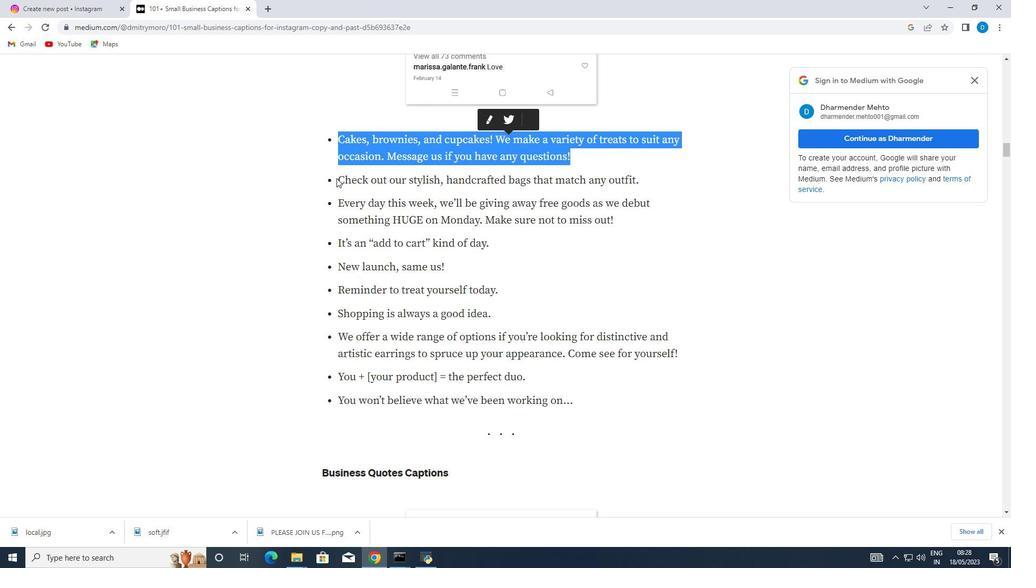 
Action: Mouse moved to (635, 191)
Screenshot: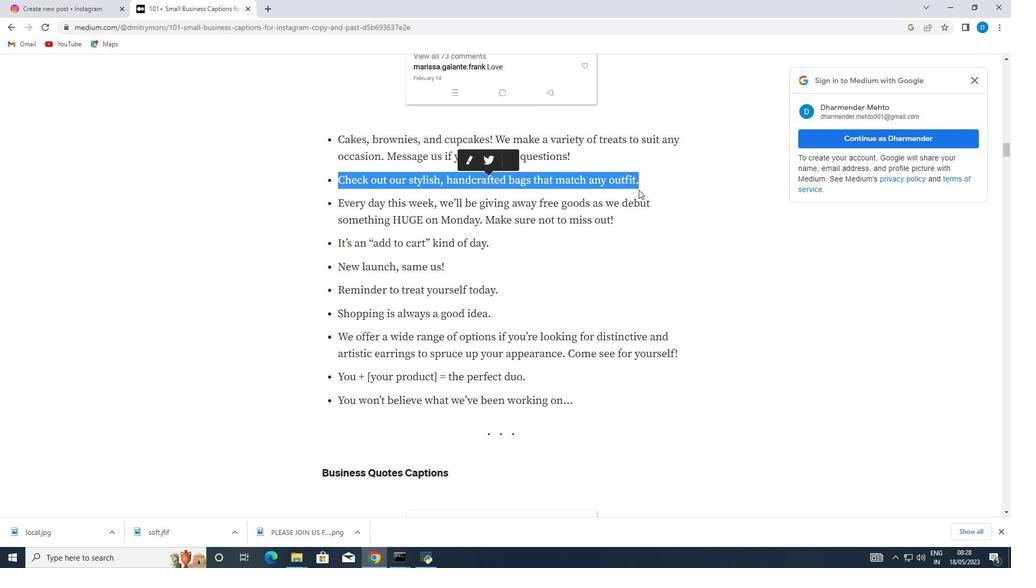 
Action: Key pressed ctrl+C
Screenshot: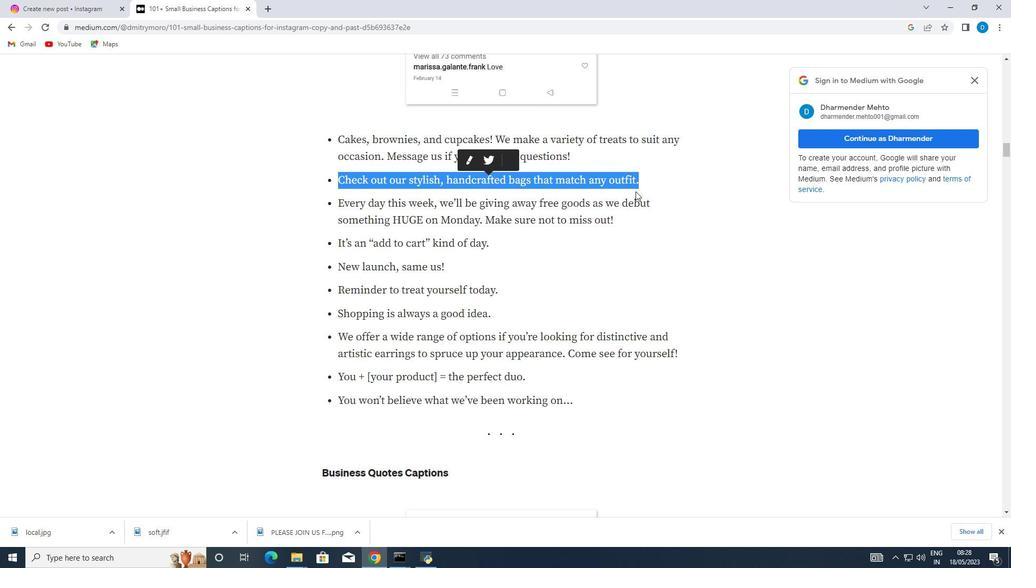 
Action: Mouse moved to (101, 0)
Screenshot: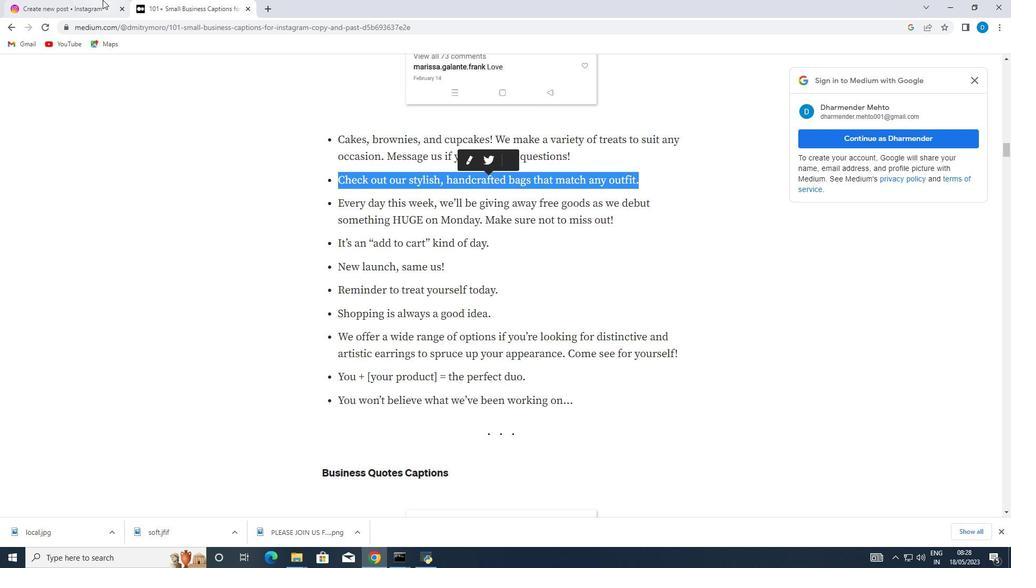 
Action: Mouse pressed left at (101, 0)
Screenshot: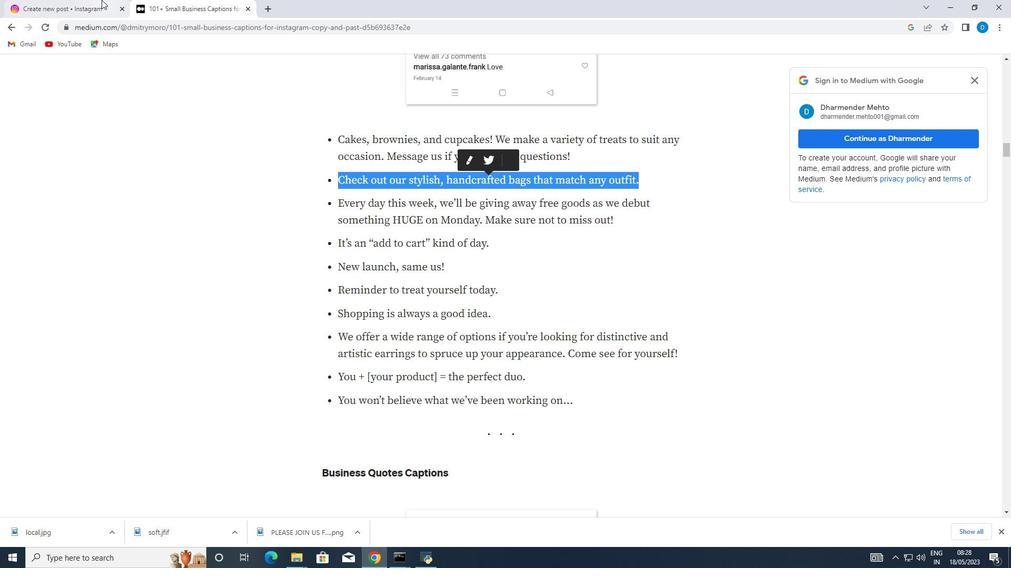 
Action: Mouse moved to (665, 239)
Screenshot: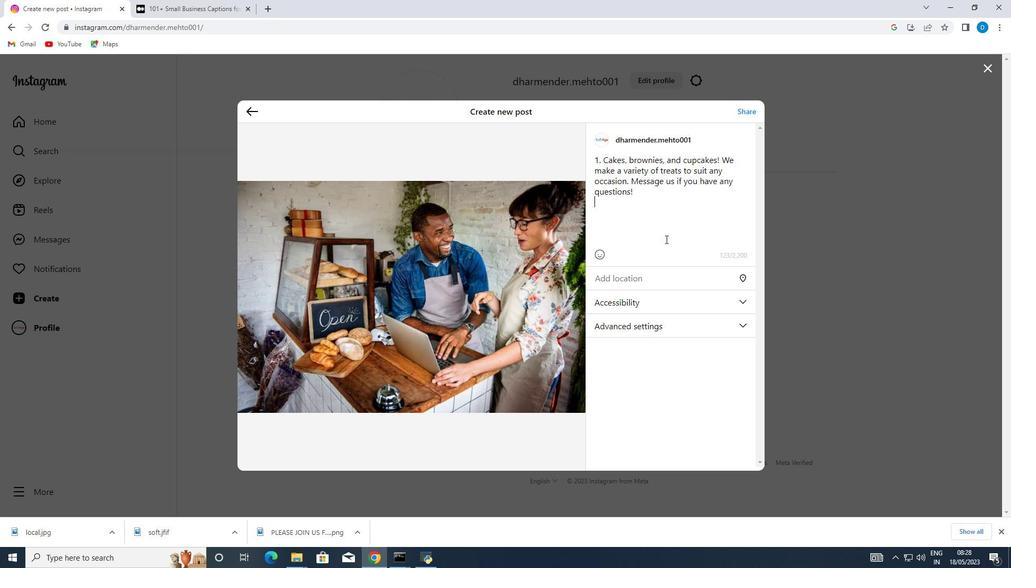 
Action: Key pressed ctrl+V
Screenshot: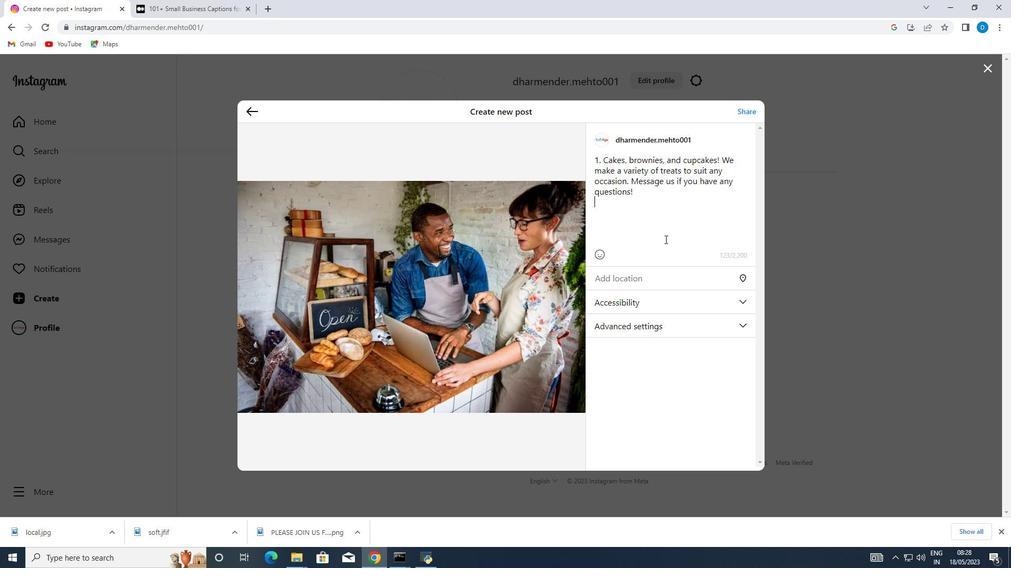 
Action: Mouse moved to (595, 202)
Screenshot: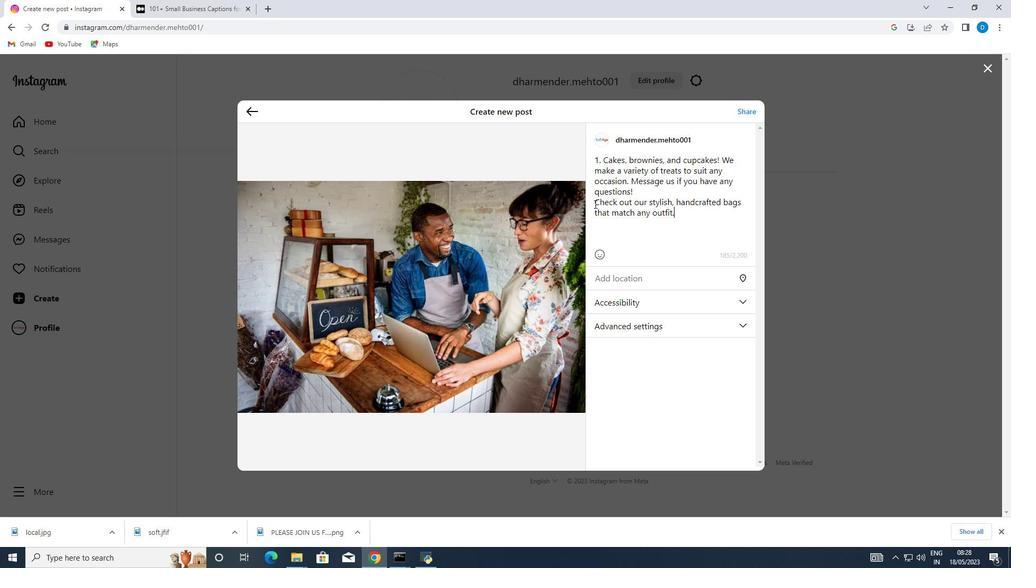 
Action: Mouse pressed left at (595, 202)
Screenshot: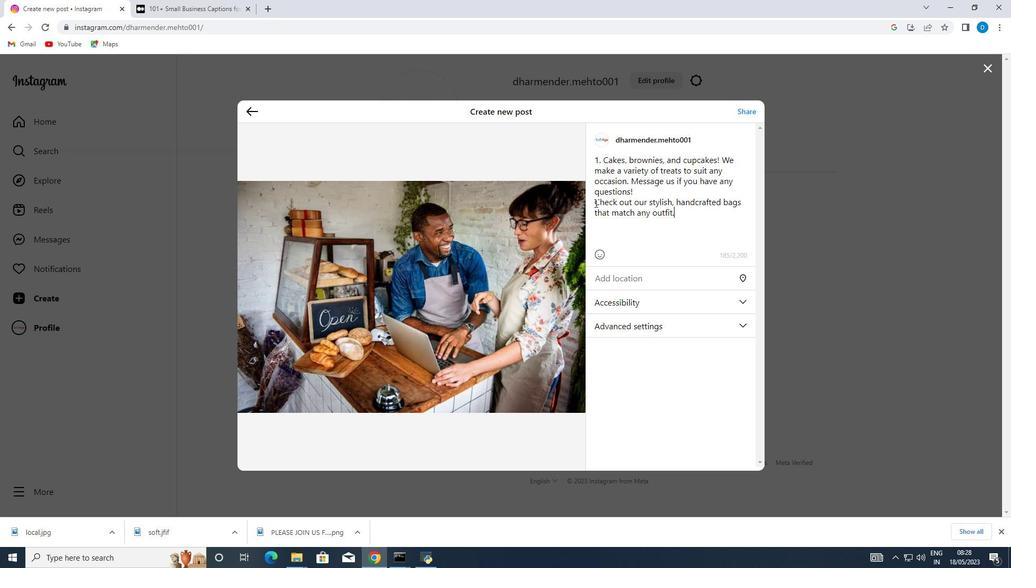 
Action: Mouse moved to (616, 241)
Screenshot: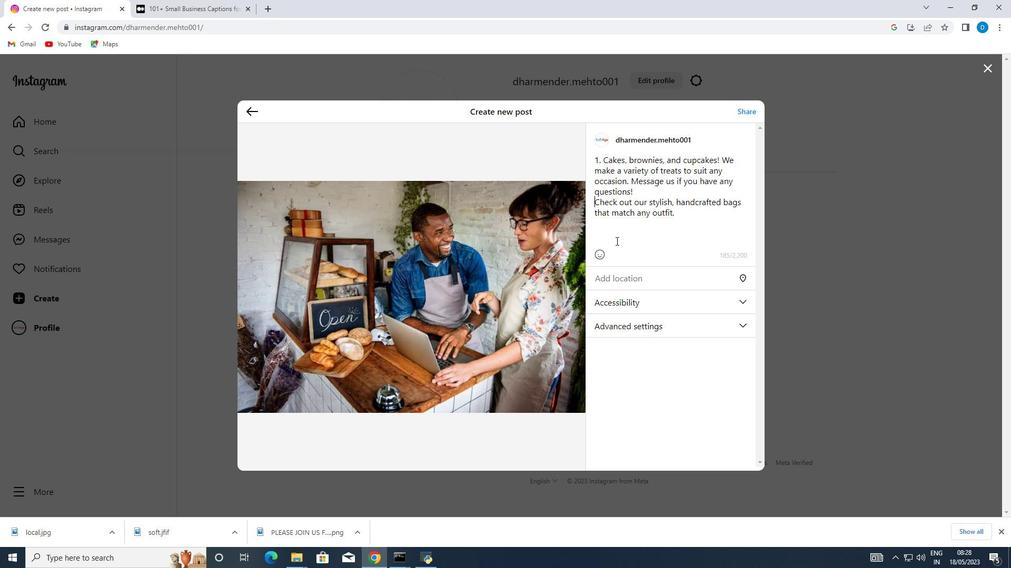 
Action: Key pressed 2.
Screenshot: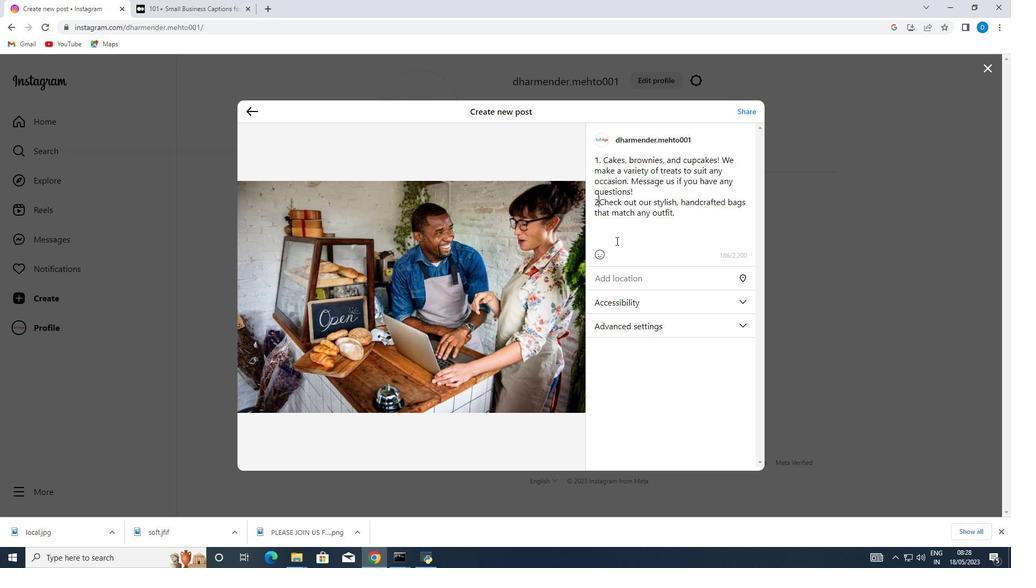 
Action: Mouse moved to (615, 240)
Screenshot: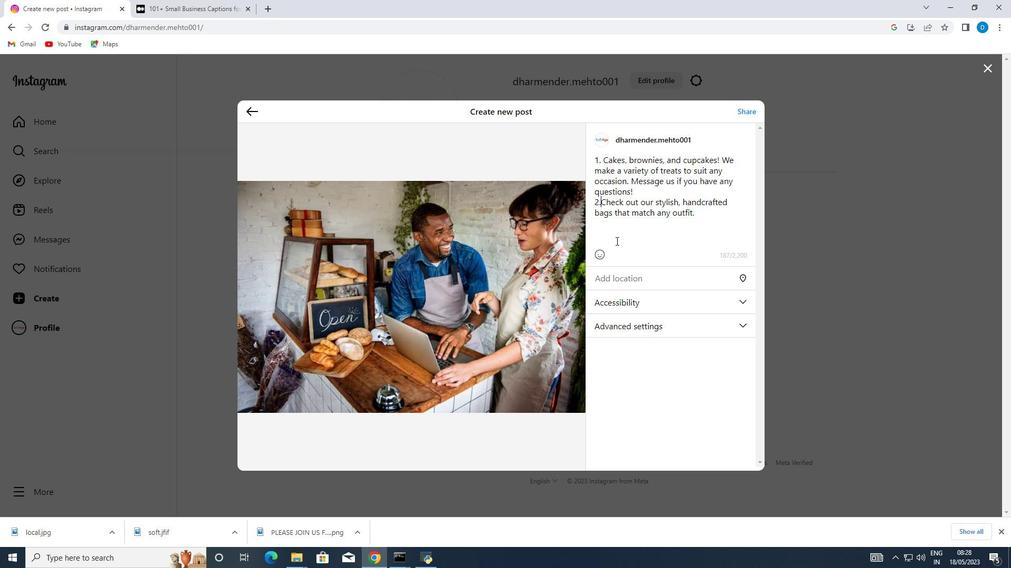 
Action: Key pressed <Key.space>
Screenshot: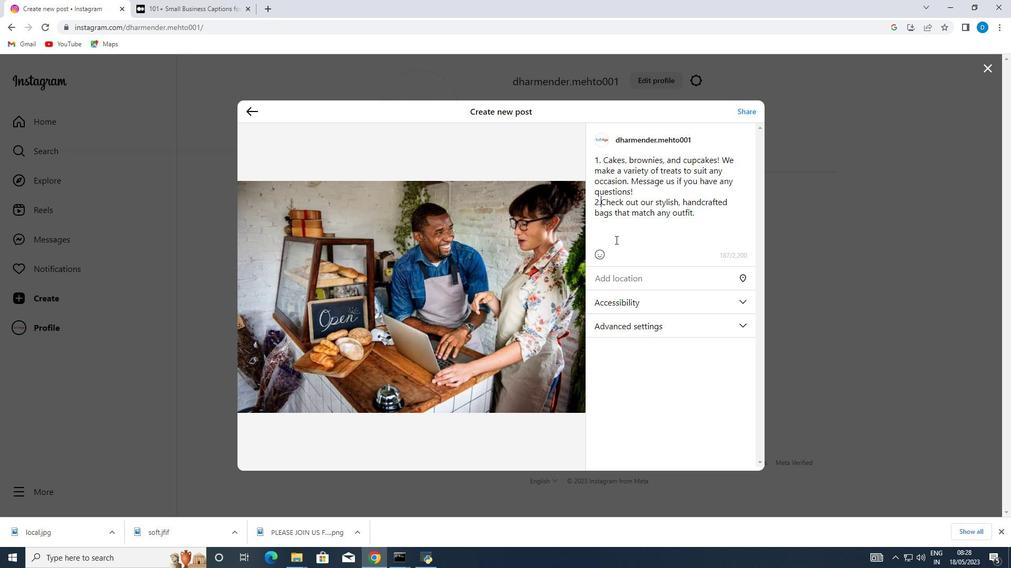 
Action: Mouse moved to (699, 215)
Screenshot: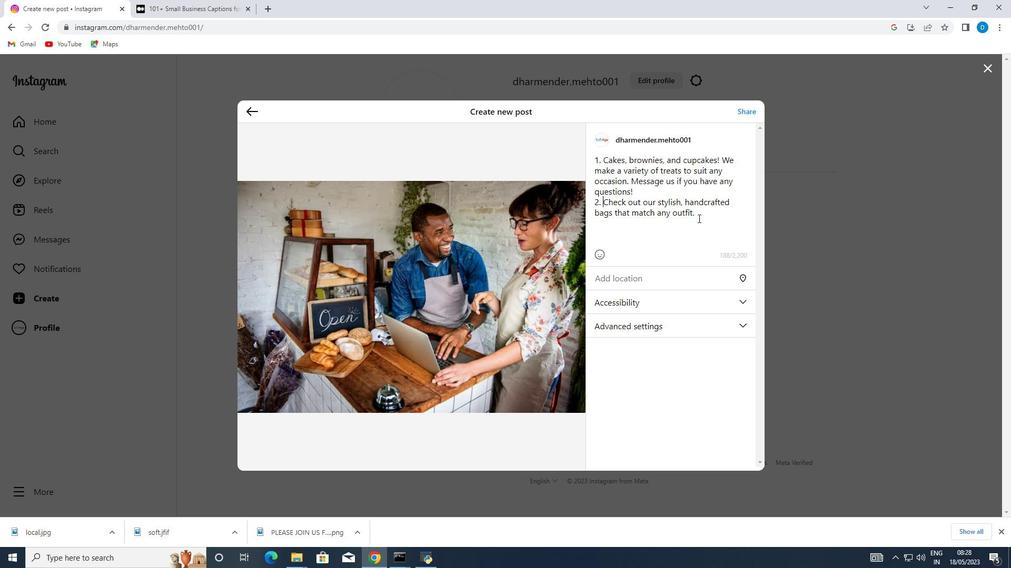 
Action: Mouse pressed left at (699, 215)
Screenshot: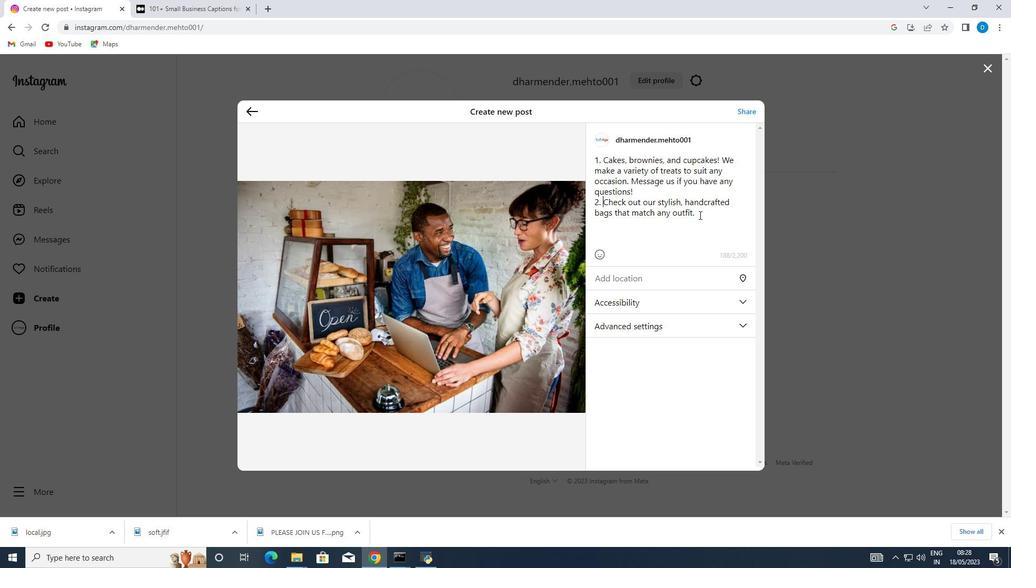 
Action: Mouse moved to (711, 240)
Screenshot: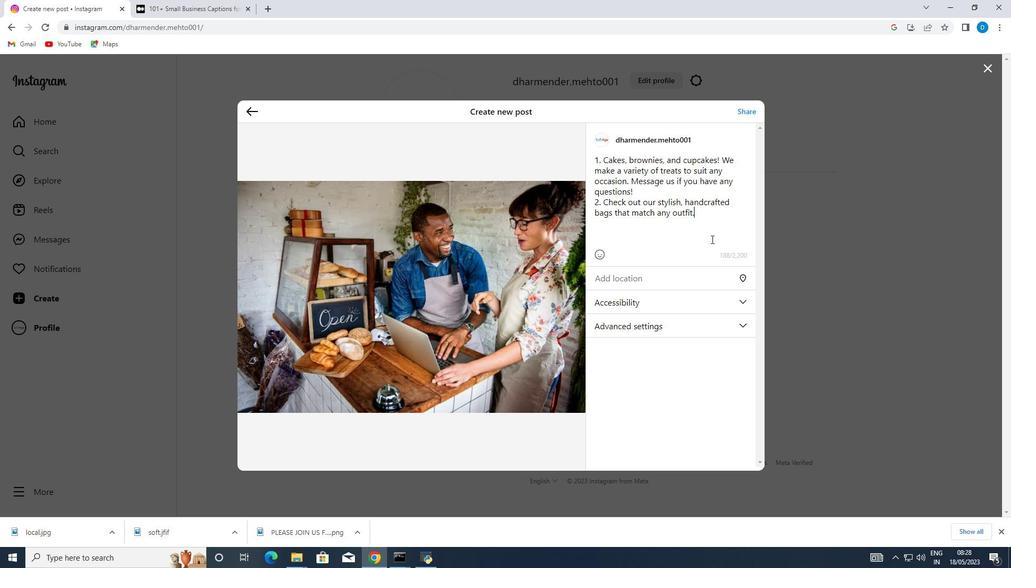 
Action: Key pressed <Key.enter>
Screenshot: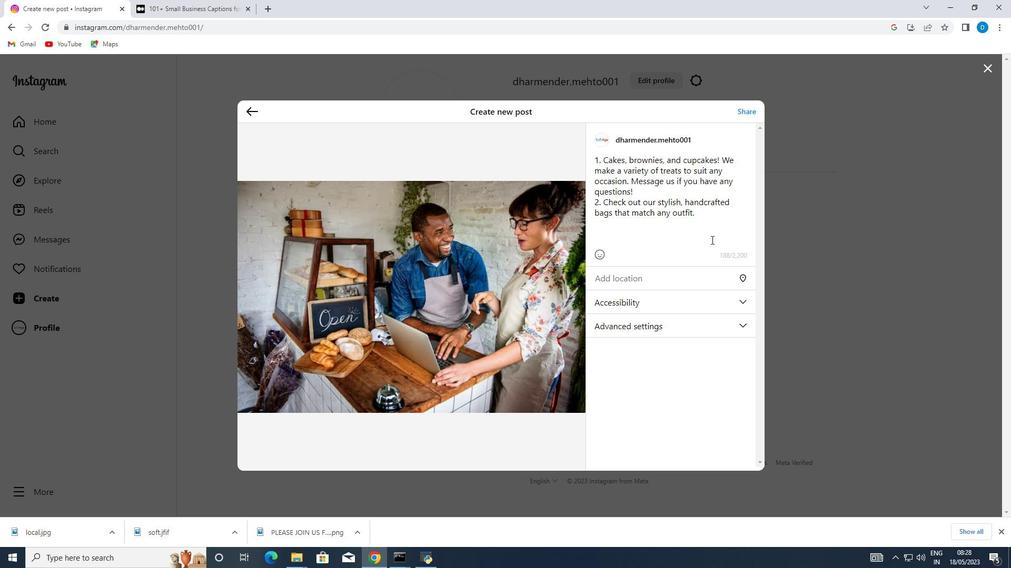 
Action: Mouse moved to (159, 3)
Screenshot: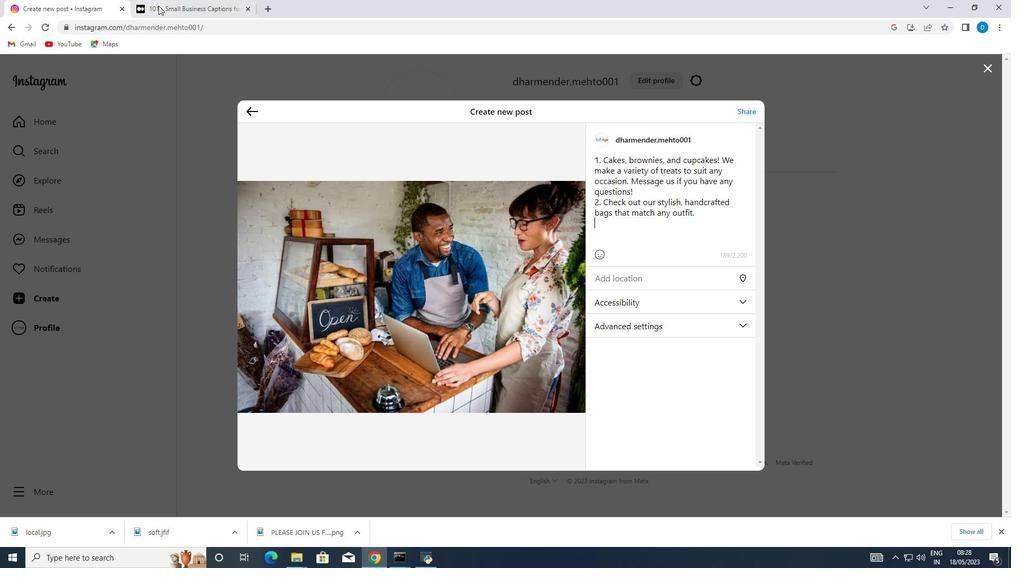 
Action: Mouse pressed left at (159, 3)
Screenshot: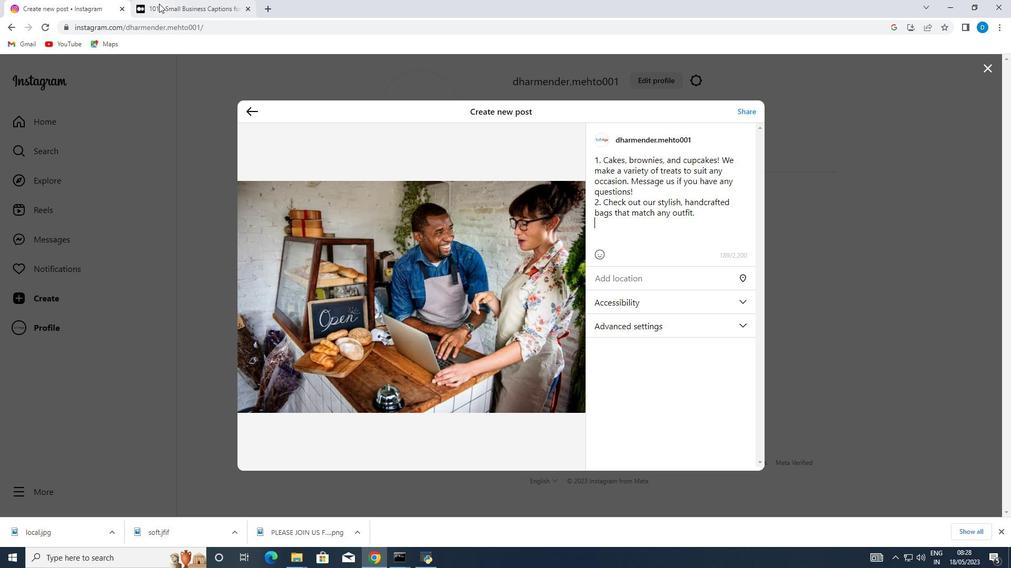 
Action: Mouse moved to (338, 203)
Screenshot: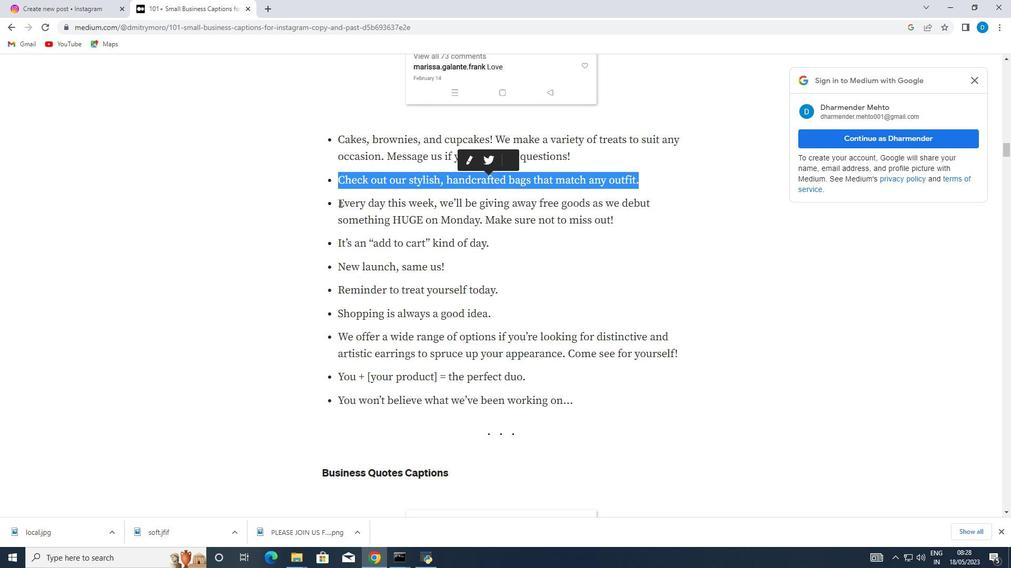 
Action: Mouse pressed left at (338, 203)
Screenshot: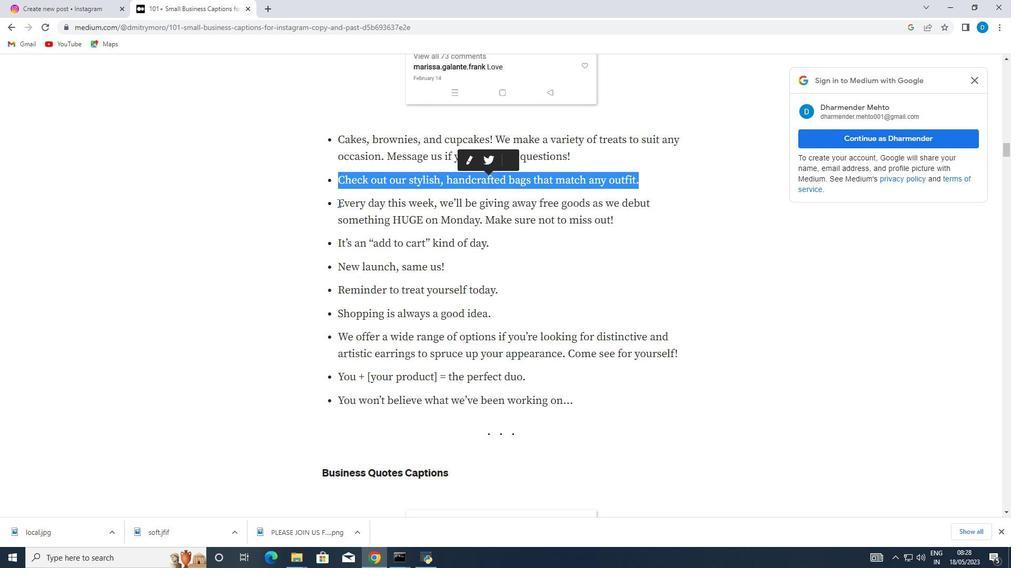 
Action: Mouse moved to (627, 219)
